 Task: Go to Program & Features. Select Whole Food Market. Add to cart Organic Fiber Supplements-2. Place order for Lindsay Hall, _x000D_
4799 Deborah Dr_x000D_
North Ridgeville, Ohio(OH), 44039, Cell Number (440) 327-0766
Action: Mouse moved to (120, 59)
Screenshot: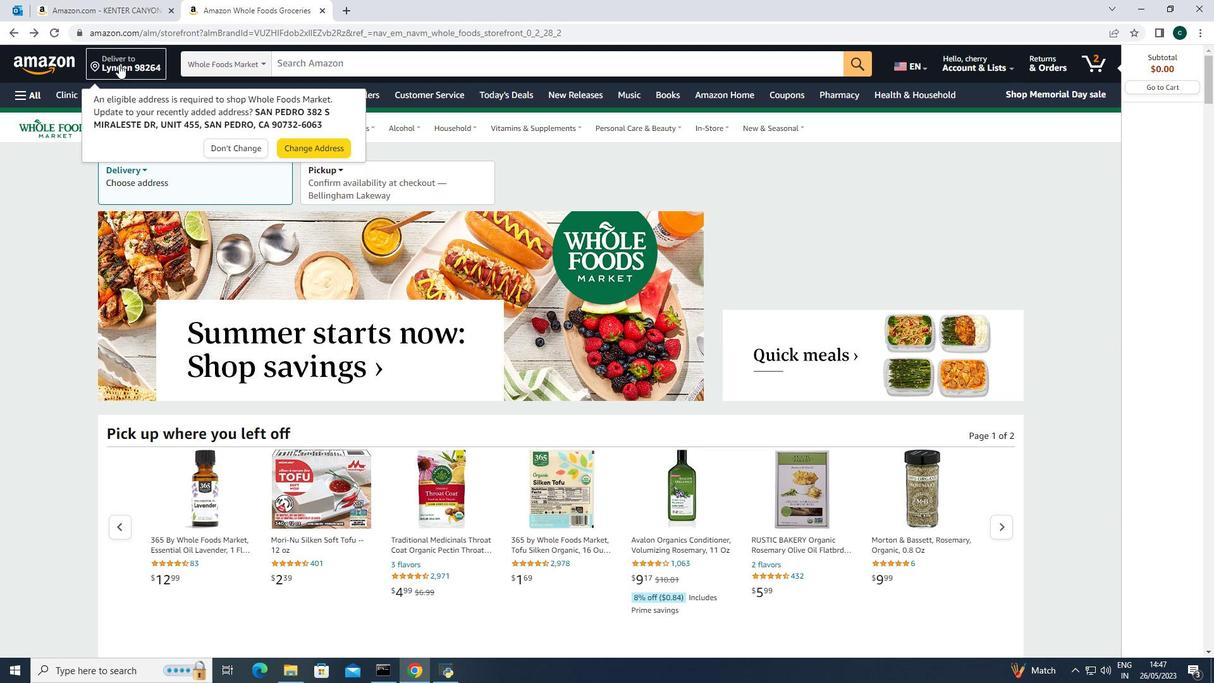 
Action: Mouse pressed left at (120, 59)
Screenshot: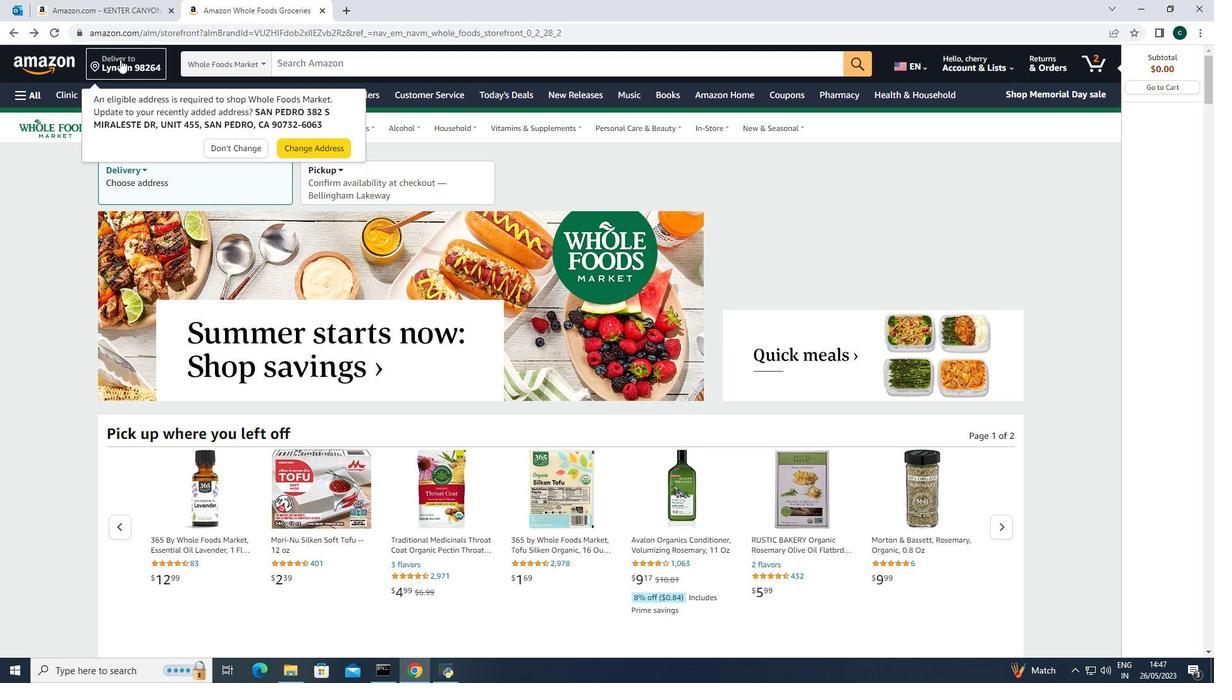 
Action: Mouse moved to (604, 482)
Screenshot: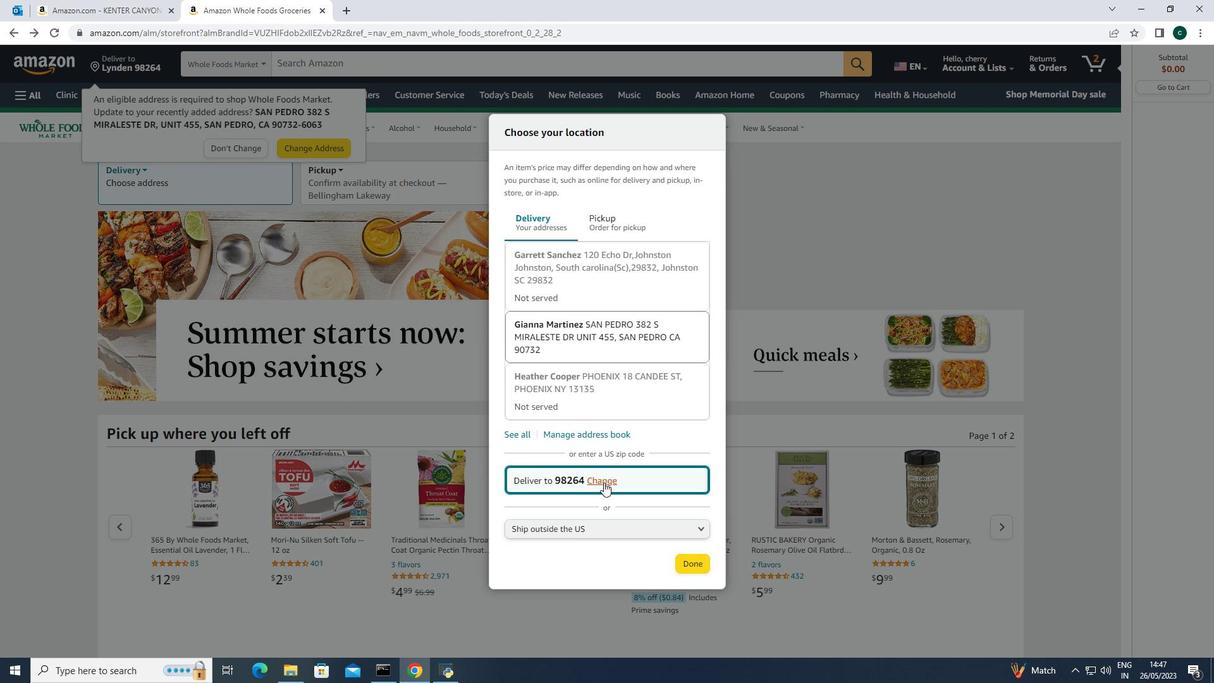 
Action: Mouse pressed left at (604, 482)
Screenshot: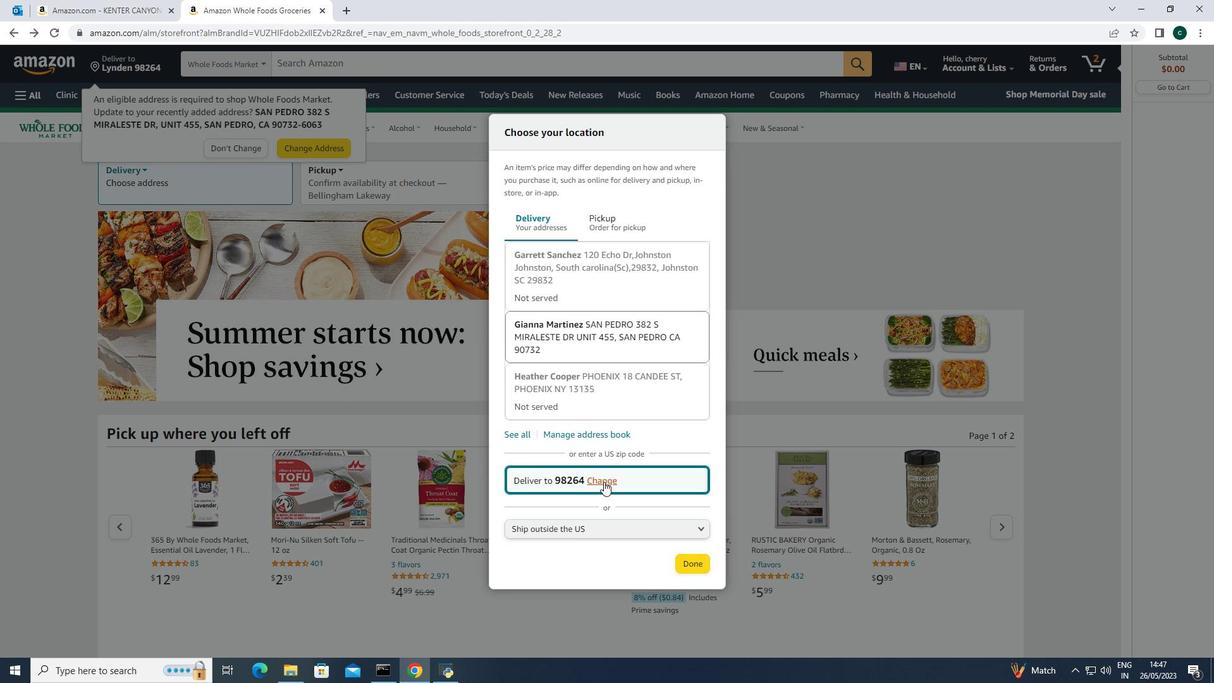 
Action: Mouse moved to (597, 474)
Screenshot: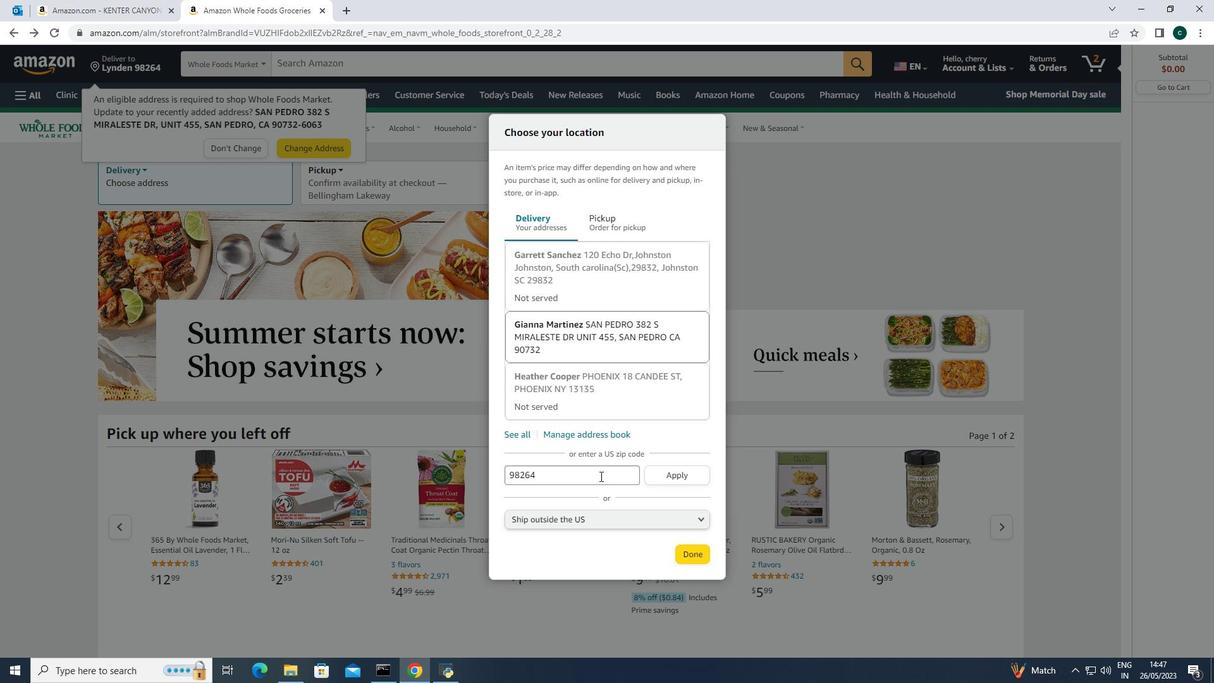 
Action: Mouse pressed left at (597, 474)
Screenshot: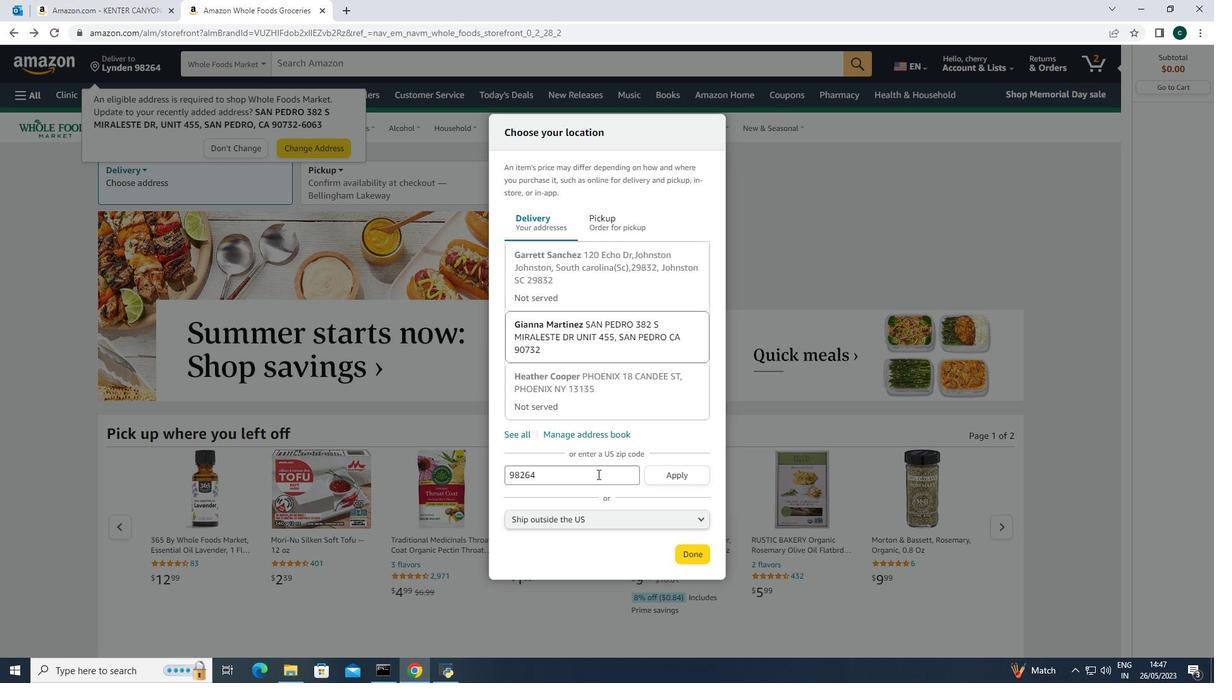 
Action: Key pressed <Key.backspace><Key.backspace><Key.backspace><Key.backspace><Key.backspace><Key.backspace><Key.backspace><Key.backspace><Key.backspace><Key.backspace><Key.backspace><Key.backspace><Key.backspace><Key.backspace><Key.backspace><Key.backspace><Key.backspace><Key.backspace>44039
Screenshot: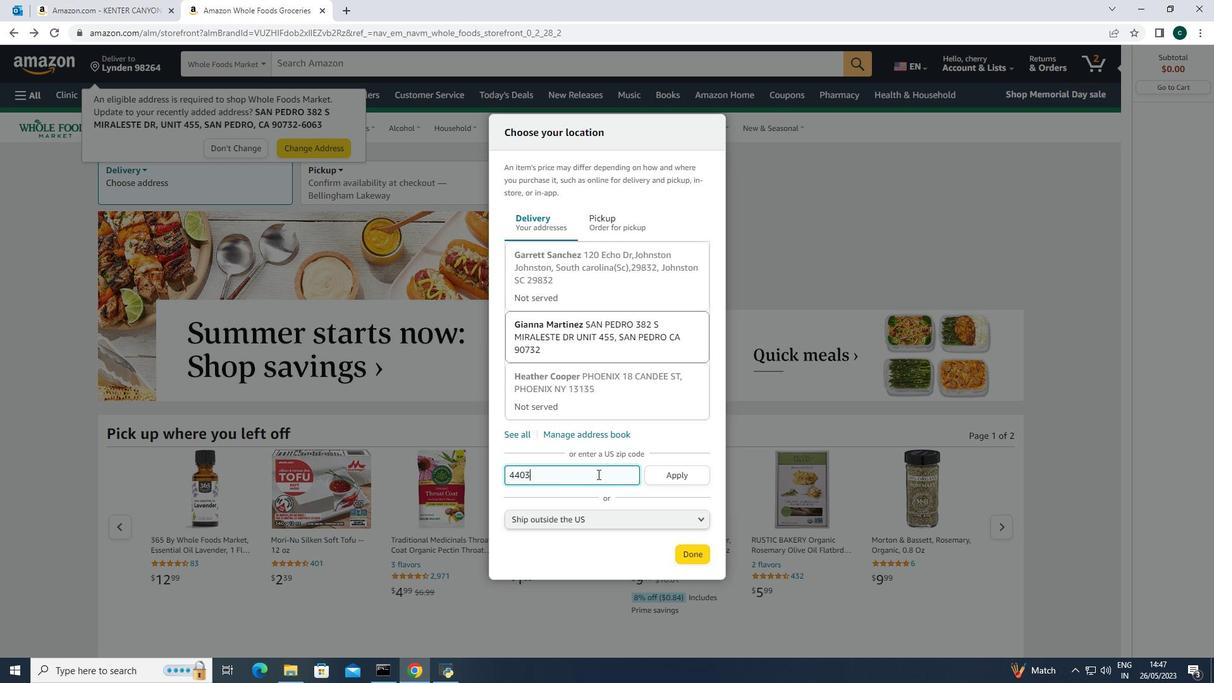 
Action: Mouse moved to (686, 469)
Screenshot: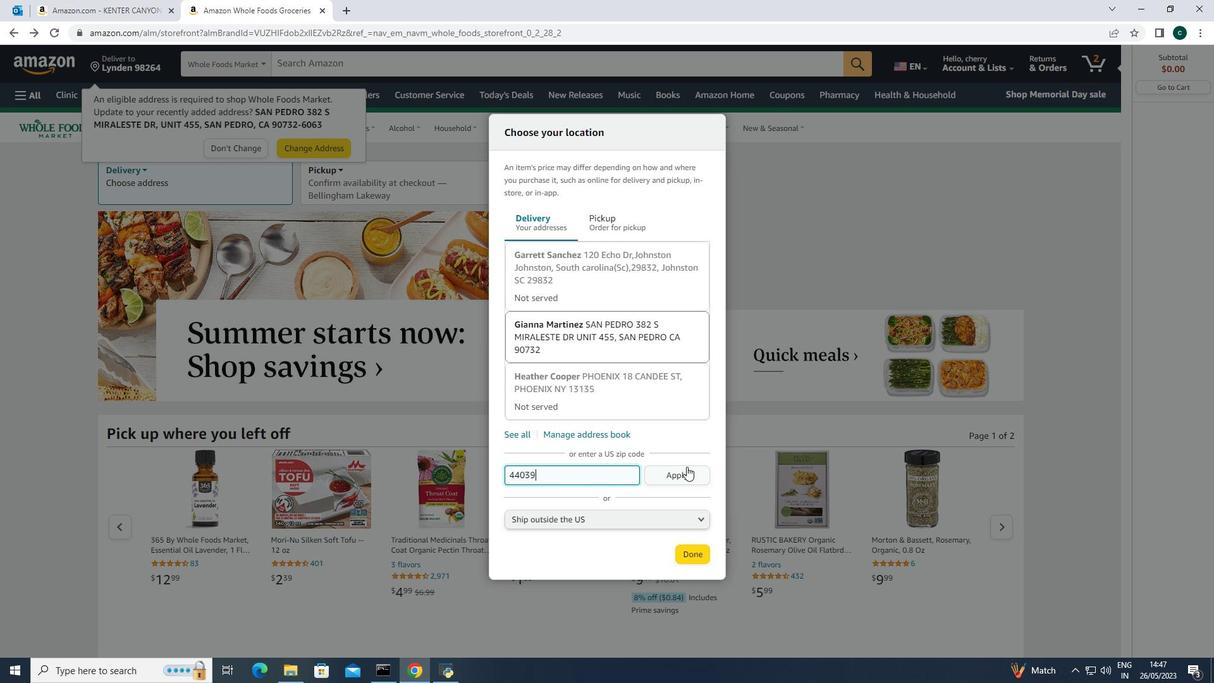 
Action: Mouse pressed left at (686, 469)
Screenshot: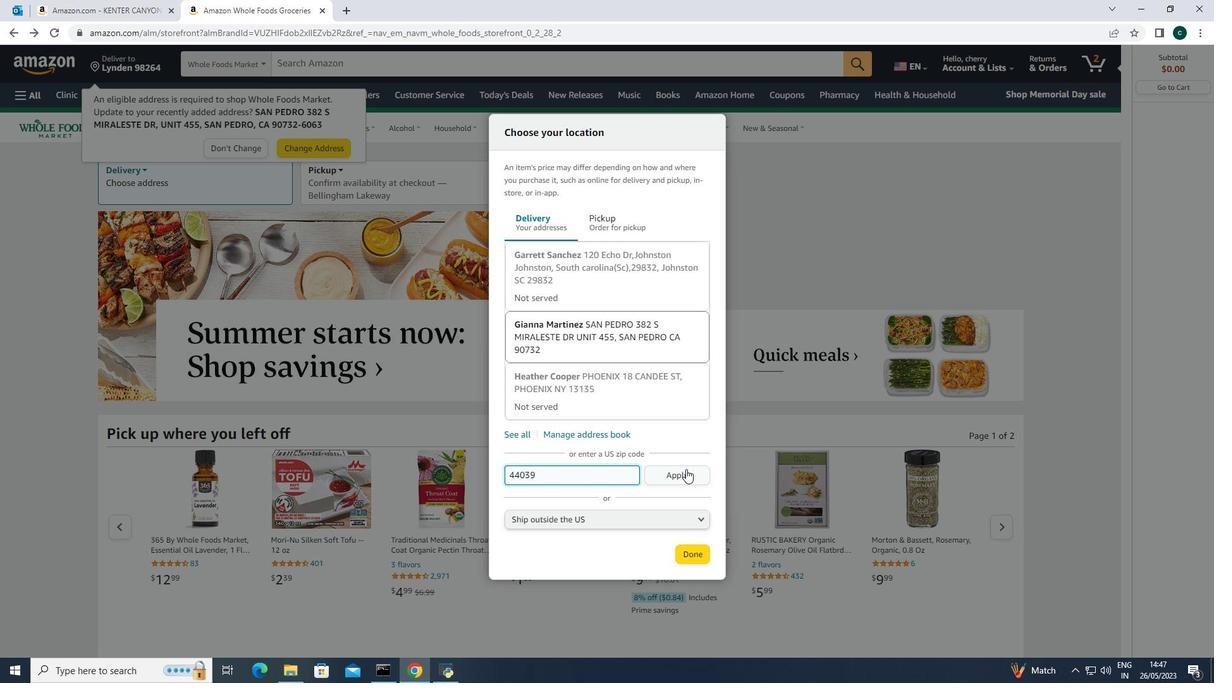 
Action: Mouse moved to (695, 559)
Screenshot: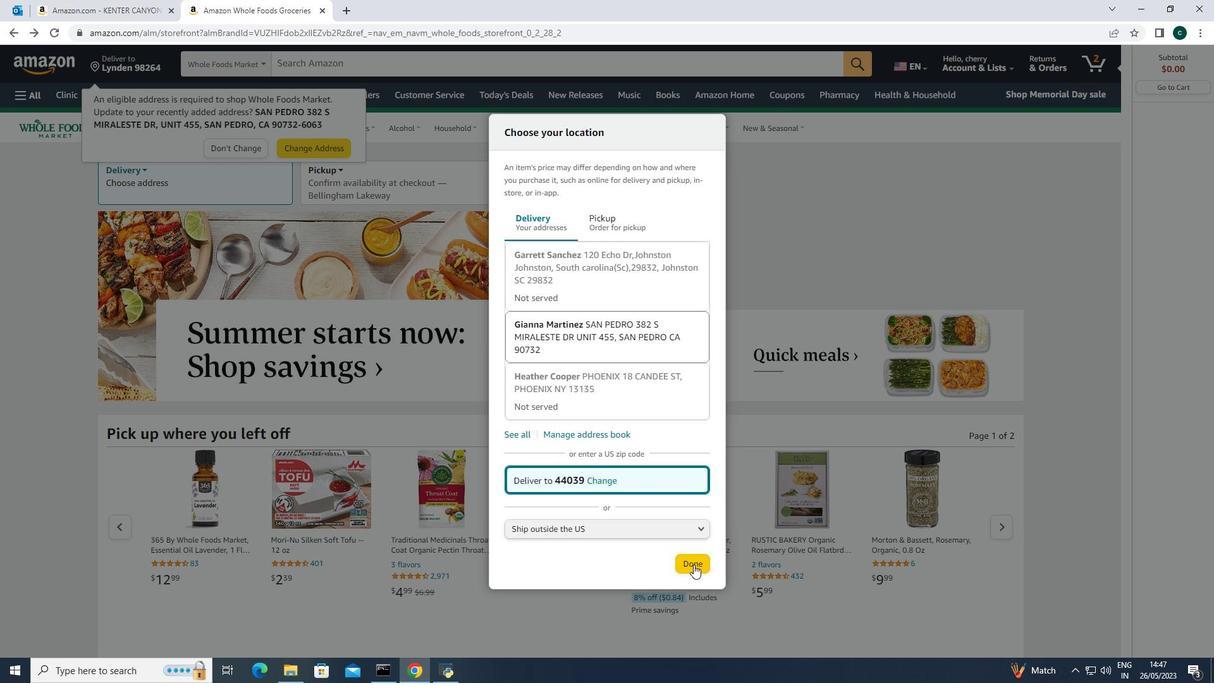
Action: Mouse pressed left at (695, 559)
Screenshot: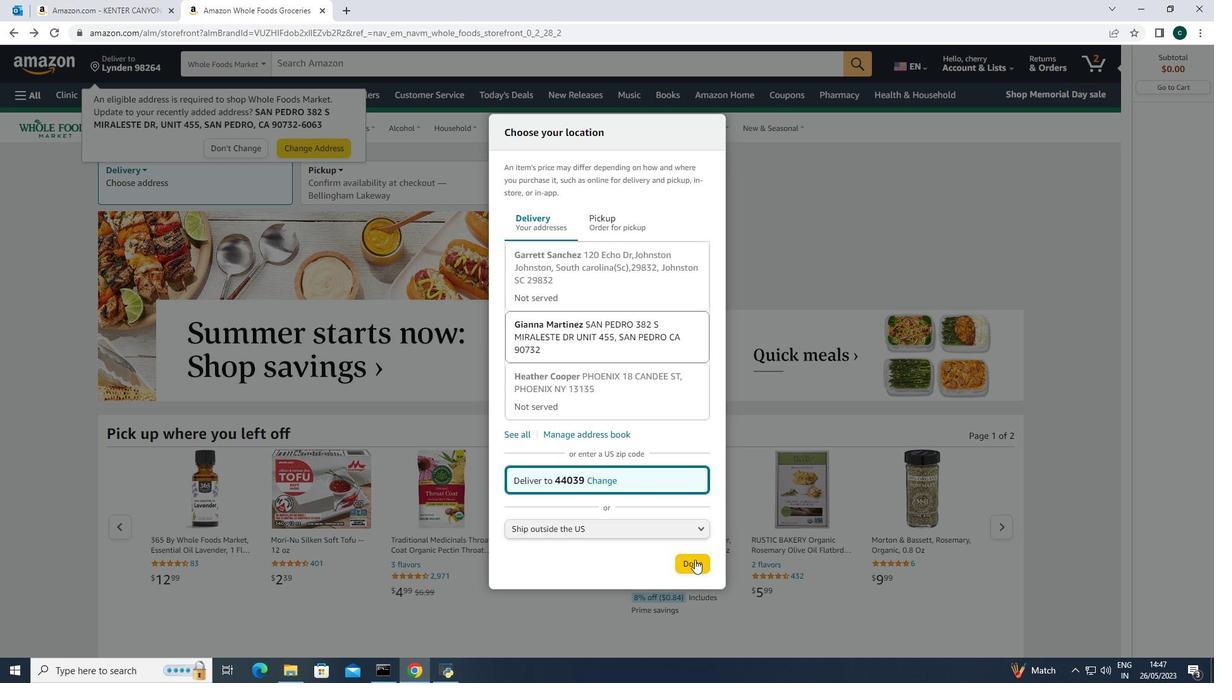 
Action: Mouse moved to (19, 92)
Screenshot: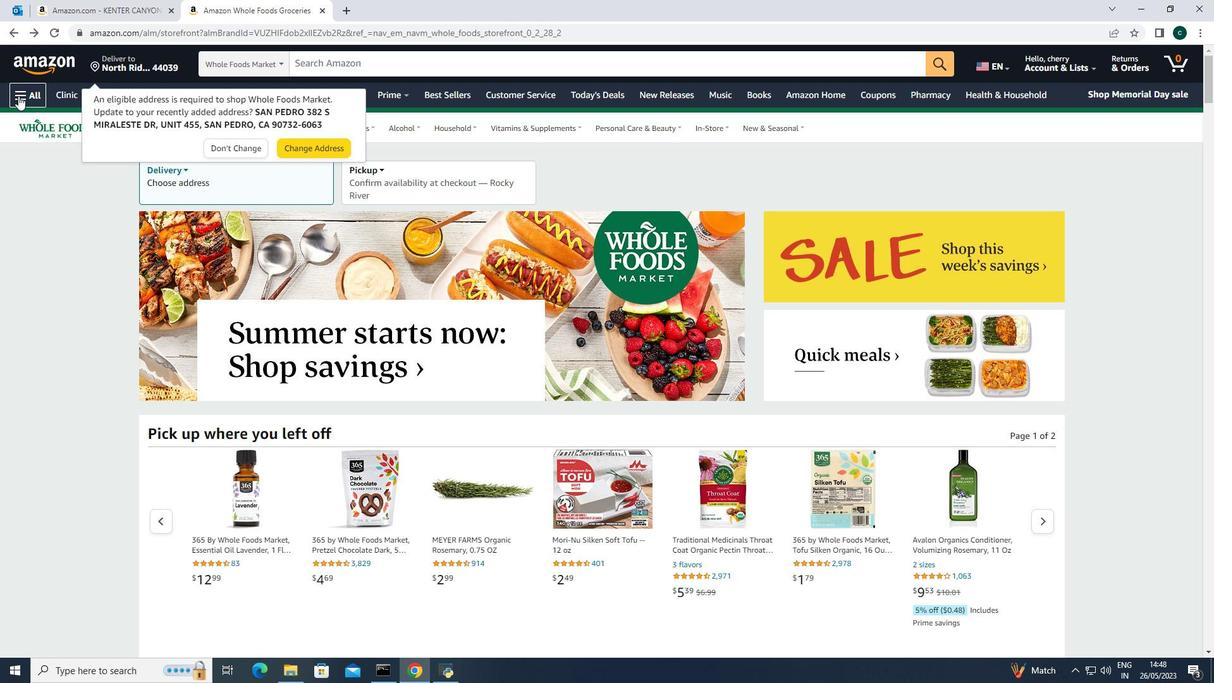 
Action: Mouse pressed left at (19, 92)
Screenshot: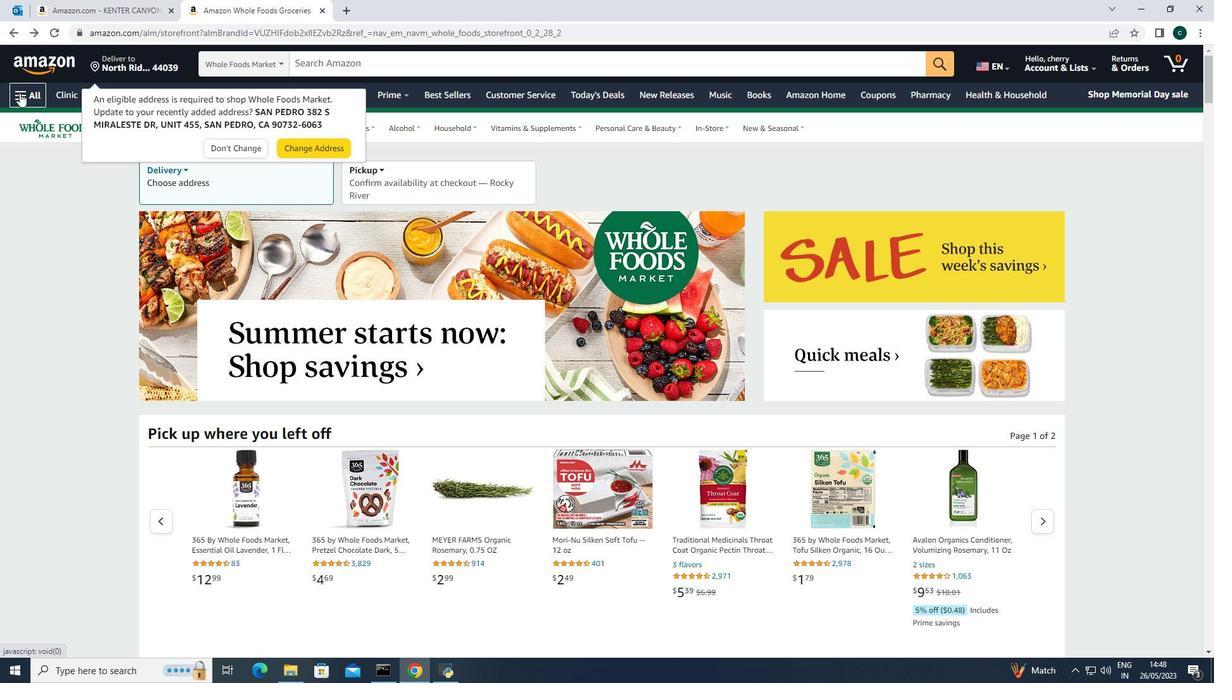 
Action: Mouse moved to (80, 355)
Screenshot: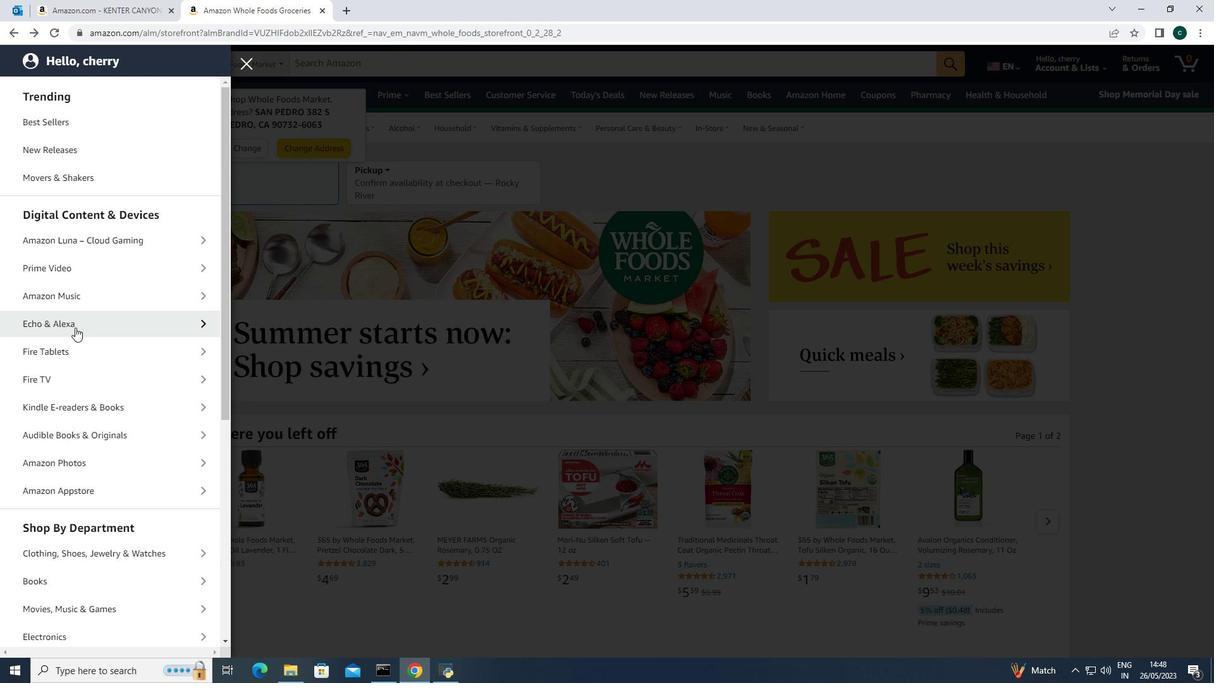 
Action: Mouse scrolled (80, 354) with delta (0, 0)
Screenshot: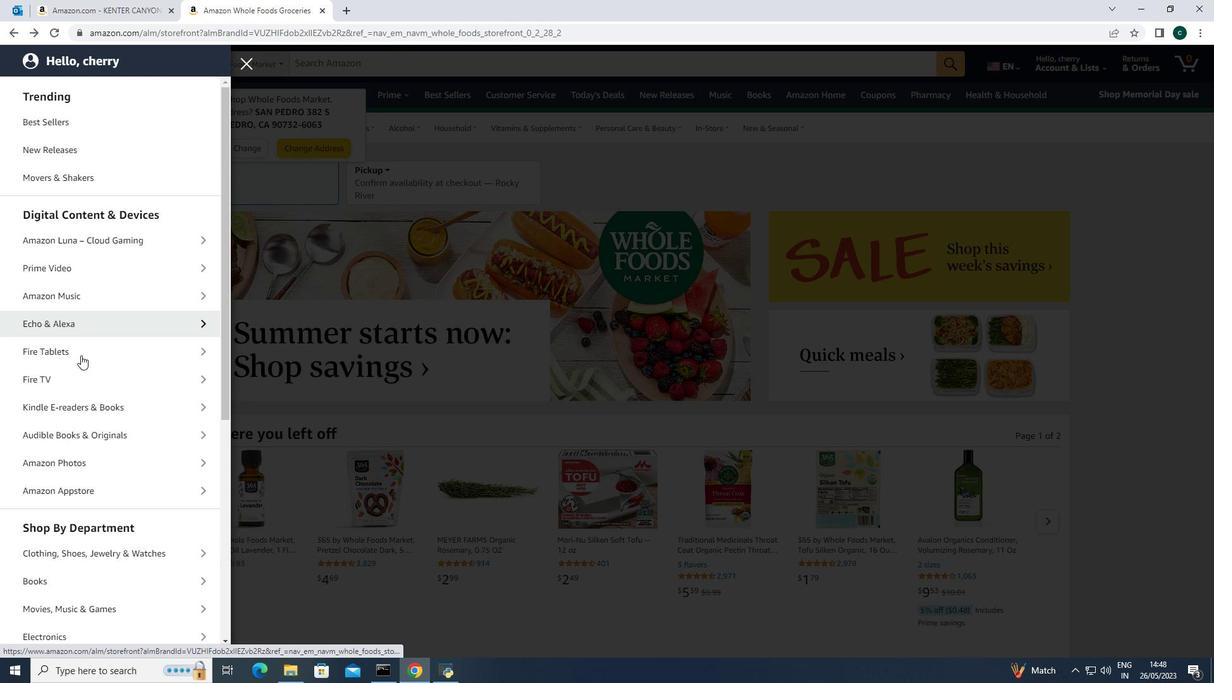 
Action: Mouse scrolled (80, 354) with delta (0, 0)
Screenshot: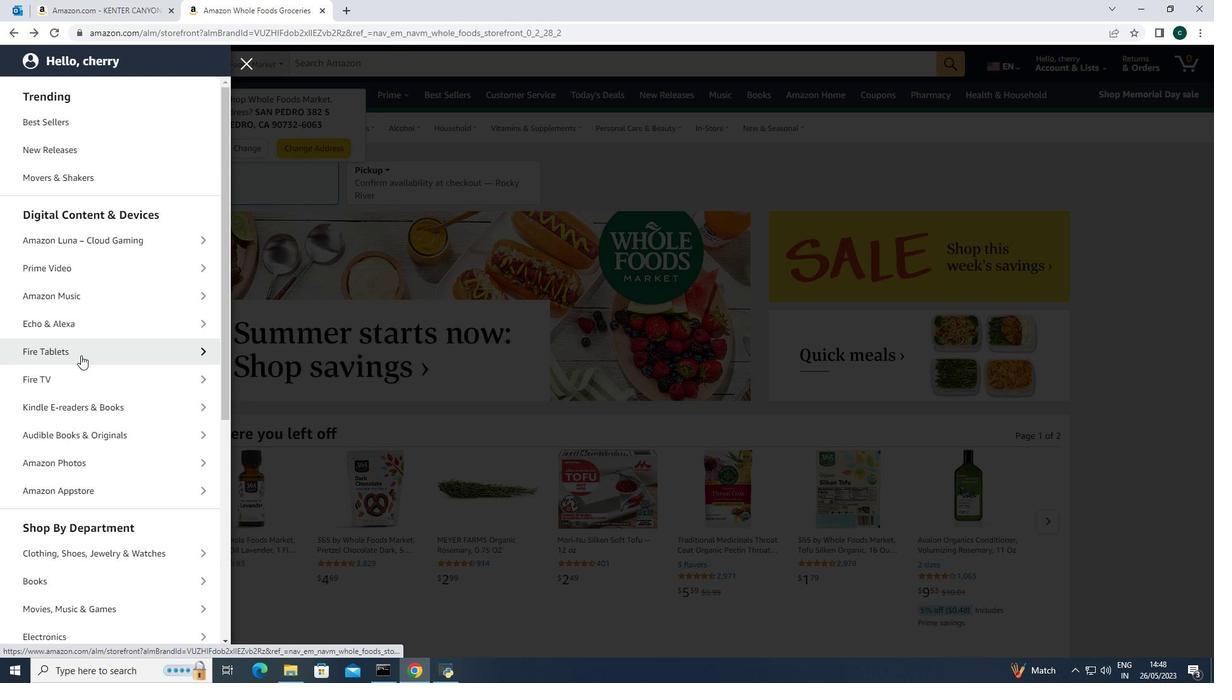 
Action: Mouse scrolled (80, 354) with delta (0, 0)
Screenshot: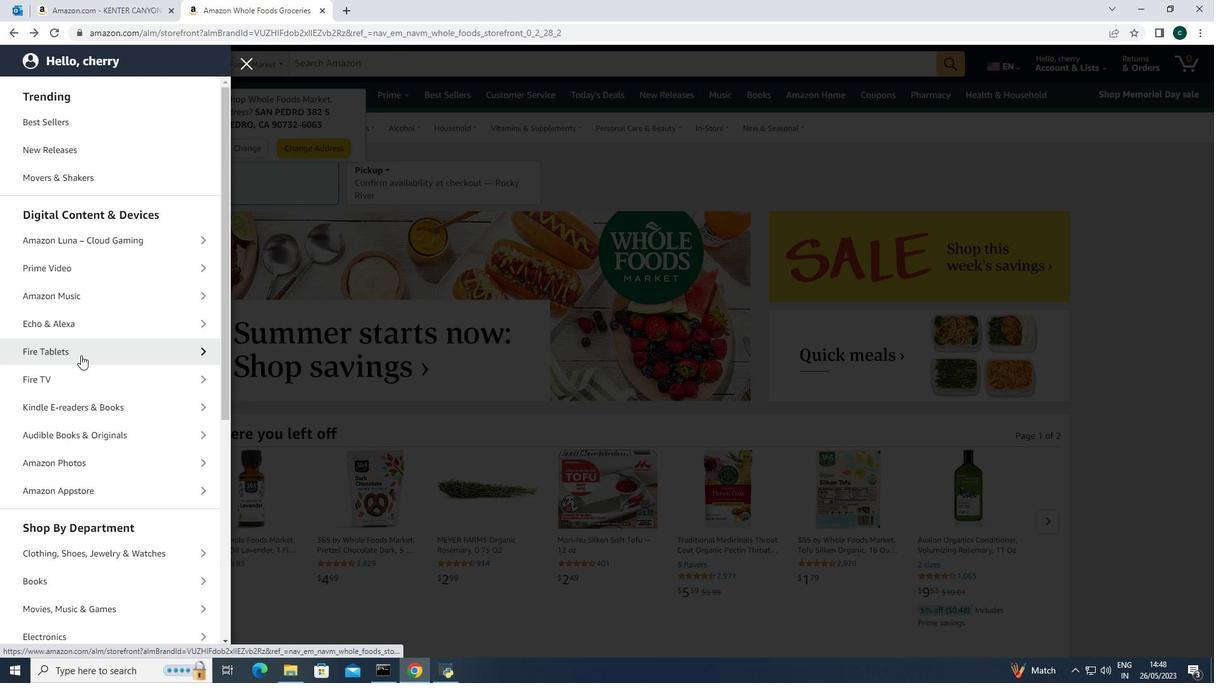 
Action: Mouse scrolled (80, 354) with delta (0, 0)
Screenshot: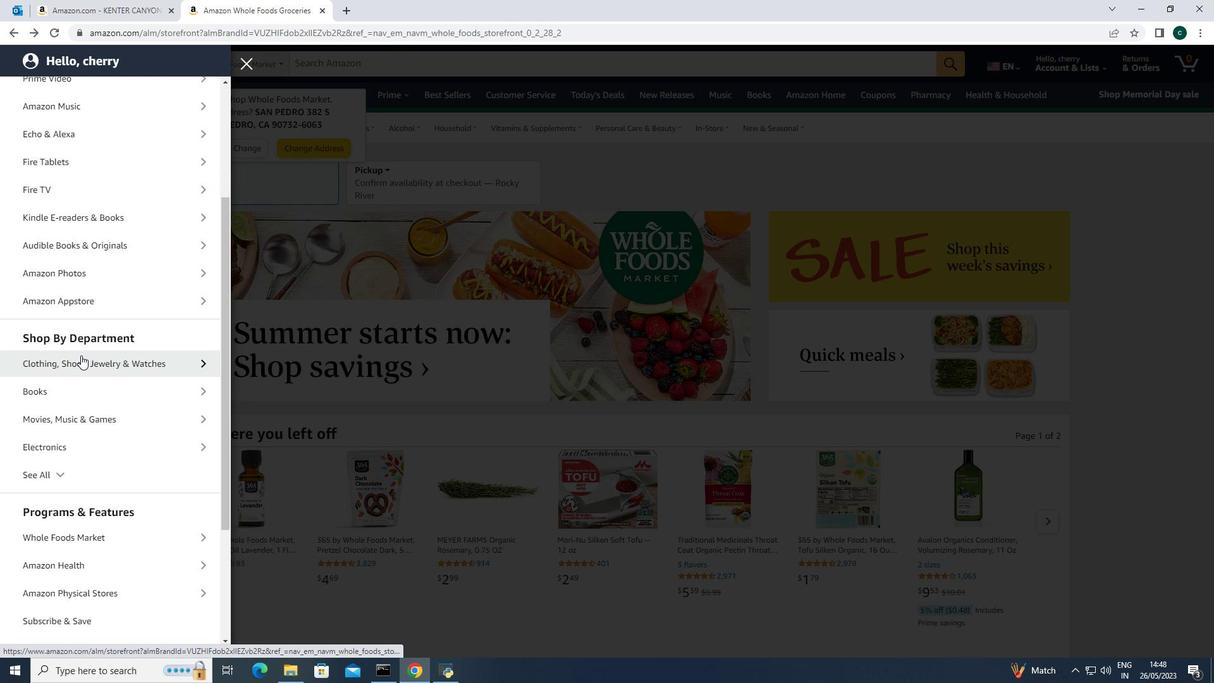 
Action: Mouse scrolled (80, 354) with delta (0, 0)
Screenshot: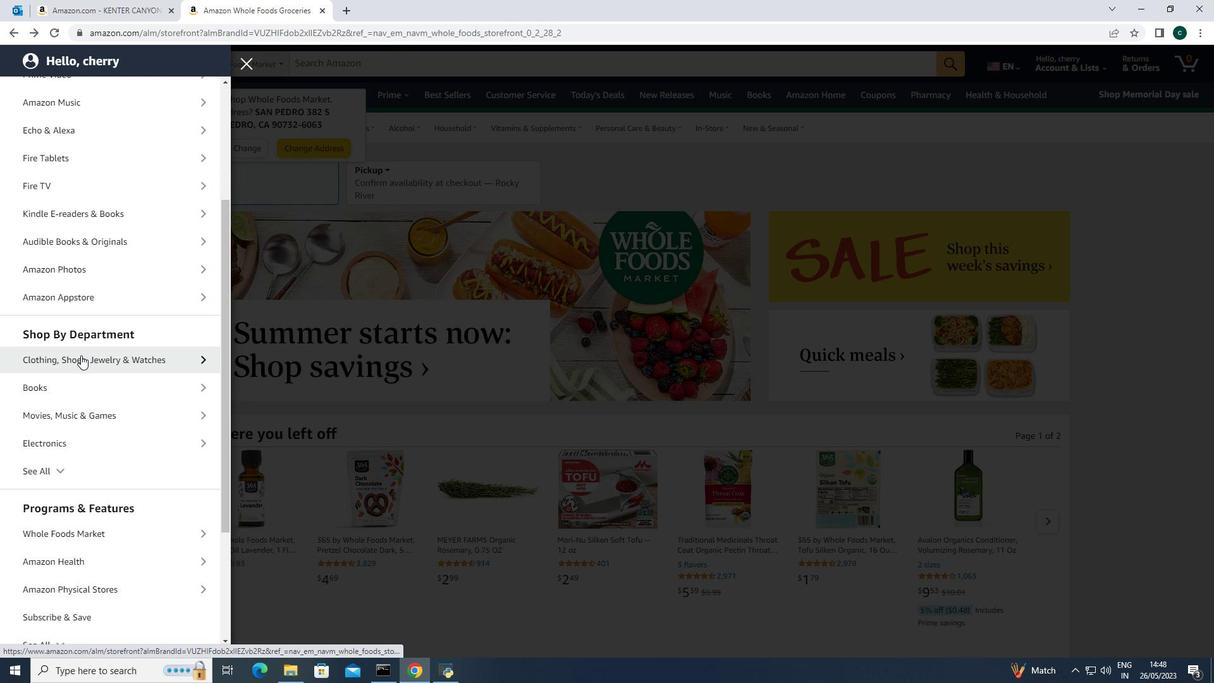 
Action: Mouse moved to (77, 415)
Screenshot: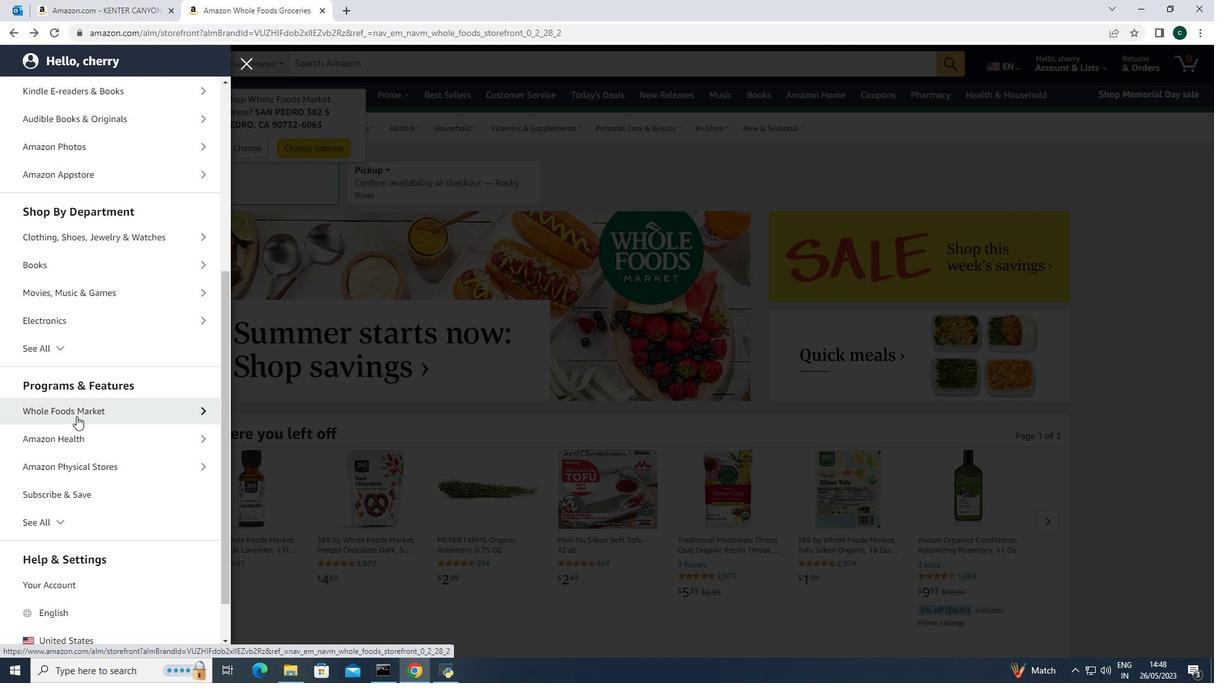 
Action: Mouse pressed left at (77, 415)
Screenshot: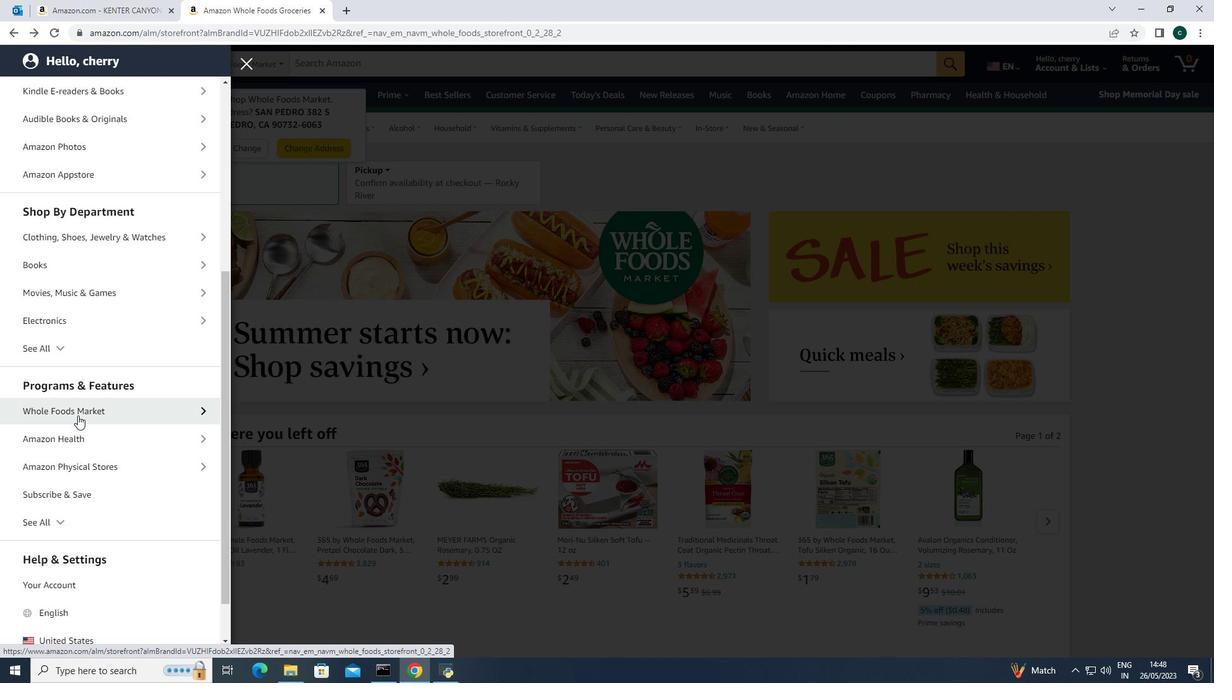 
Action: Mouse moved to (131, 153)
Screenshot: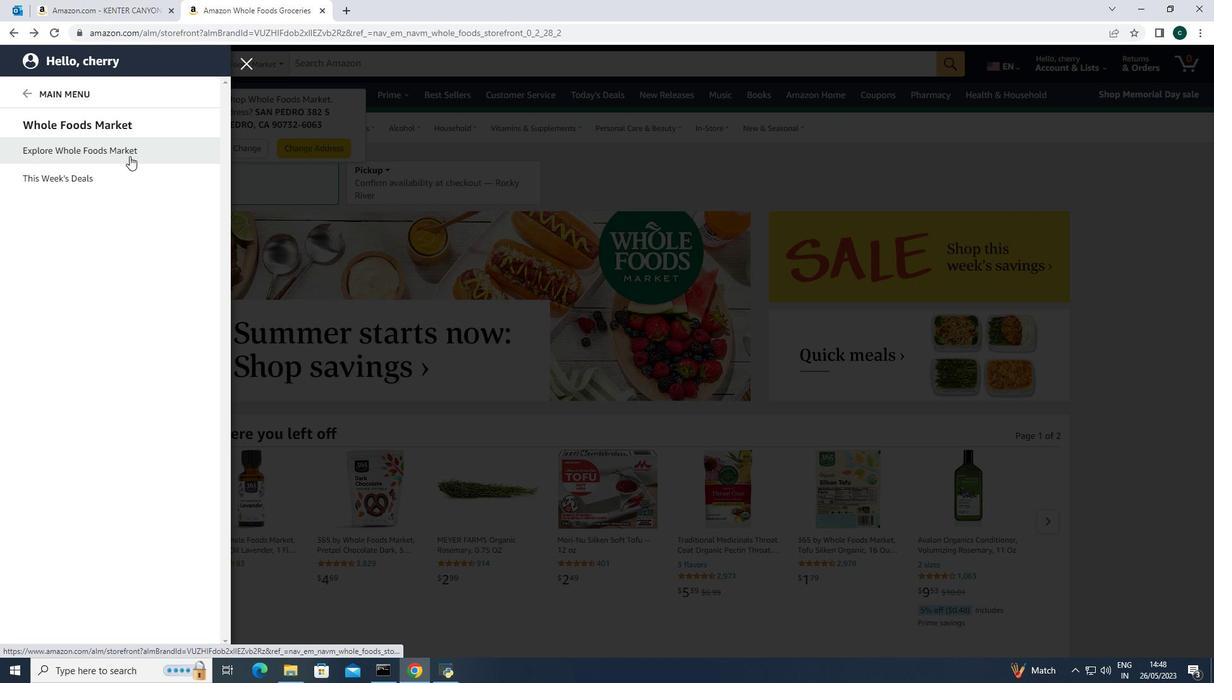 
Action: Mouse pressed left at (131, 153)
Screenshot: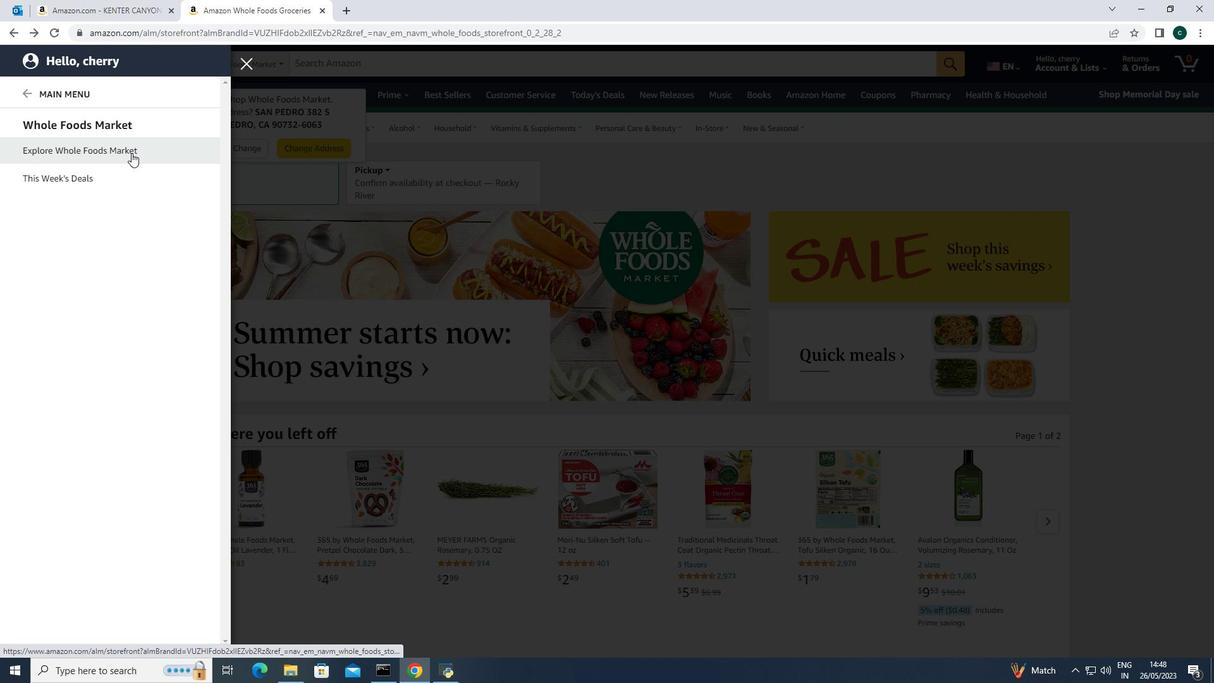 
Action: Mouse moved to (340, 61)
Screenshot: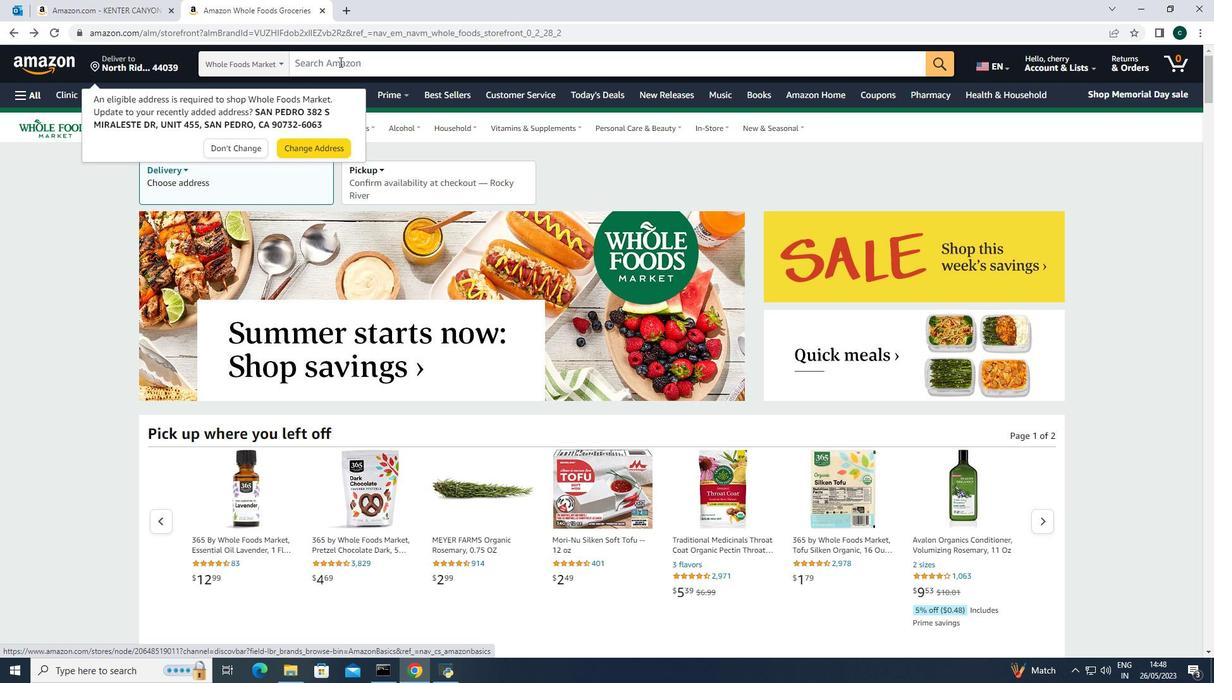 
Action: Mouse pressed left at (340, 61)
Screenshot: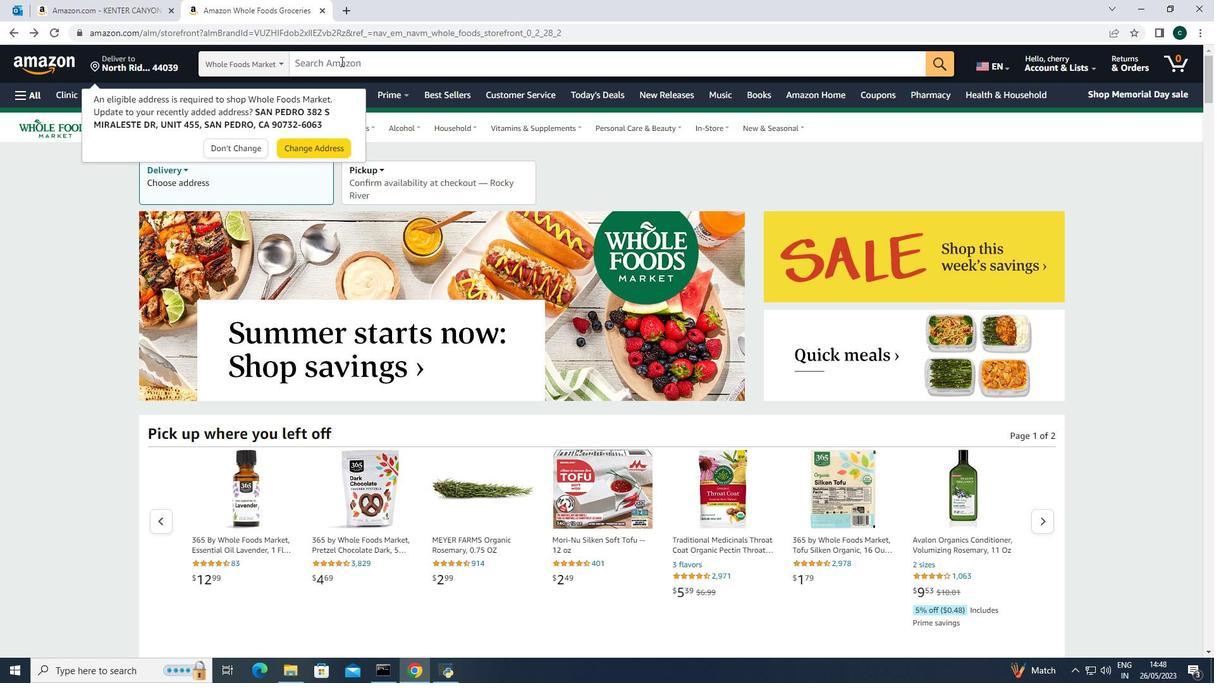 
Action: Key pressed <Key.shift><Key.shift>Organic<Key.space><Key.shift><Key.shift><Key.shift><Key.shift><Key.shift>Fiber<Key.space><Key.shift><Key.shift><Key.shift><Key.shift>Supplements
Screenshot: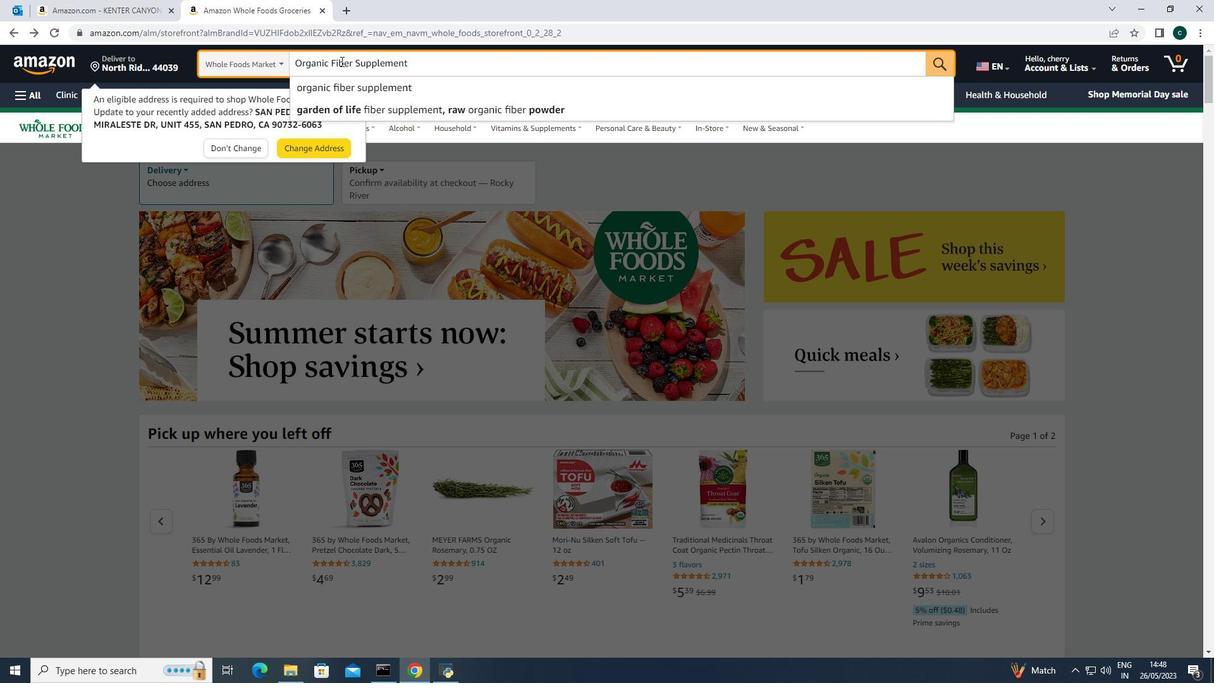 
Action: Mouse moved to (432, 196)
Screenshot: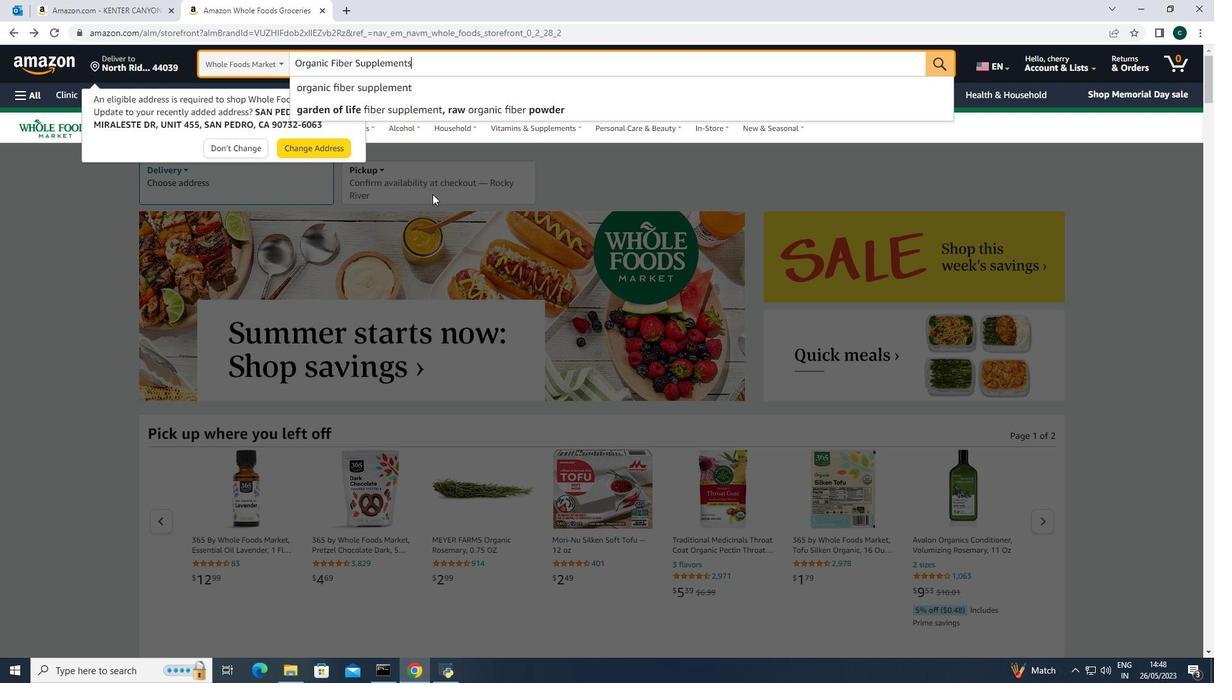 
Action: Key pressed <Key.enter>
Screenshot: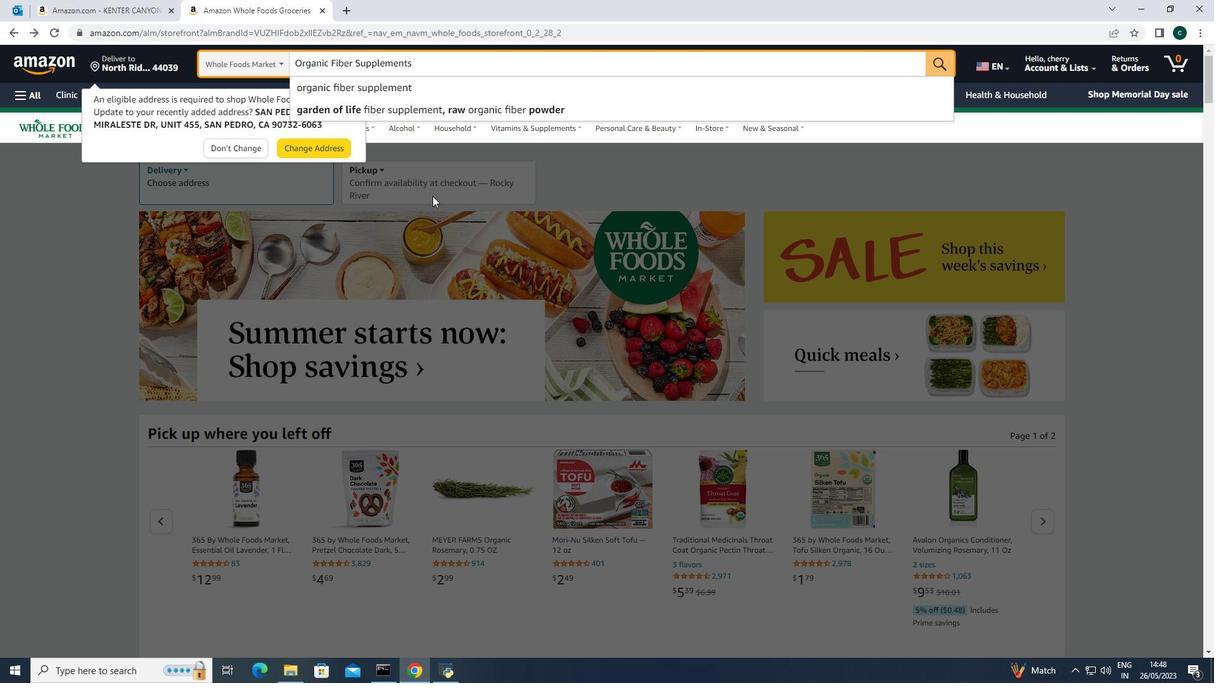 
Action: Mouse moved to (394, 348)
Screenshot: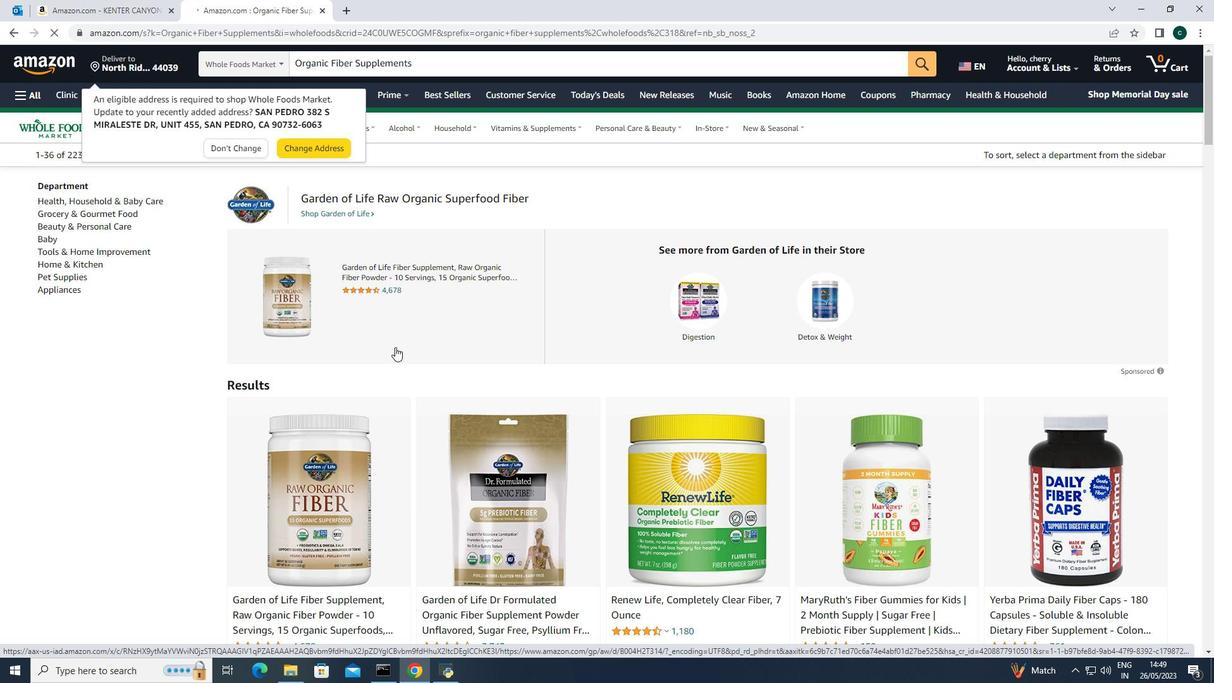 
Action: Mouse scrolled (394, 347) with delta (0, 0)
Screenshot: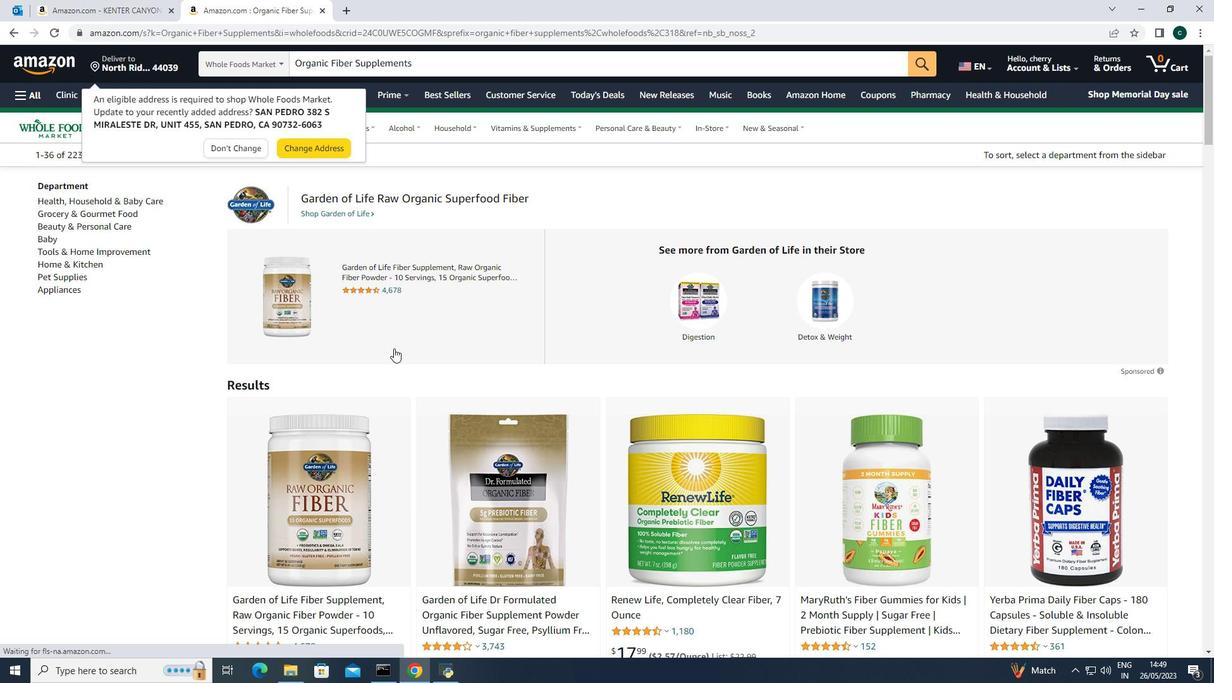 
Action: Mouse moved to (388, 333)
Screenshot: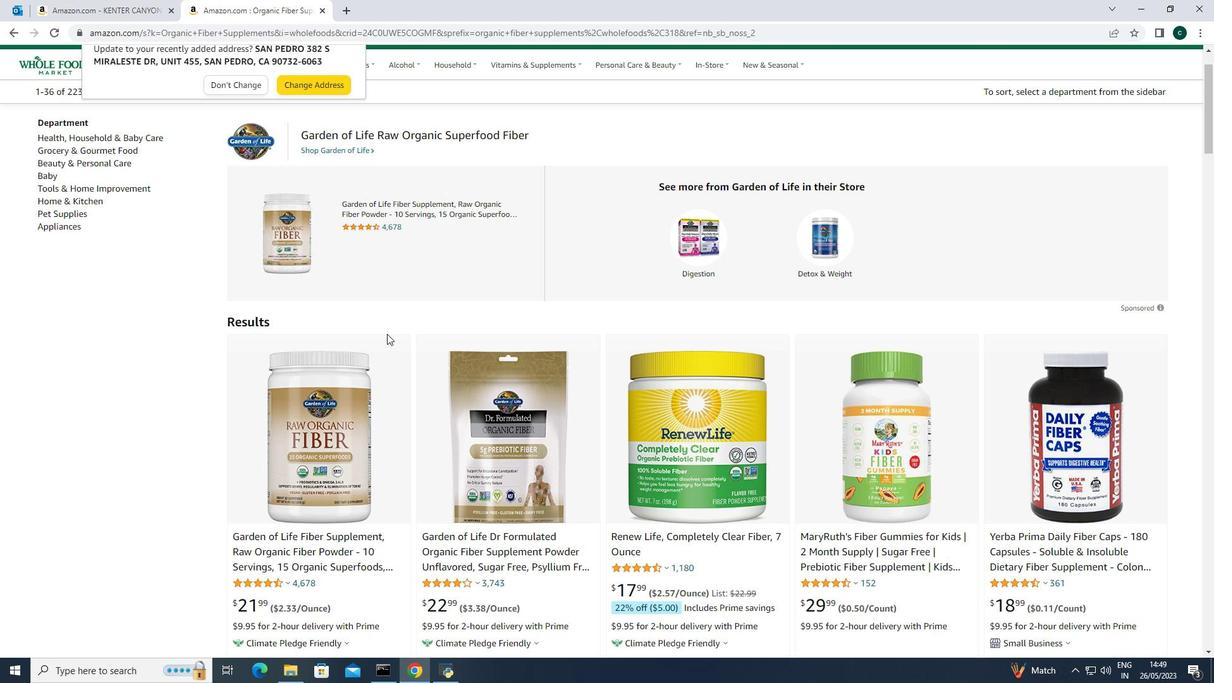 
Action: Mouse scrolled (388, 332) with delta (0, 0)
Screenshot: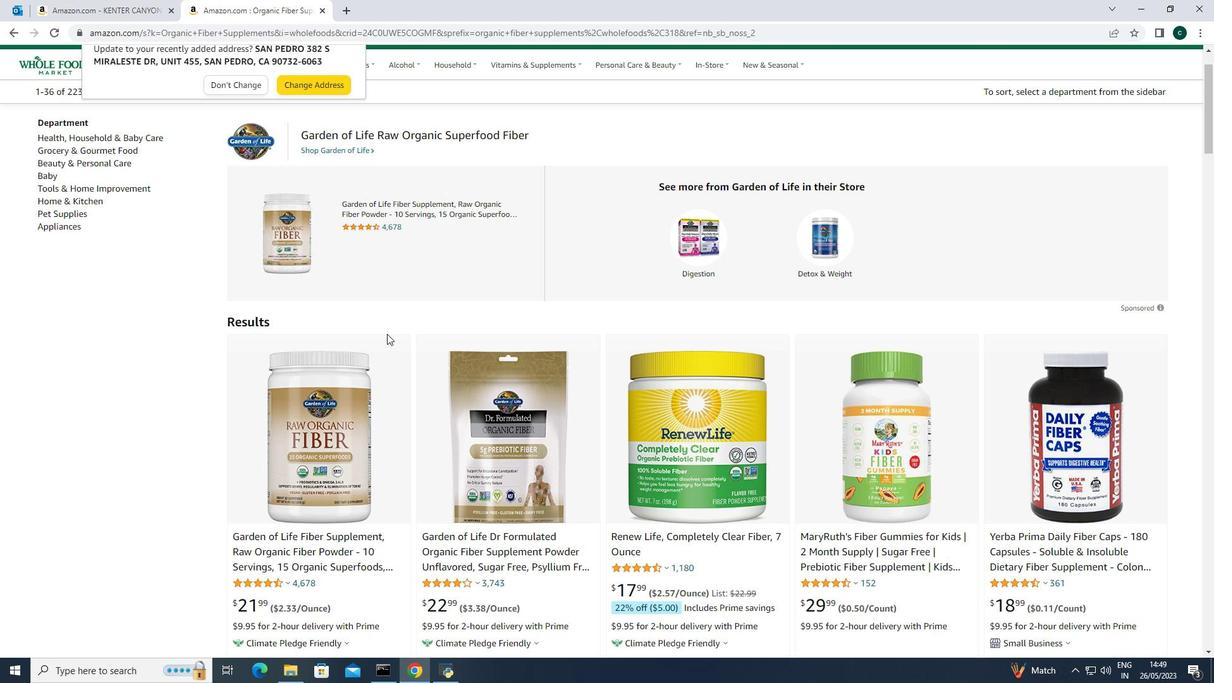 
Action: Mouse moved to (390, 331)
Screenshot: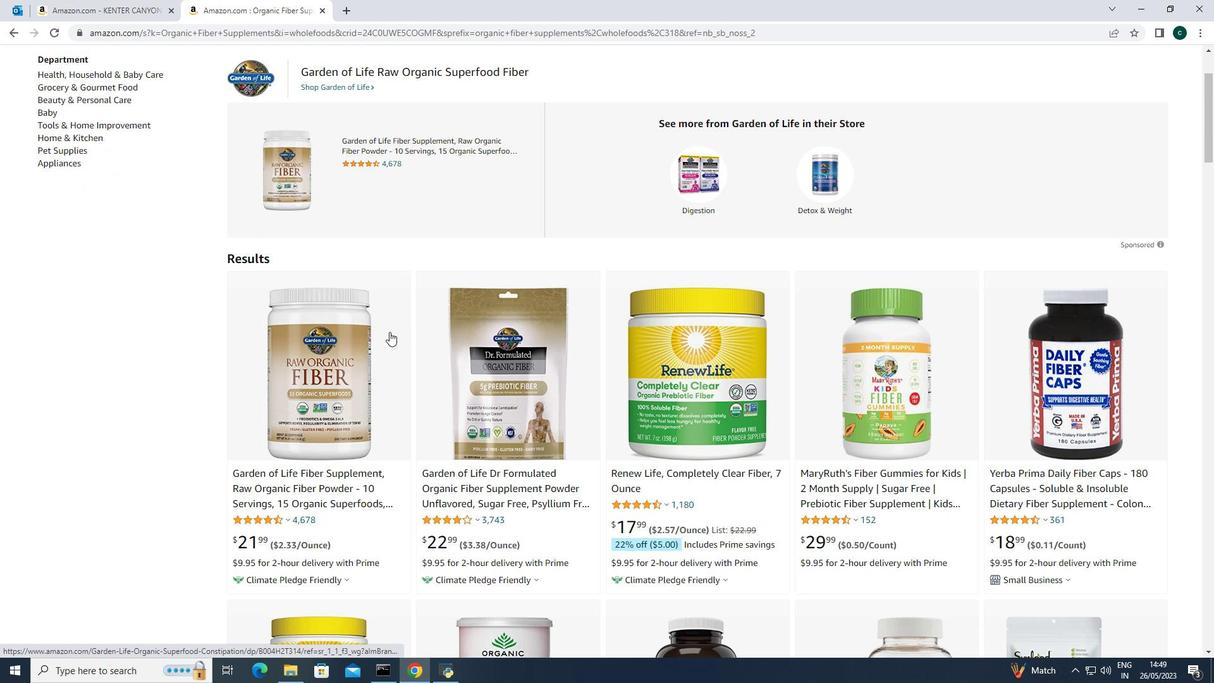 
Action: Mouse scrolled (390, 330) with delta (0, 0)
Screenshot: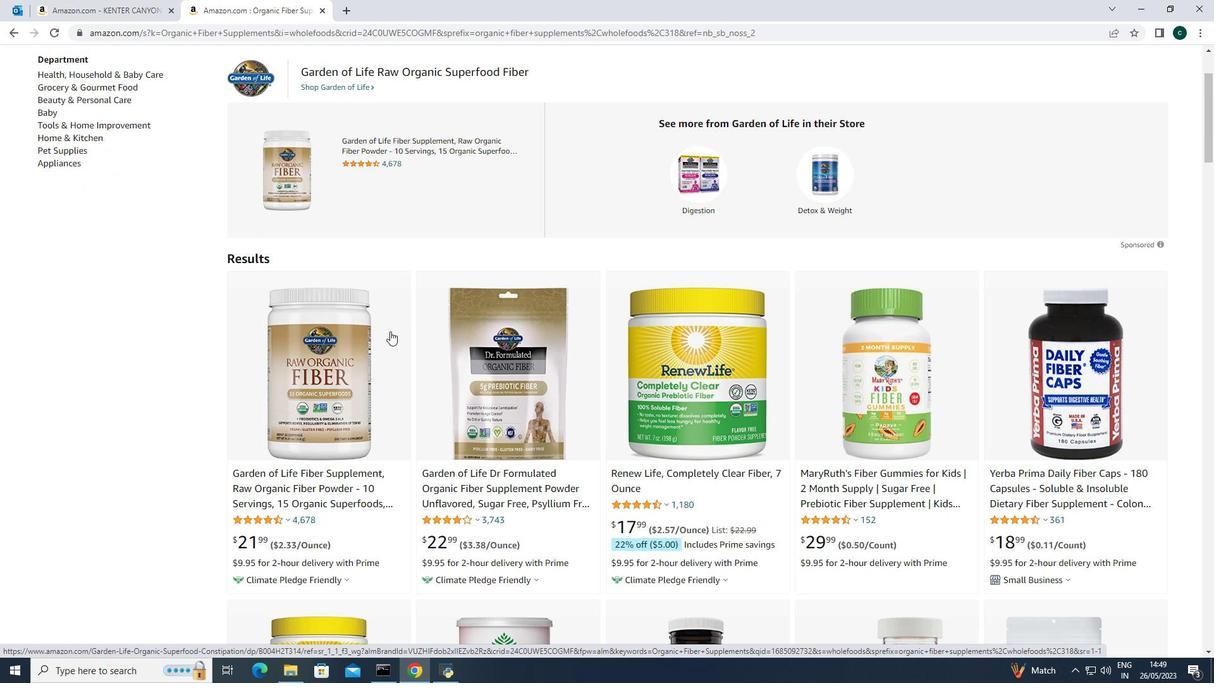 
Action: Mouse moved to (392, 330)
Screenshot: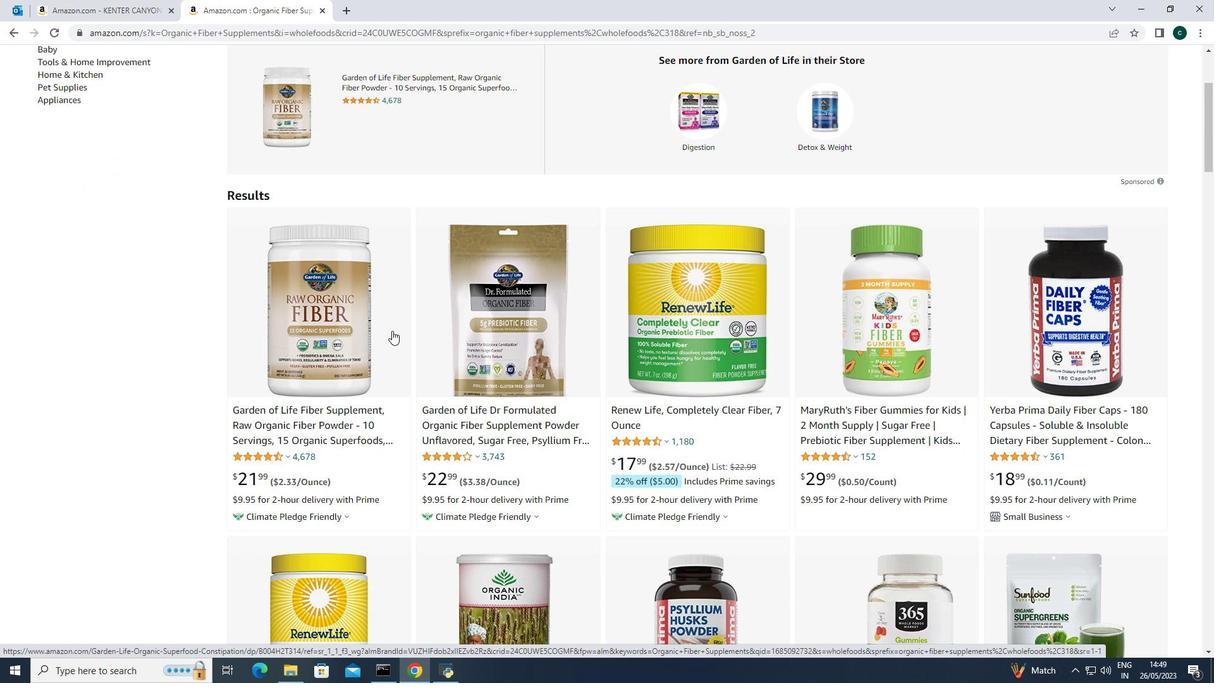 
Action: Mouse scrolled (392, 329) with delta (0, 0)
Screenshot: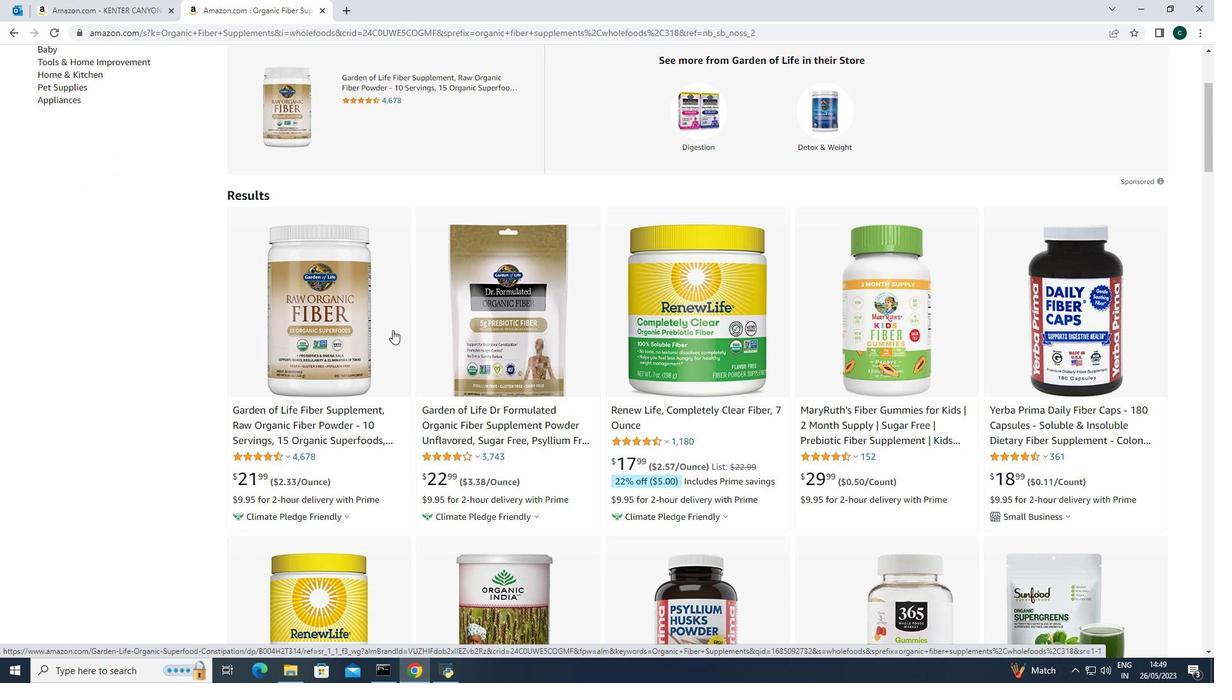 
Action: Mouse scrolled (392, 329) with delta (0, 0)
Screenshot: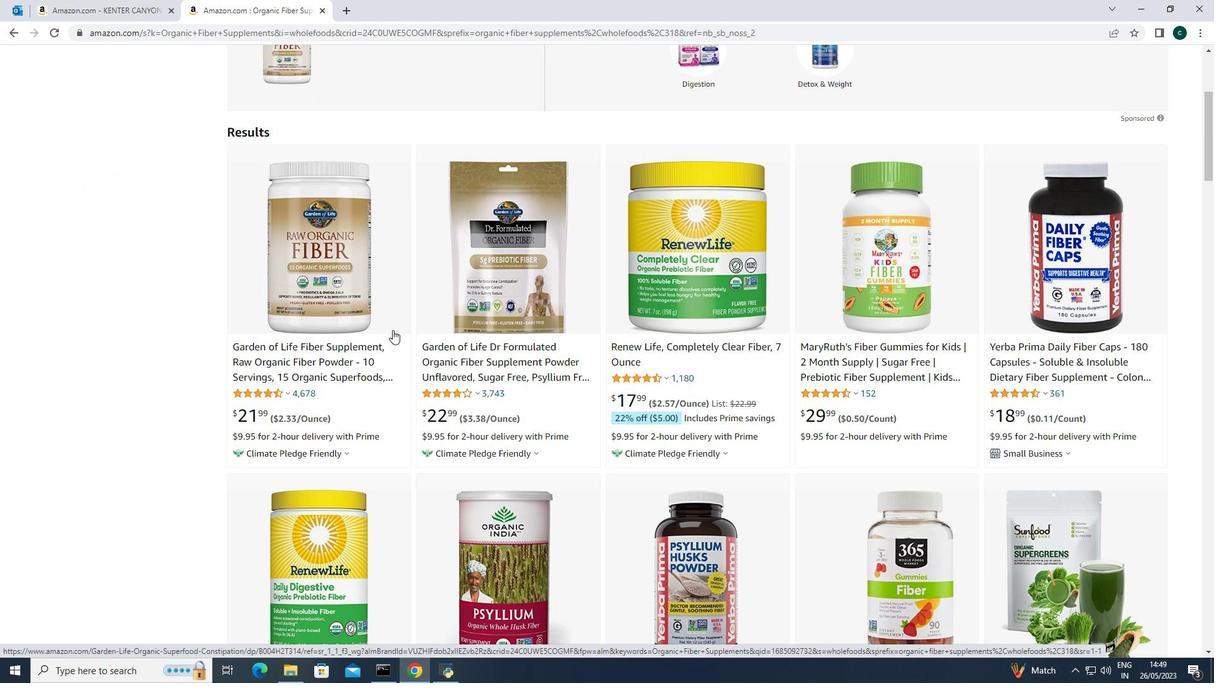 
Action: Mouse scrolled (392, 330) with delta (0, 0)
Screenshot: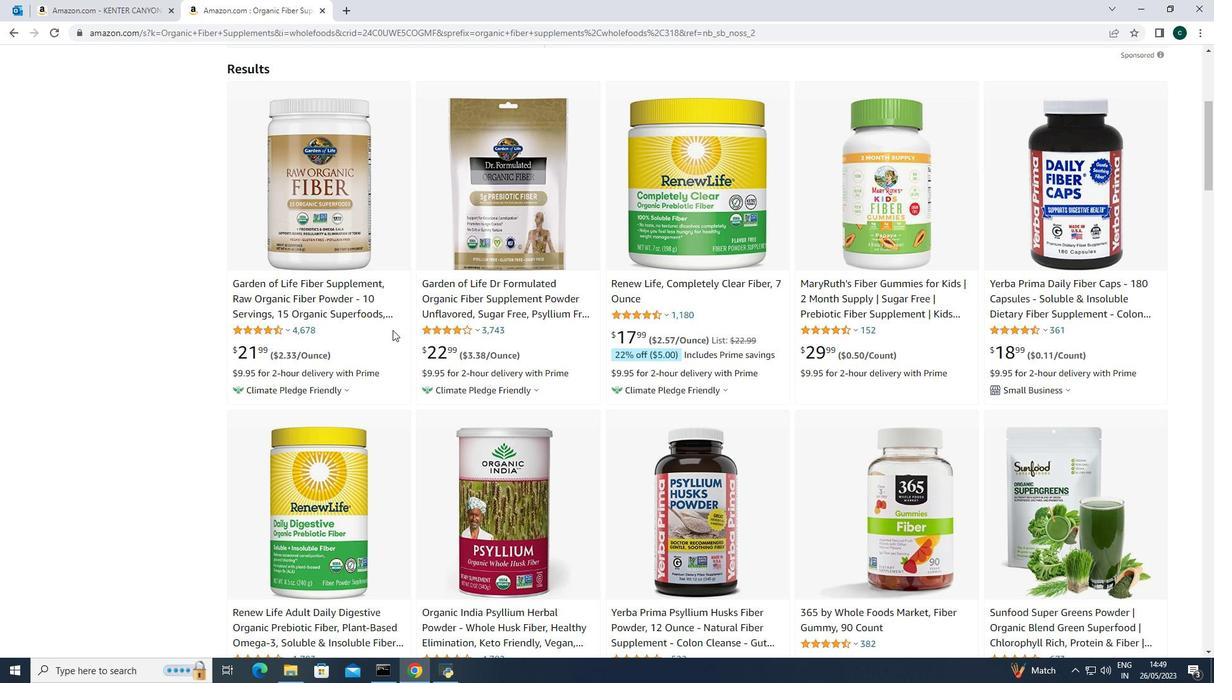 
Action: Mouse scrolled (392, 330) with delta (0, 0)
Screenshot: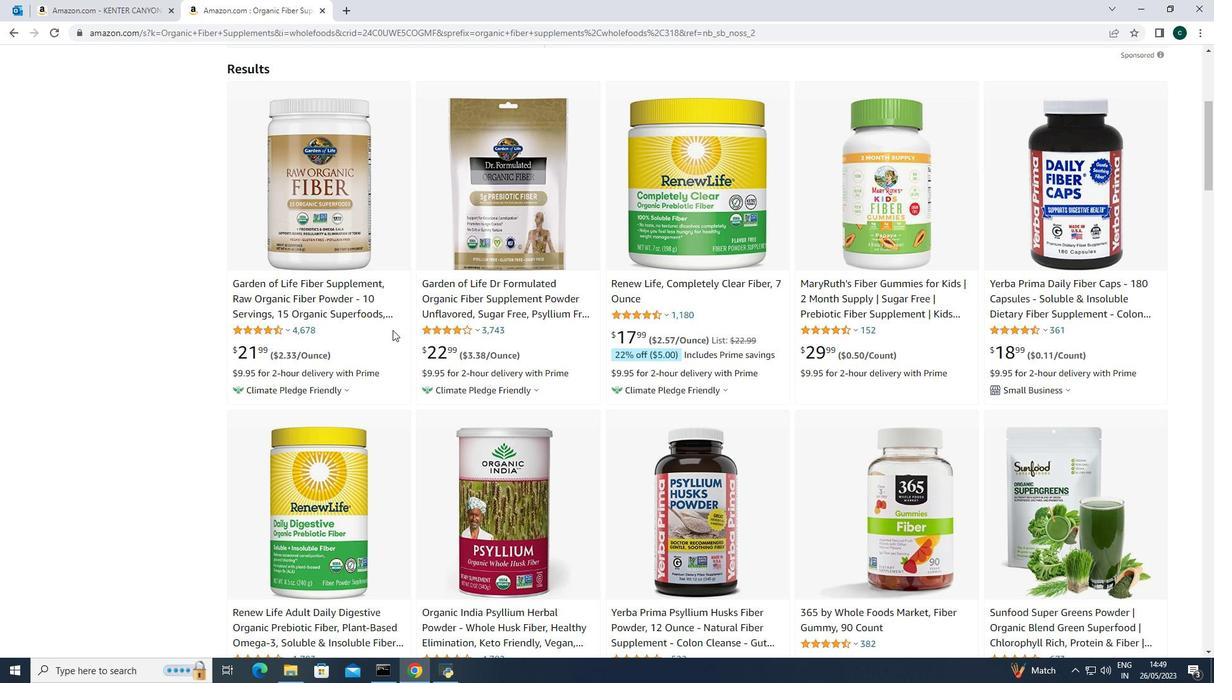 
Action: Mouse scrolled (392, 330) with delta (0, 0)
Screenshot: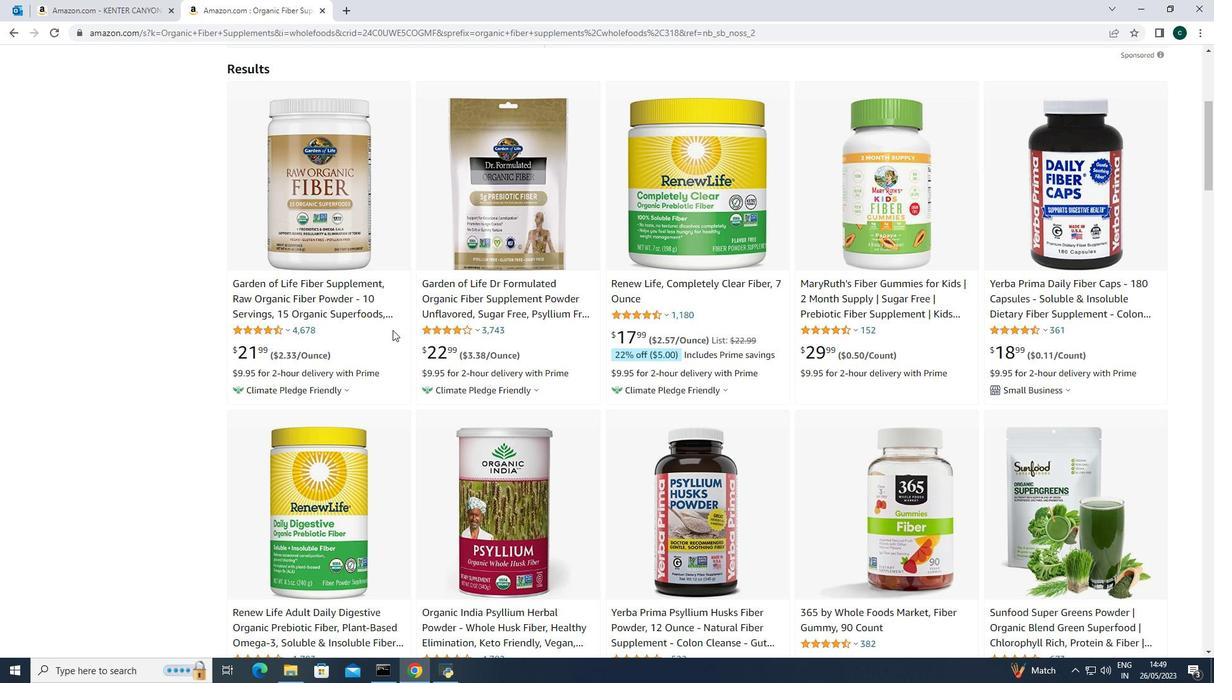 
Action: Mouse scrolled (392, 330) with delta (0, 0)
Screenshot: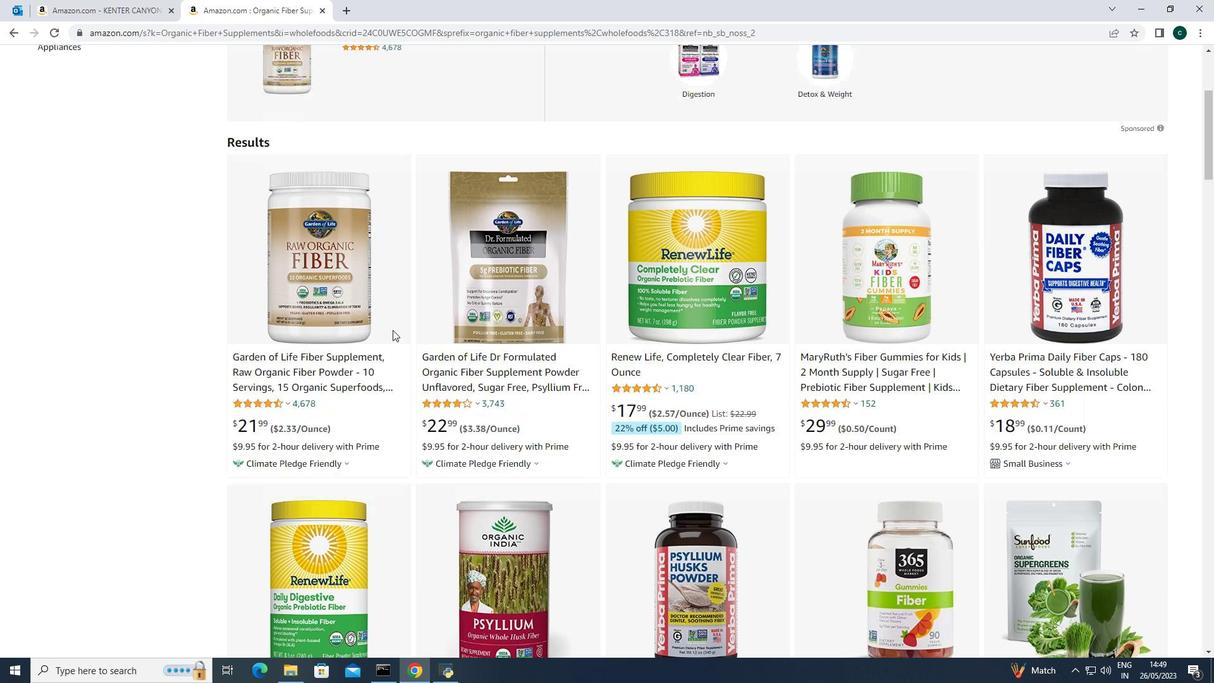 
Action: Mouse scrolled (392, 330) with delta (0, 0)
Screenshot: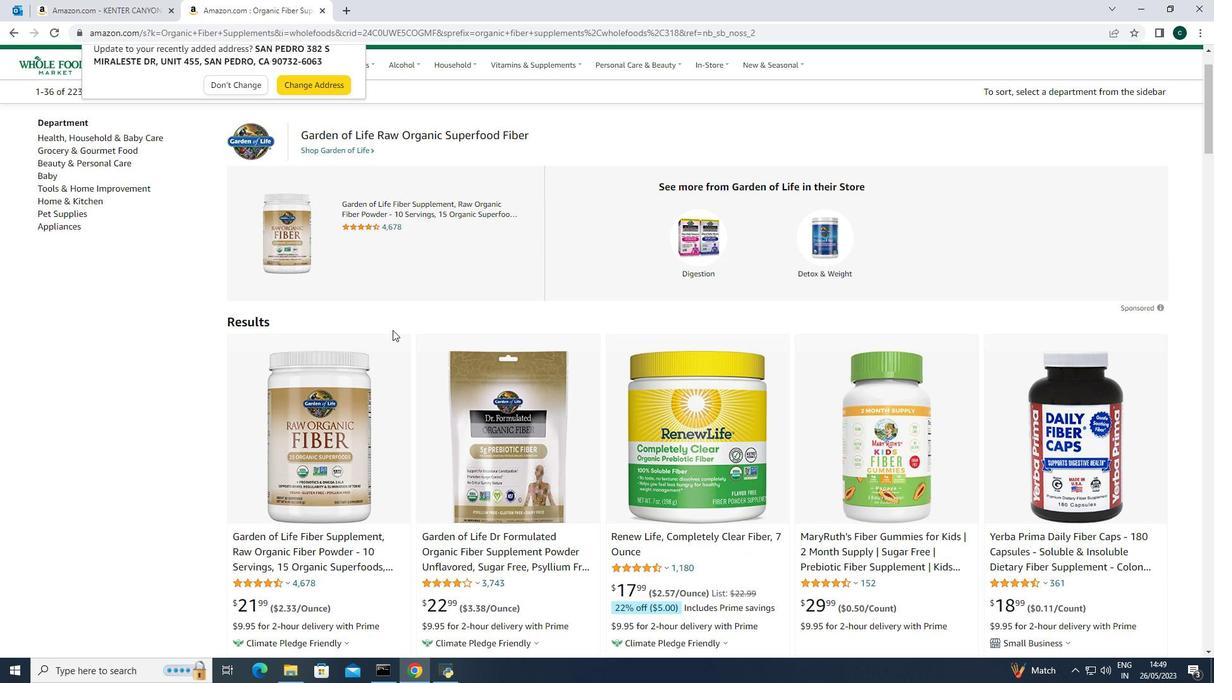 
Action: Mouse scrolled (392, 329) with delta (0, 0)
Screenshot: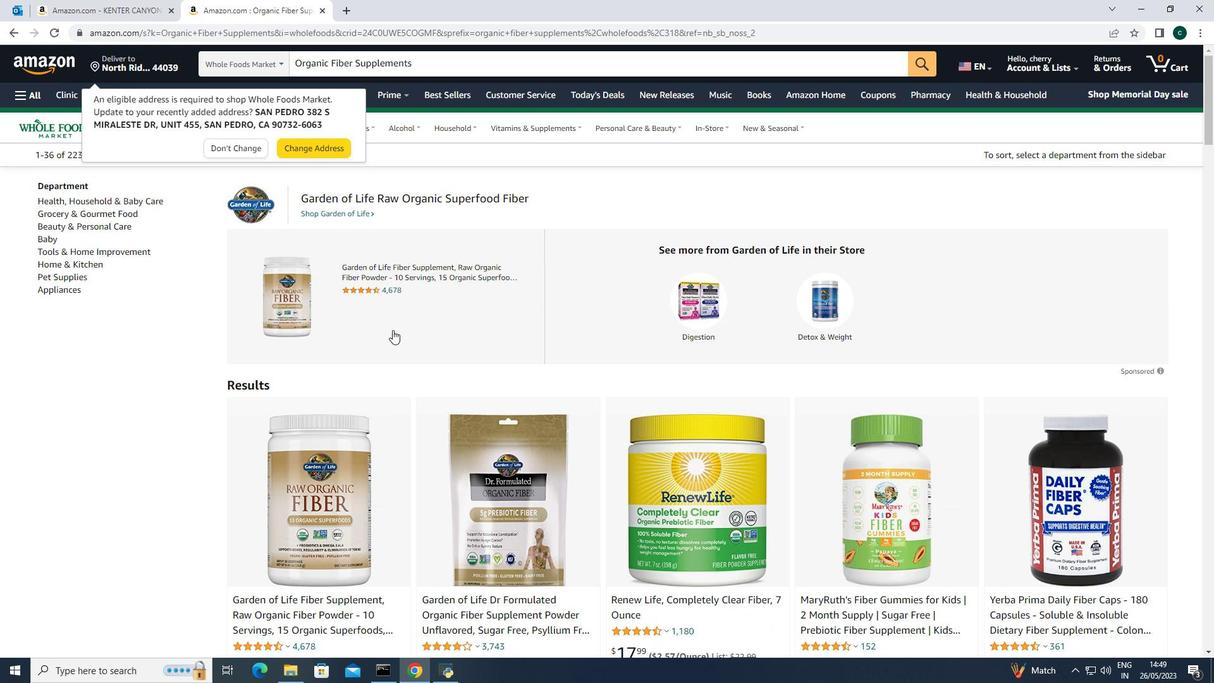 
Action: Mouse scrolled (392, 329) with delta (0, 0)
Screenshot: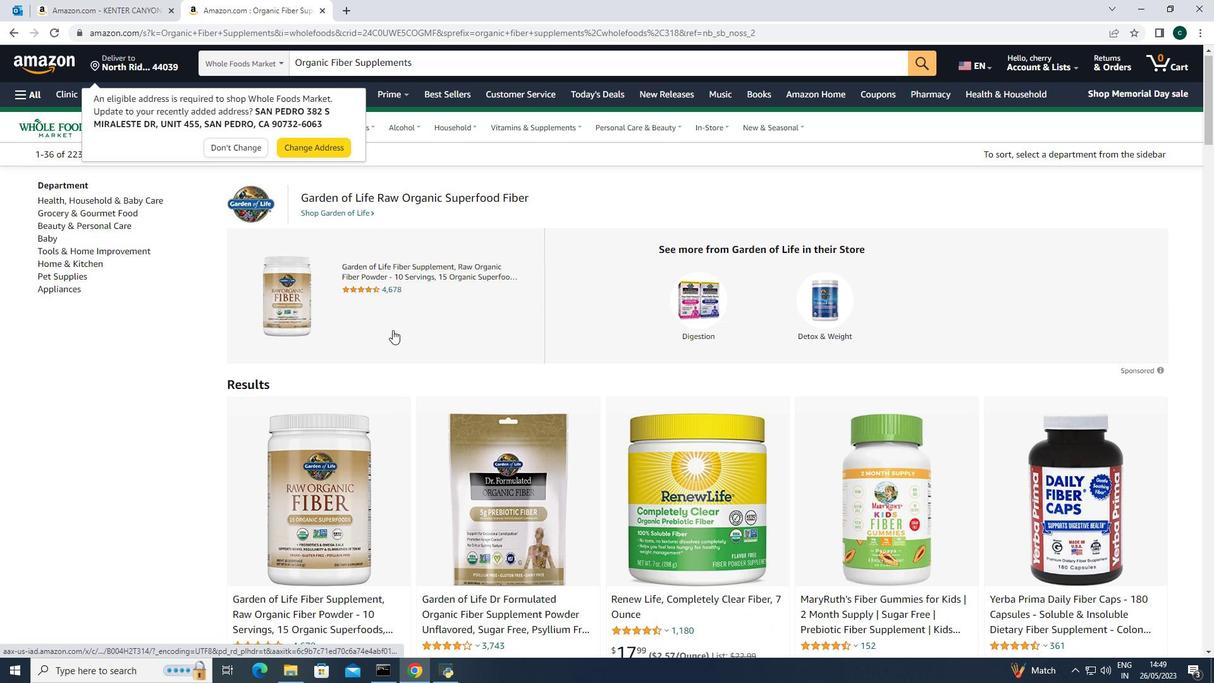 
Action: Mouse moved to (351, 361)
Screenshot: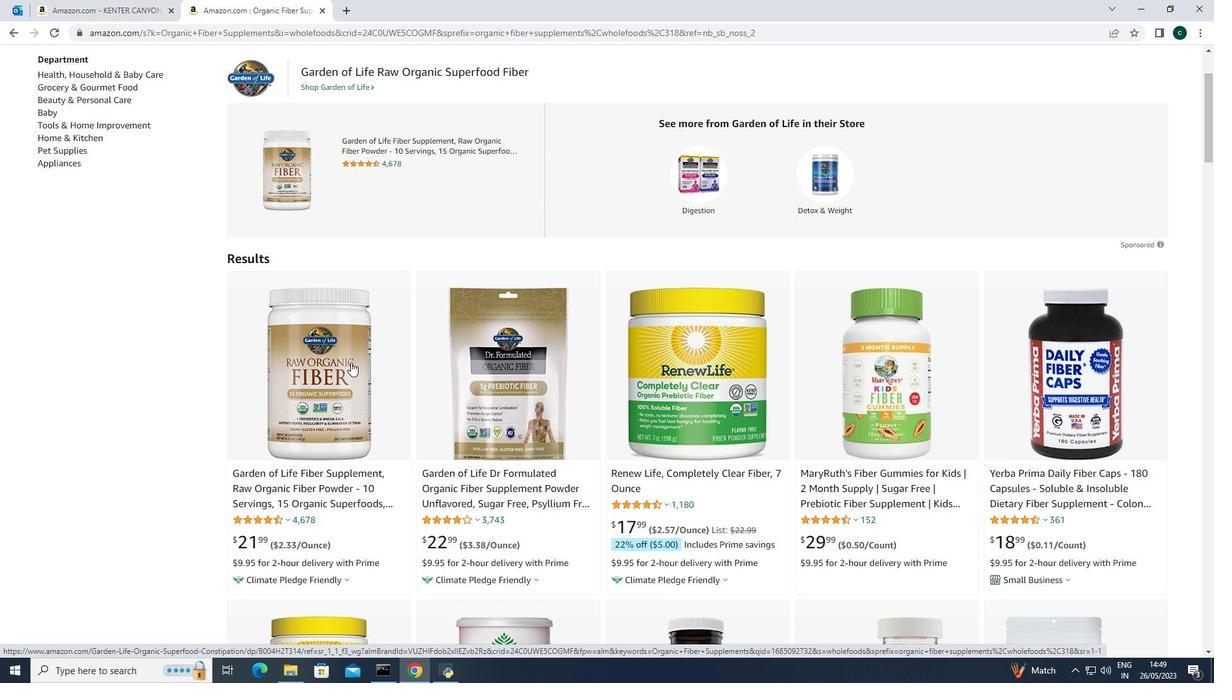 
Action: Mouse scrolled (351, 361) with delta (0, 0)
Screenshot: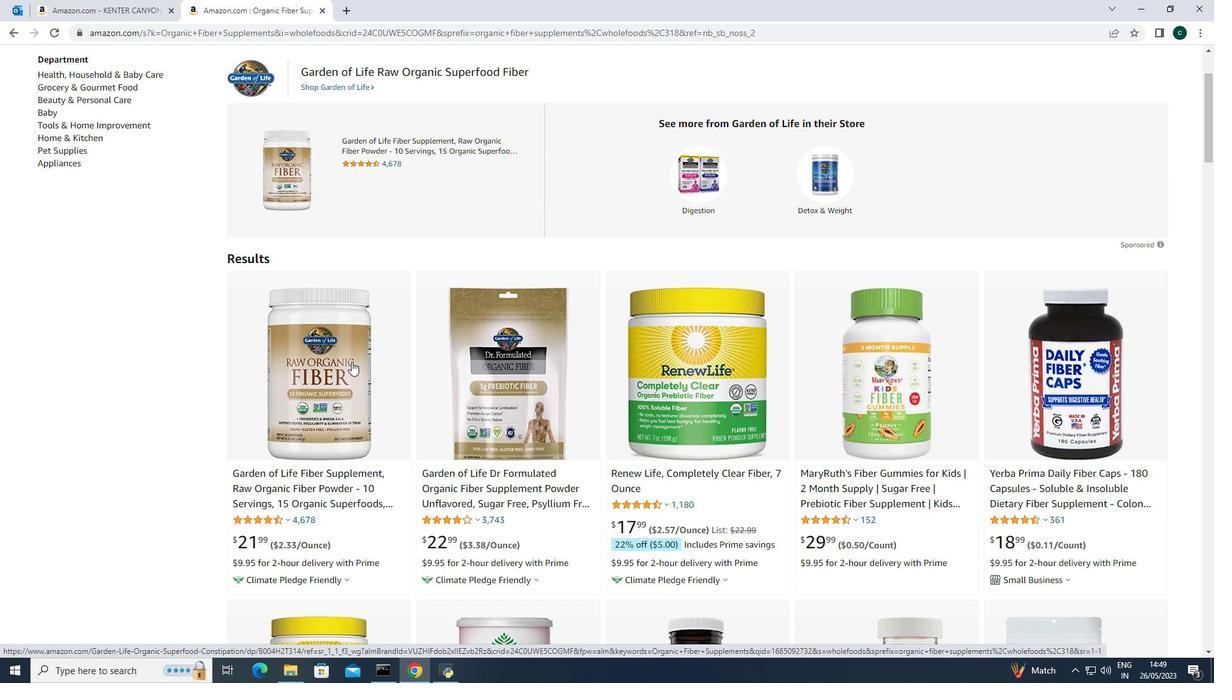 
Action: Mouse moved to (353, 331)
Screenshot: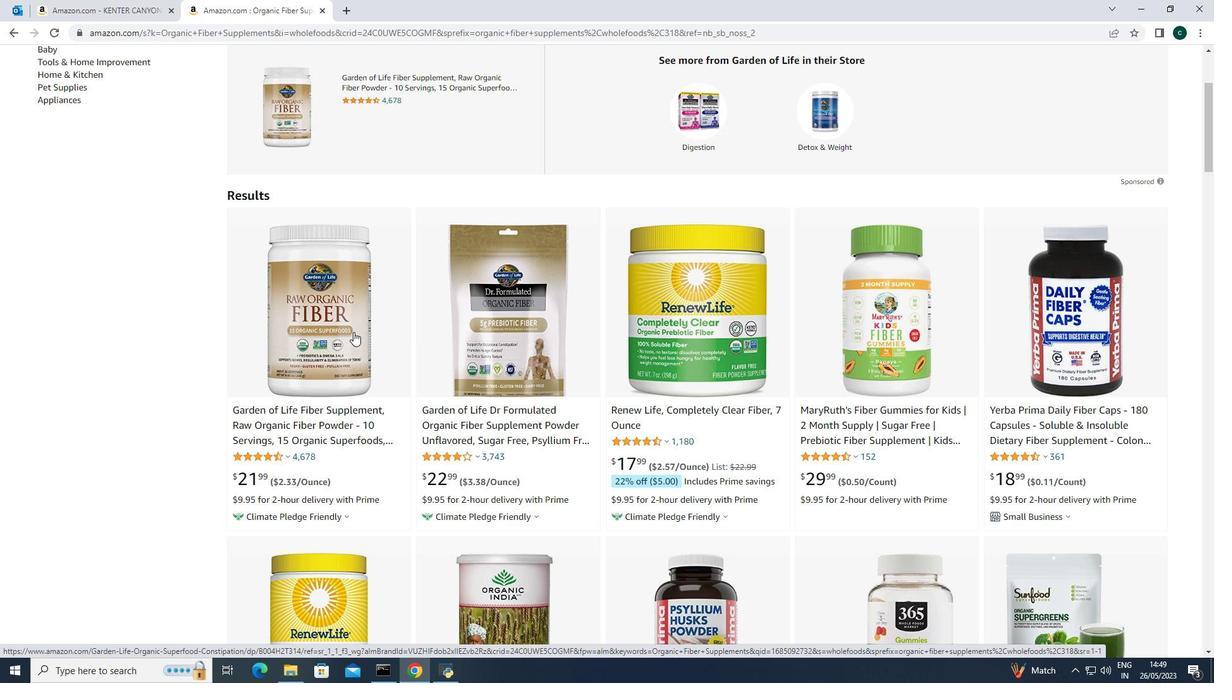 
Action: Mouse pressed left at (353, 331)
Screenshot: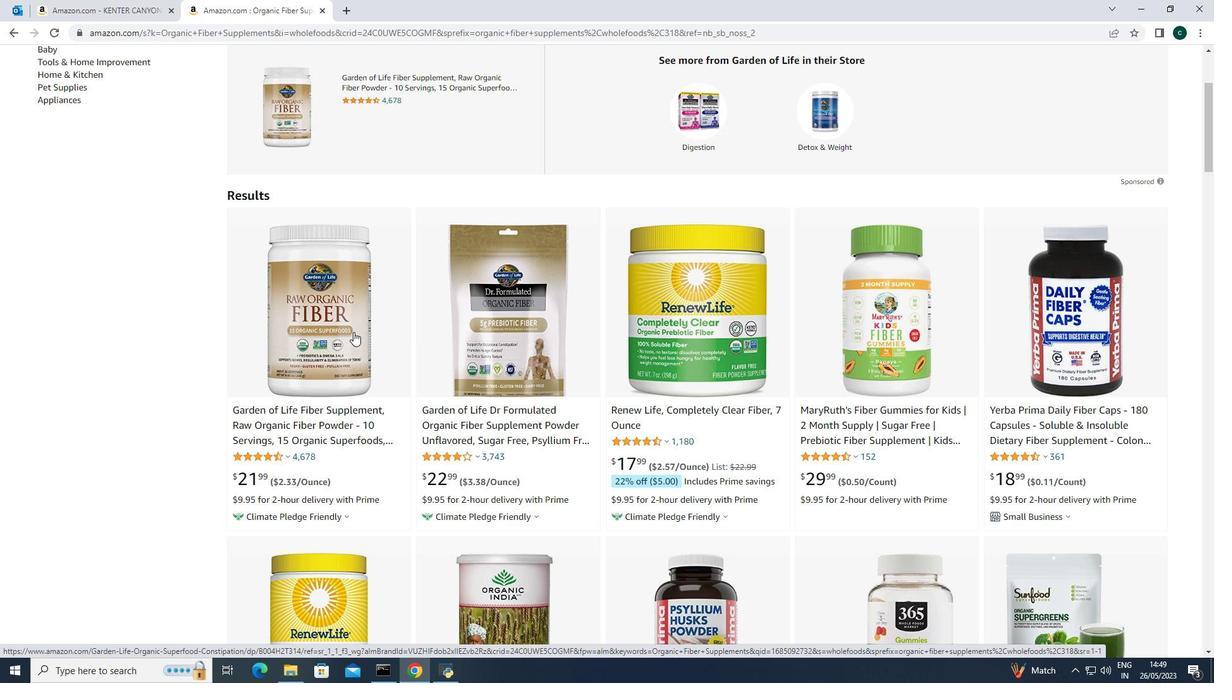 
Action: Mouse pressed left at (353, 331)
Screenshot: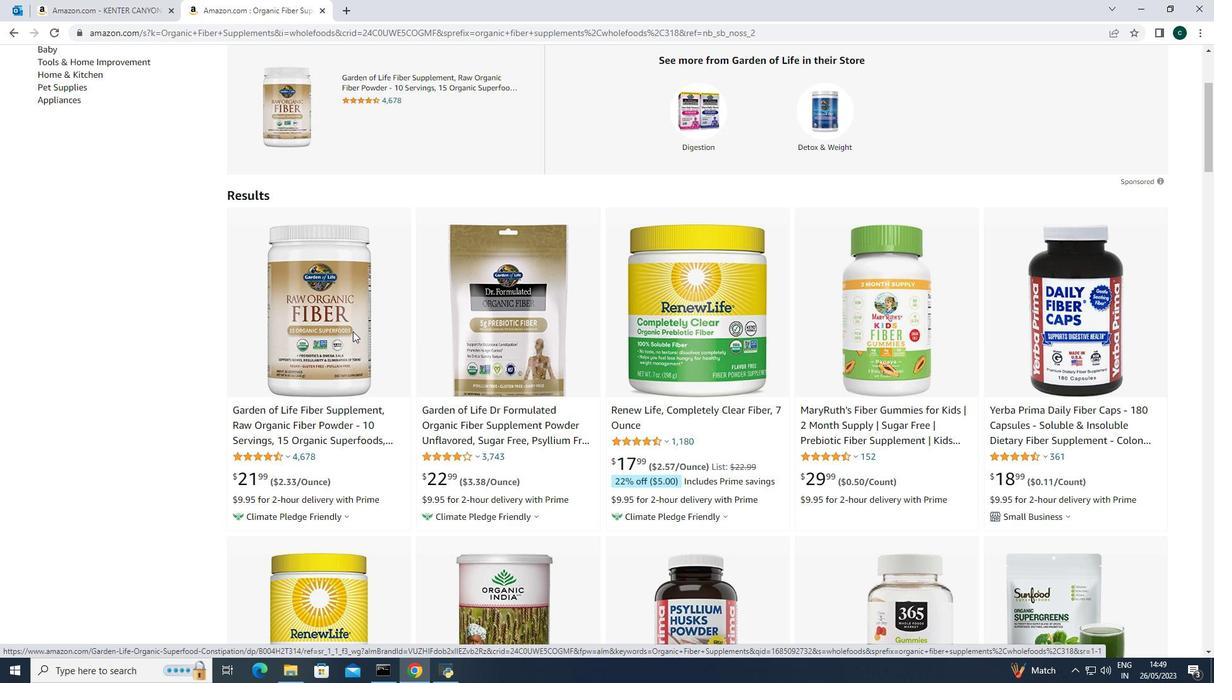 
Action: Mouse moved to (619, 466)
Screenshot: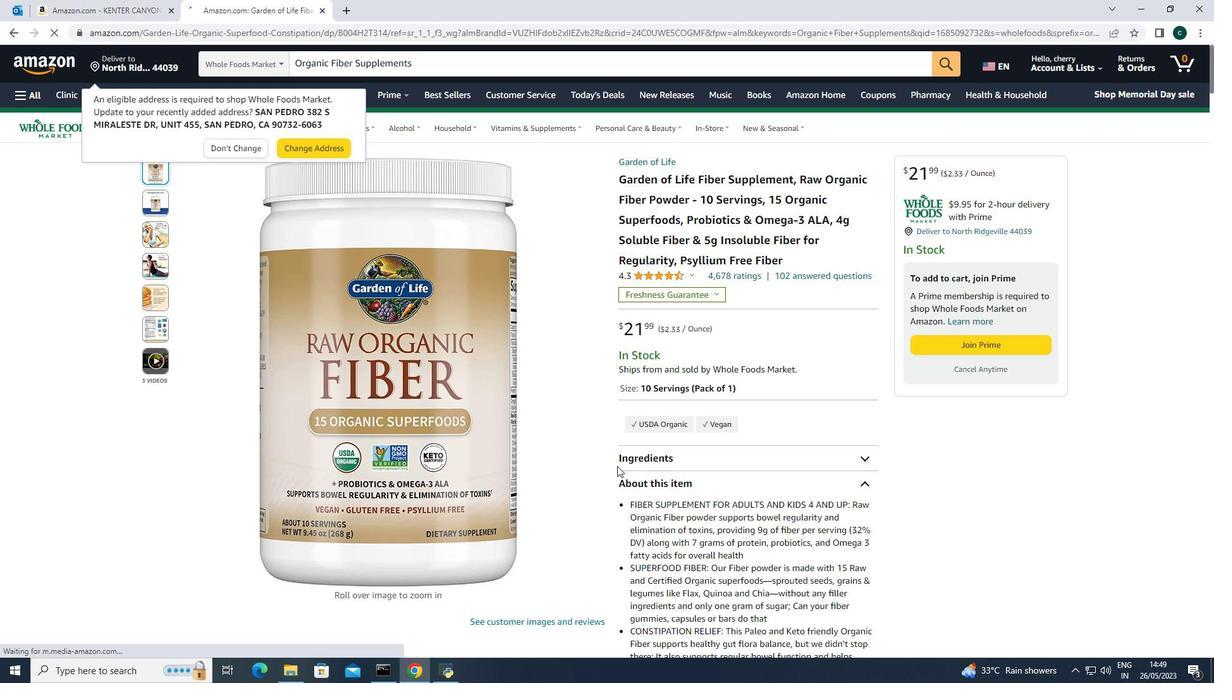 
Action: Mouse scrolled (619, 465) with delta (0, 0)
Screenshot: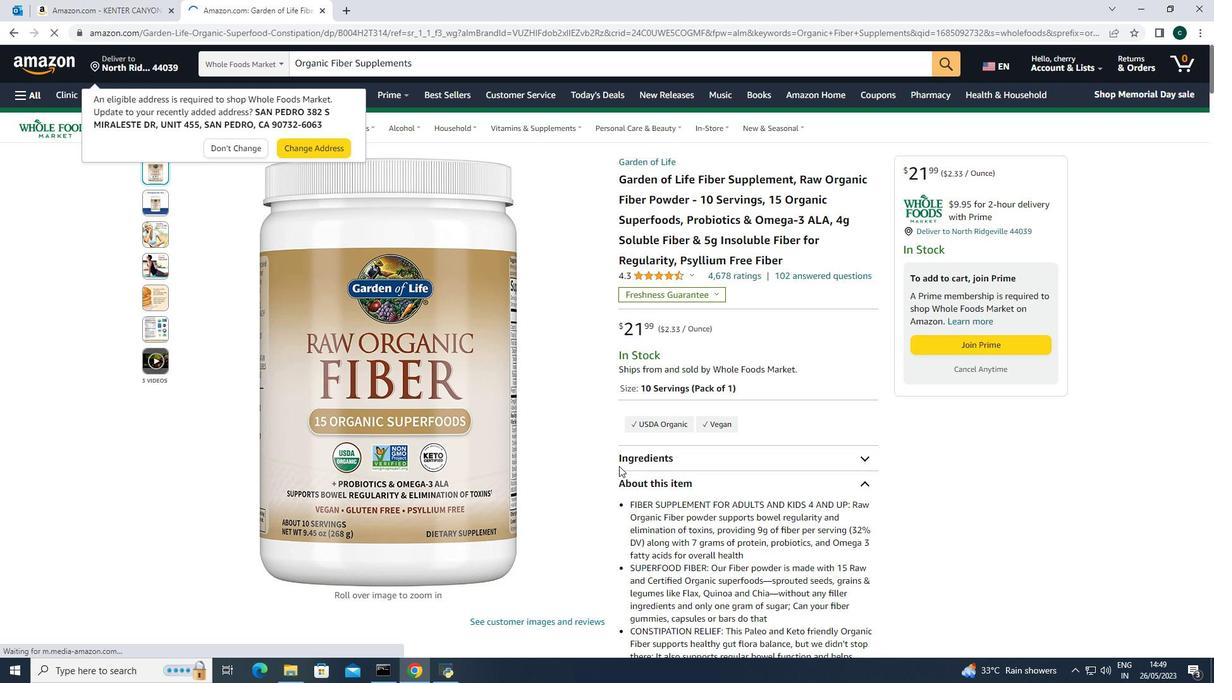 
Action: Mouse scrolled (619, 465) with delta (0, 0)
Screenshot: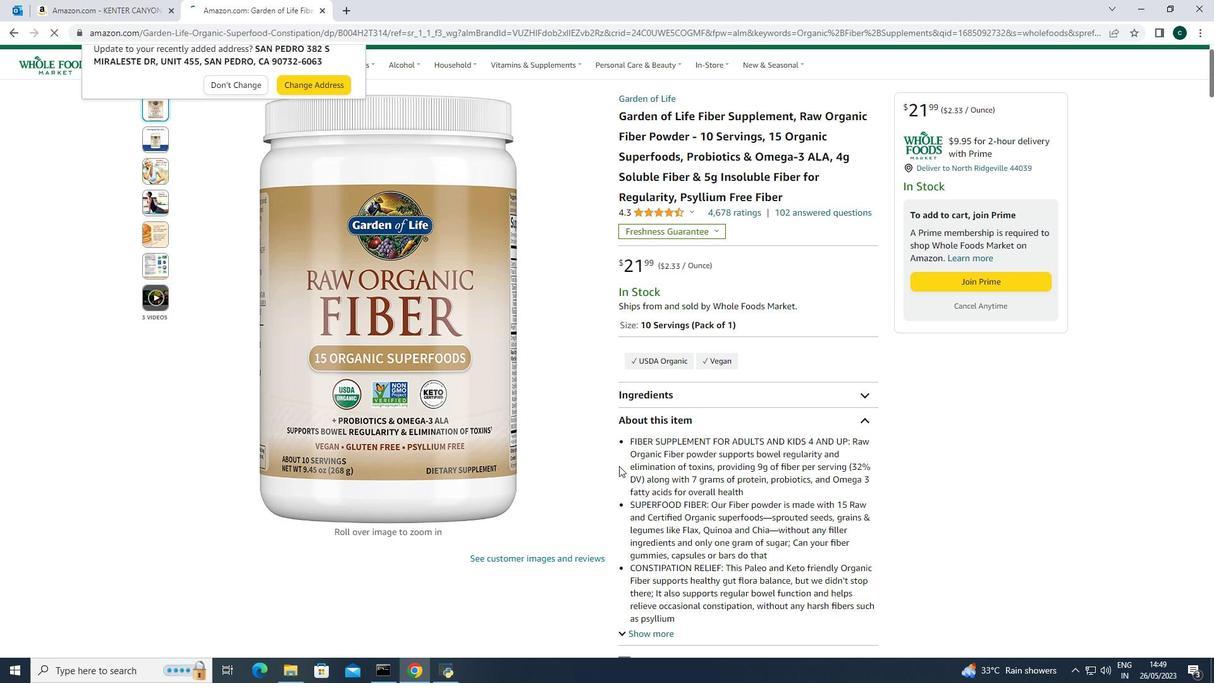 
Action: Mouse scrolled (619, 465) with delta (0, 0)
Screenshot: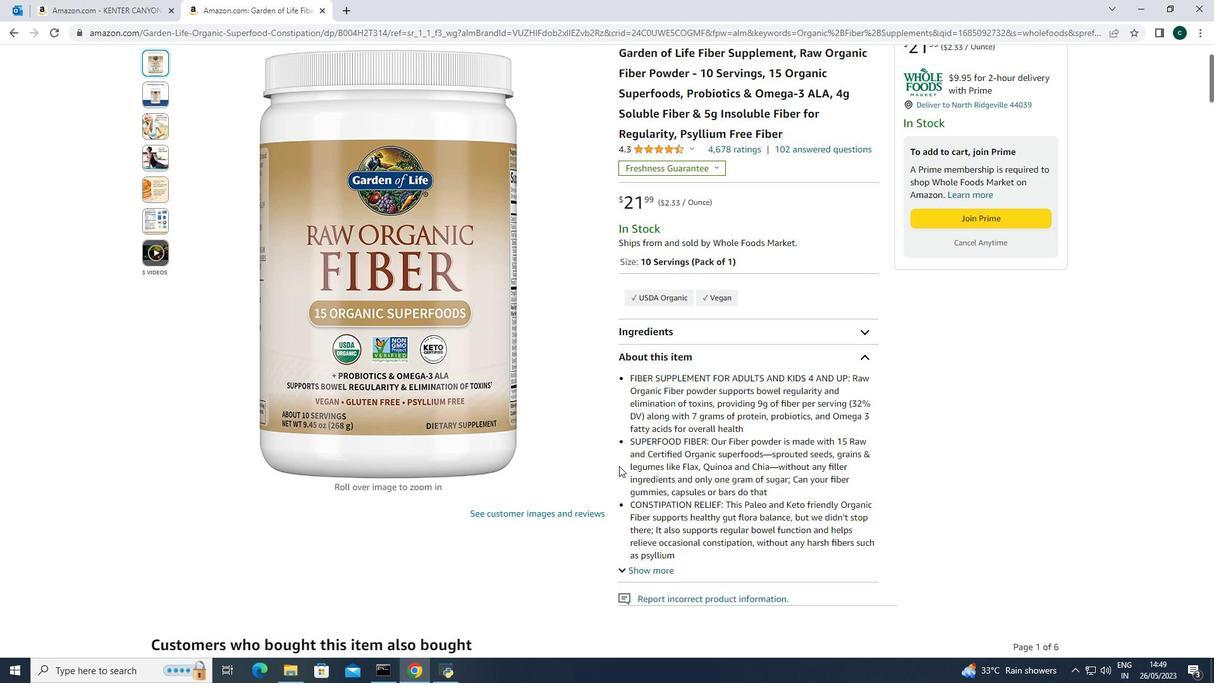 
Action: Mouse scrolled (619, 466) with delta (0, 0)
Screenshot: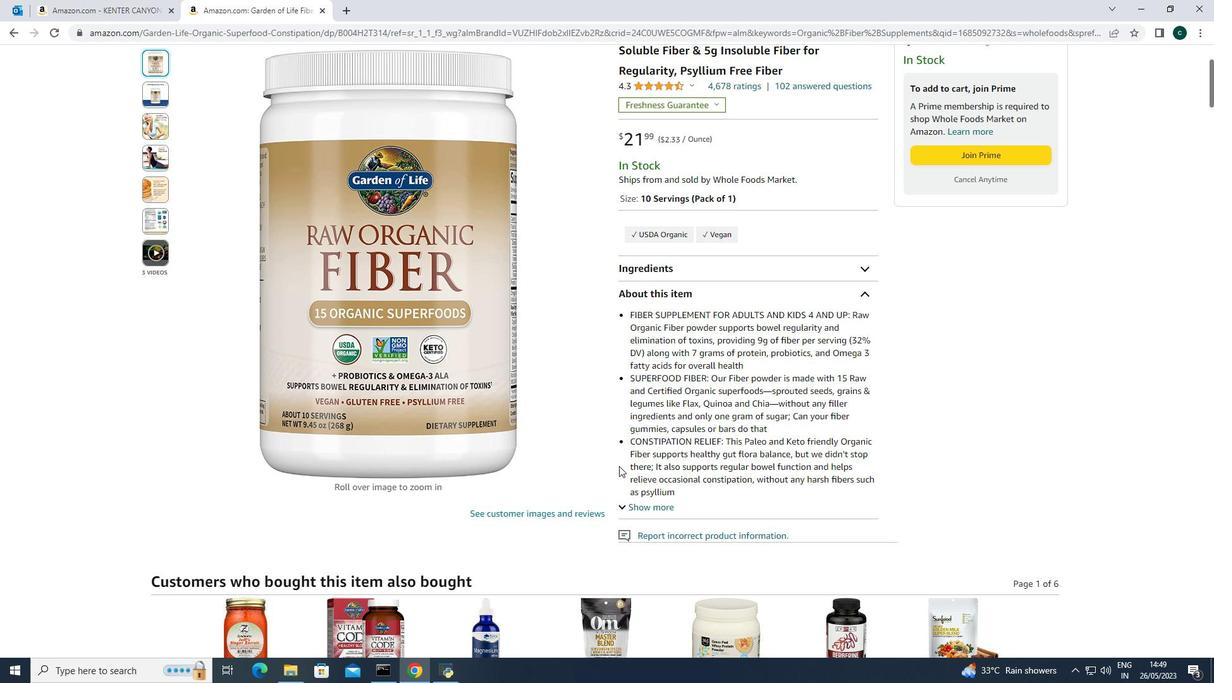 
Action: Mouse moved to (616, 468)
Screenshot: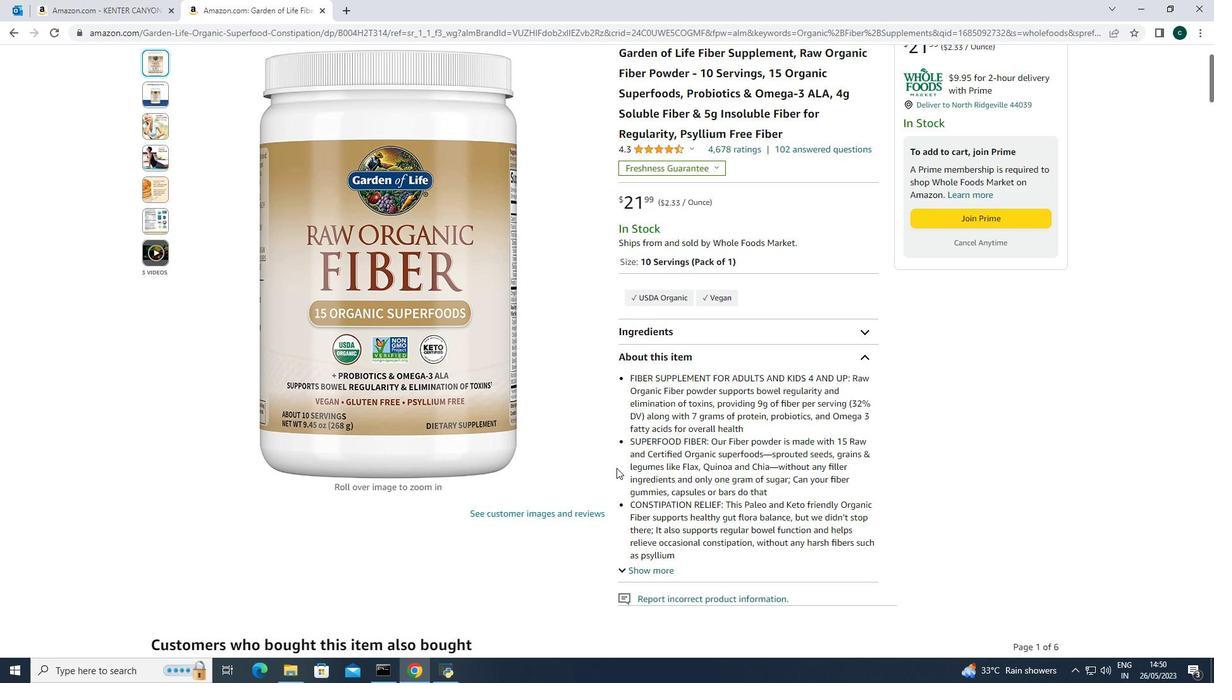 
Action: Mouse scrolled (616, 467) with delta (0, 0)
Screenshot: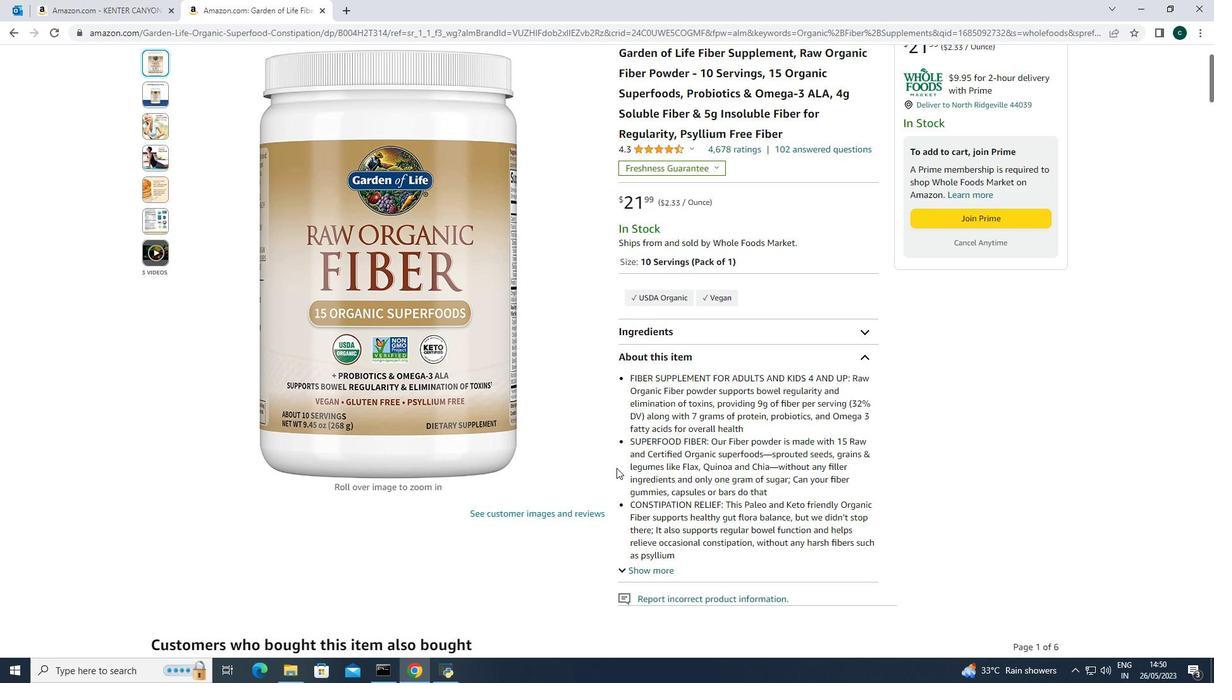 
Action: Mouse scrolled (616, 467) with delta (0, 0)
Screenshot: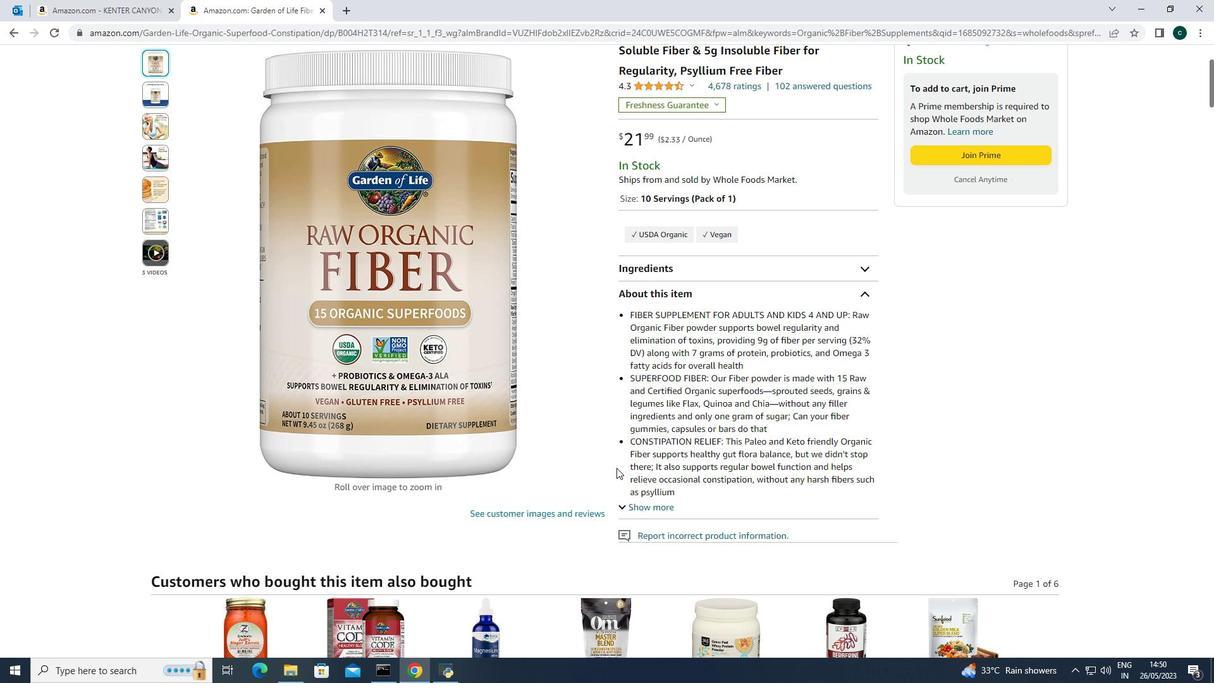 
Action: Mouse scrolled (616, 467) with delta (0, 0)
Screenshot: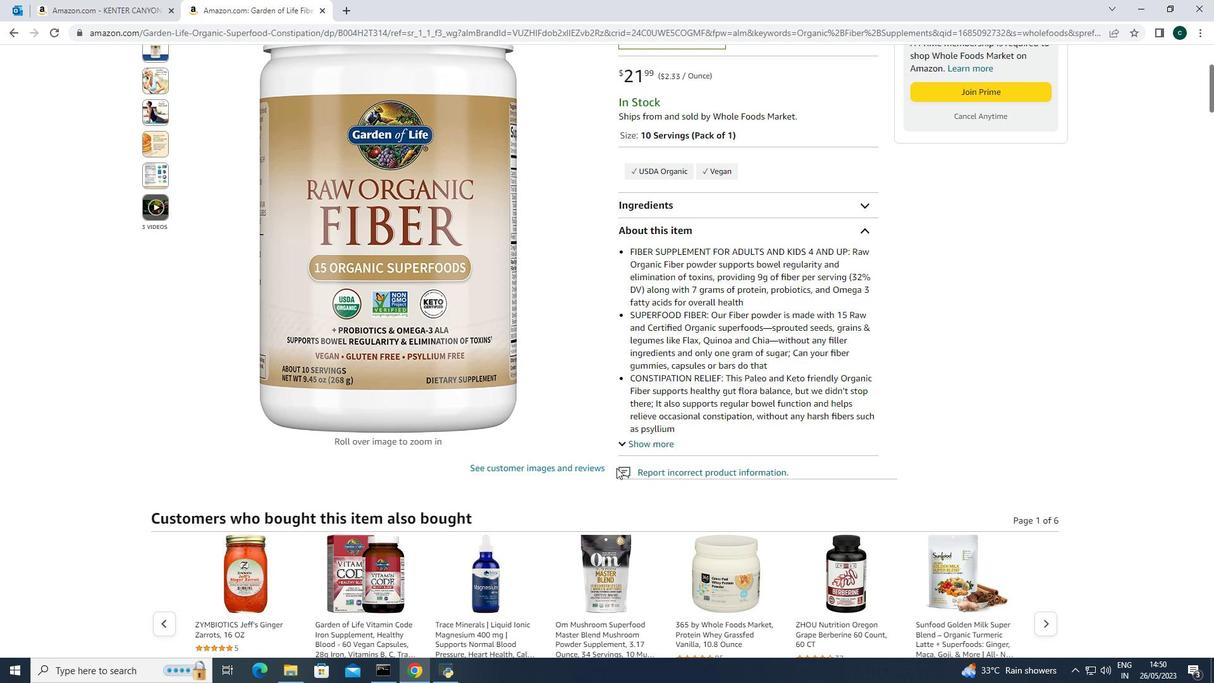 
Action: Mouse moved to (587, 447)
Screenshot: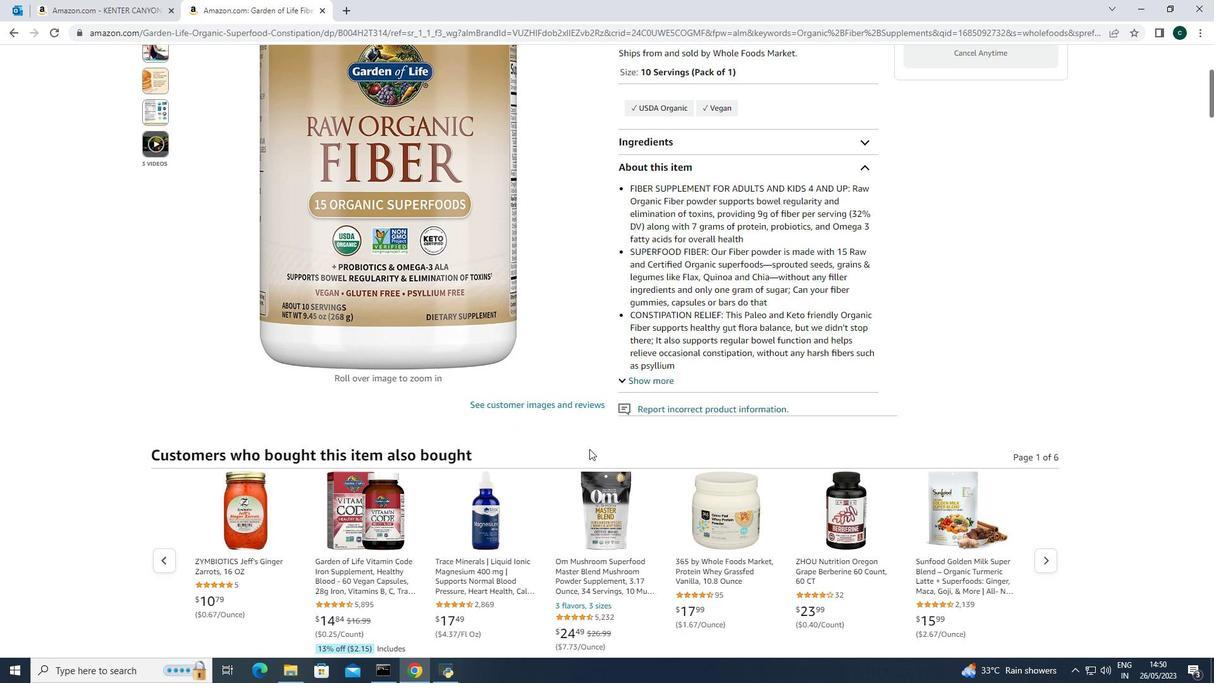 
Action: Mouse scrolled (587, 447) with delta (0, 0)
Screenshot: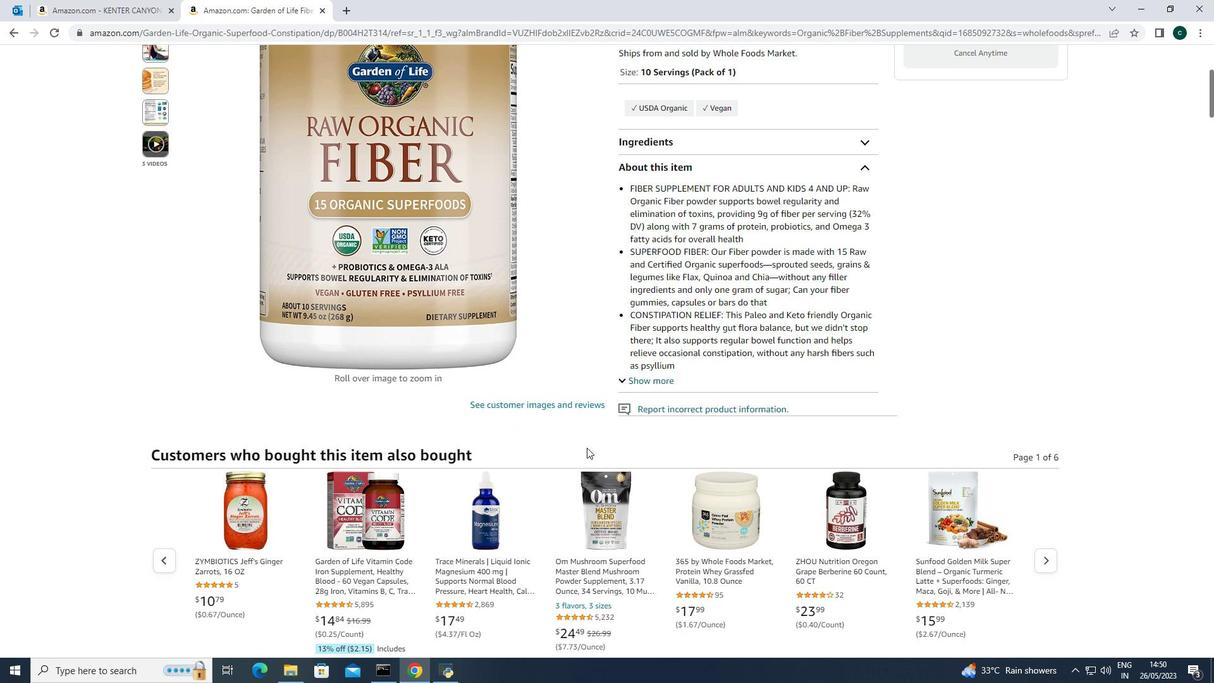 
Action: Mouse moved to (587, 447)
Screenshot: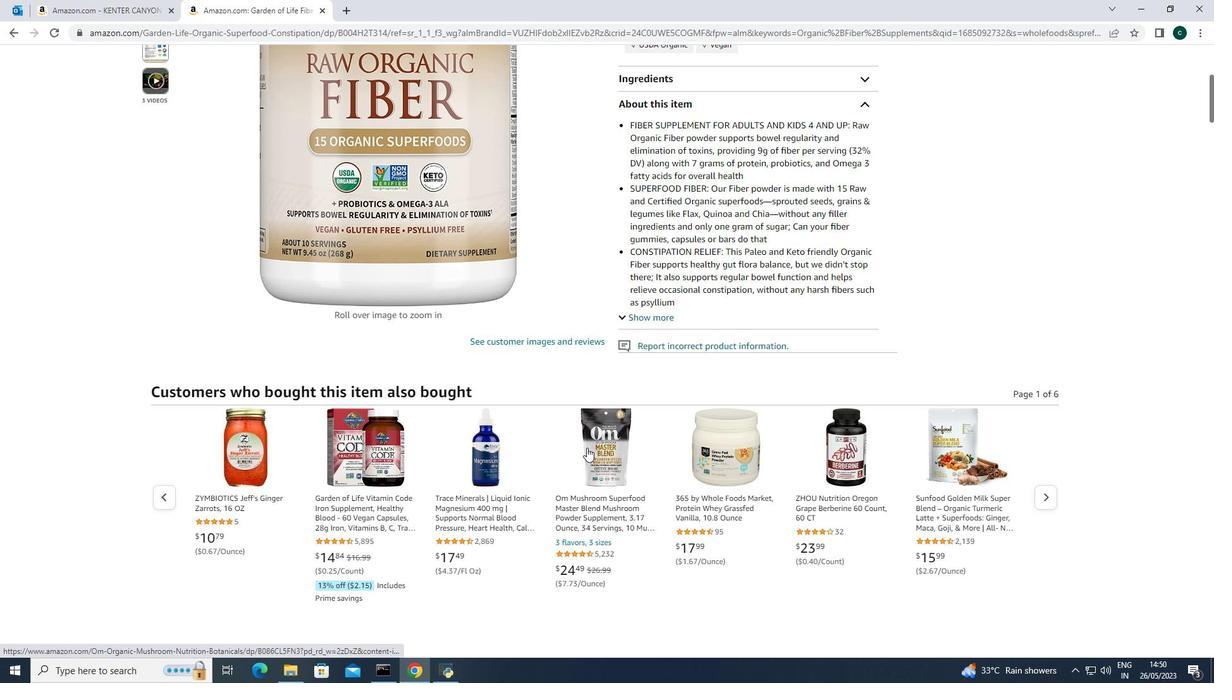 
Action: Mouse scrolled (587, 447) with delta (0, 0)
Screenshot: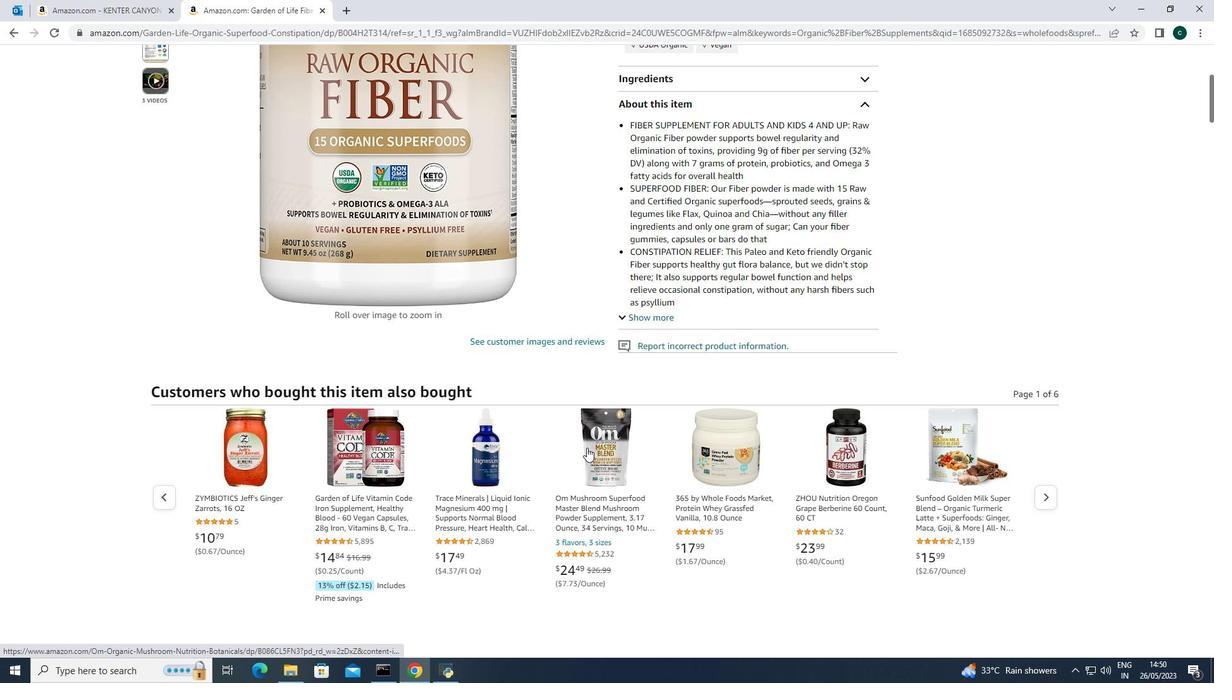 
Action: Mouse scrolled (587, 447) with delta (0, 0)
Screenshot: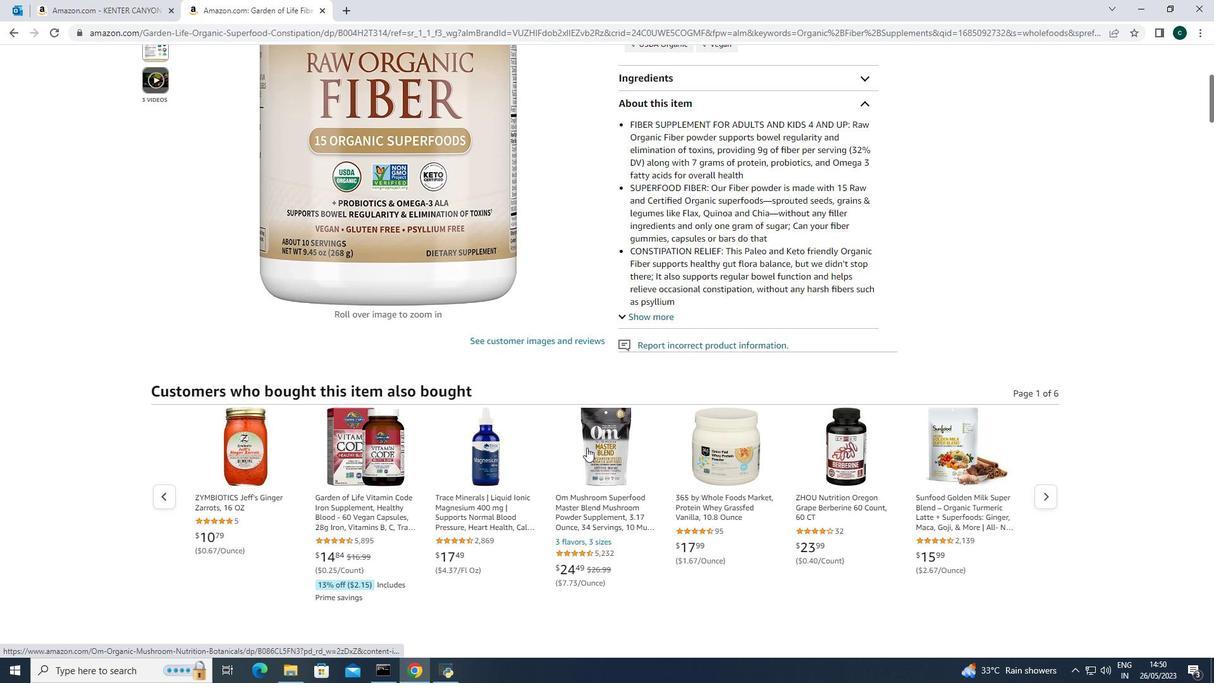 
Action: Mouse scrolled (587, 447) with delta (0, 0)
Screenshot: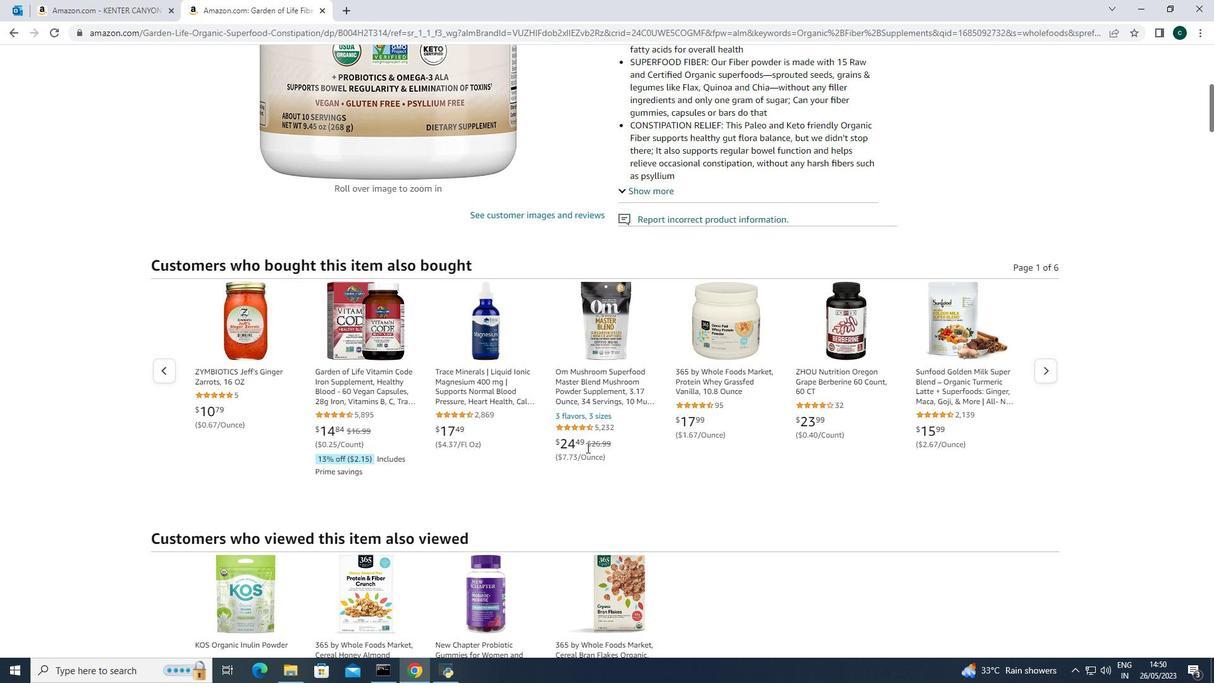 
Action: Mouse scrolled (587, 447) with delta (0, 0)
Screenshot: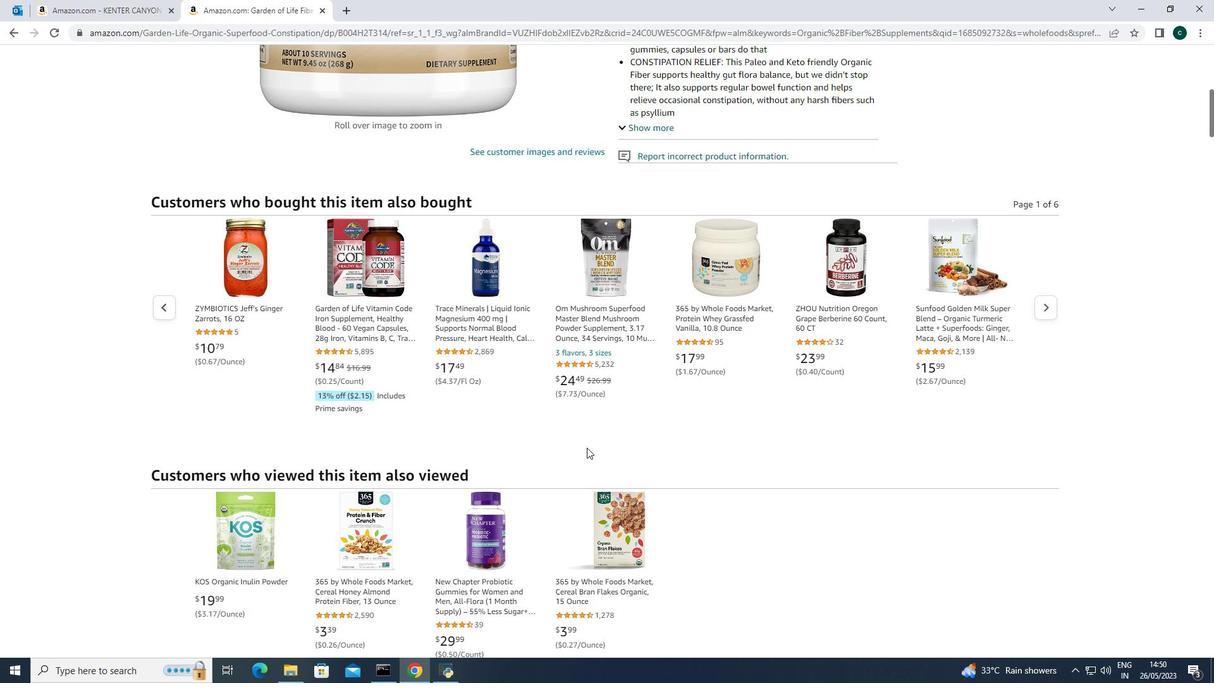 
Action: Mouse scrolled (587, 447) with delta (0, 0)
Screenshot: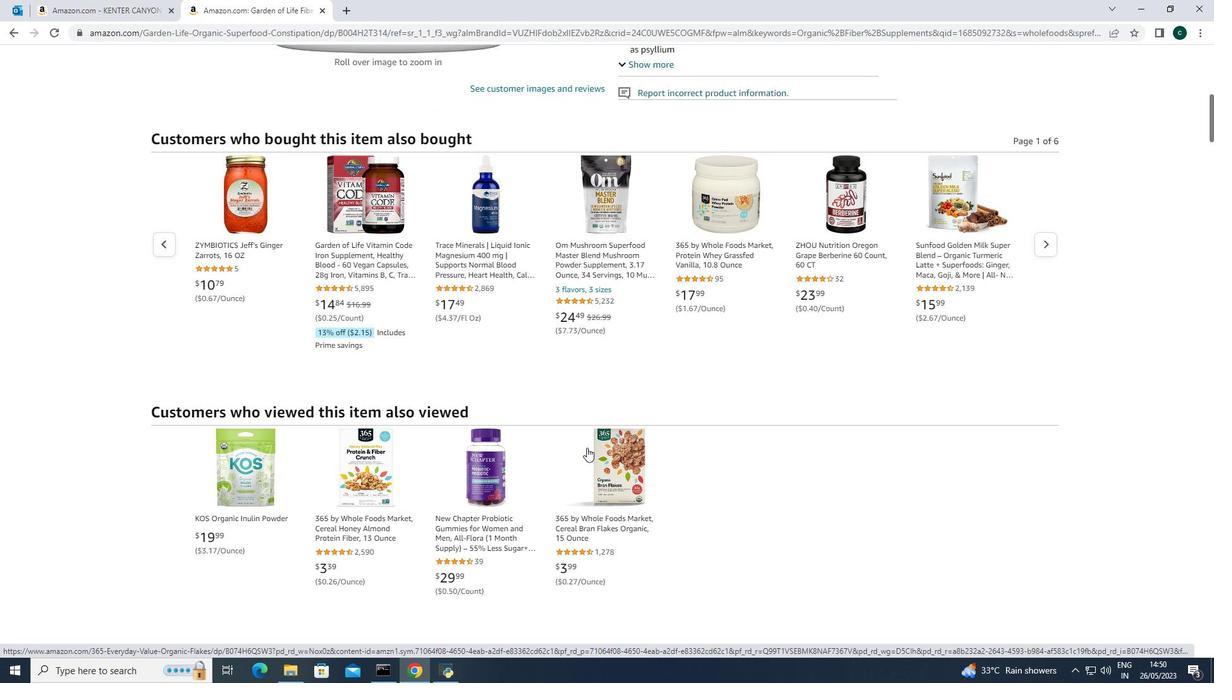 
Action: Mouse scrolled (587, 447) with delta (0, 0)
Screenshot: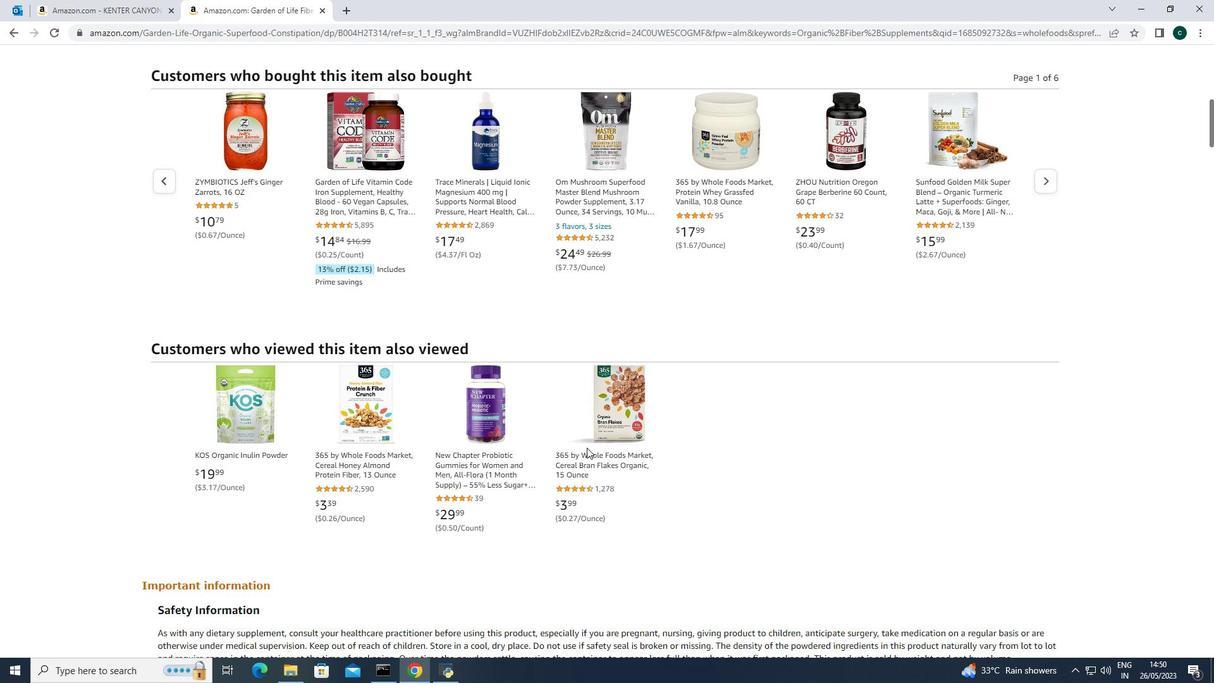 
Action: Mouse scrolled (587, 447) with delta (0, 0)
Screenshot: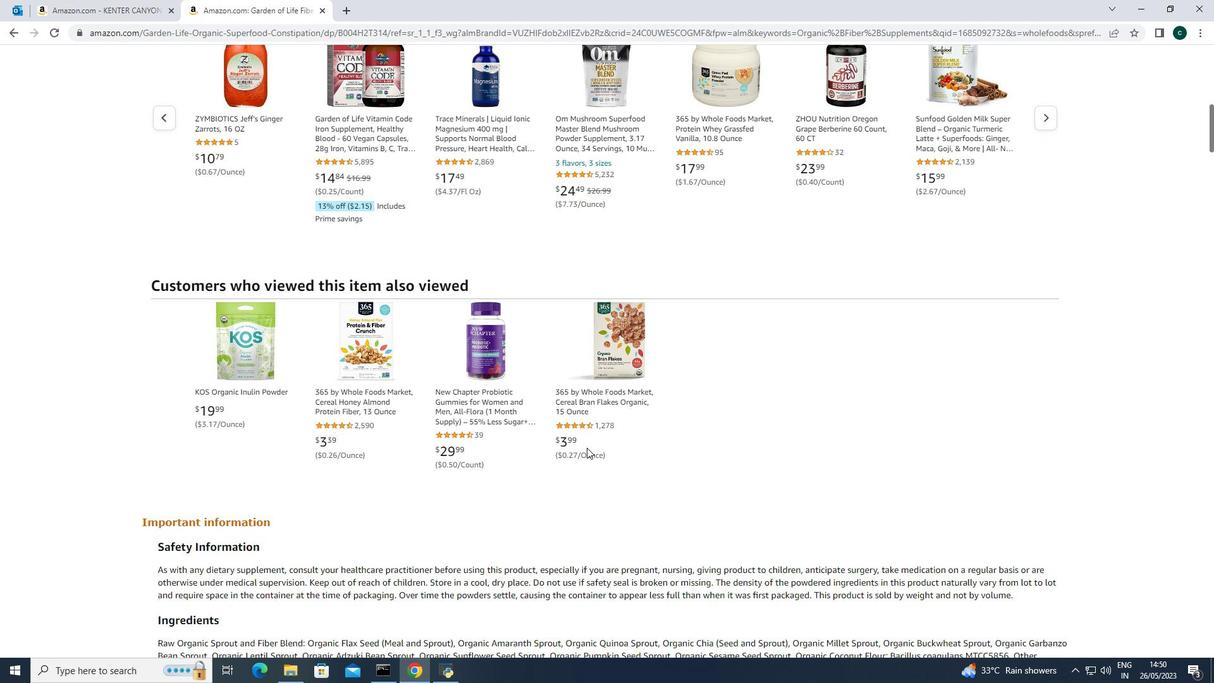 
Action: Mouse scrolled (587, 447) with delta (0, 0)
Screenshot: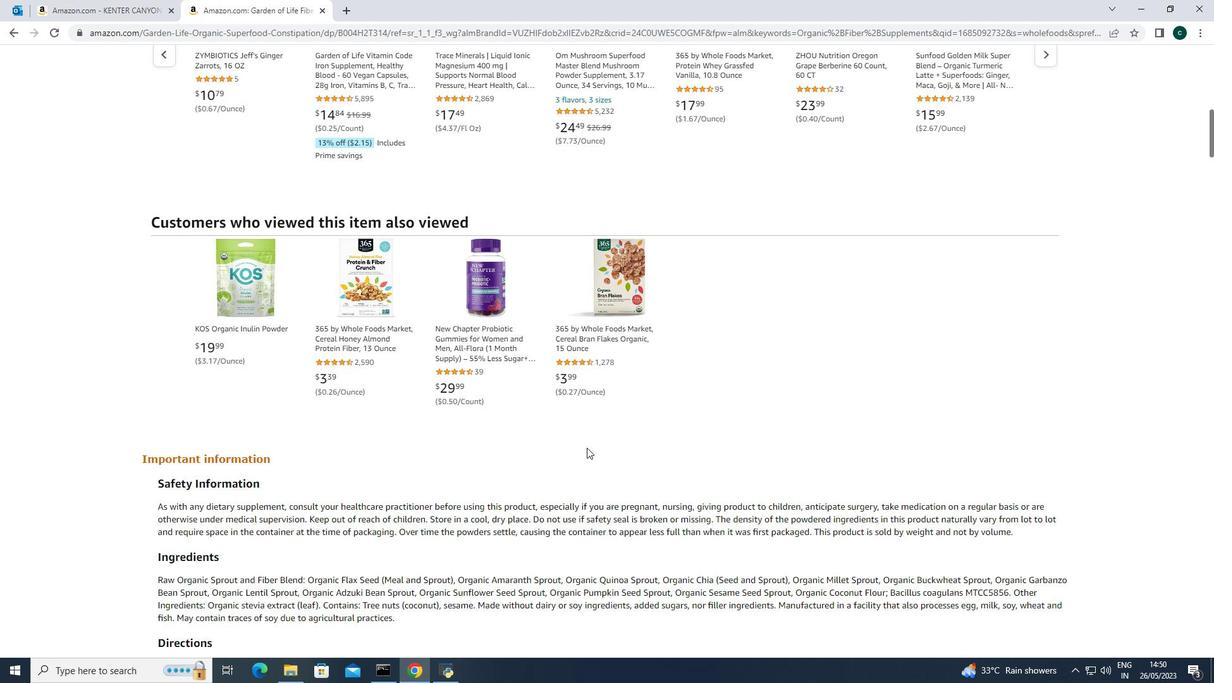 
Action: Mouse scrolled (587, 447) with delta (0, 0)
Screenshot: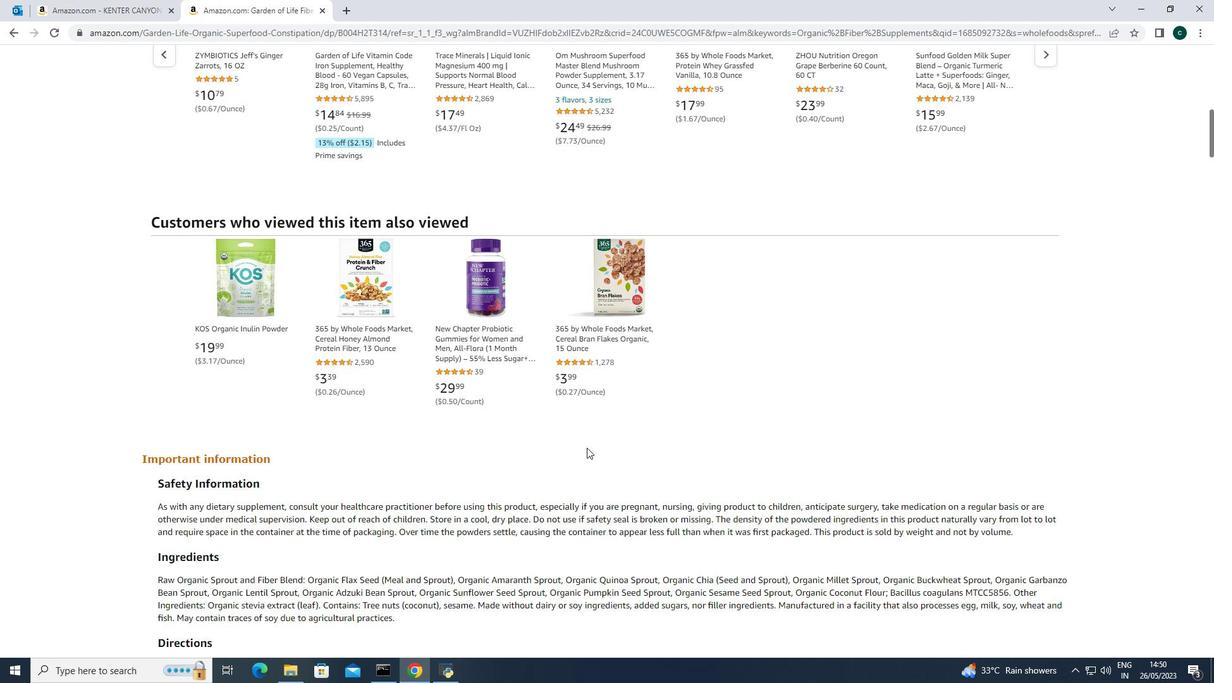 
Action: Mouse scrolled (587, 447) with delta (0, 0)
Screenshot: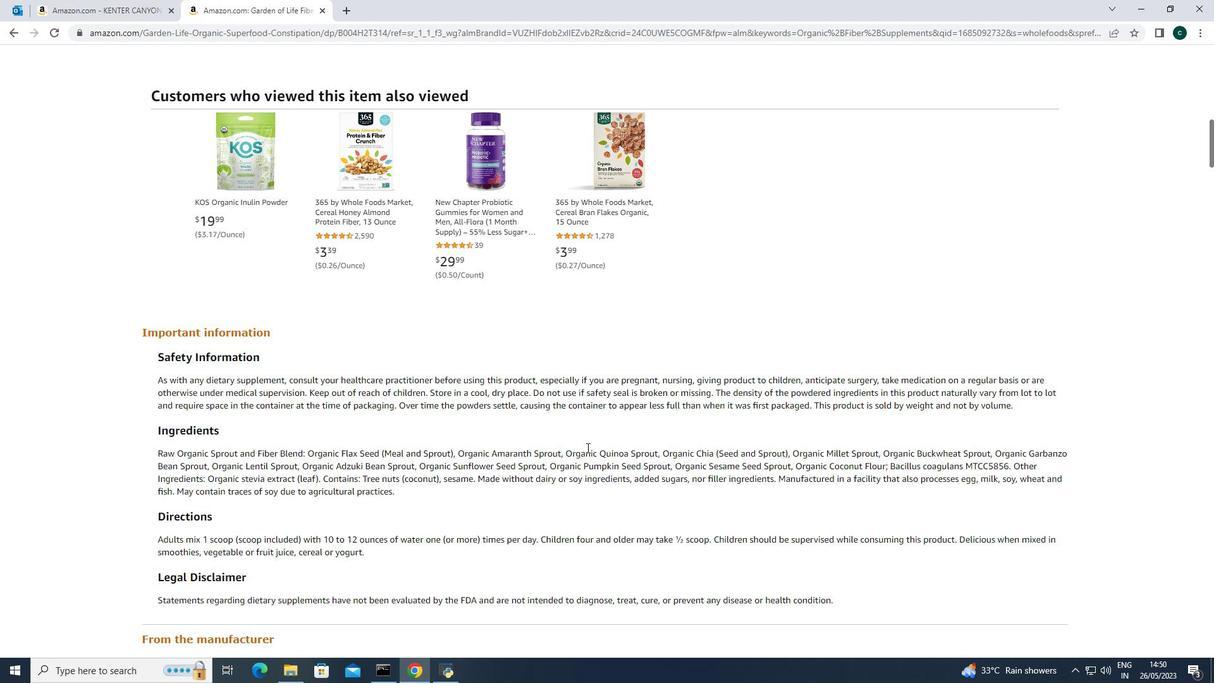 
Action: Mouse scrolled (587, 447) with delta (0, 0)
Screenshot: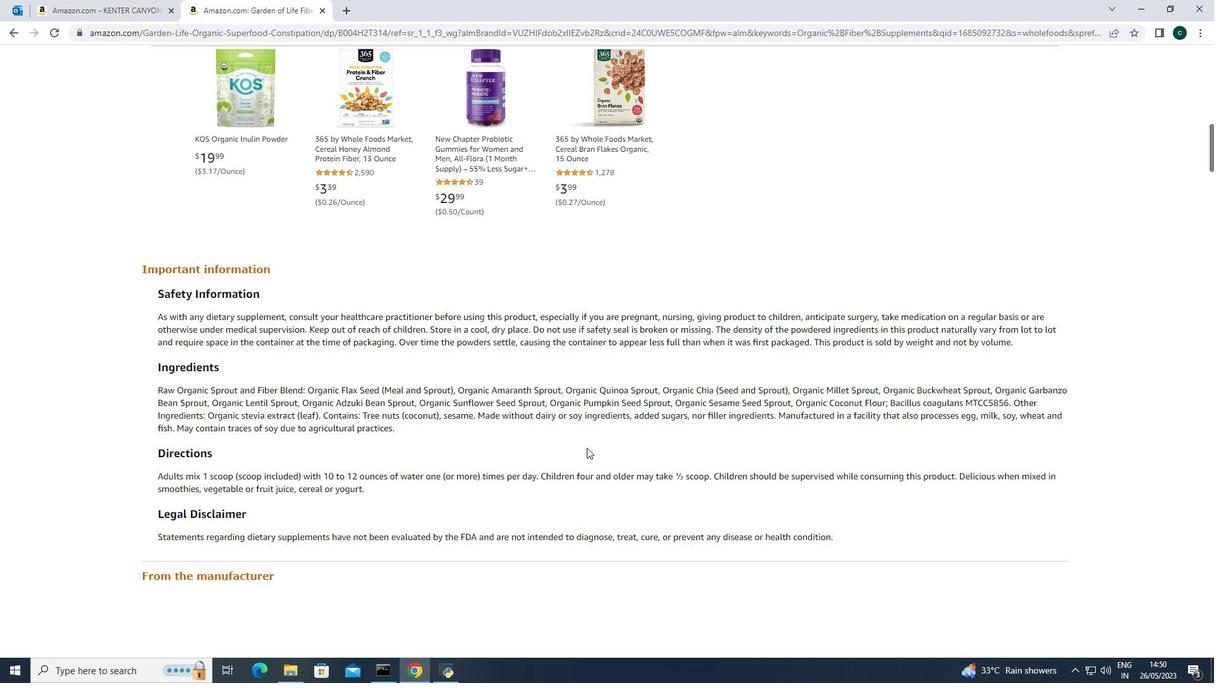 
Action: Mouse scrolled (587, 447) with delta (0, 0)
Screenshot: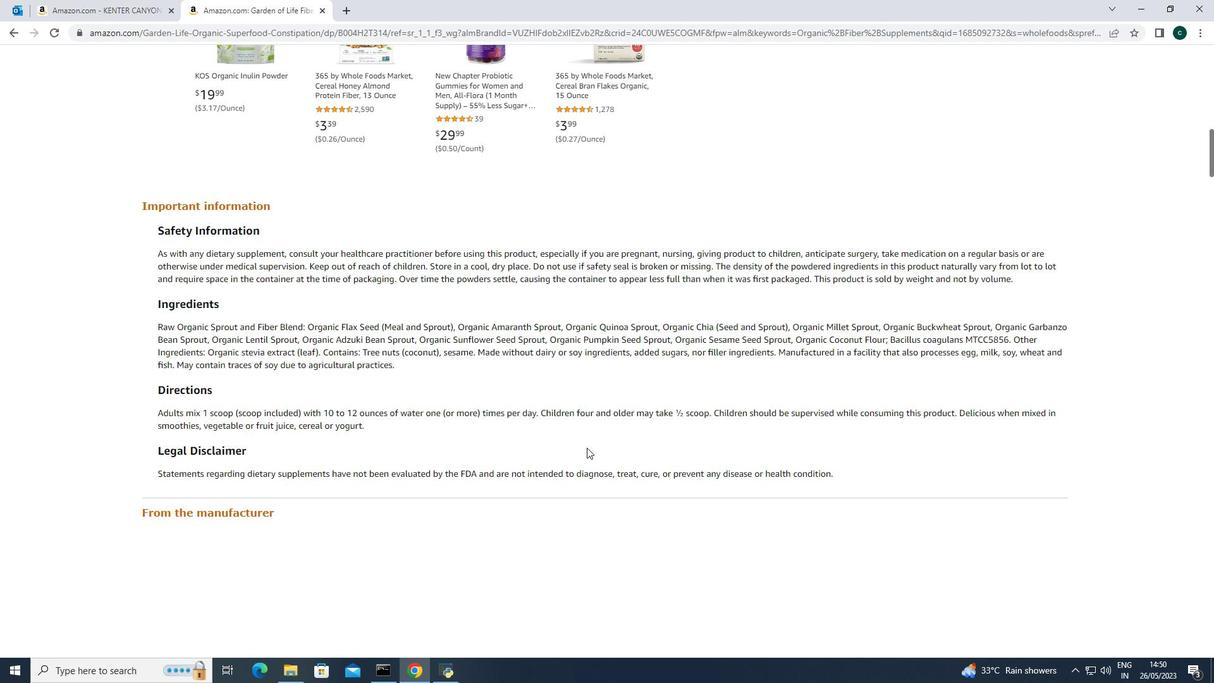 
Action: Mouse scrolled (587, 447) with delta (0, 0)
Screenshot: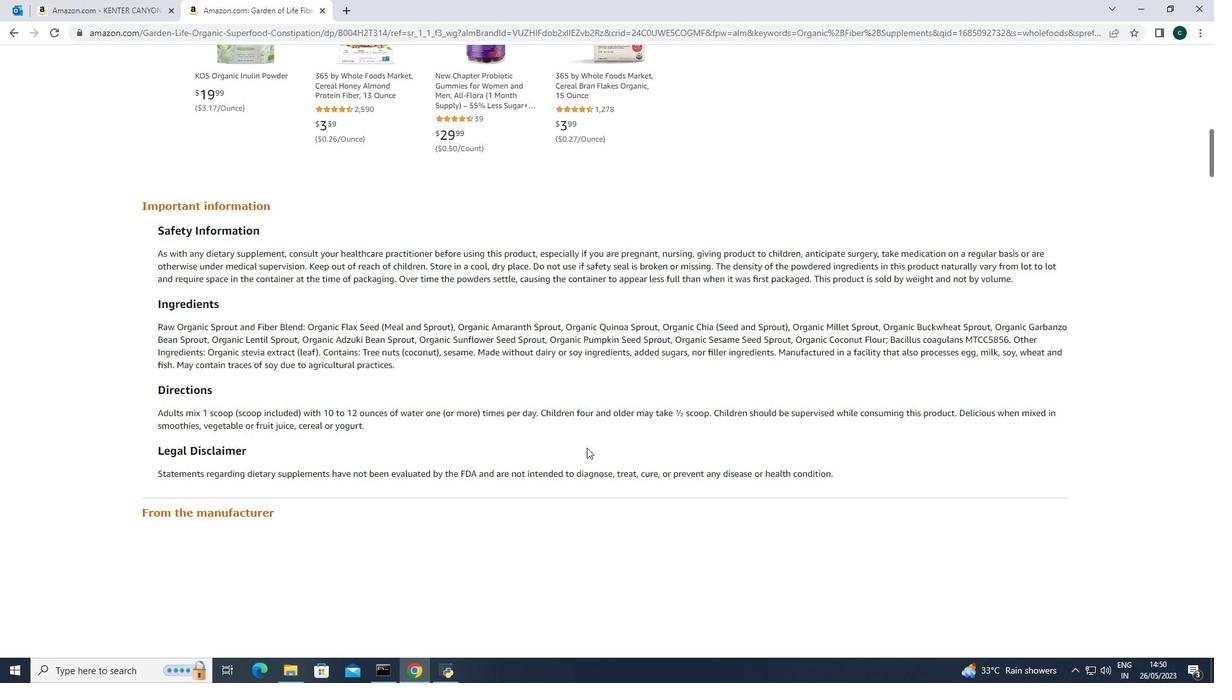 
Action: Mouse scrolled (587, 447) with delta (0, 0)
Screenshot: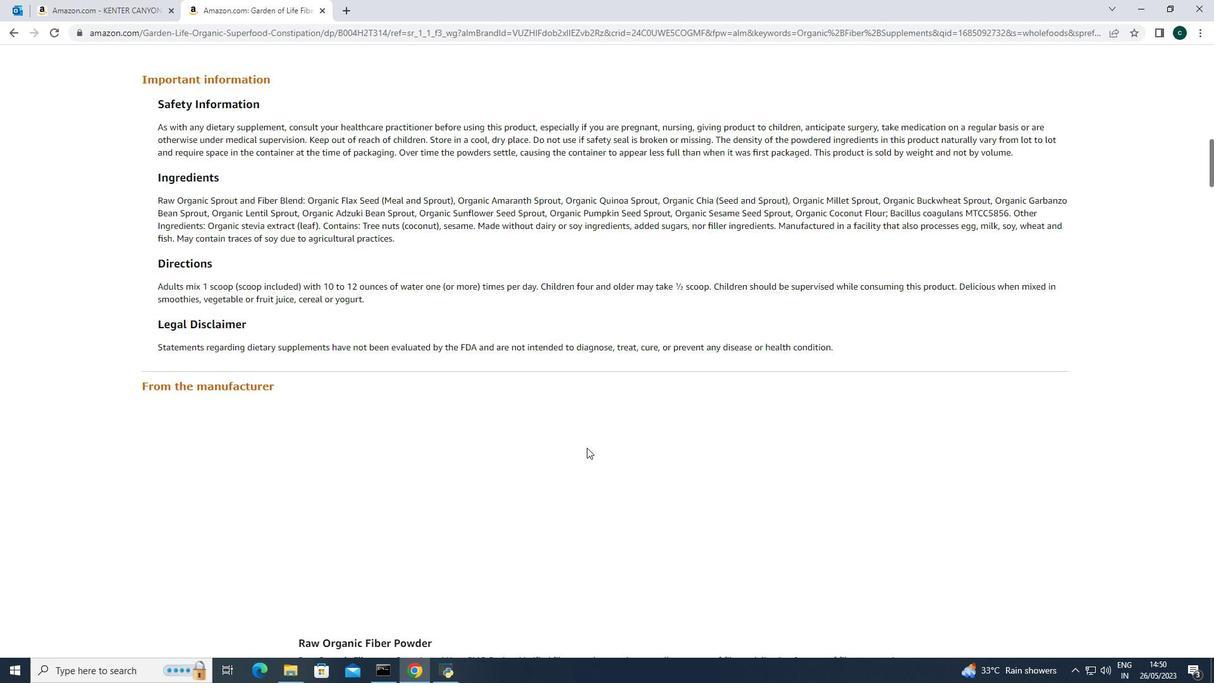 
Action: Mouse scrolled (587, 447) with delta (0, 0)
Screenshot: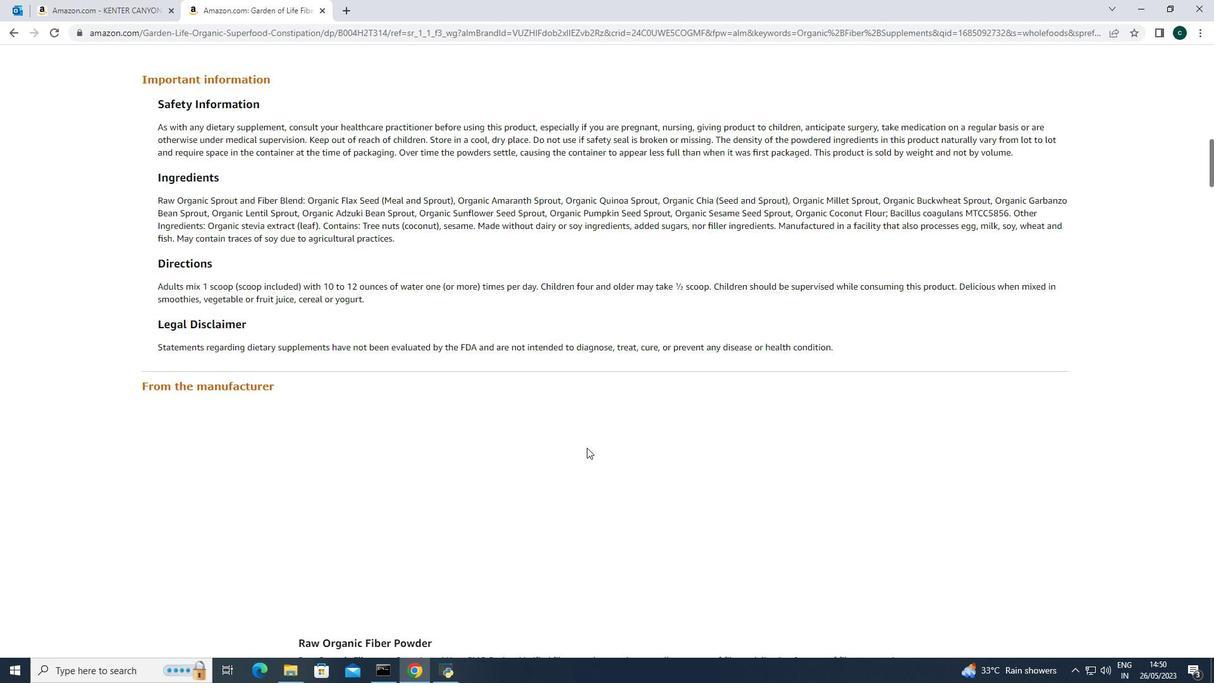 
Action: Mouse scrolled (587, 447) with delta (0, 0)
Screenshot: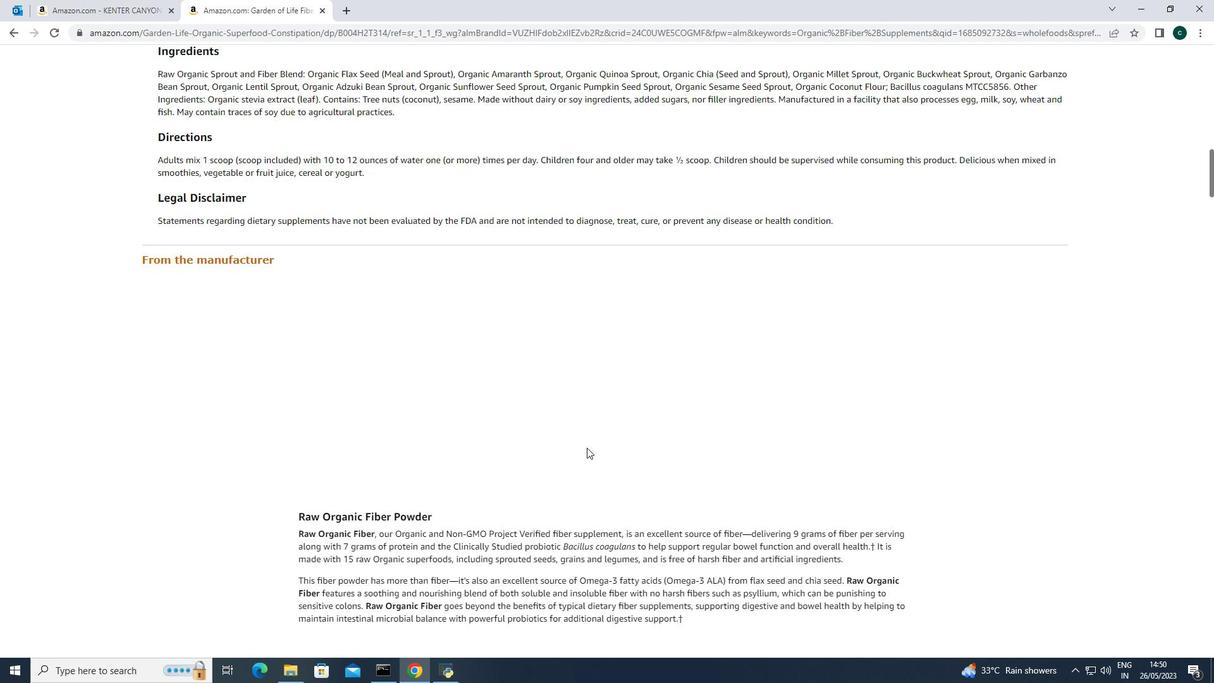 
Action: Mouse scrolled (587, 447) with delta (0, 0)
Screenshot: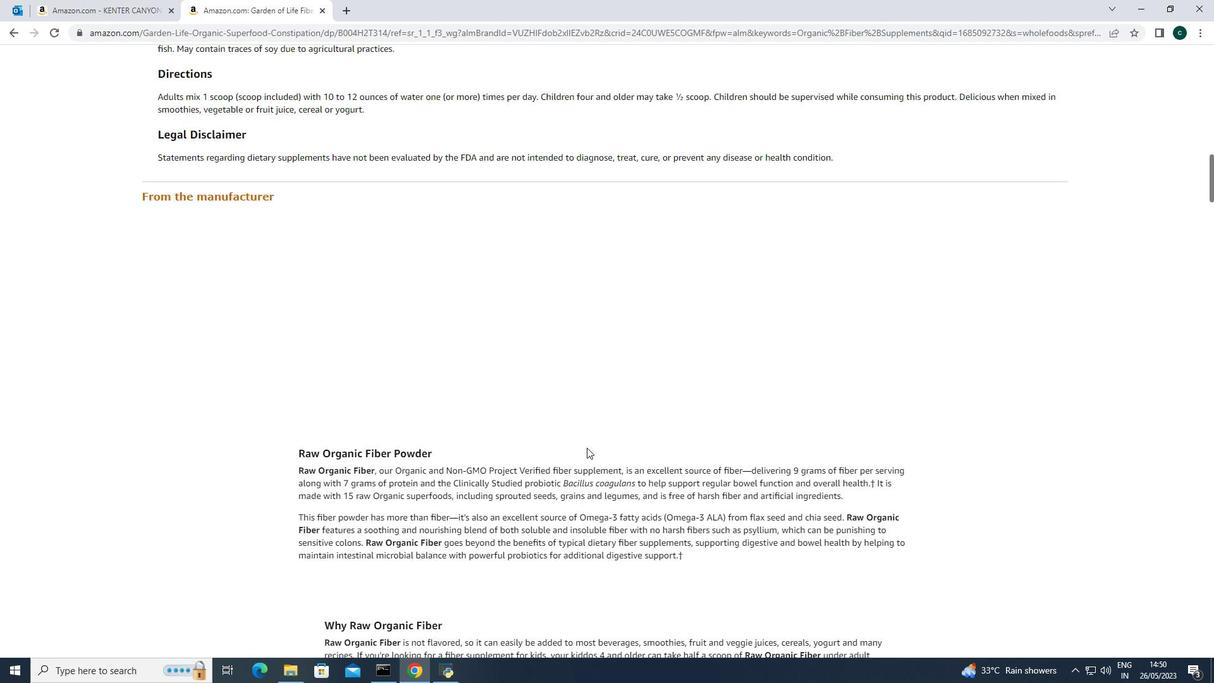 
Action: Mouse moved to (505, 304)
Screenshot: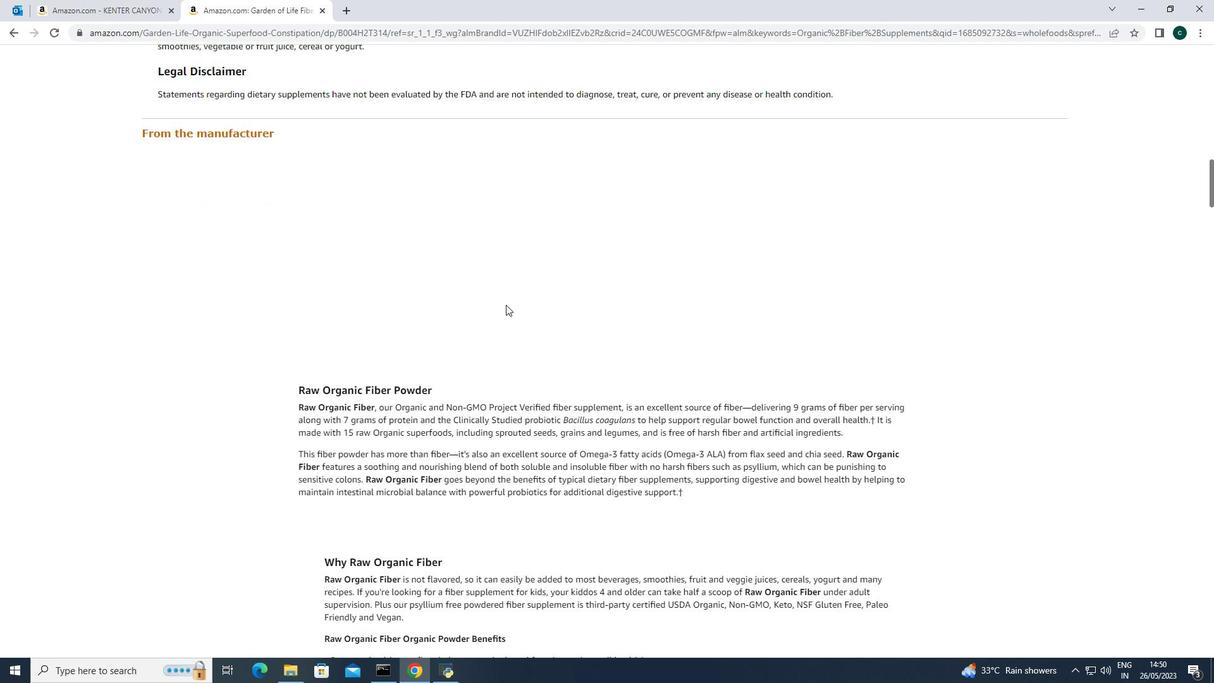 
Action: Mouse scrolled (505, 303) with delta (0, 0)
Screenshot: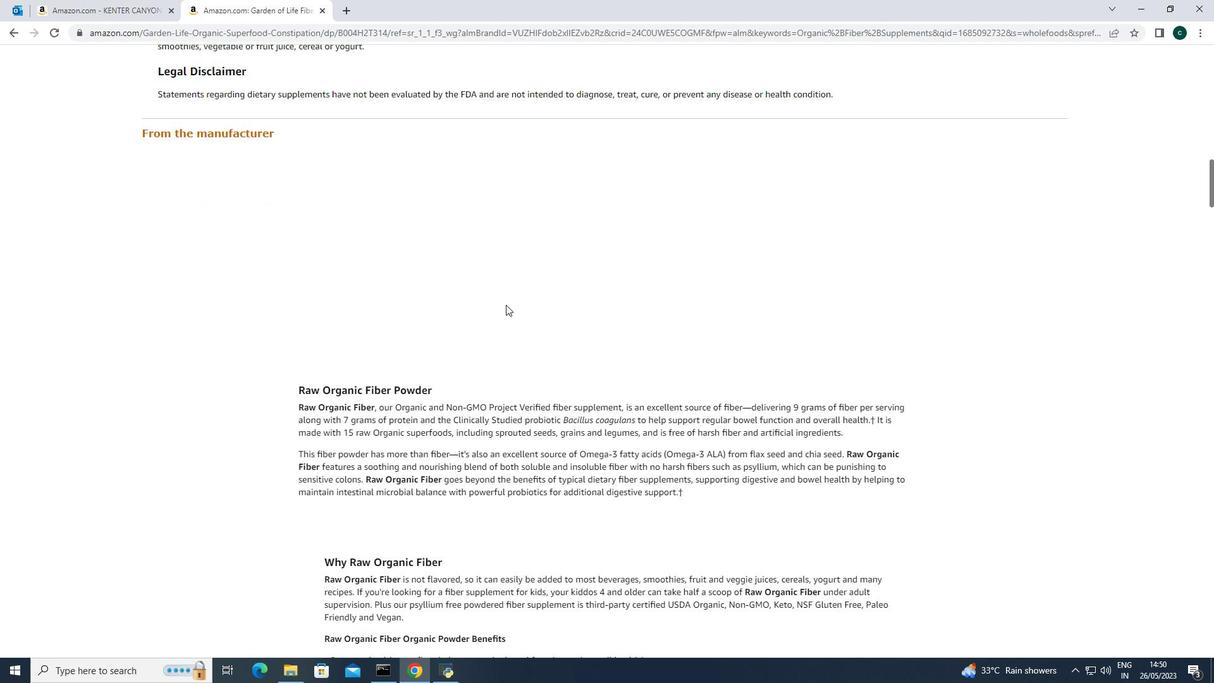 
Action: Mouse scrolled (505, 303) with delta (0, 0)
Screenshot: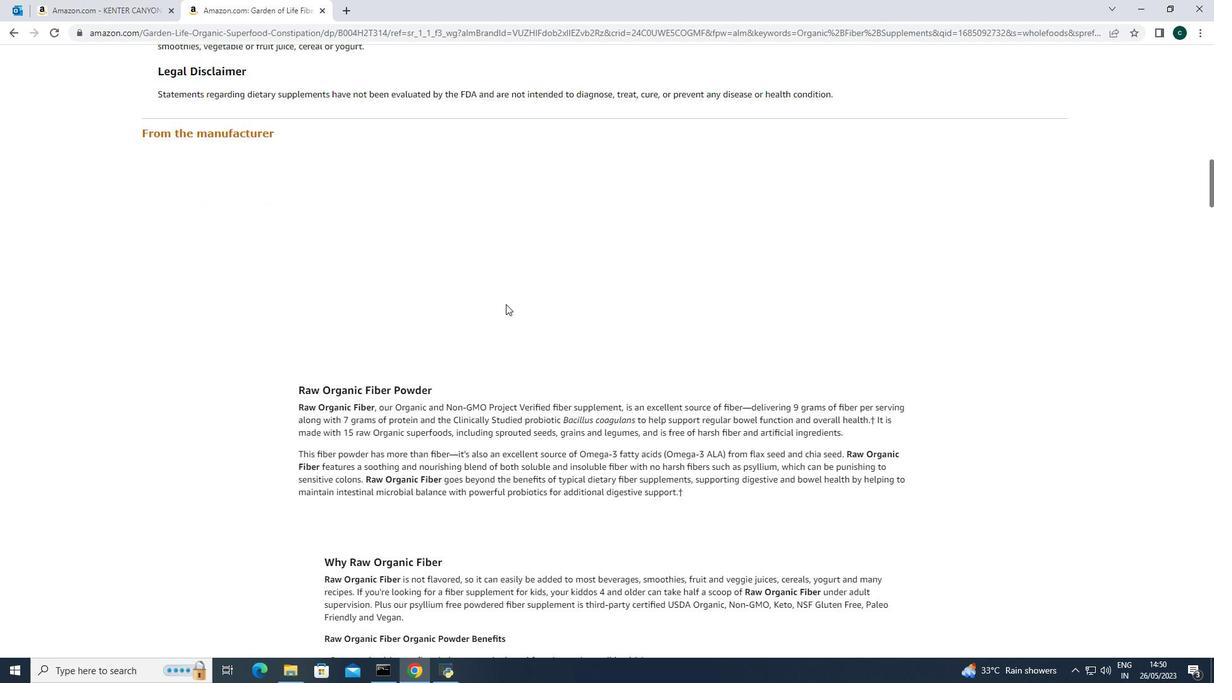 
Action: Mouse moved to (499, 292)
Screenshot: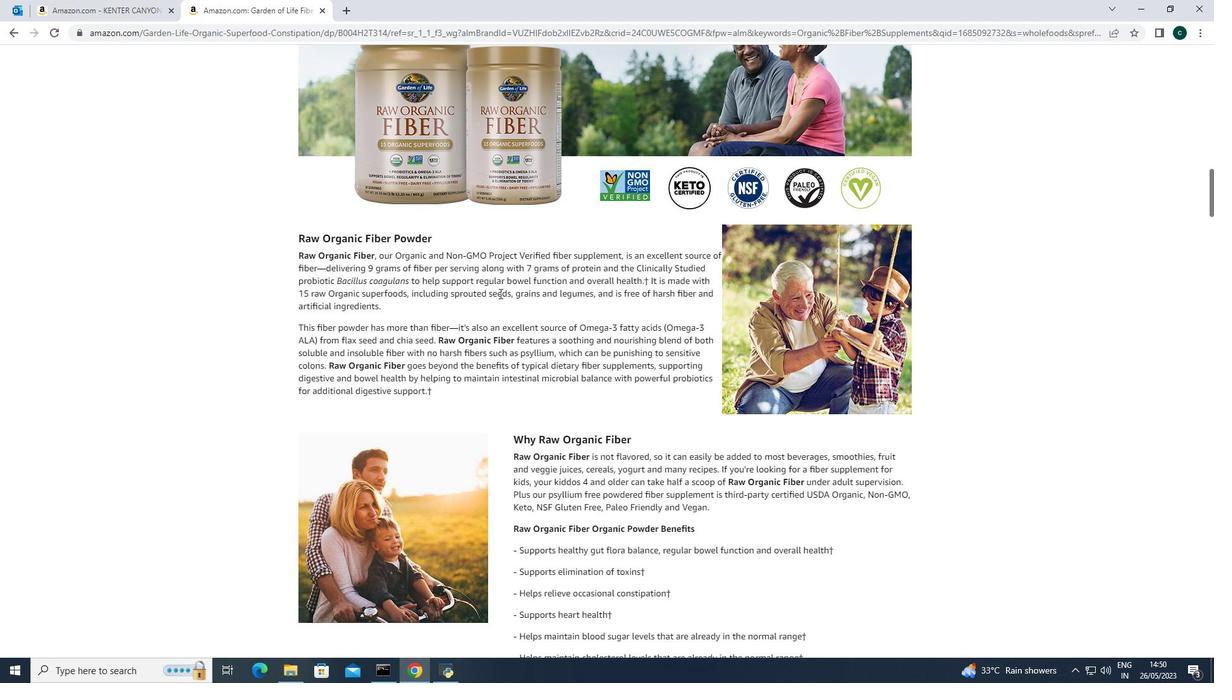 
Action: Mouse scrolled (499, 292) with delta (0, 0)
Screenshot: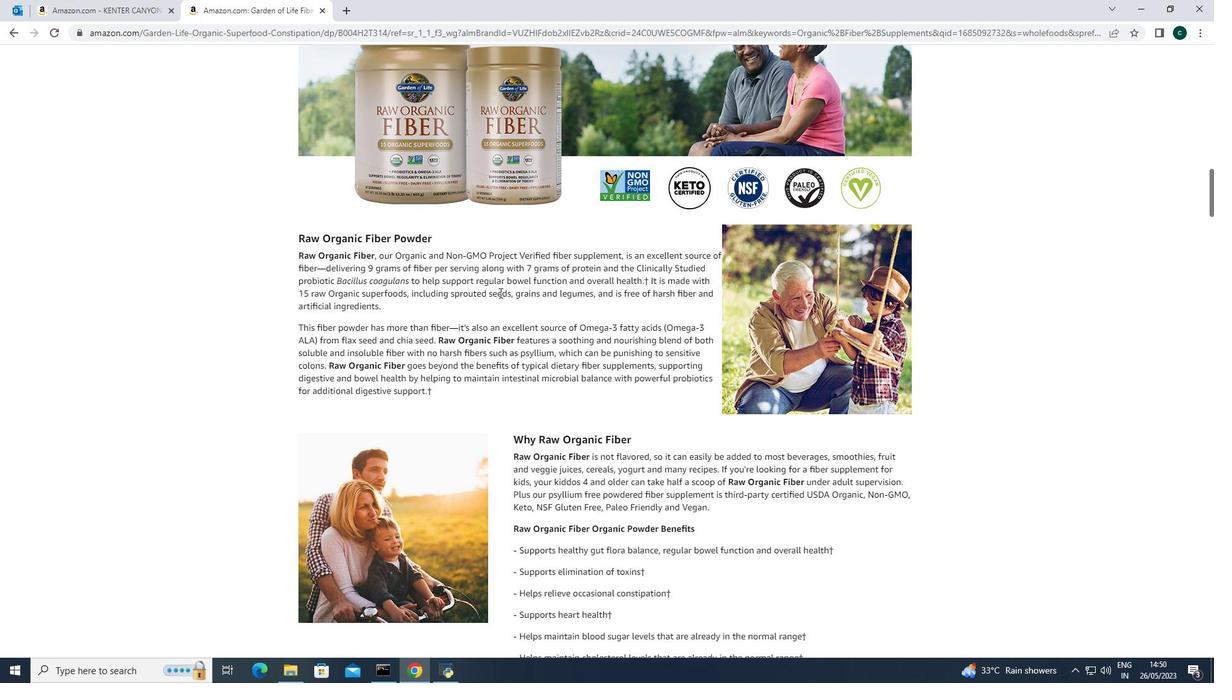 
Action: Mouse scrolled (499, 292) with delta (0, 0)
Screenshot: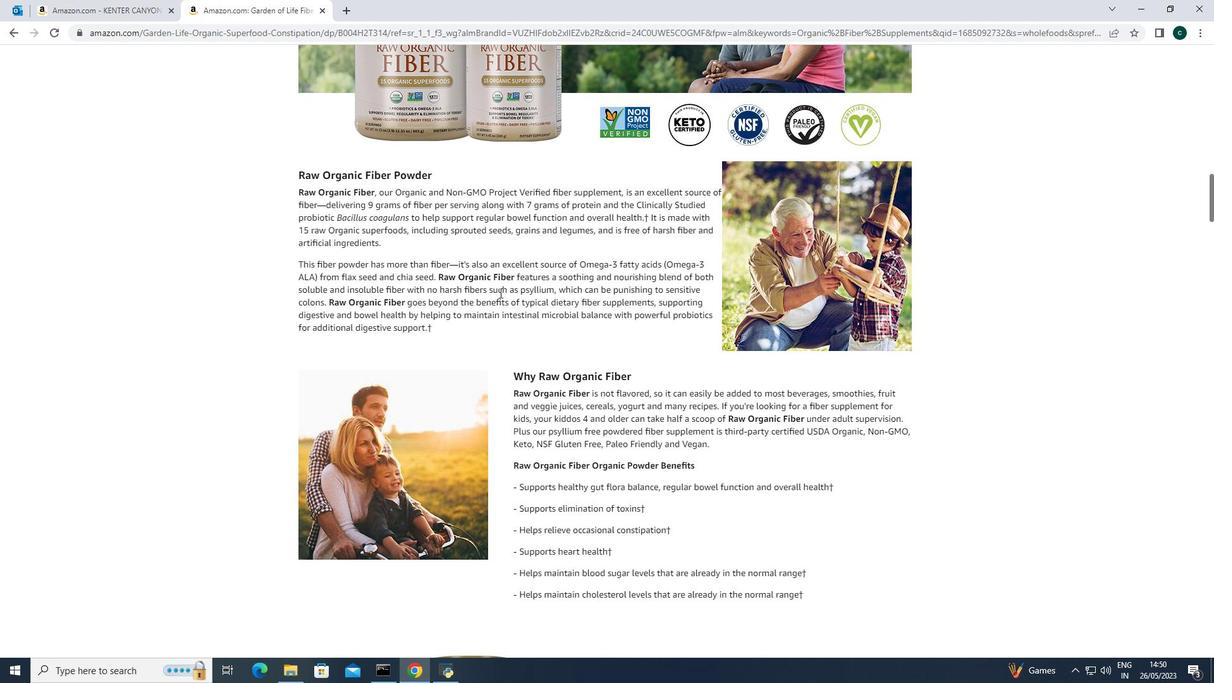 
Action: Mouse scrolled (499, 292) with delta (0, 0)
Screenshot: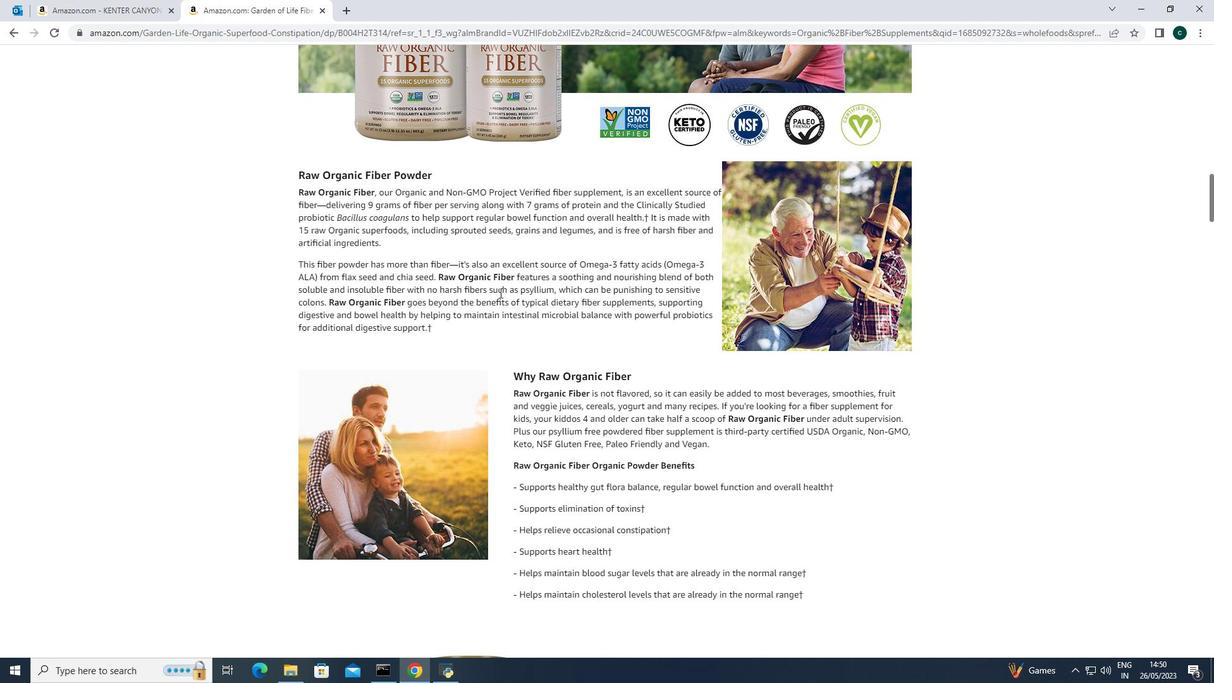 
Action: Mouse scrolled (499, 292) with delta (0, 0)
Screenshot: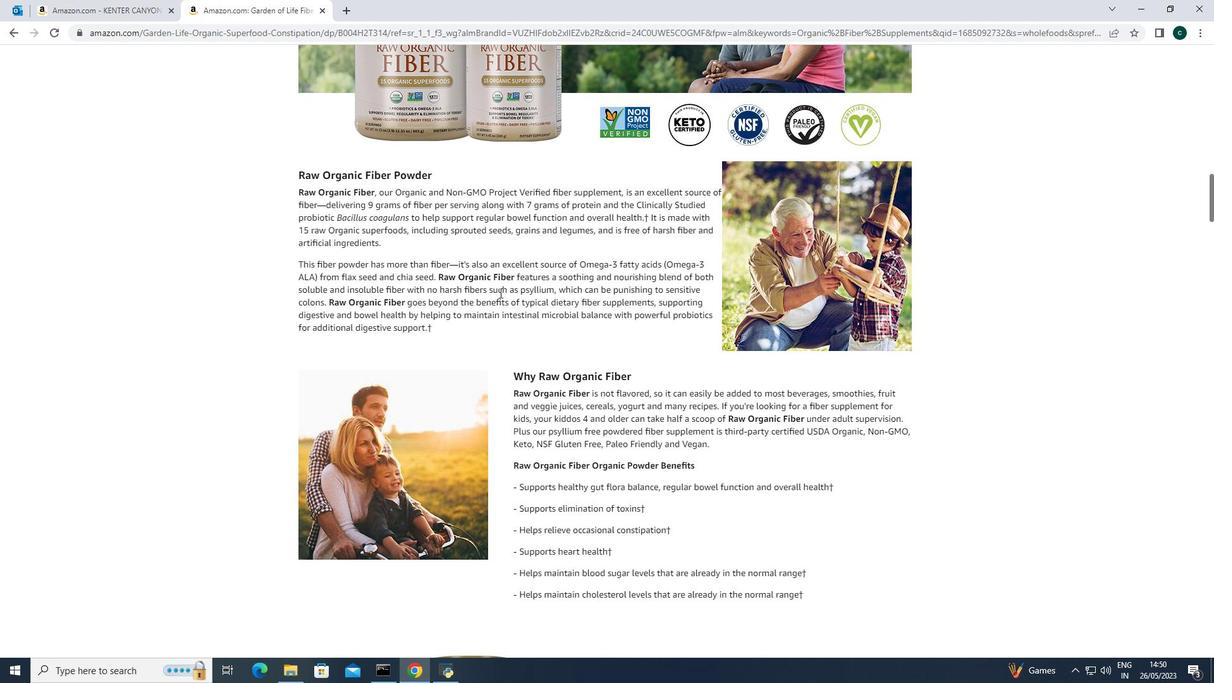 
Action: Mouse moved to (504, 289)
Screenshot: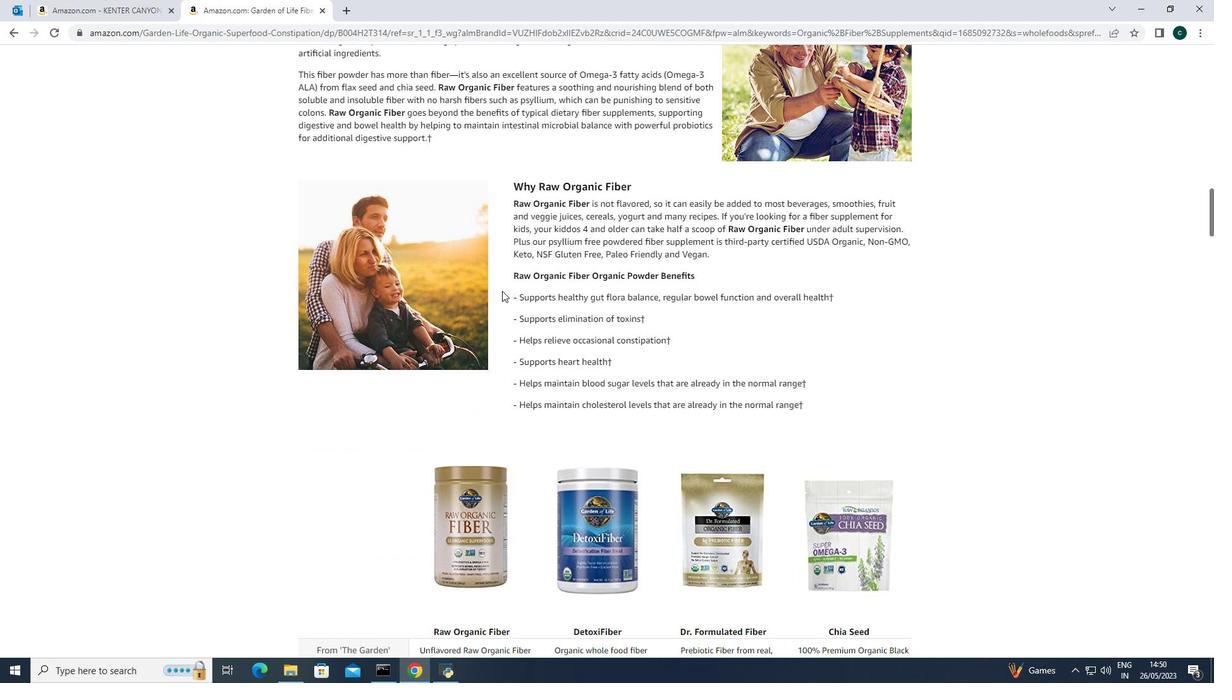 
Action: Mouse scrolled (504, 289) with delta (0, 0)
Screenshot: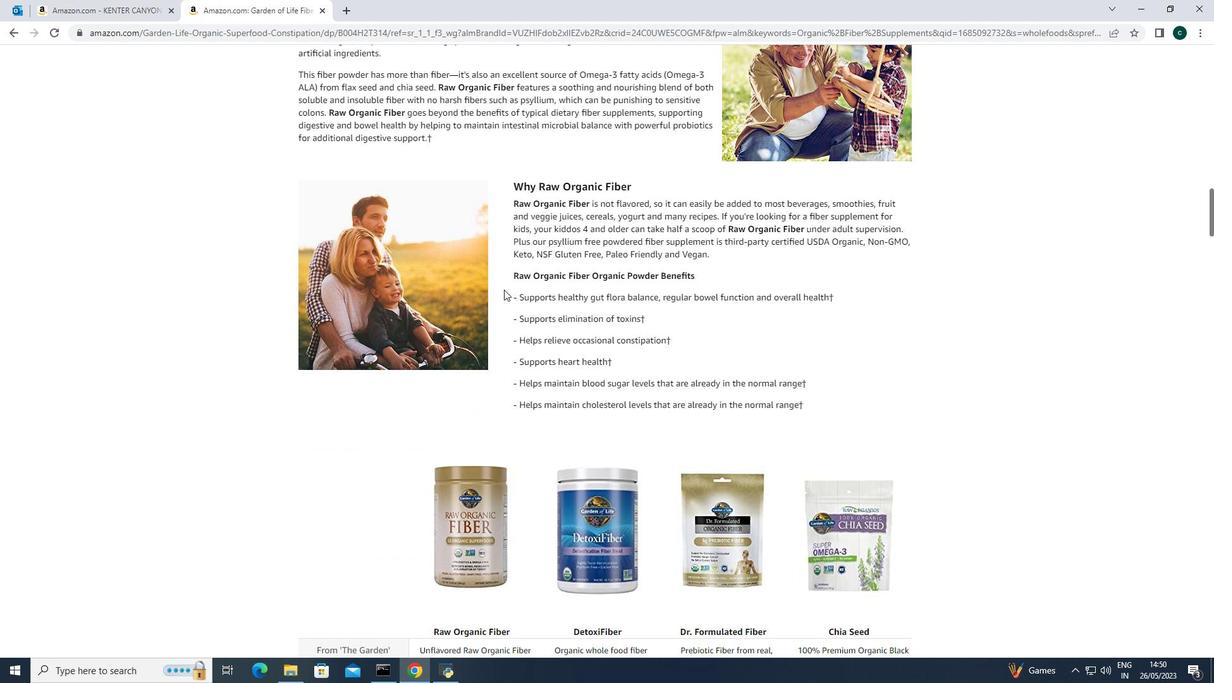 
Action: Mouse scrolled (504, 289) with delta (0, 0)
Screenshot: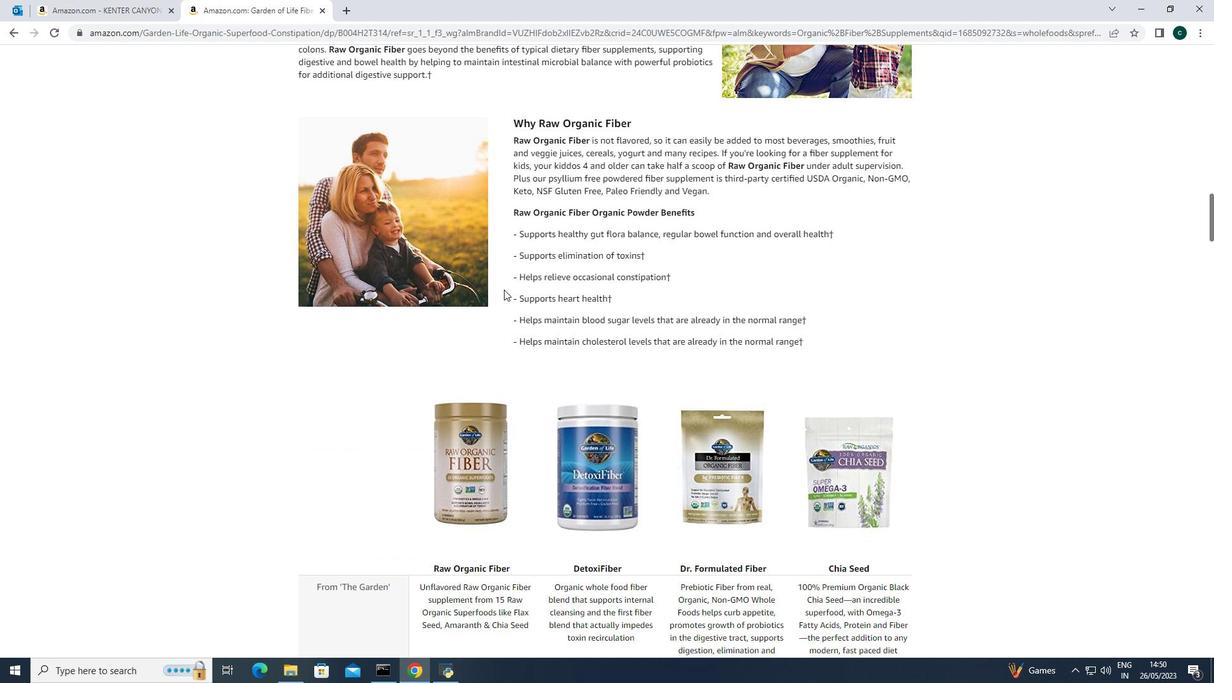 
Action: Mouse moved to (491, 296)
Screenshot: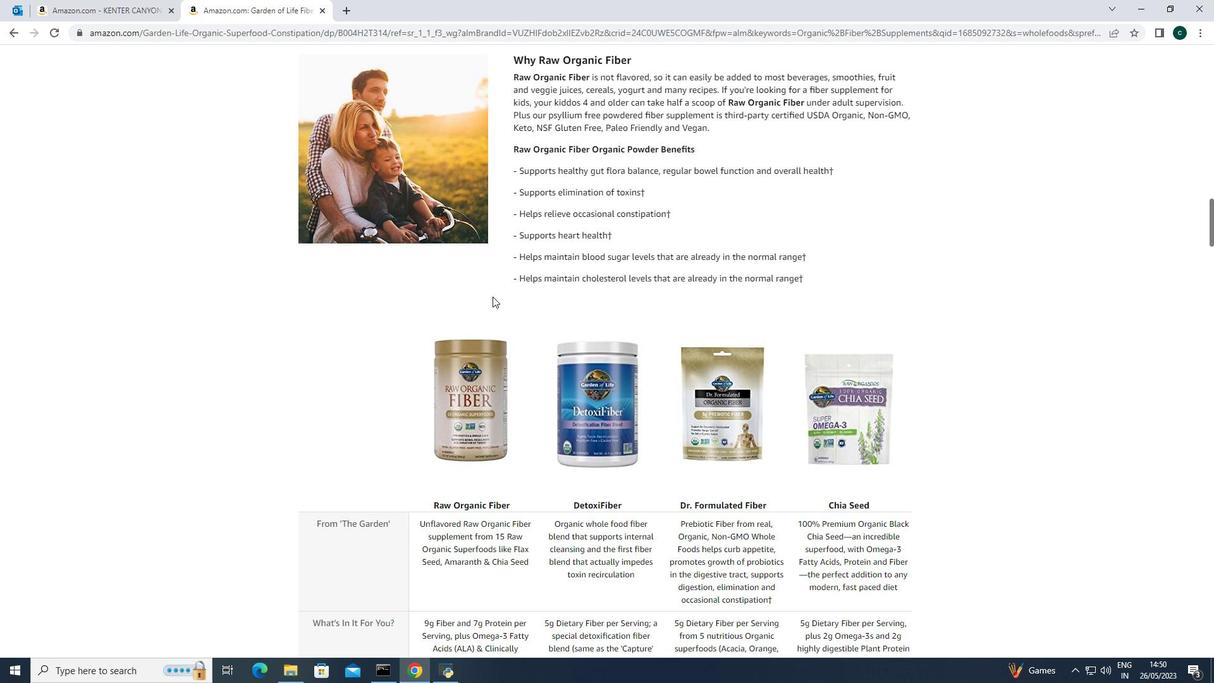 
Action: Mouse scrolled (491, 296) with delta (0, 0)
Screenshot: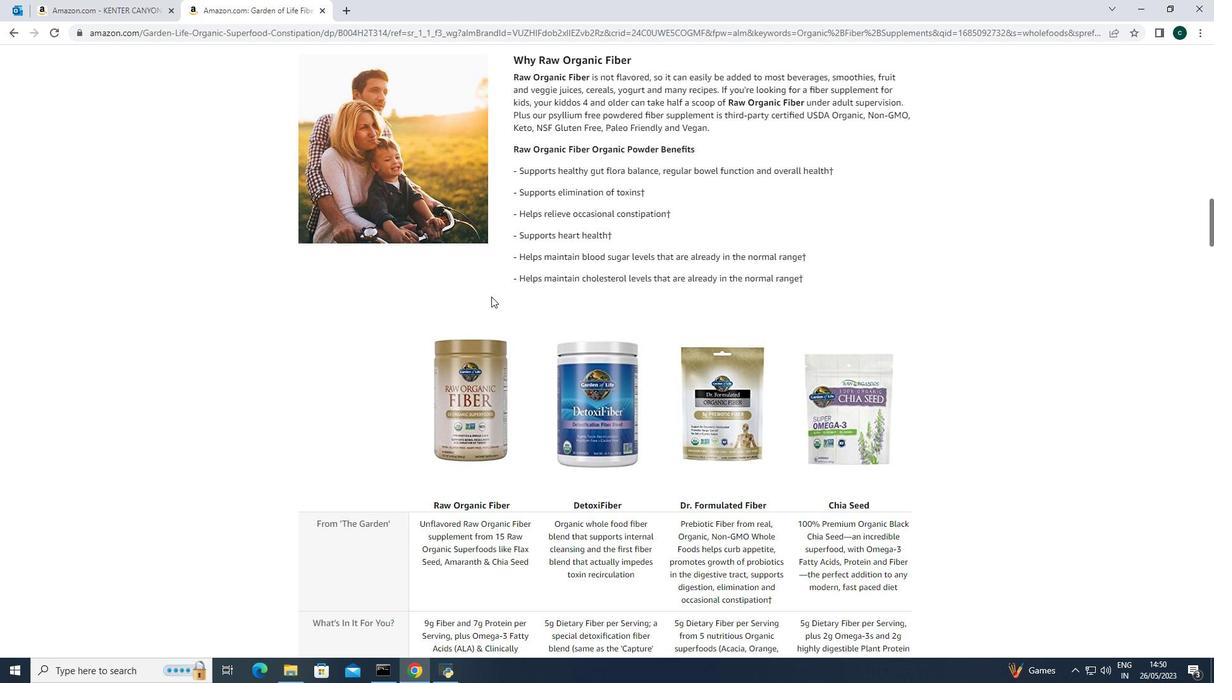 
Action: Mouse moved to (477, 308)
Screenshot: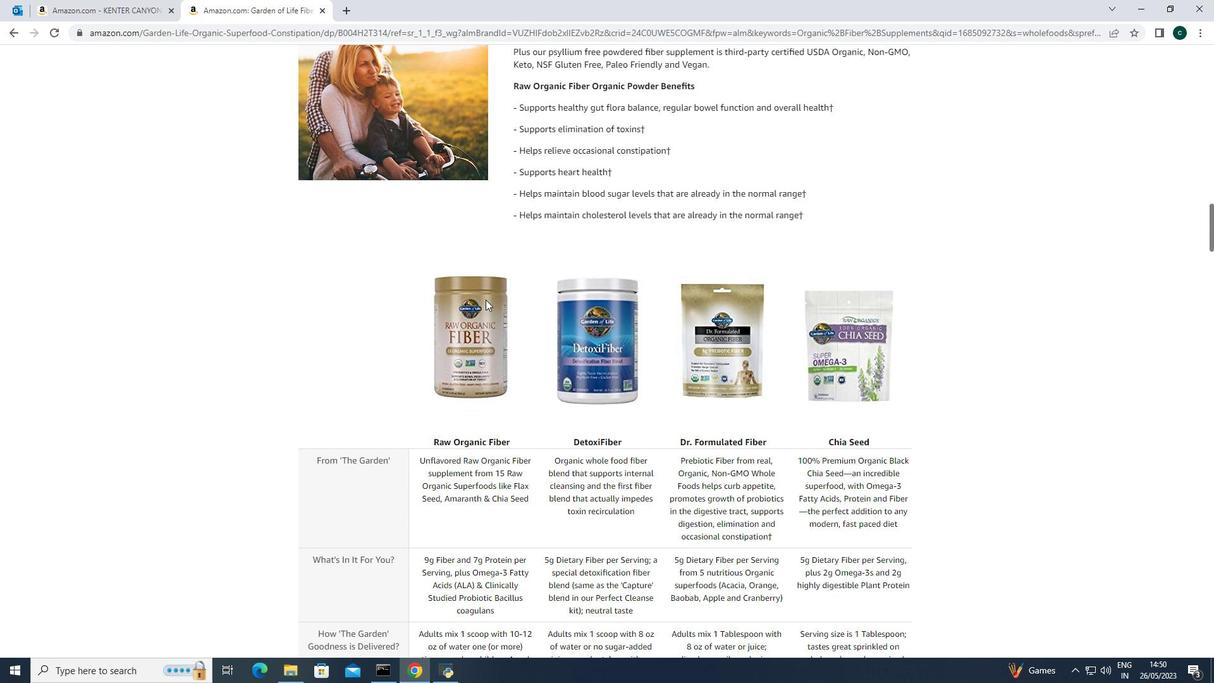 
Action: Mouse scrolled (477, 308) with delta (0, 0)
Screenshot: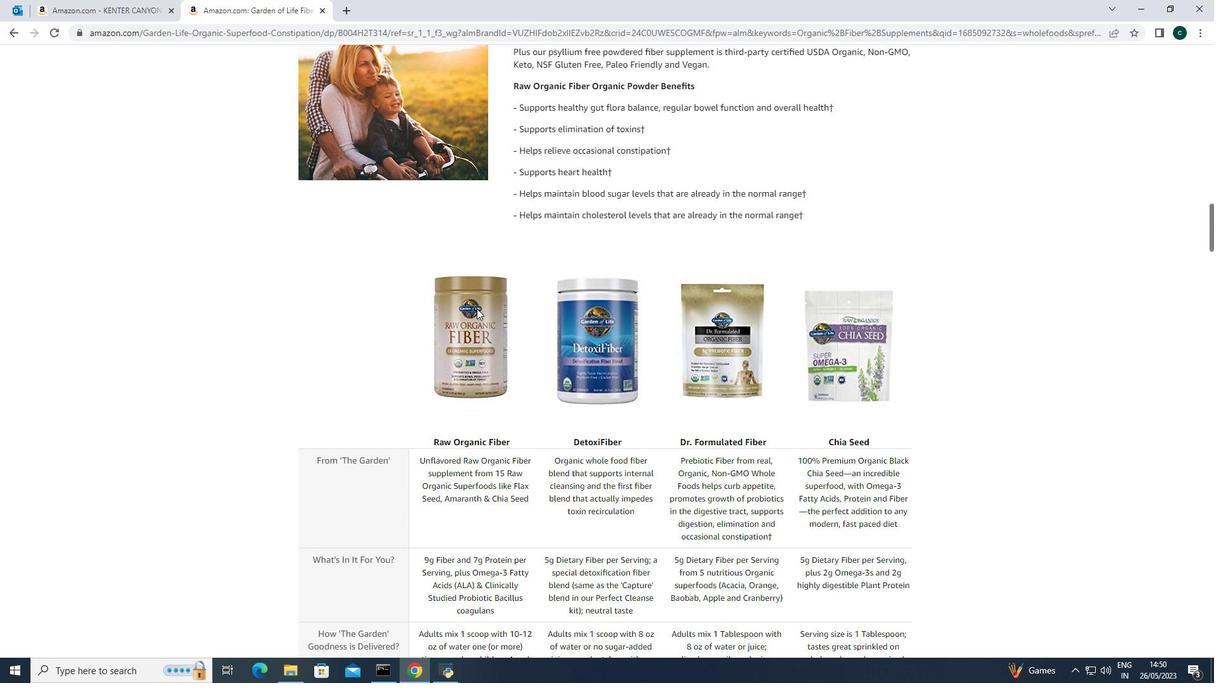 
Action: Mouse scrolled (477, 308) with delta (0, 0)
Screenshot: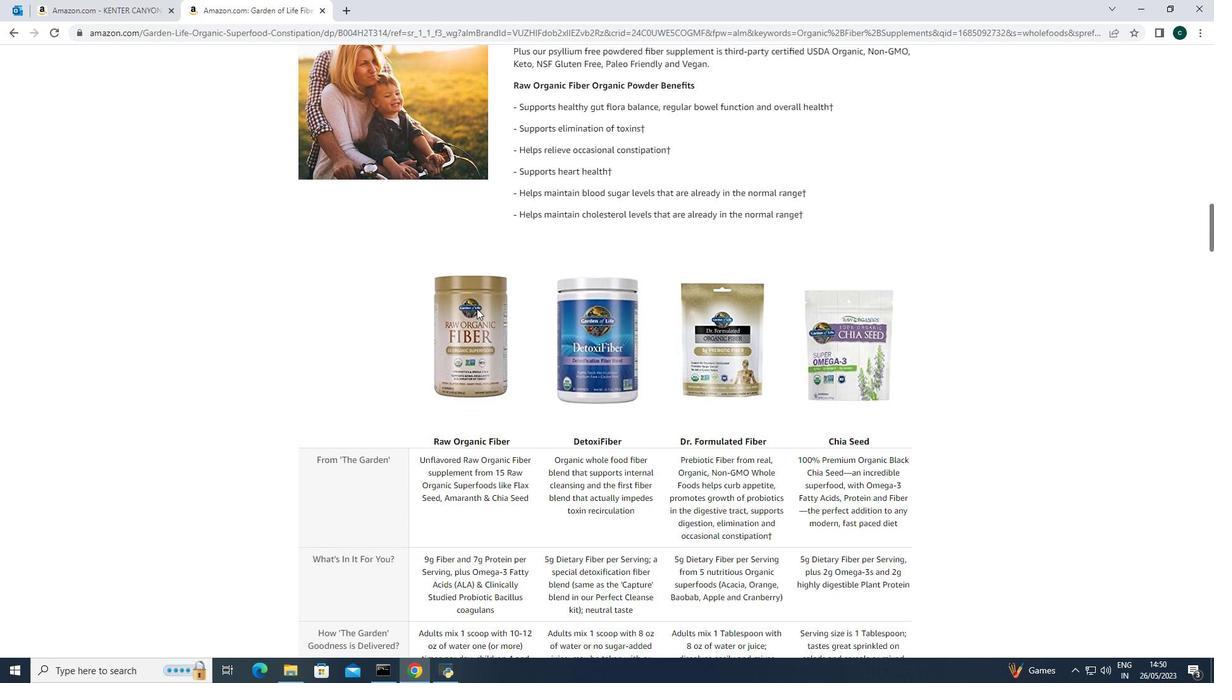 
Action: Mouse moved to (479, 305)
Screenshot: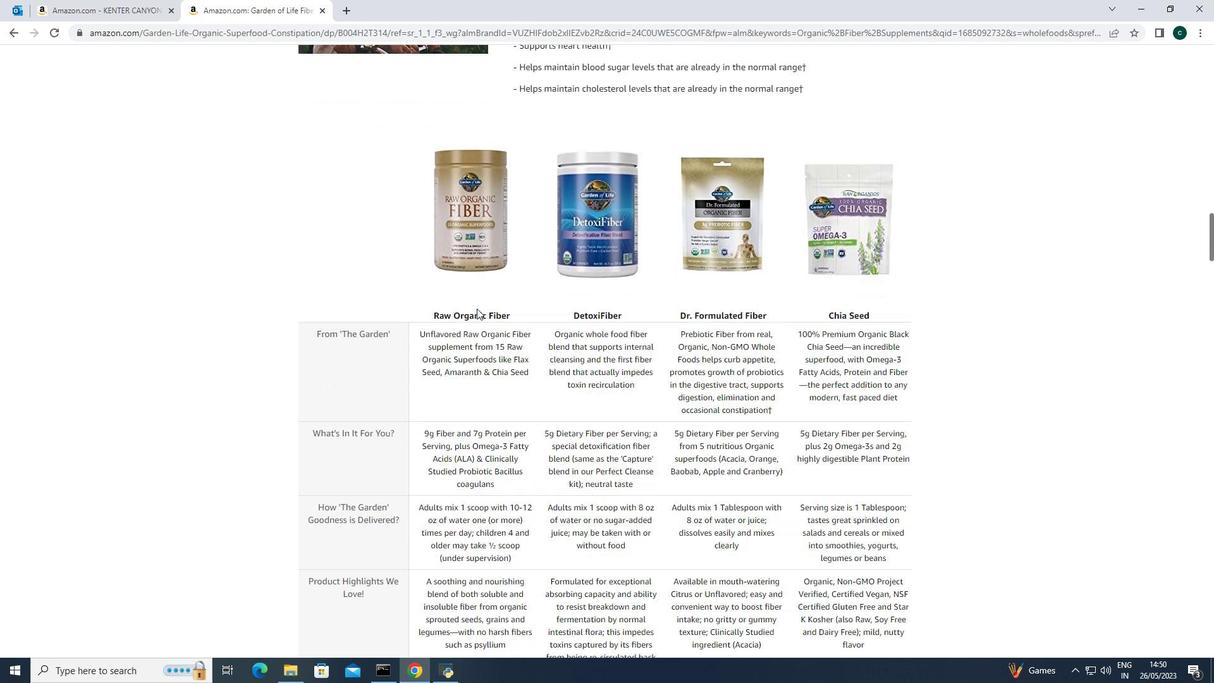 
Action: Mouse scrolled (479, 304) with delta (0, 0)
Screenshot: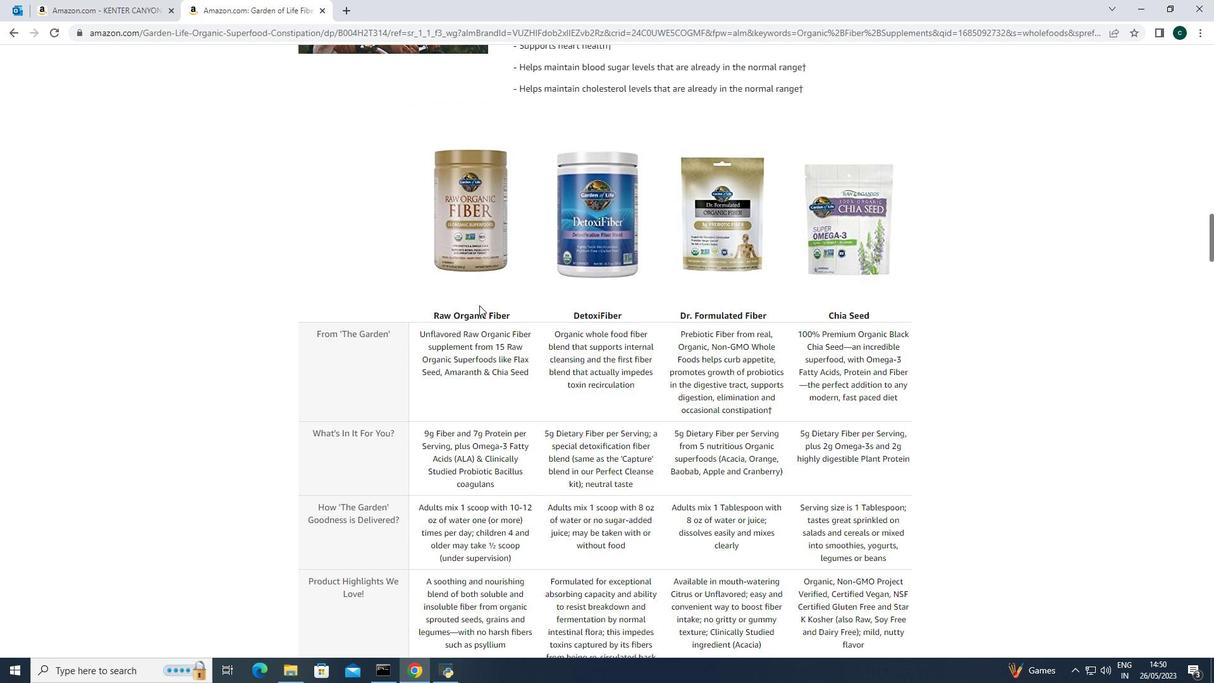 
Action: Mouse moved to (483, 301)
Screenshot: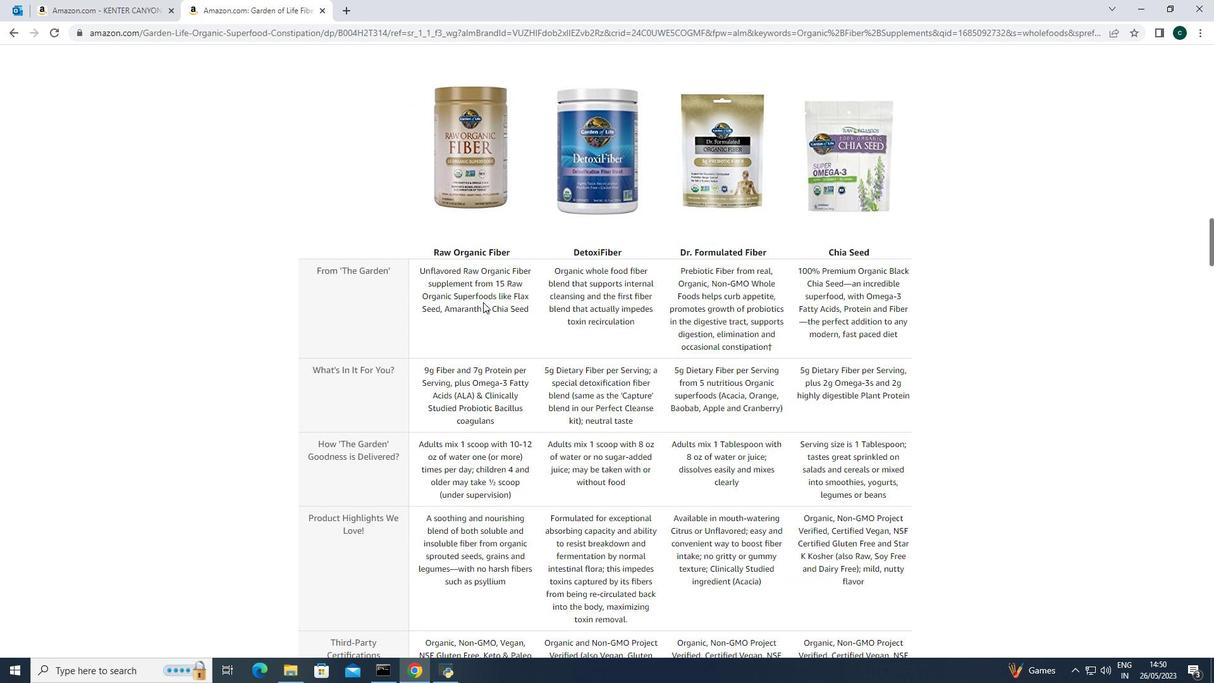 
Action: Mouse scrolled (483, 301) with delta (0, 0)
Screenshot: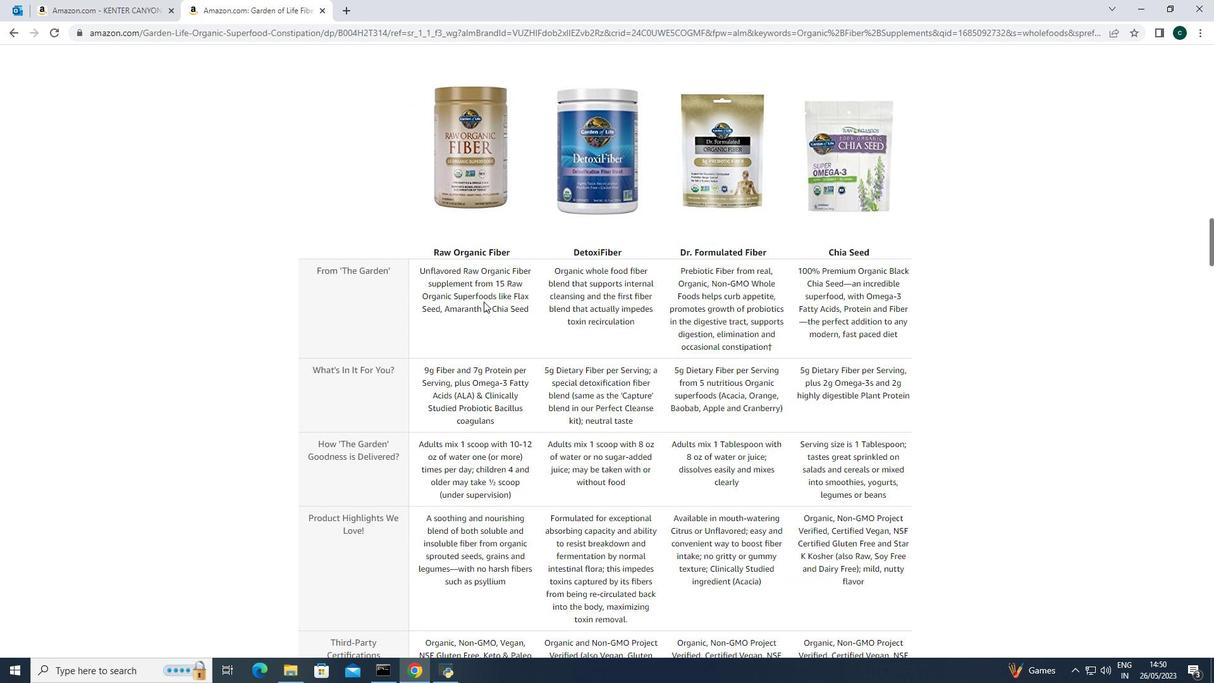 
Action: Mouse moved to (484, 301)
Screenshot: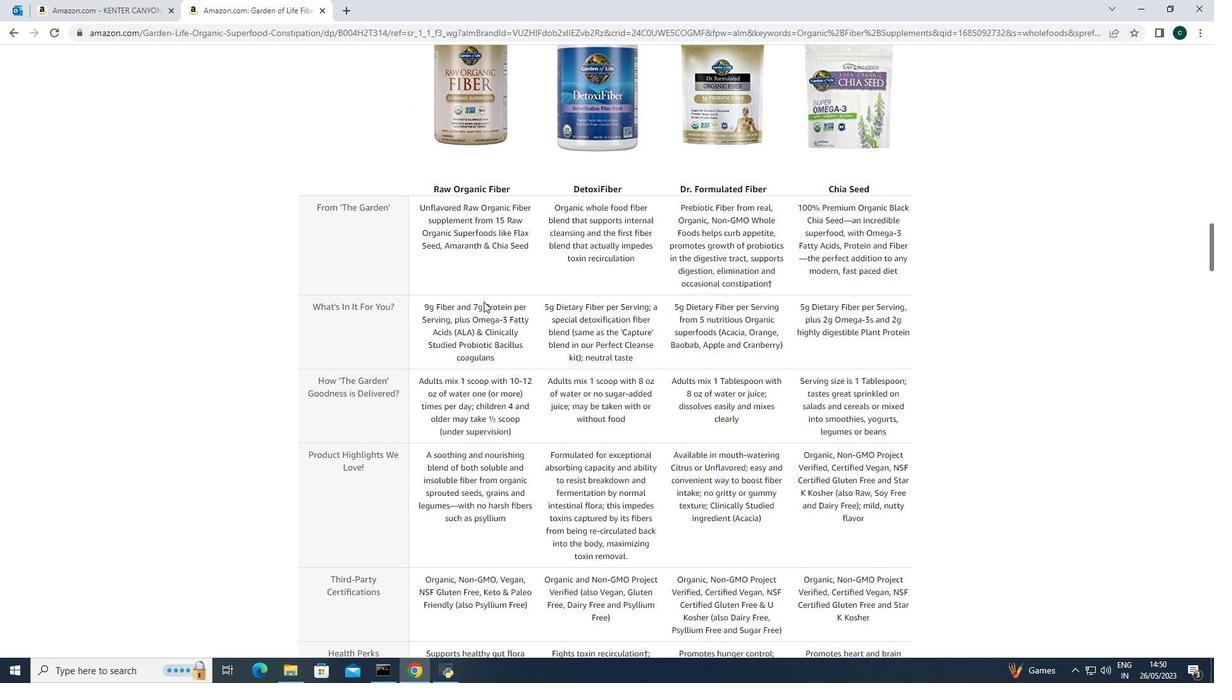 
Action: Mouse scrolled (484, 300) with delta (0, 0)
Screenshot: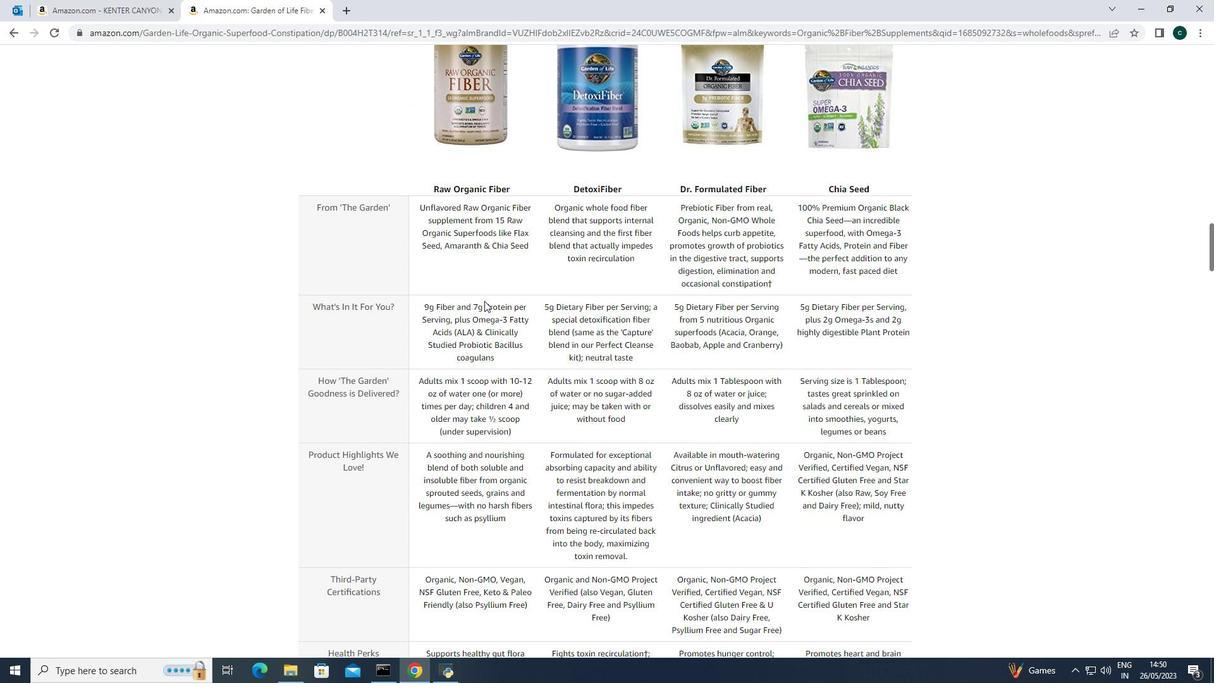 
Action: Mouse scrolled (484, 300) with delta (0, 0)
Screenshot: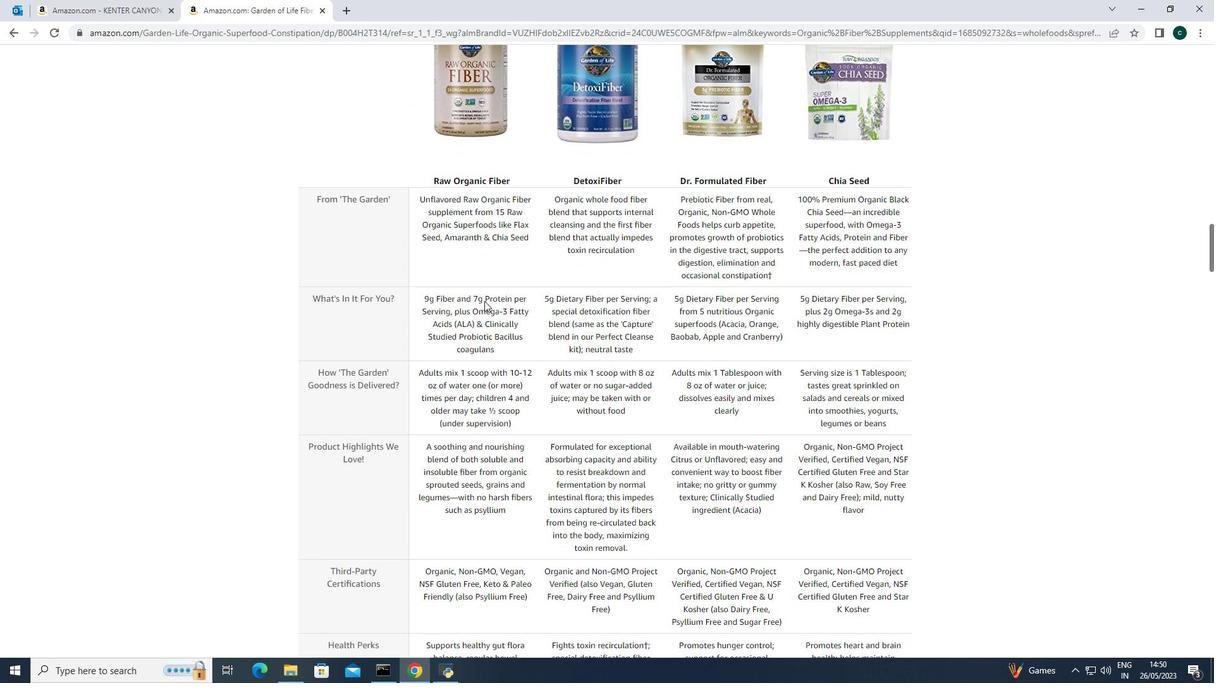 
Action: Mouse scrolled (484, 300) with delta (0, 0)
Screenshot: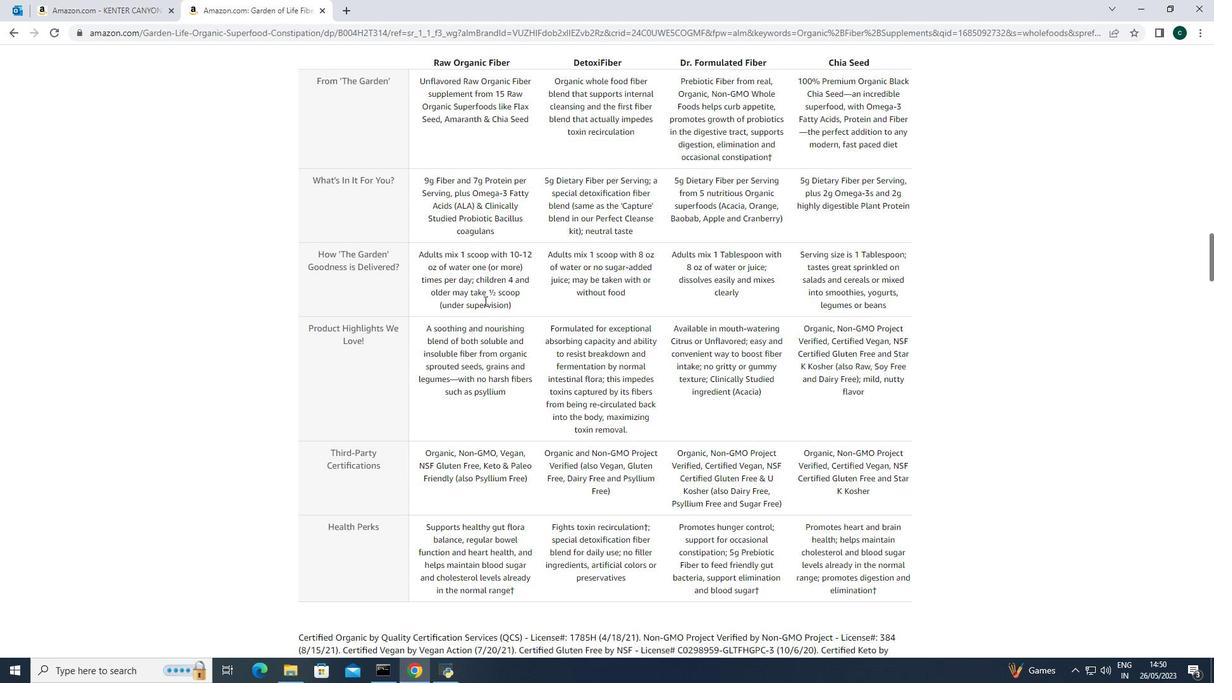 
Action: Mouse scrolled (484, 300) with delta (0, 0)
Screenshot: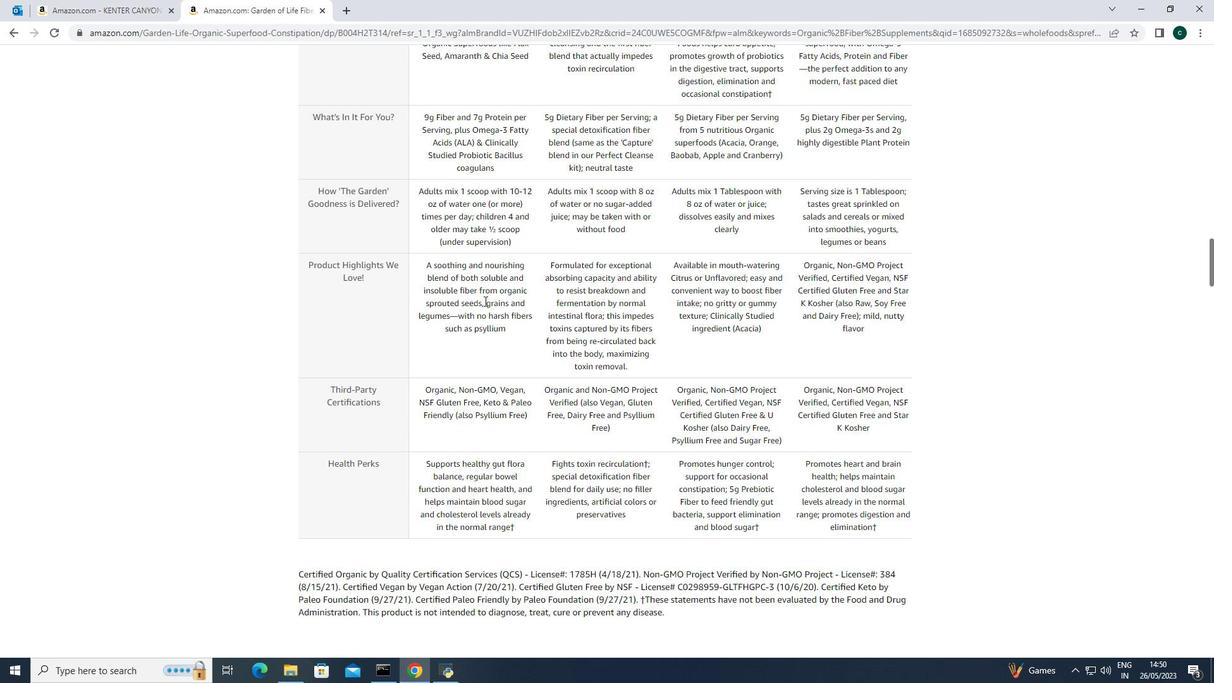 
Action: Mouse scrolled (484, 300) with delta (0, 0)
Screenshot: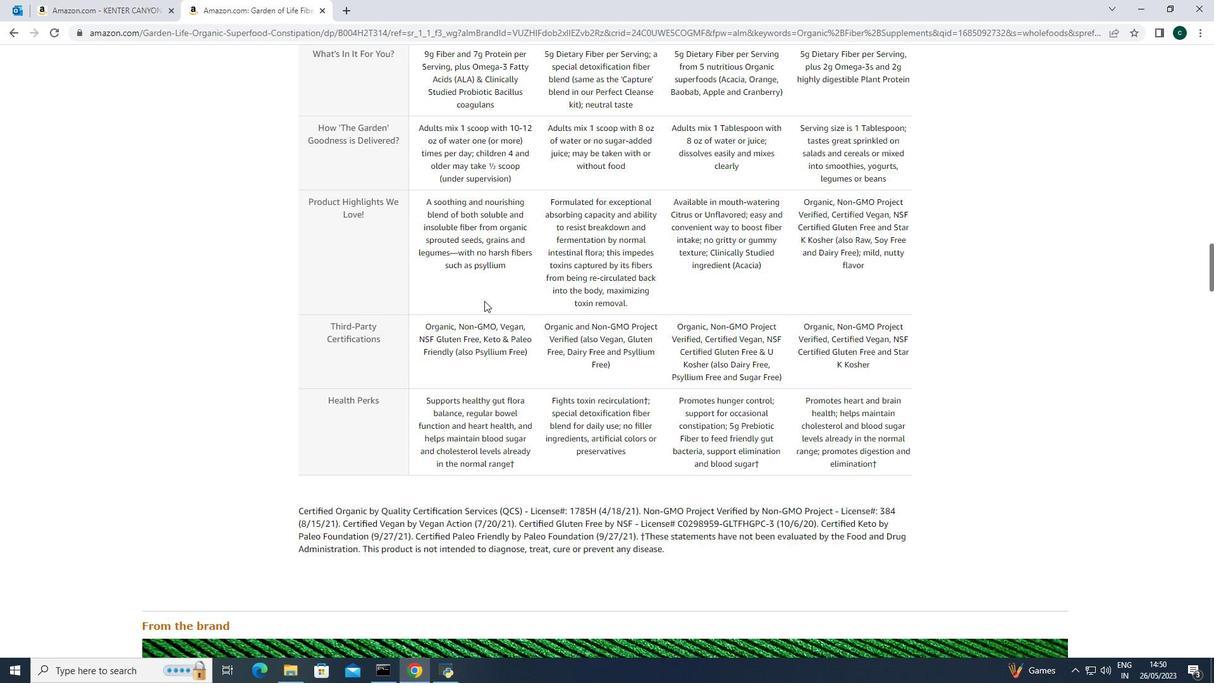 
Action: Mouse scrolled (484, 300) with delta (0, 0)
Screenshot: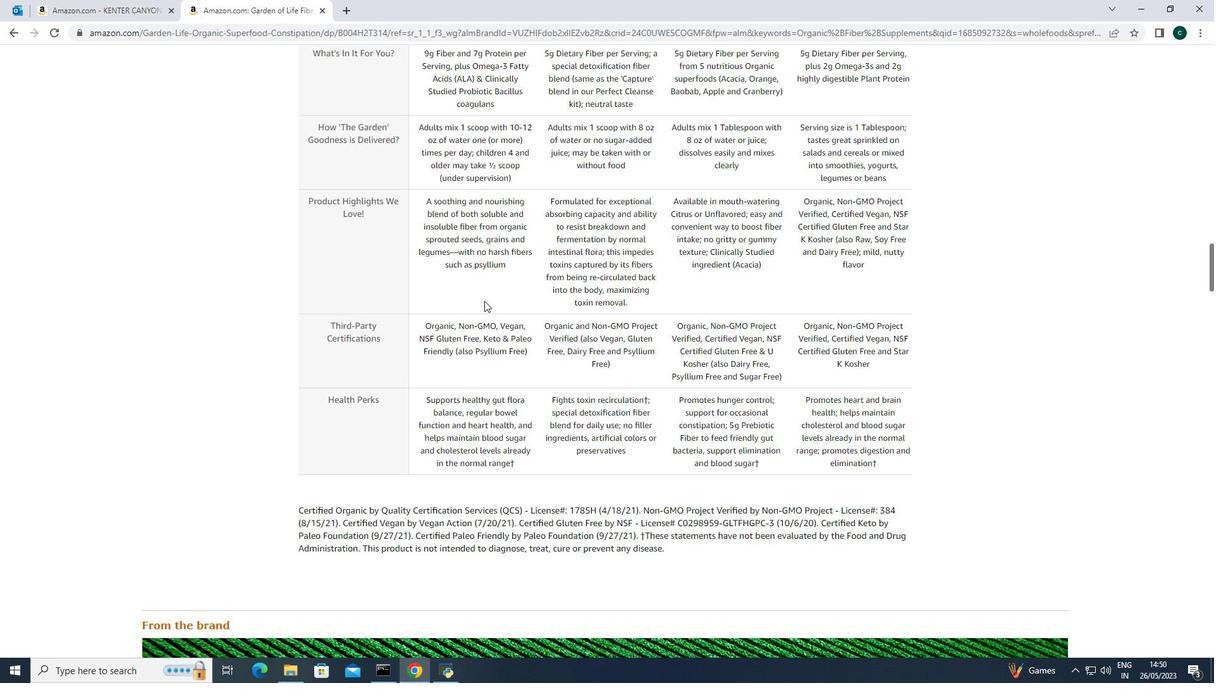 
Action: Mouse moved to (485, 301)
Screenshot: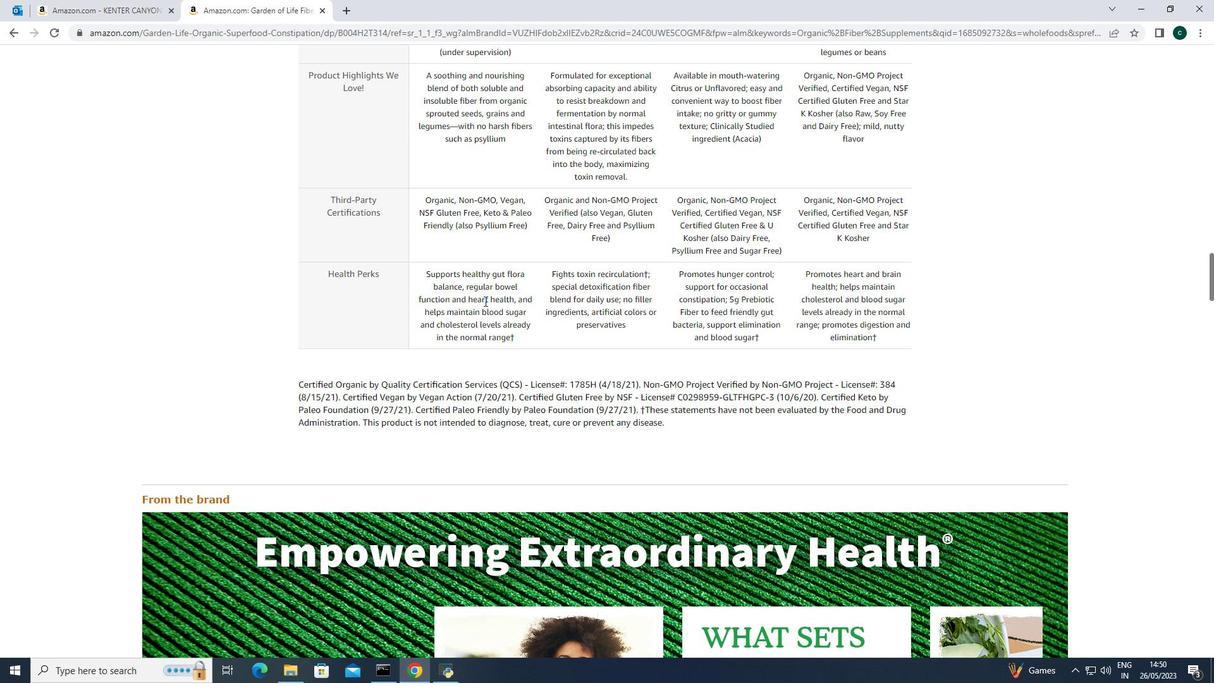
Action: Mouse scrolled (485, 300) with delta (0, 0)
Screenshot: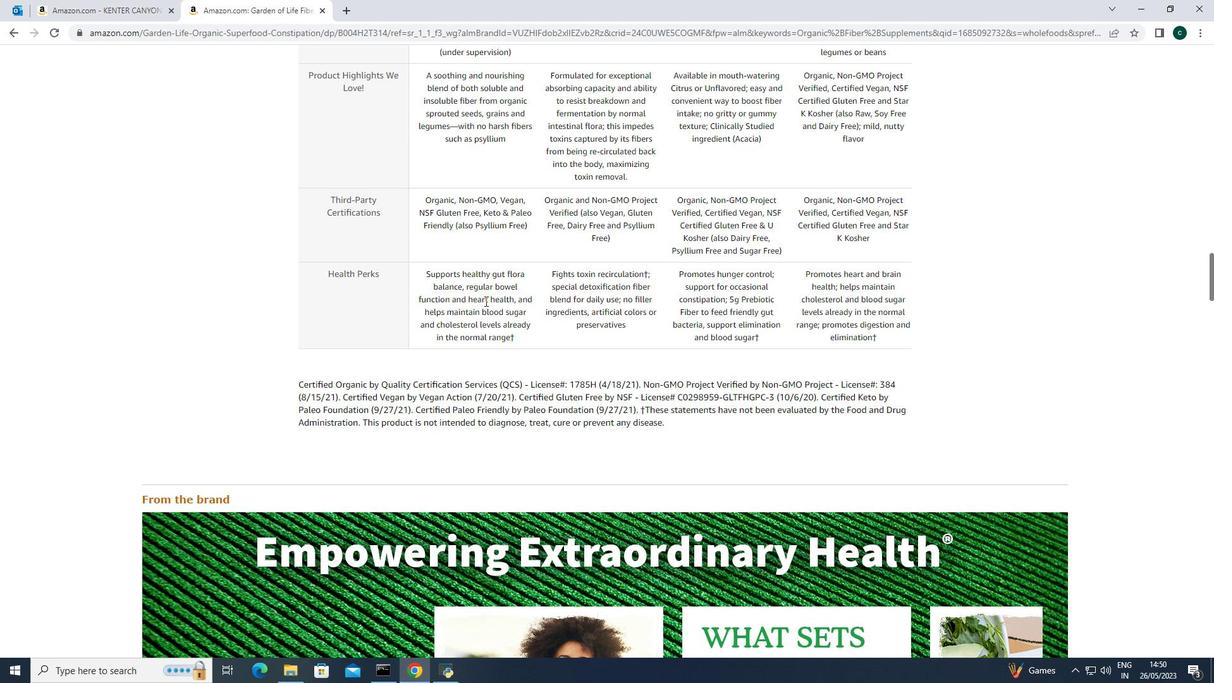 
Action: Mouse scrolled (485, 300) with delta (0, 0)
Screenshot: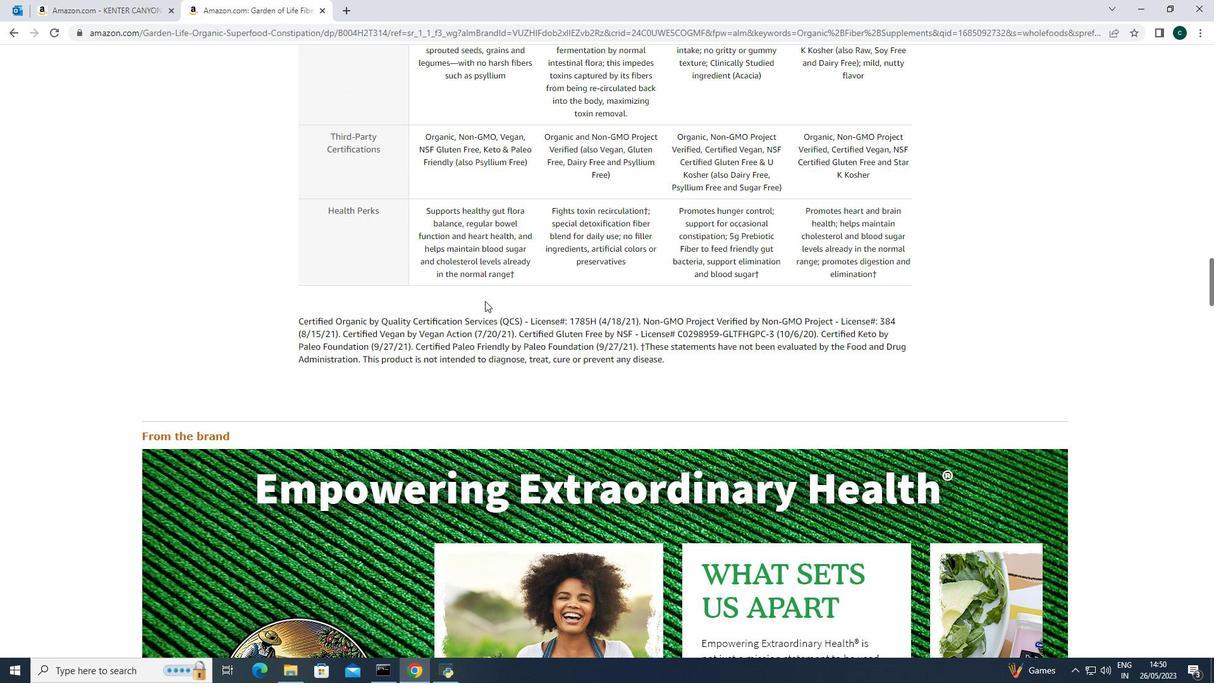 
Action: Mouse scrolled (485, 300) with delta (0, 0)
Screenshot: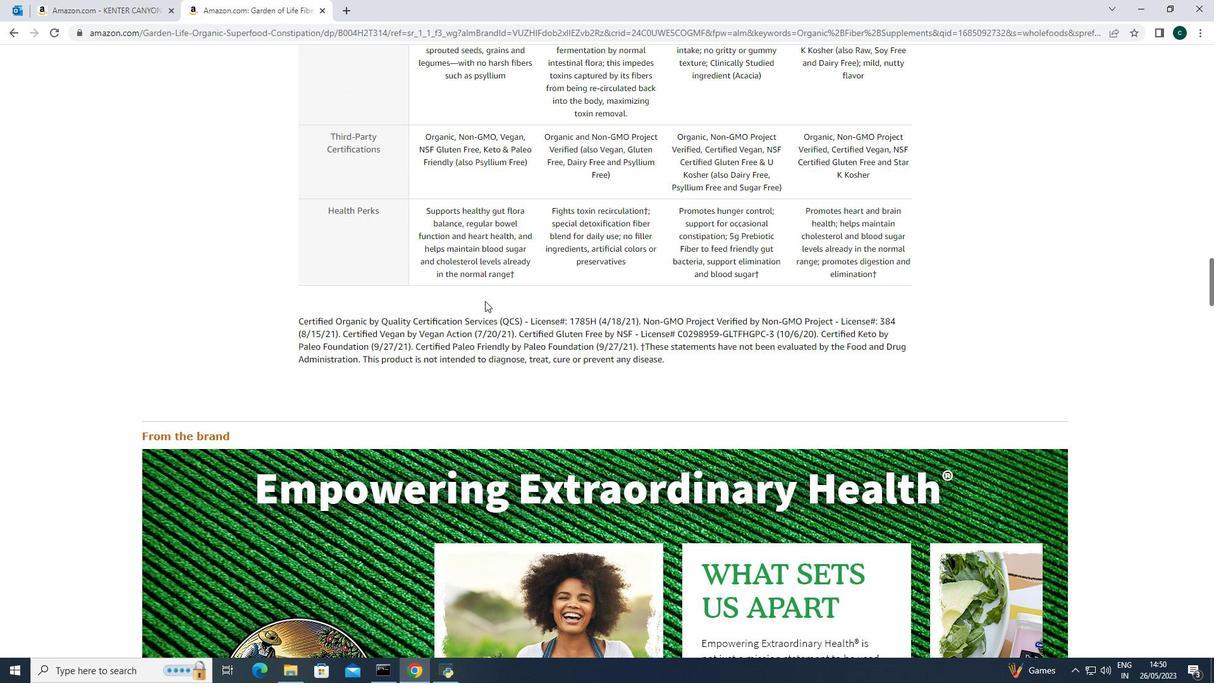 
Action: Mouse scrolled (485, 300) with delta (0, 0)
Screenshot: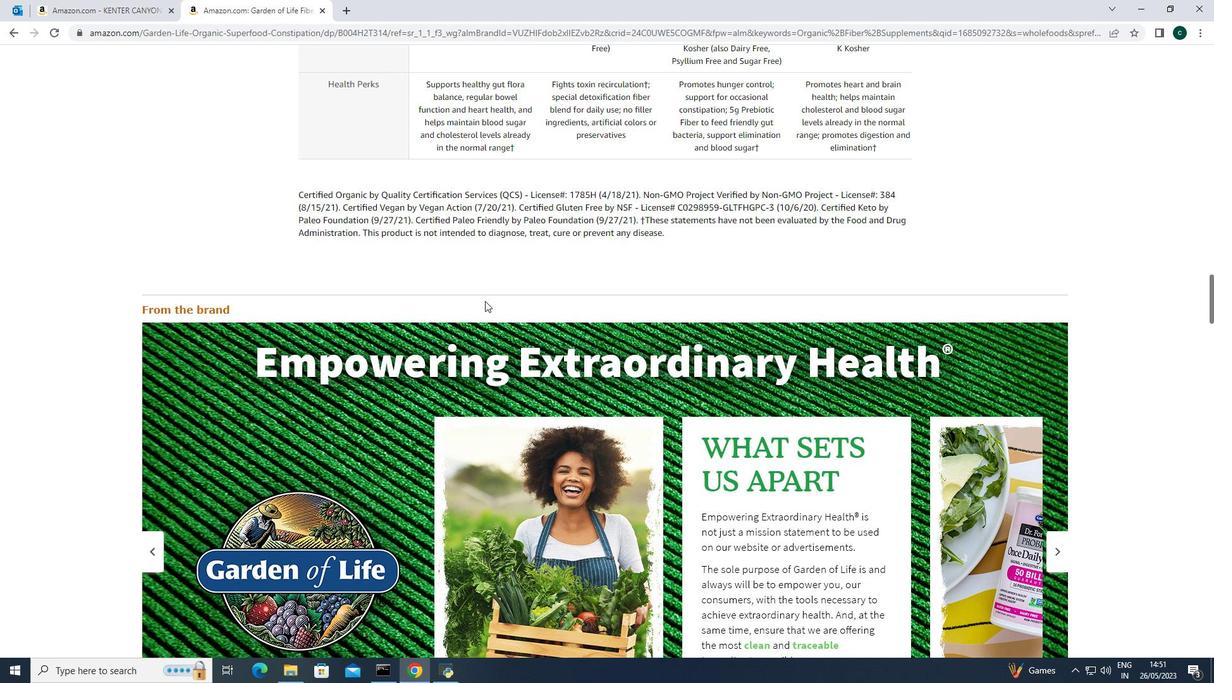 
Action: Mouse scrolled (485, 300) with delta (0, 0)
Screenshot: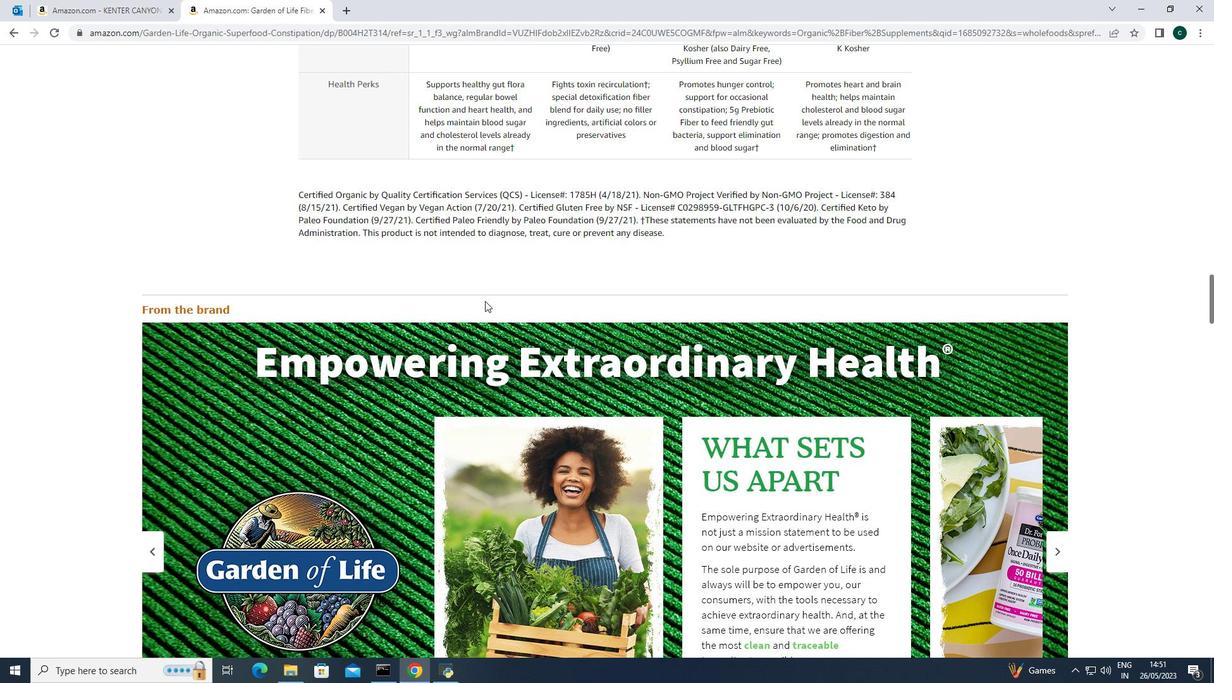 
Action: Mouse moved to (479, 302)
Screenshot: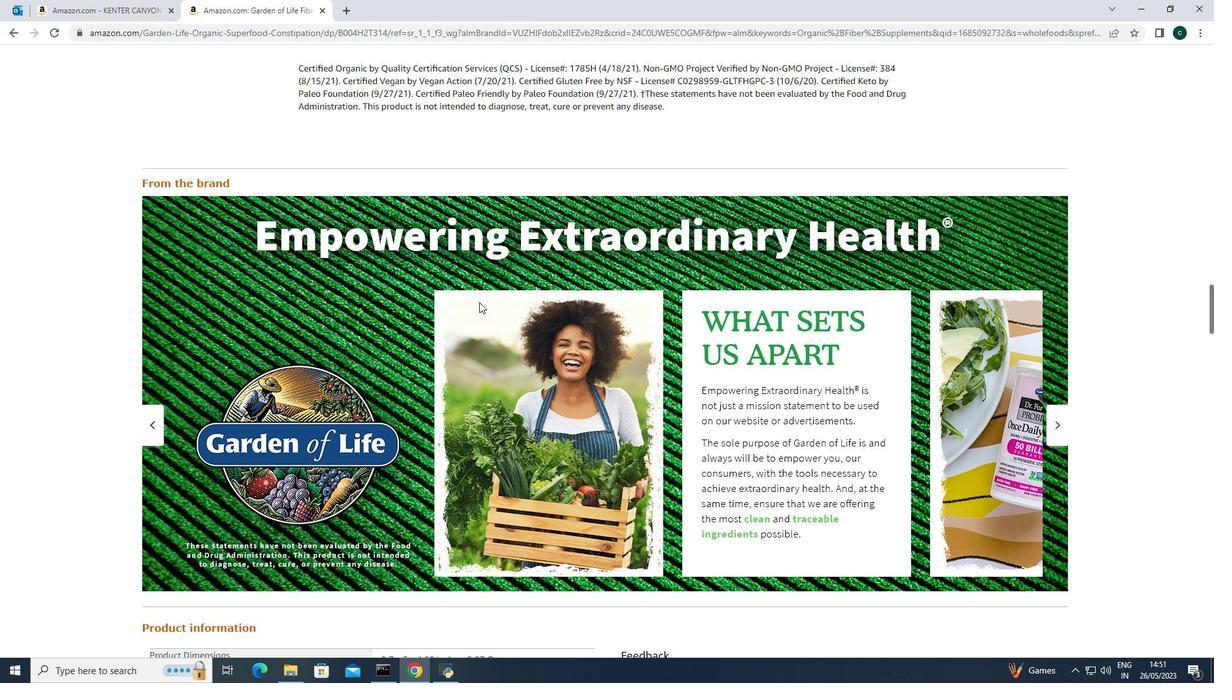 
Action: Mouse scrolled (479, 301) with delta (0, 0)
Screenshot: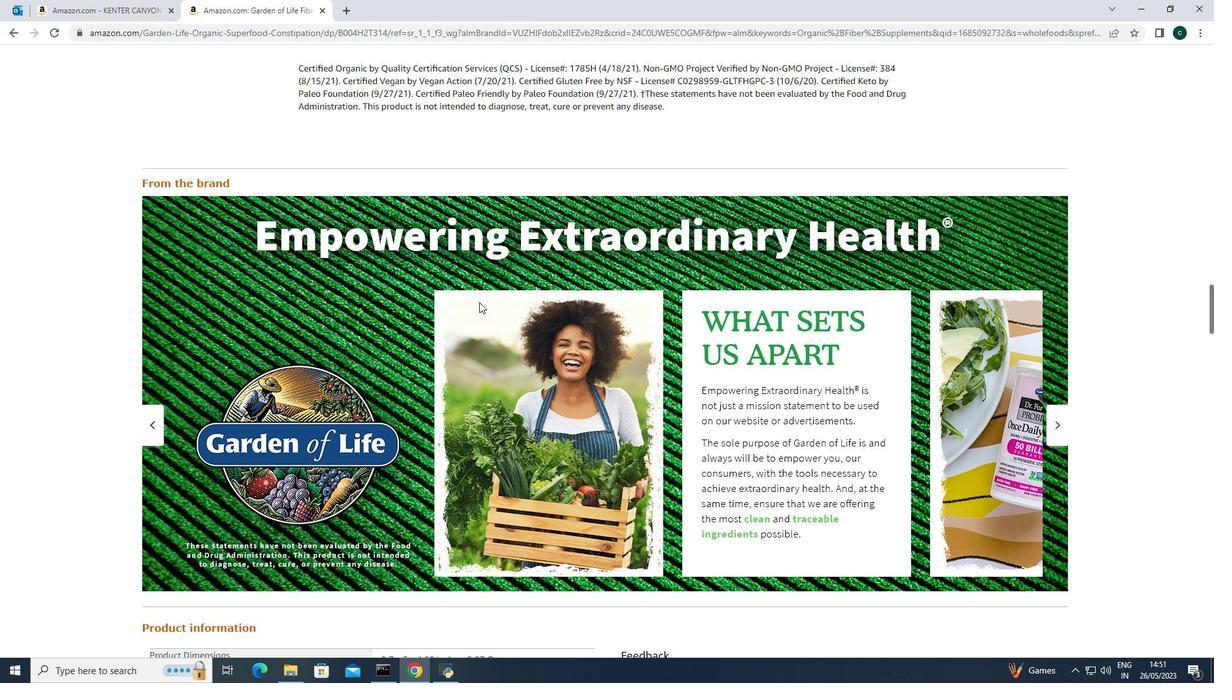 
Action: Mouse scrolled (479, 301) with delta (0, 0)
Screenshot: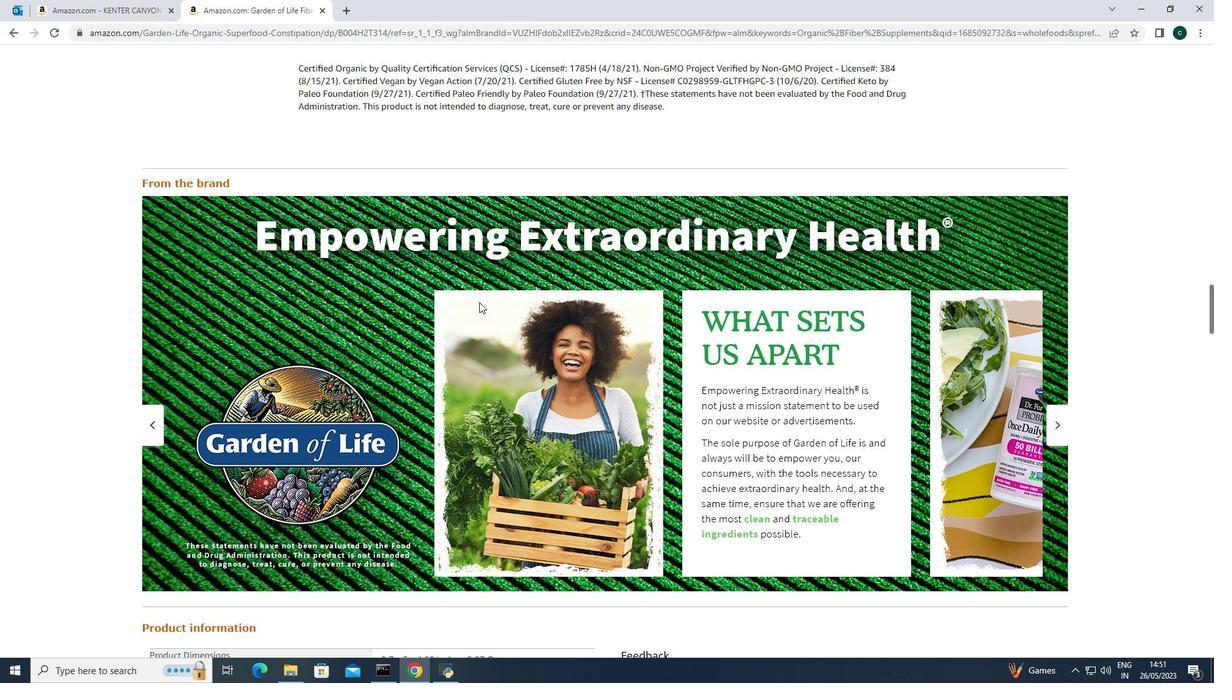 
Action: Mouse scrolled (479, 301) with delta (0, 0)
Screenshot: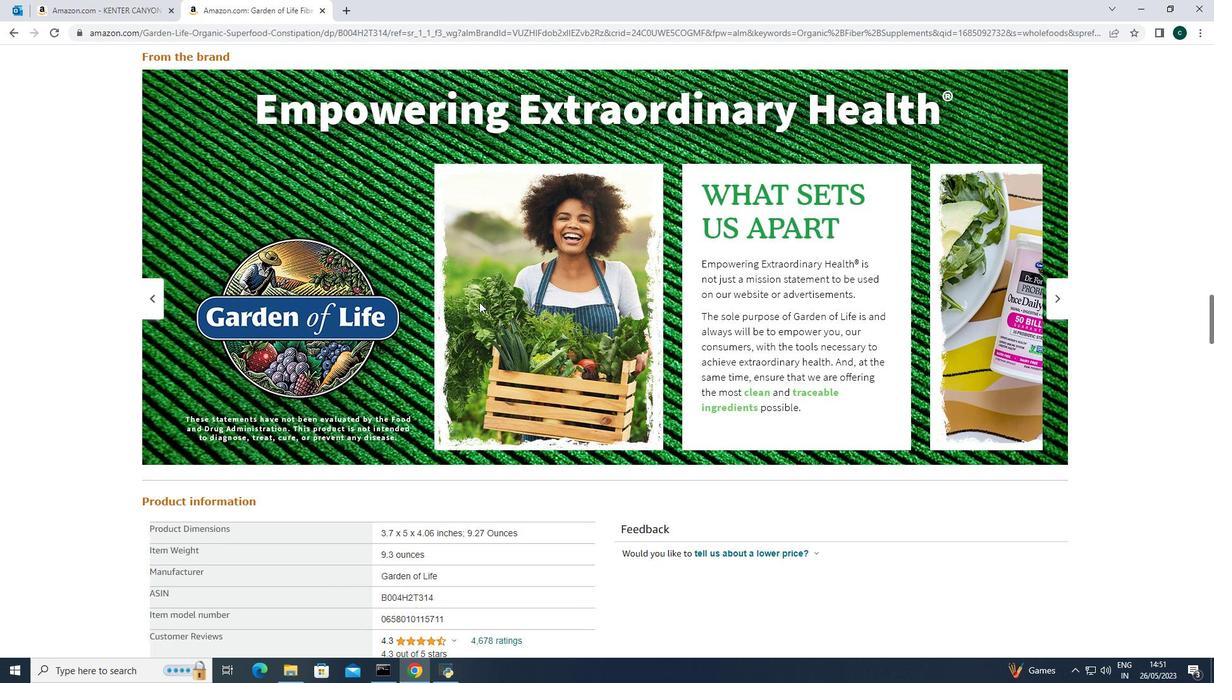
Action: Mouse scrolled (479, 301) with delta (0, 0)
Screenshot: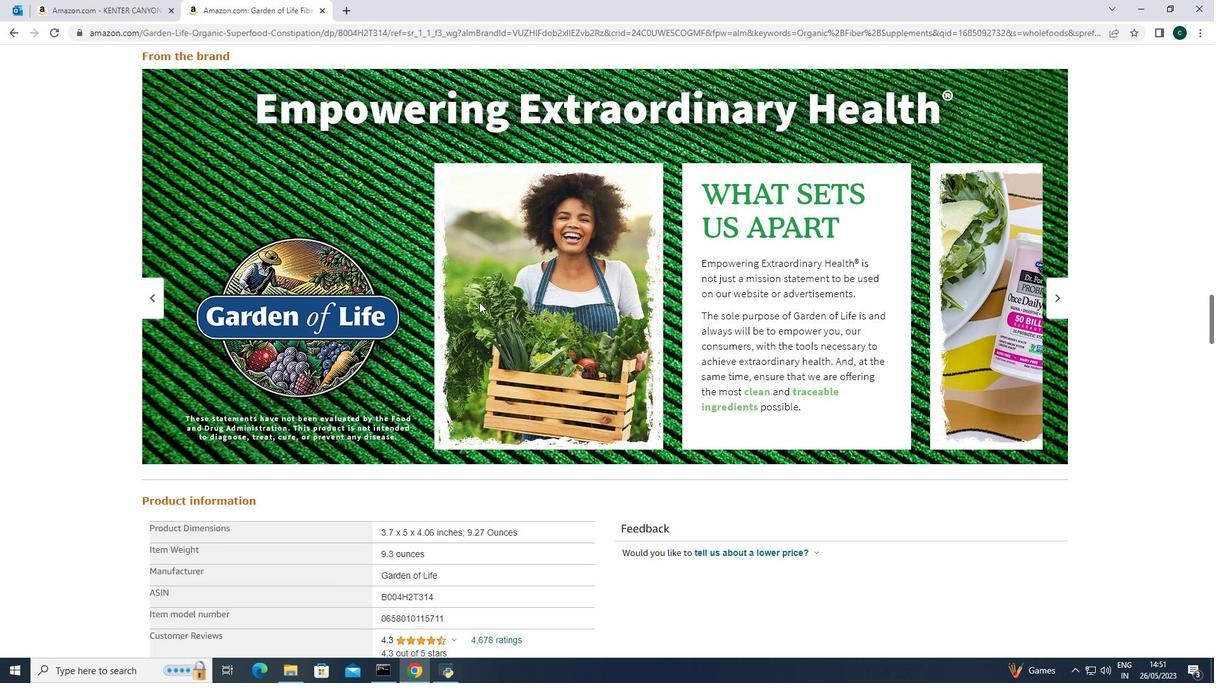 
Action: Mouse scrolled (479, 301) with delta (0, 0)
Screenshot: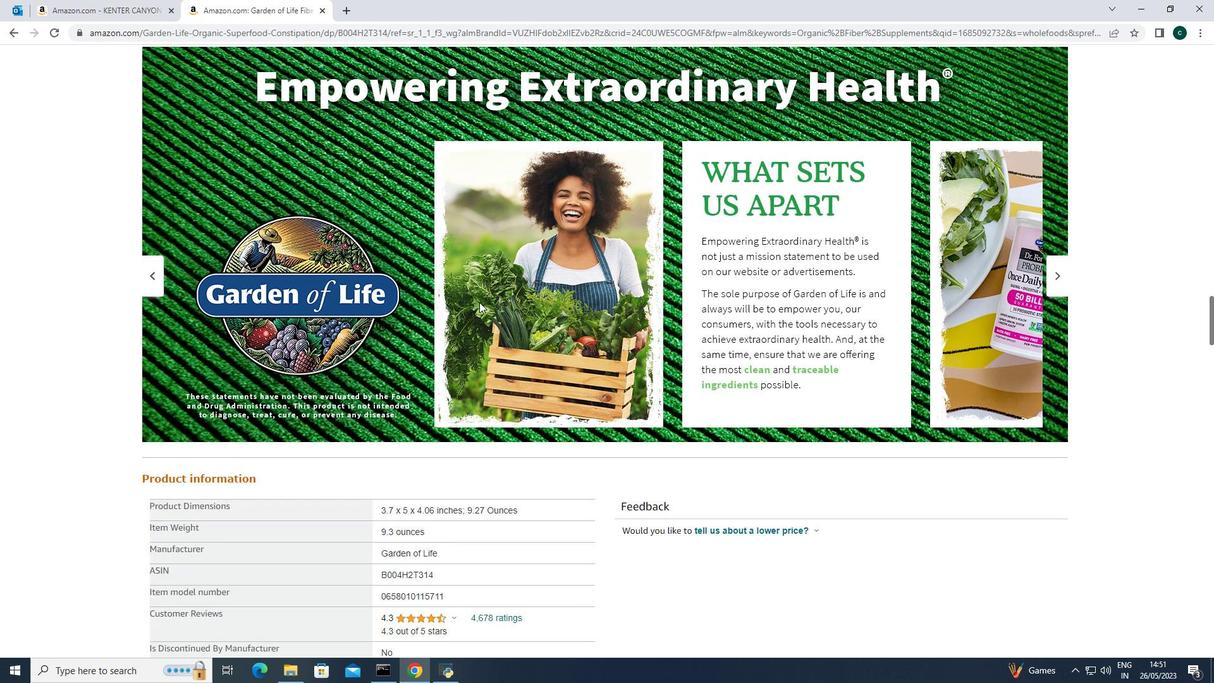 
Action: Mouse scrolled (479, 301) with delta (0, 0)
Screenshot: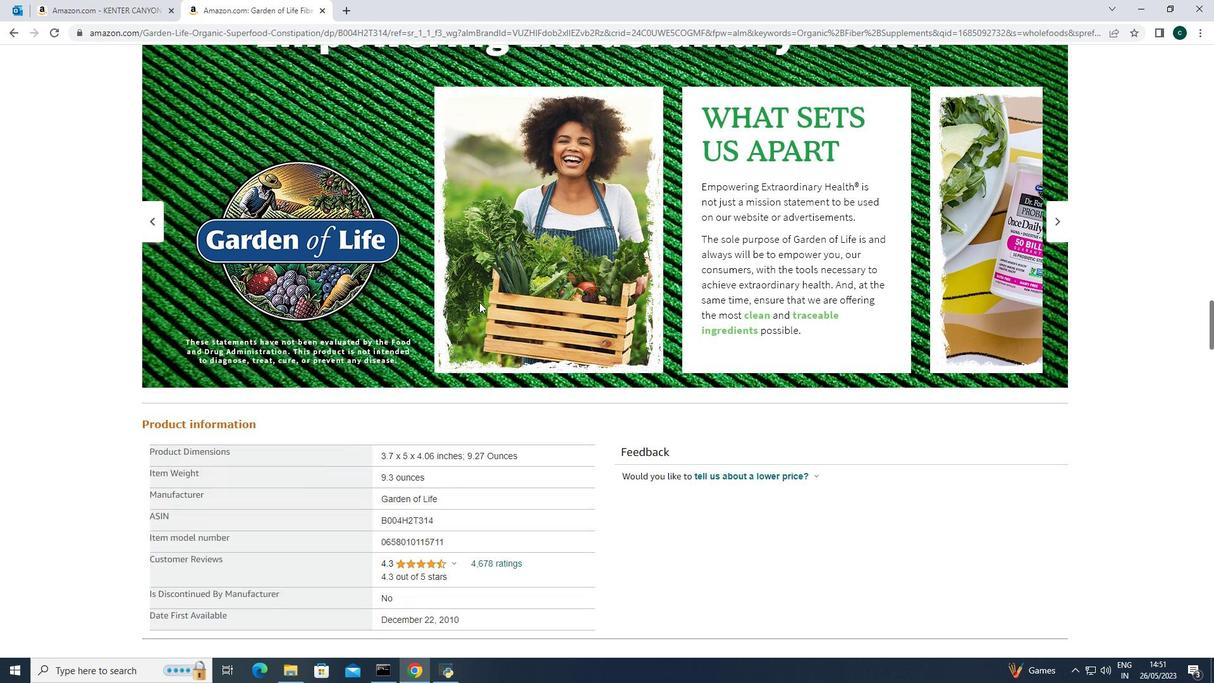 
Action: Mouse scrolled (479, 301) with delta (0, 0)
Screenshot: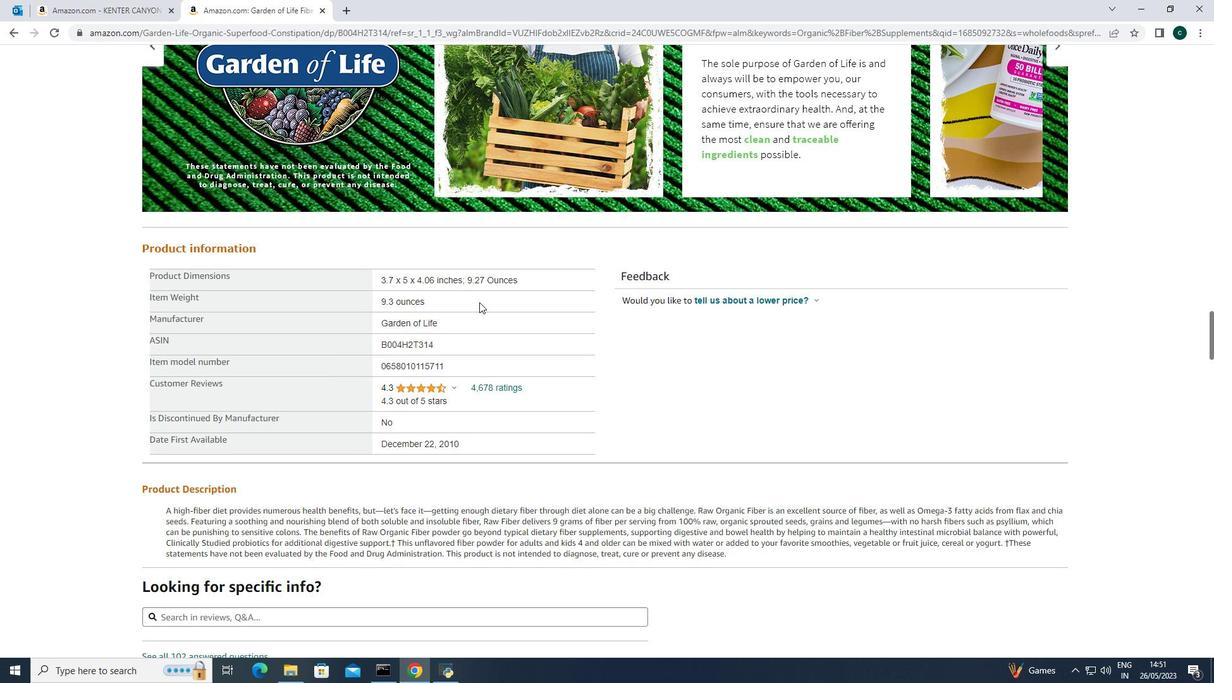 
Action: Mouse scrolled (479, 301) with delta (0, 0)
Screenshot: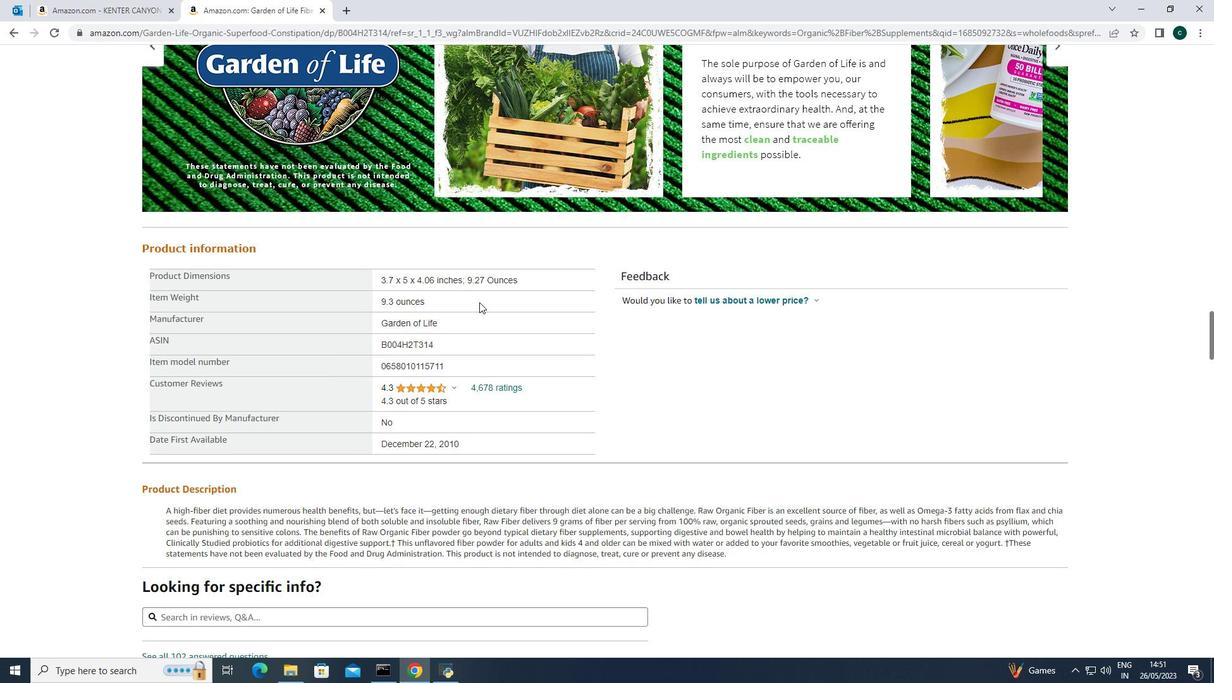 
Action: Mouse scrolled (479, 301) with delta (0, 0)
Screenshot: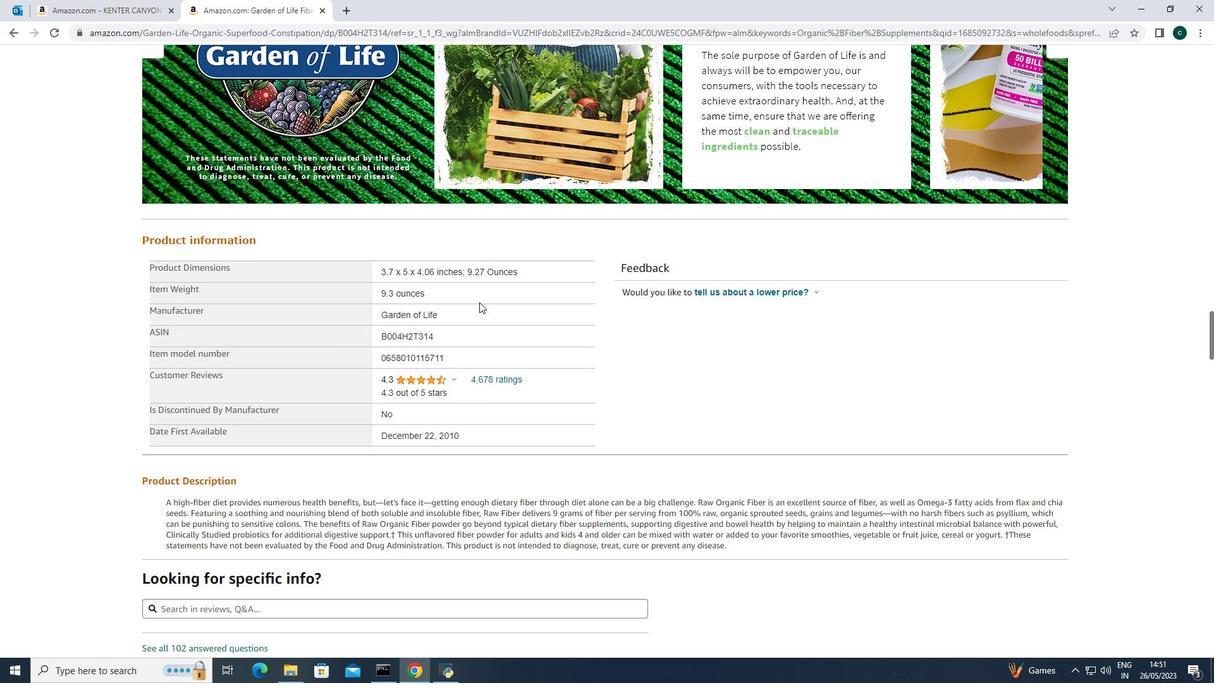 
Action: Mouse scrolled (479, 301) with delta (0, 0)
Screenshot: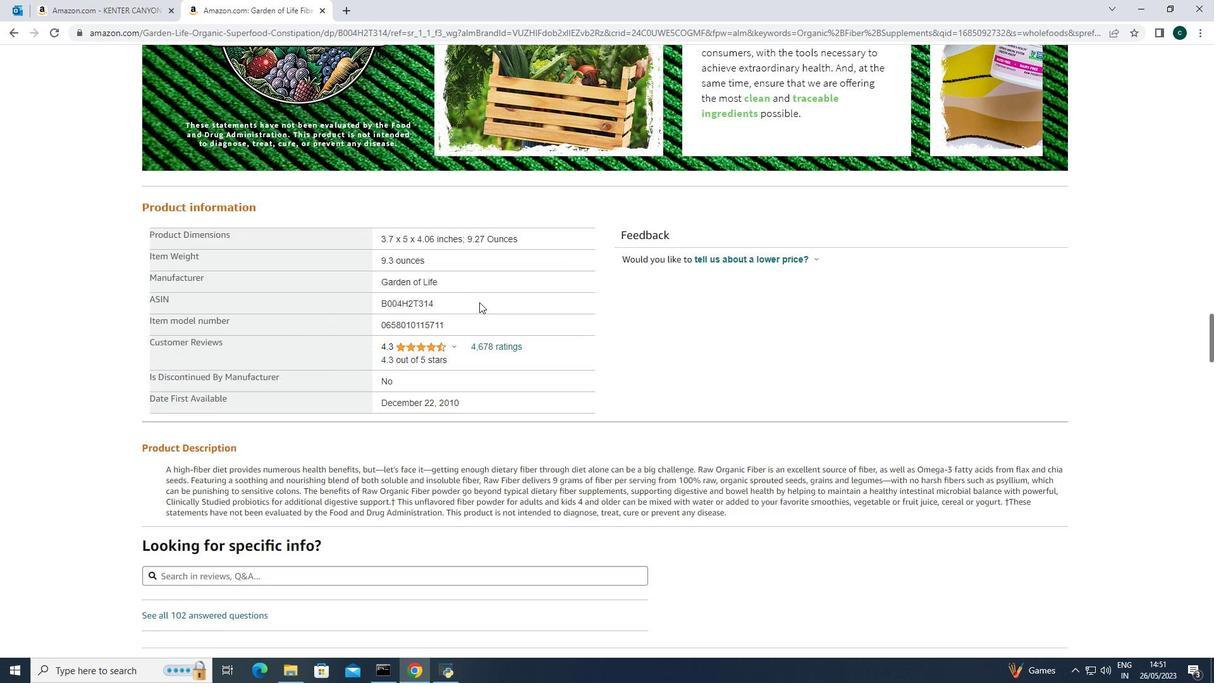 
Action: Mouse scrolled (479, 301) with delta (0, 0)
Screenshot: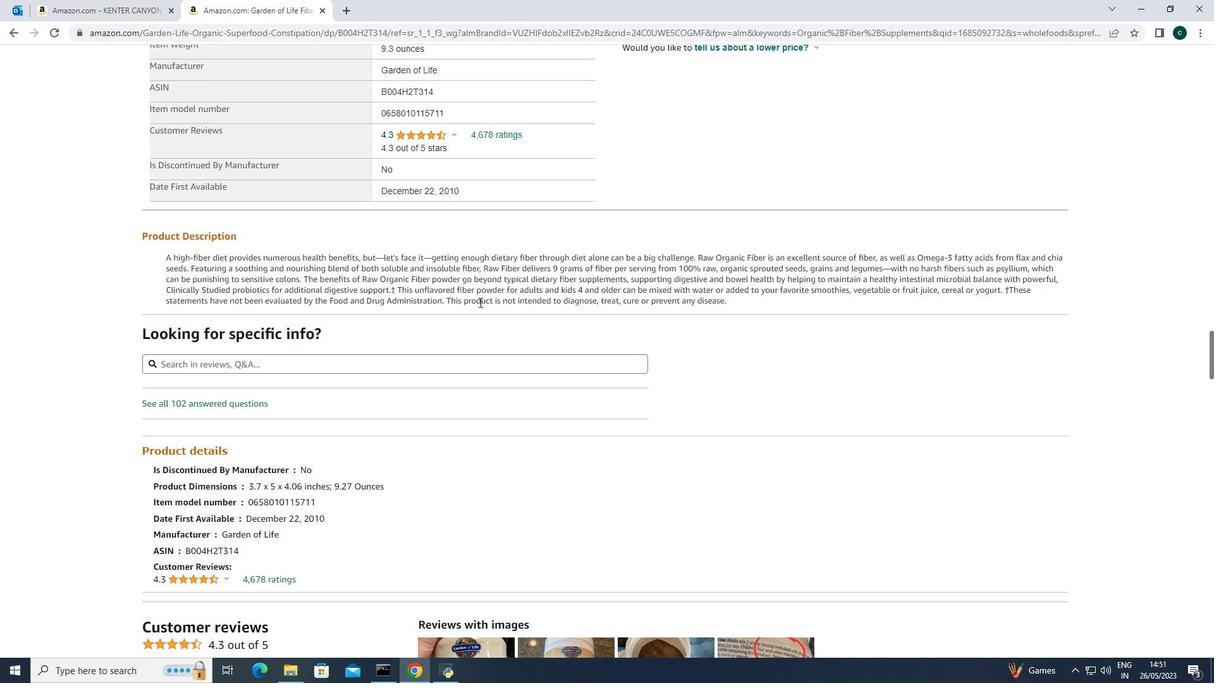 
Action: Mouse scrolled (479, 301) with delta (0, 0)
Screenshot: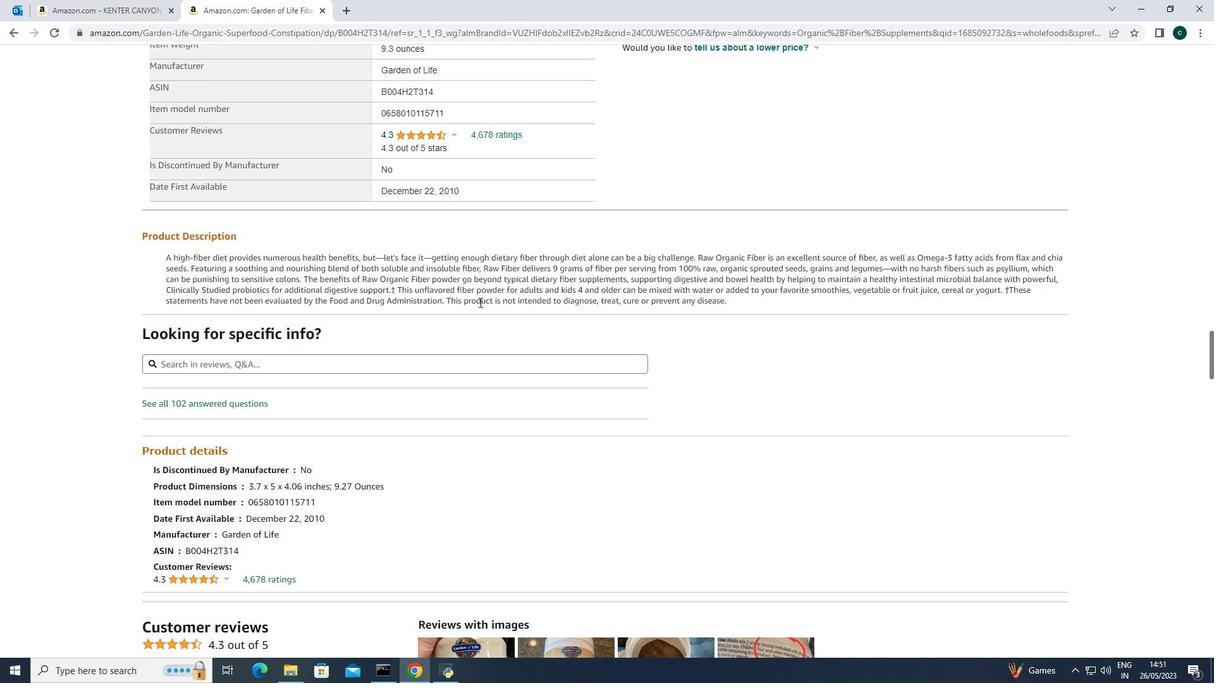 
Action: Mouse scrolled (479, 301) with delta (0, 0)
Screenshot: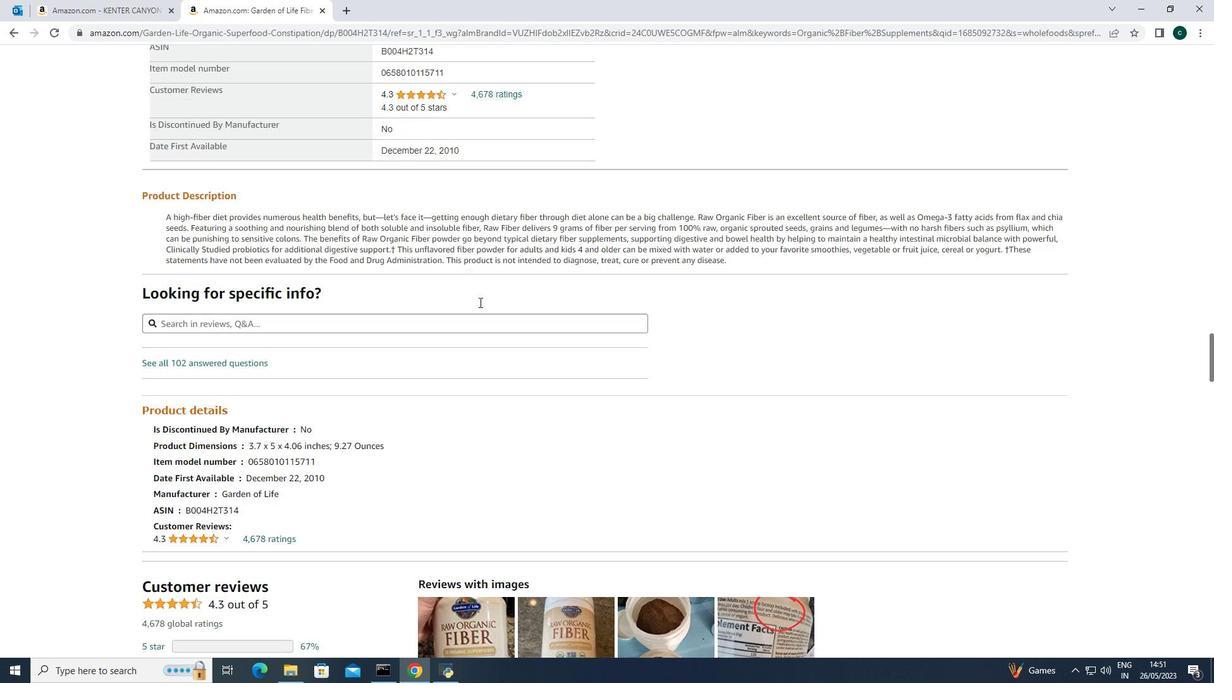 
Action: Mouse scrolled (479, 301) with delta (0, 0)
Screenshot: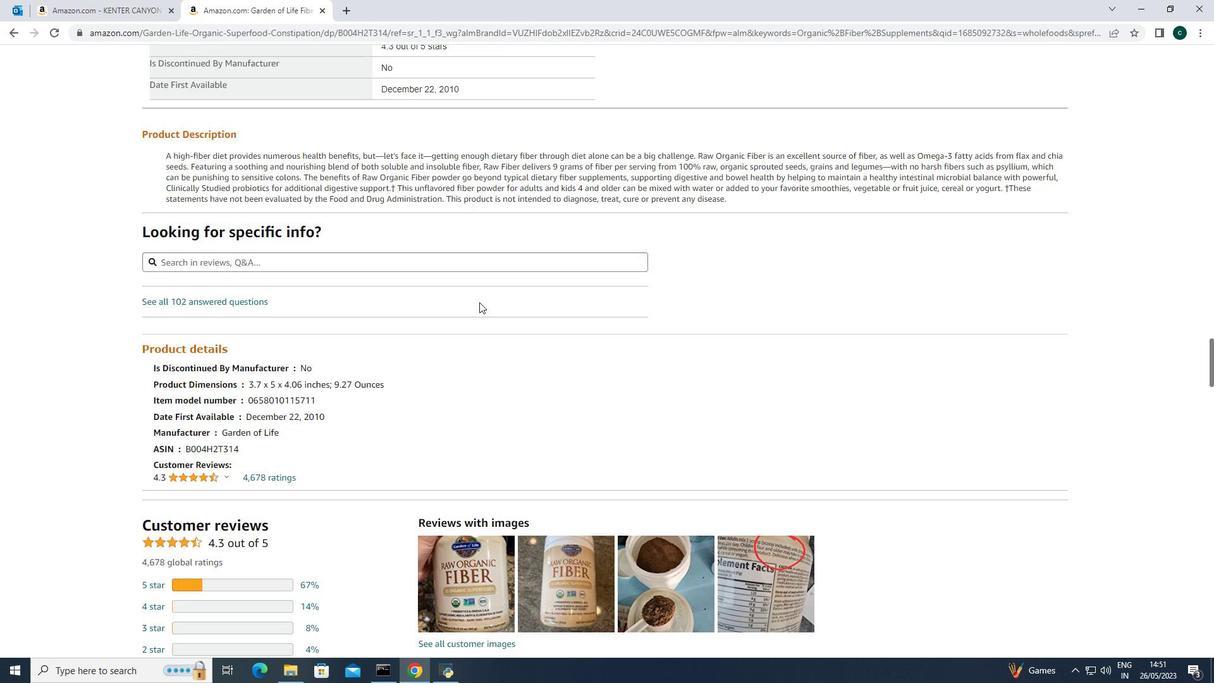 
Action: Mouse moved to (479, 302)
Screenshot: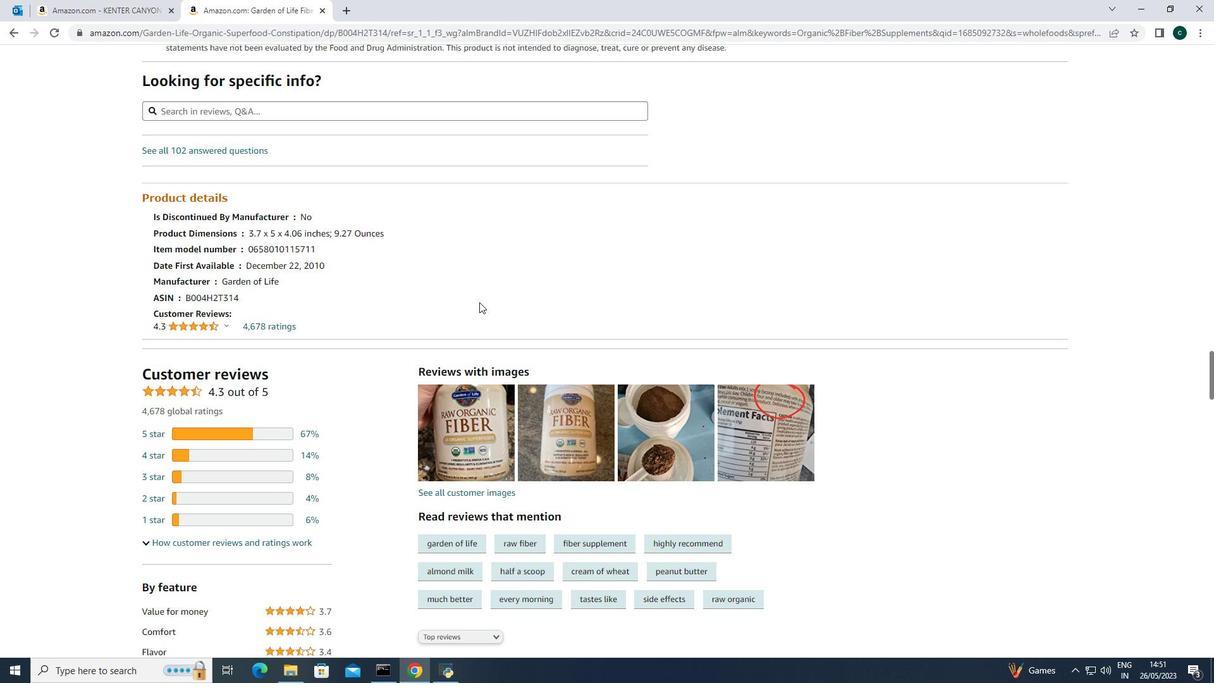 
Action: Mouse scrolled (479, 301) with delta (0, 0)
Screenshot: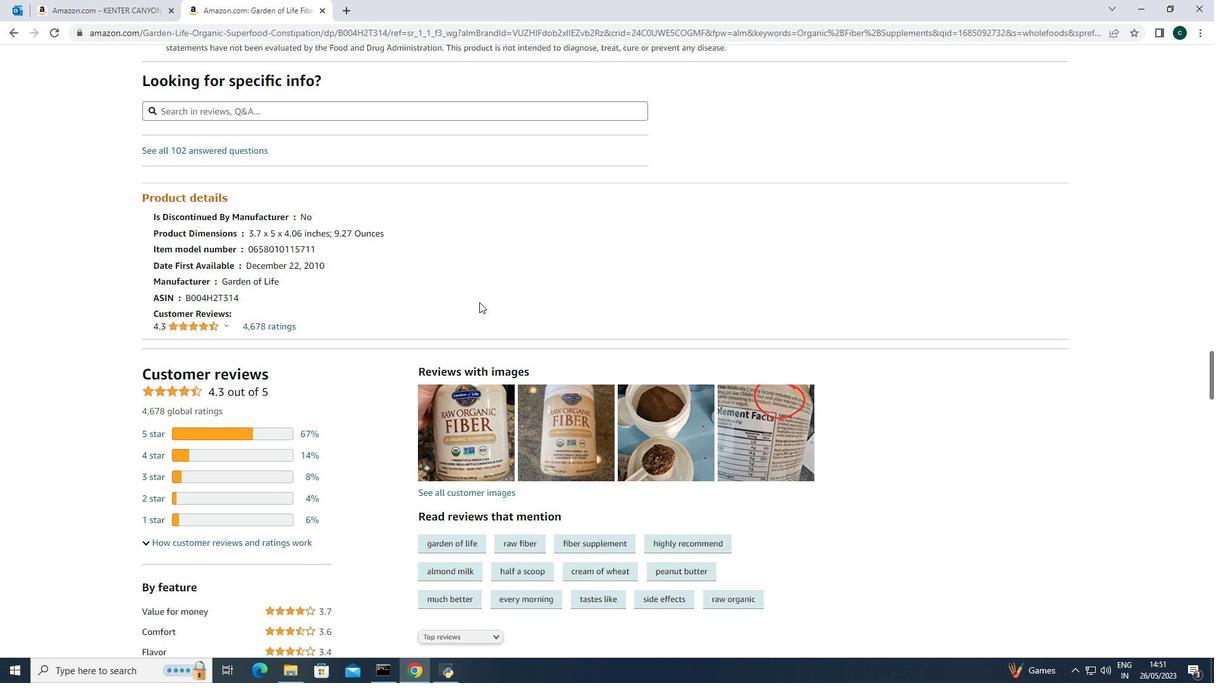 
Action: Mouse scrolled (479, 301) with delta (0, 0)
Screenshot: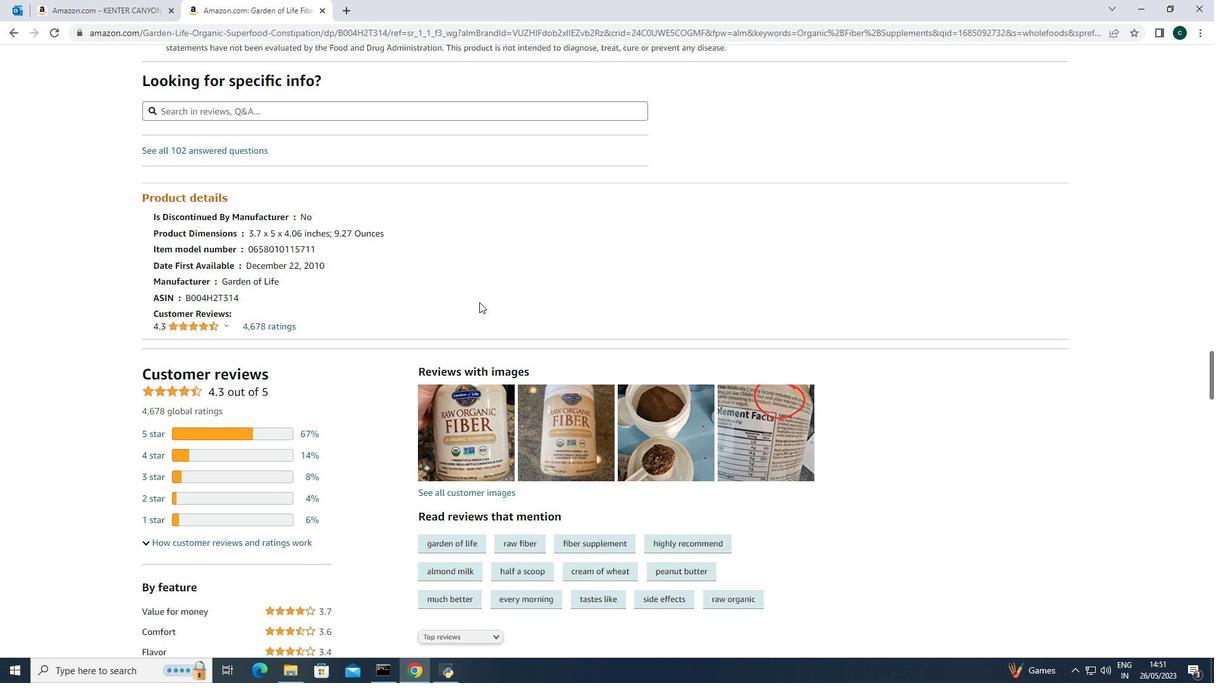 
Action: Mouse scrolled (479, 301) with delta (0, 0)
Screenshot: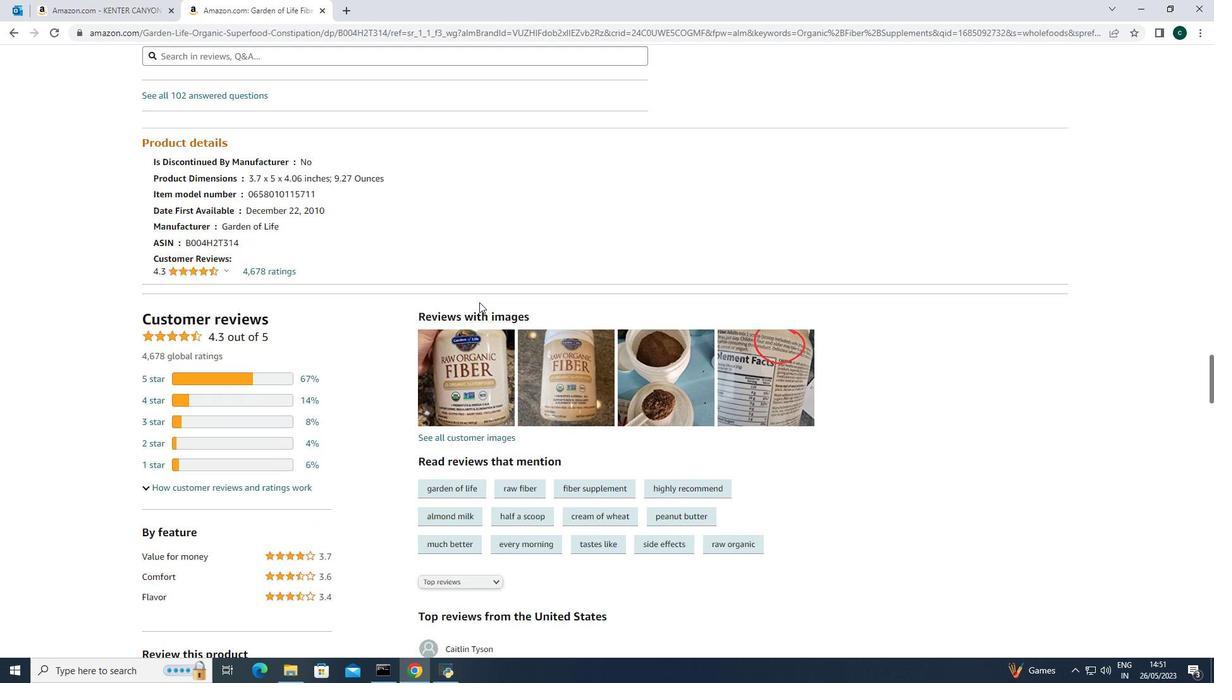 
Action: Mouse scrolled (479, 301) with delta (0, 0)
Screenshot: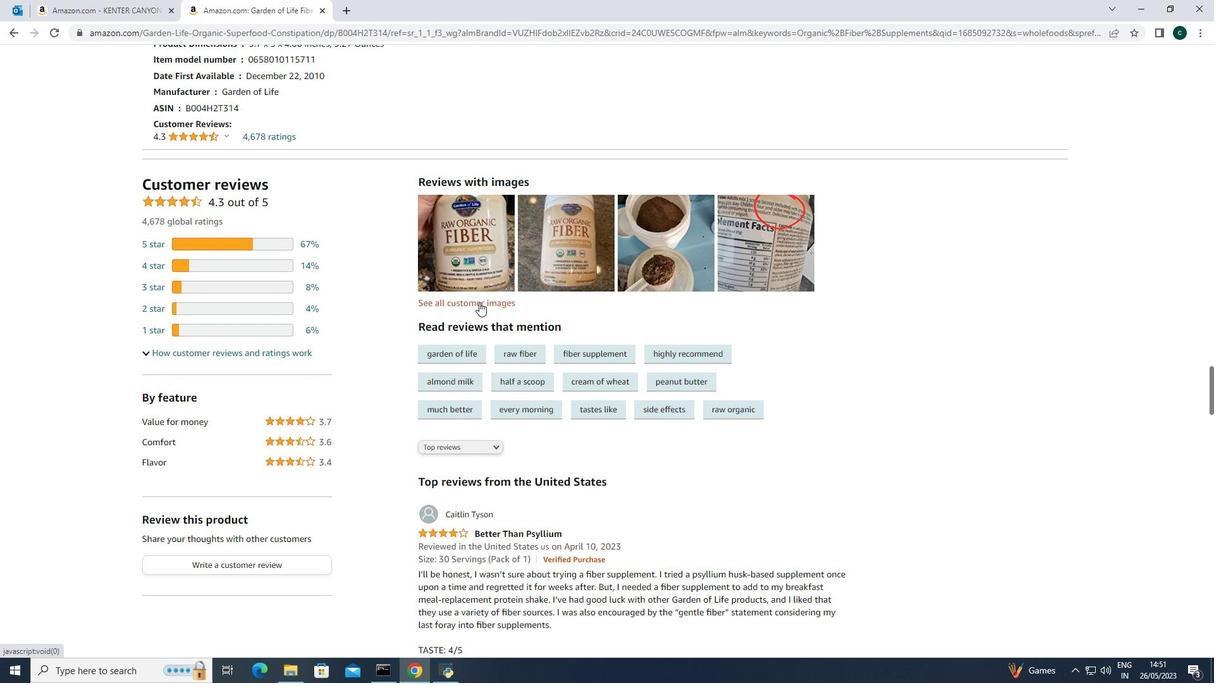 
Action: Mouse scrolled (479, 301) with delta (0, 0)
Screenshot: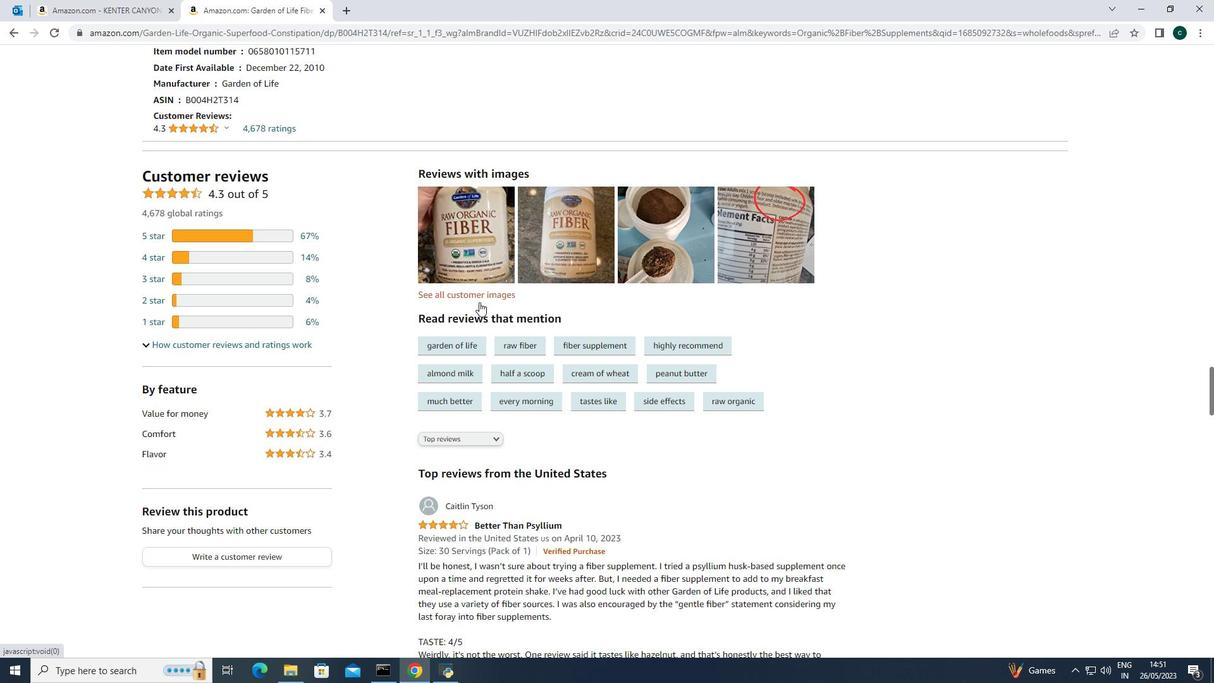 
Action: Mouse scrolled (479, 301) with delta (0, 0)
Screenshot: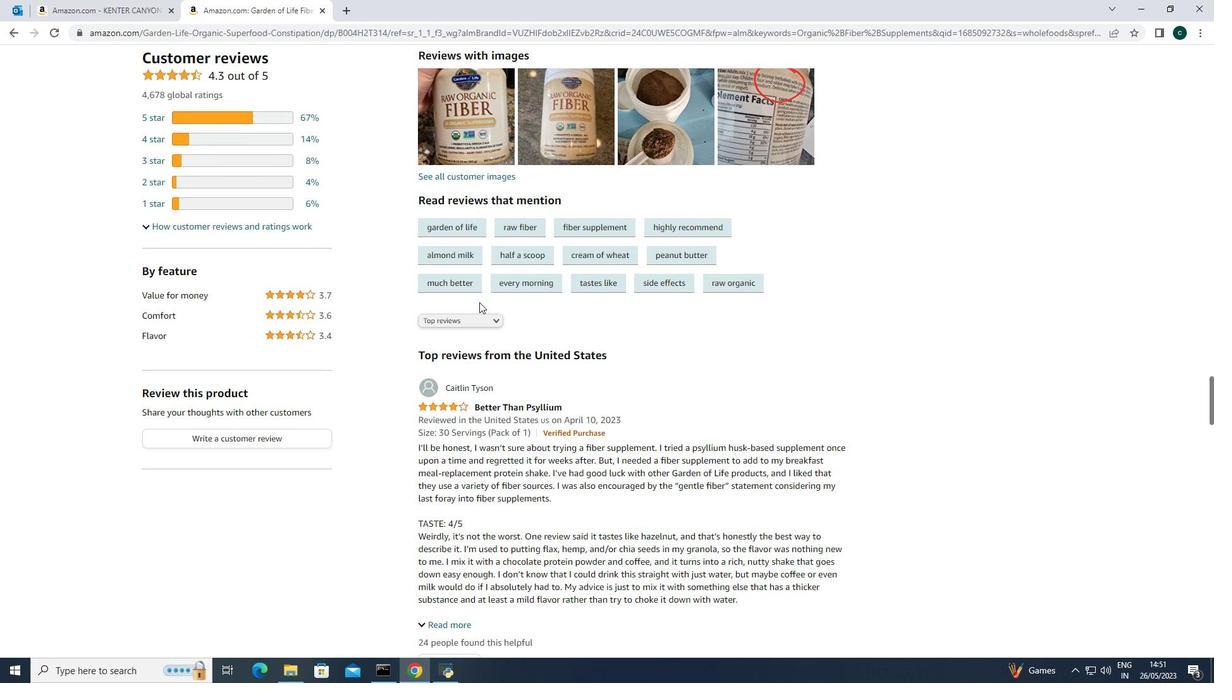 
Action: Mouse scrolled (479, 301) with delta (0, 0)
Screenshot: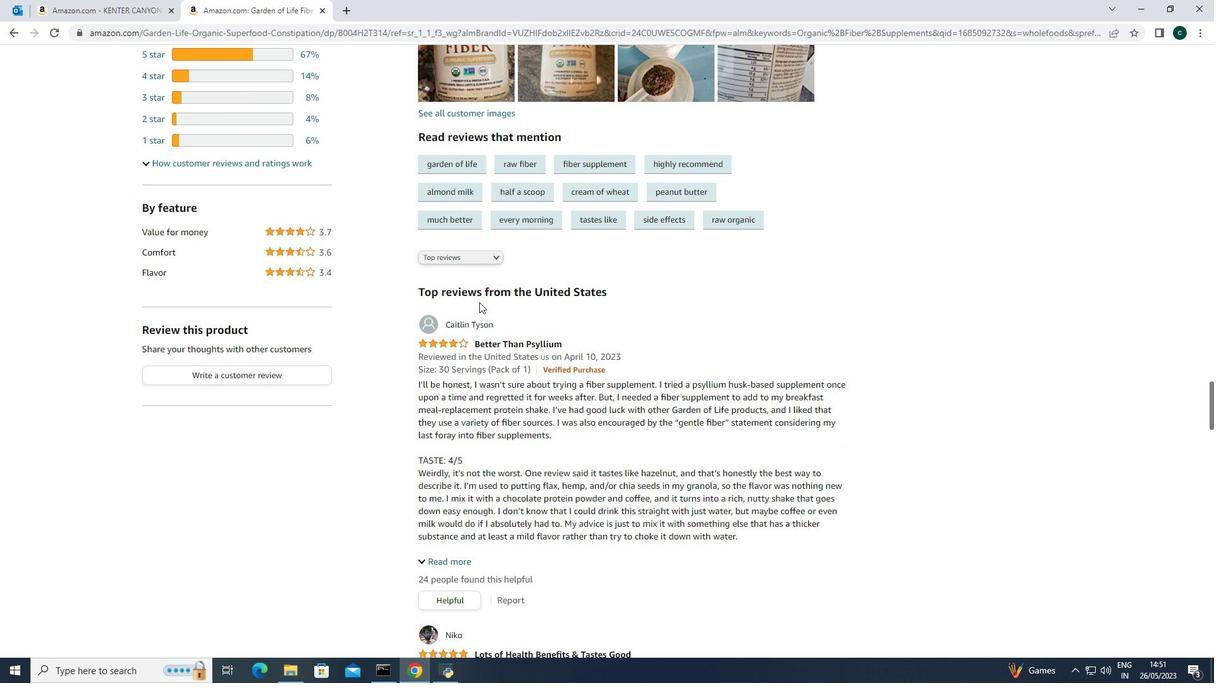 
Action: Mouse scrolled (479, 301) with delta (0, 0)
Screenshot: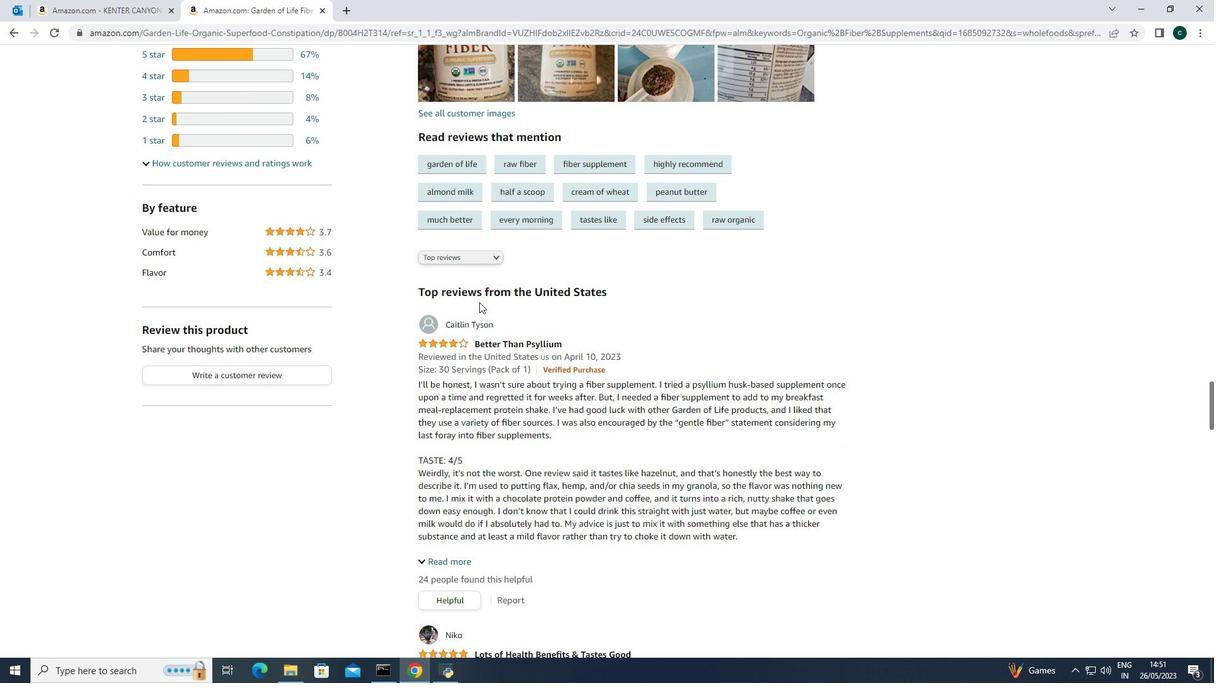 
Action: Mouse scrolled (479, 301) with delta (0, 0)
Screenshot: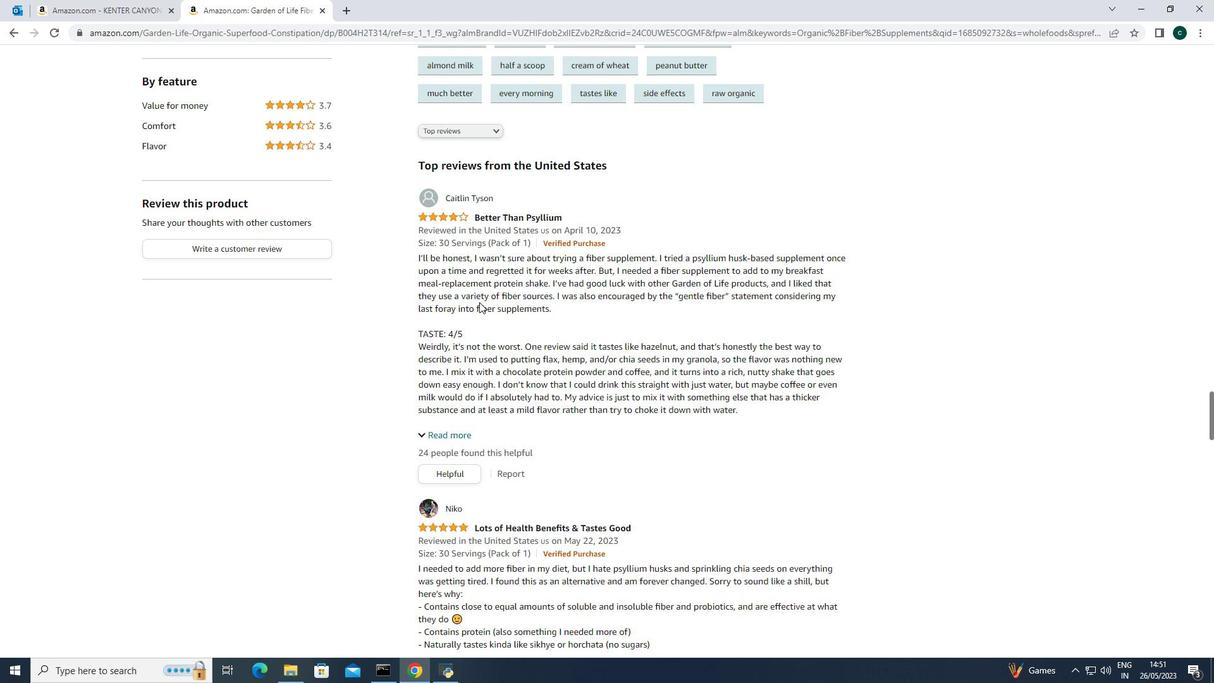 
Action: Mouse scrolled (479, 301) with delta (0, 0)
Screenshot: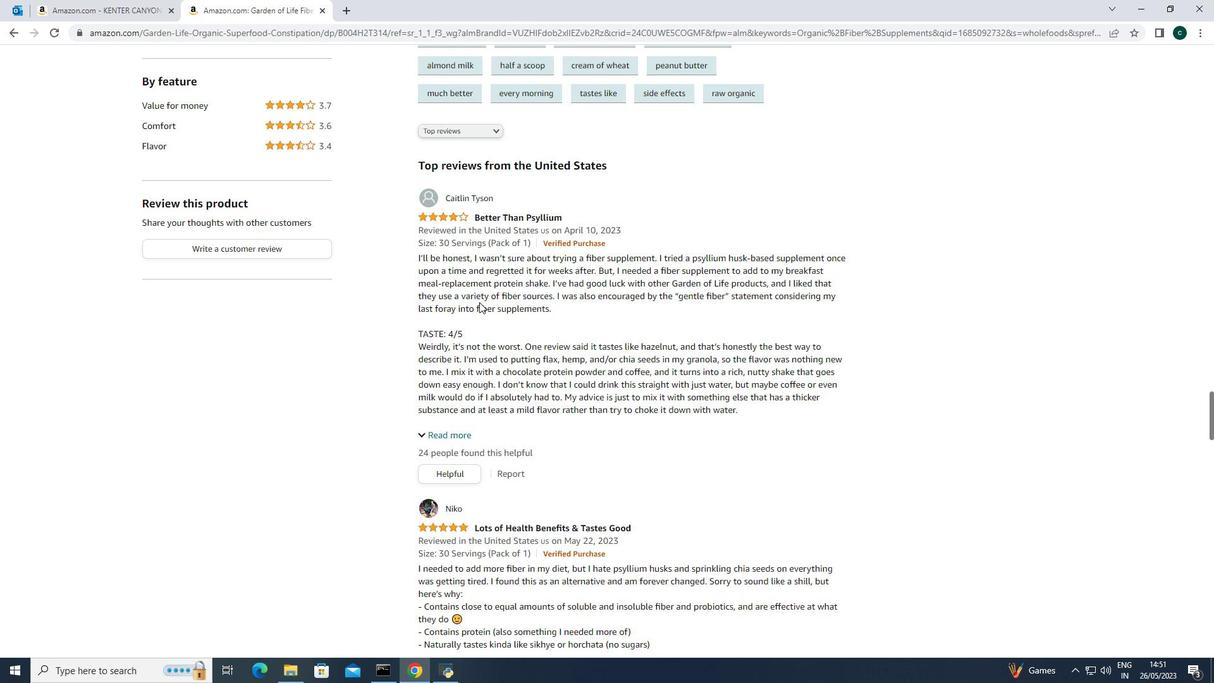 
Action: Mouse scrolled (479, 301) with delta (0, 0)
Screenshot: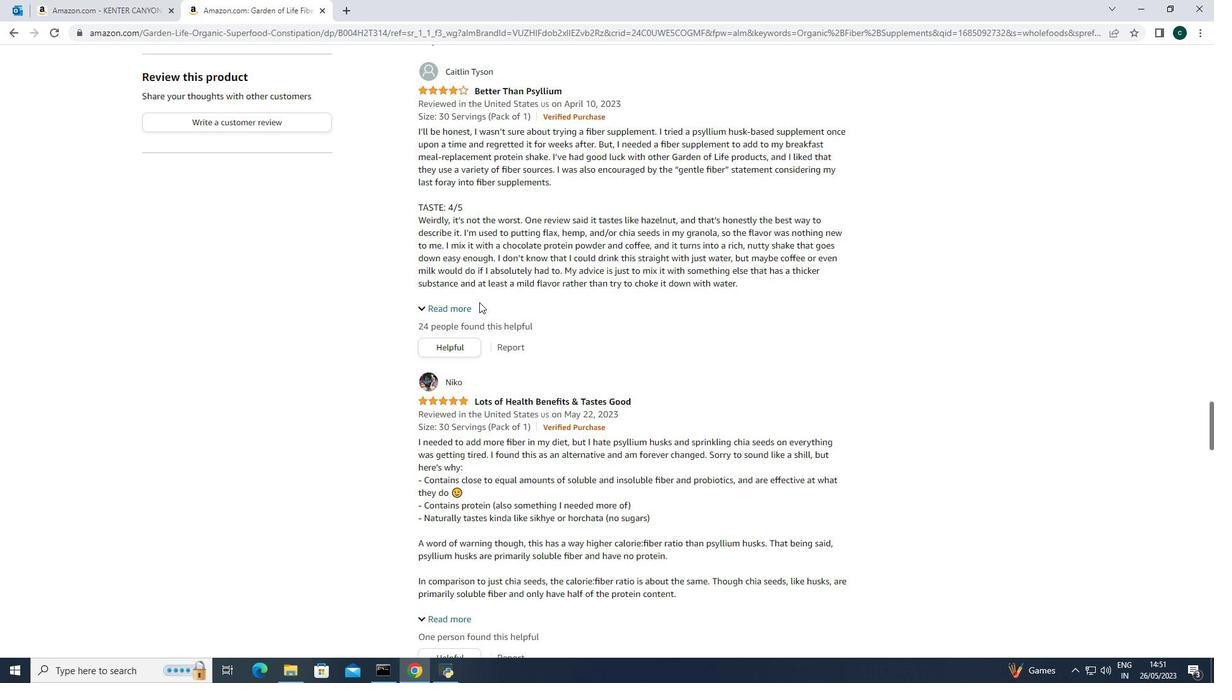 
Action: Mouse scrolled (479, 301) with delta (0, 0)
Screenshot: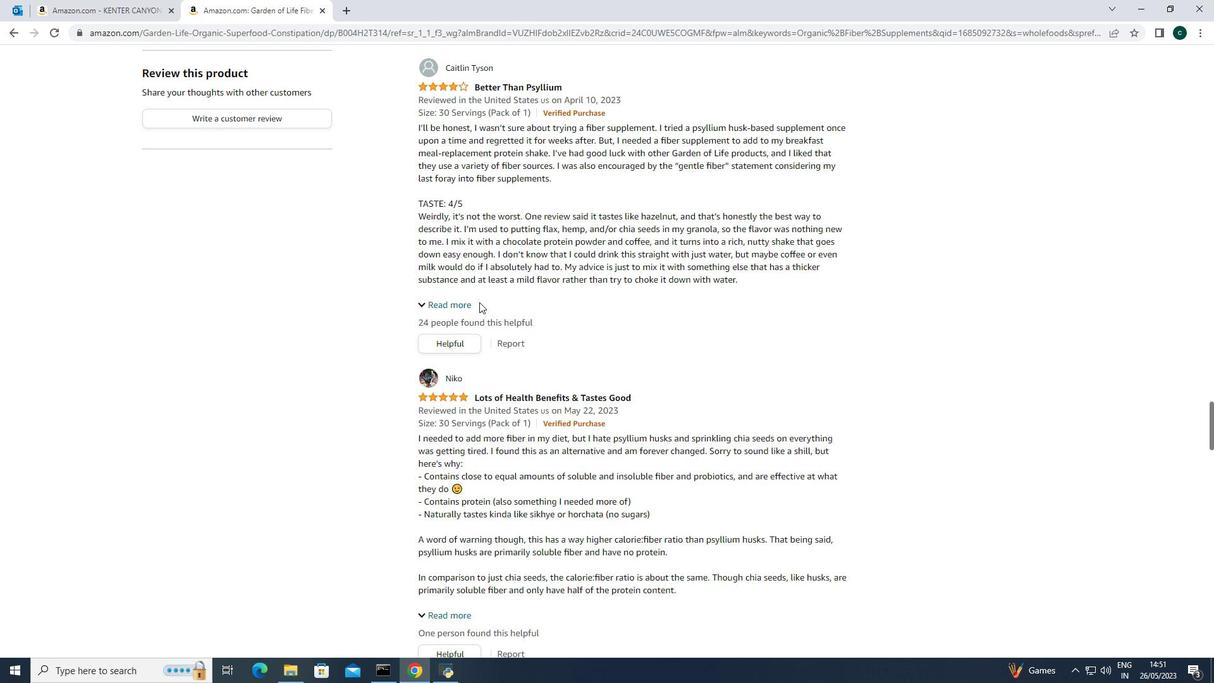 
Action: Mouse scrolled (479, 301) with delta (0, 0)
Screenshot: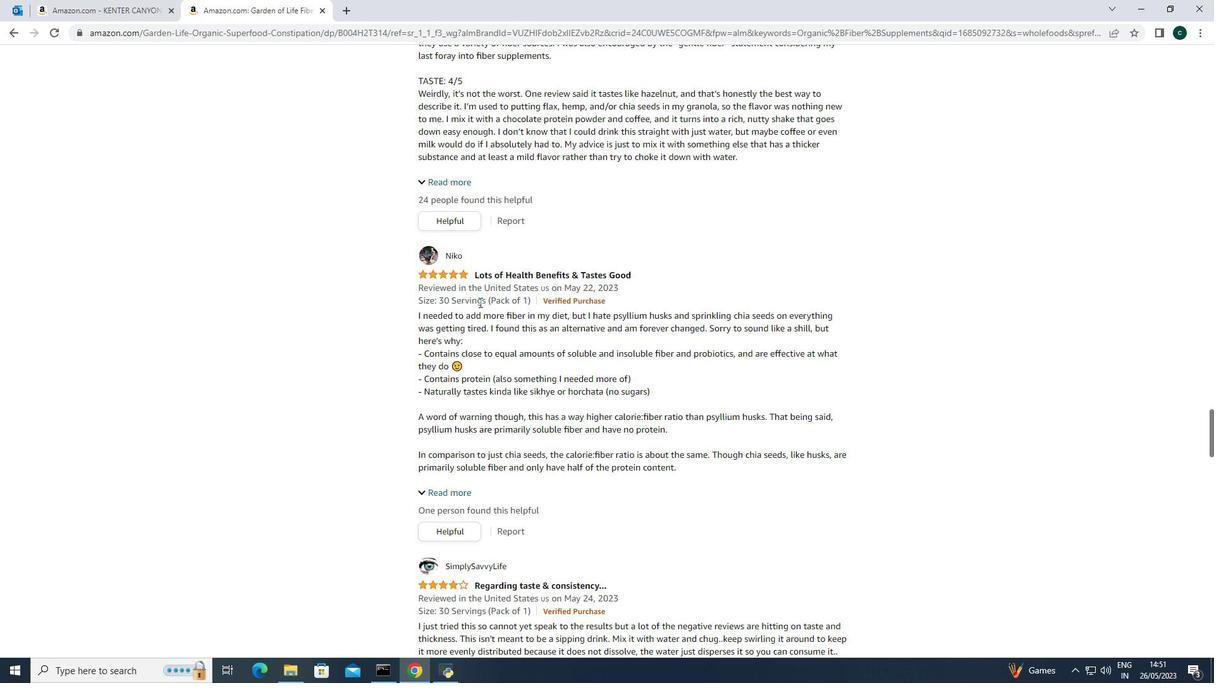 
Action: Mouse scrolled (479, 301) with delta (0, 0)
Screenshot: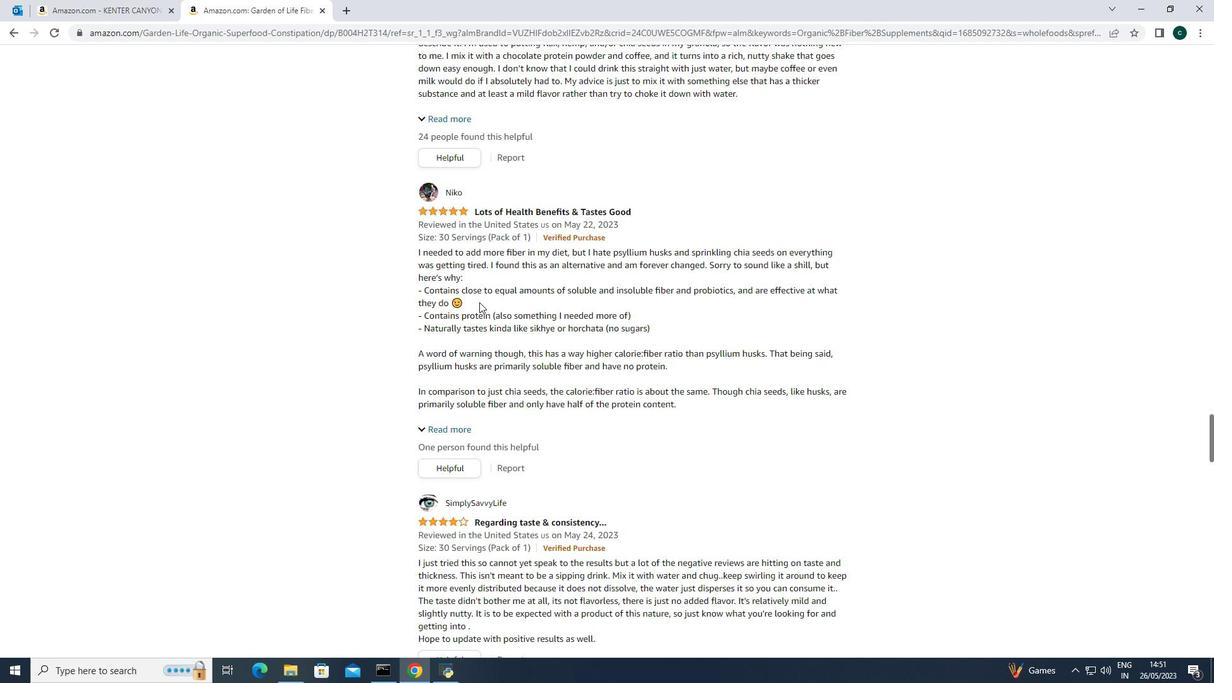 
Action: Mouse scrolled (479, 301) with delta (0, 0)
Screenshot: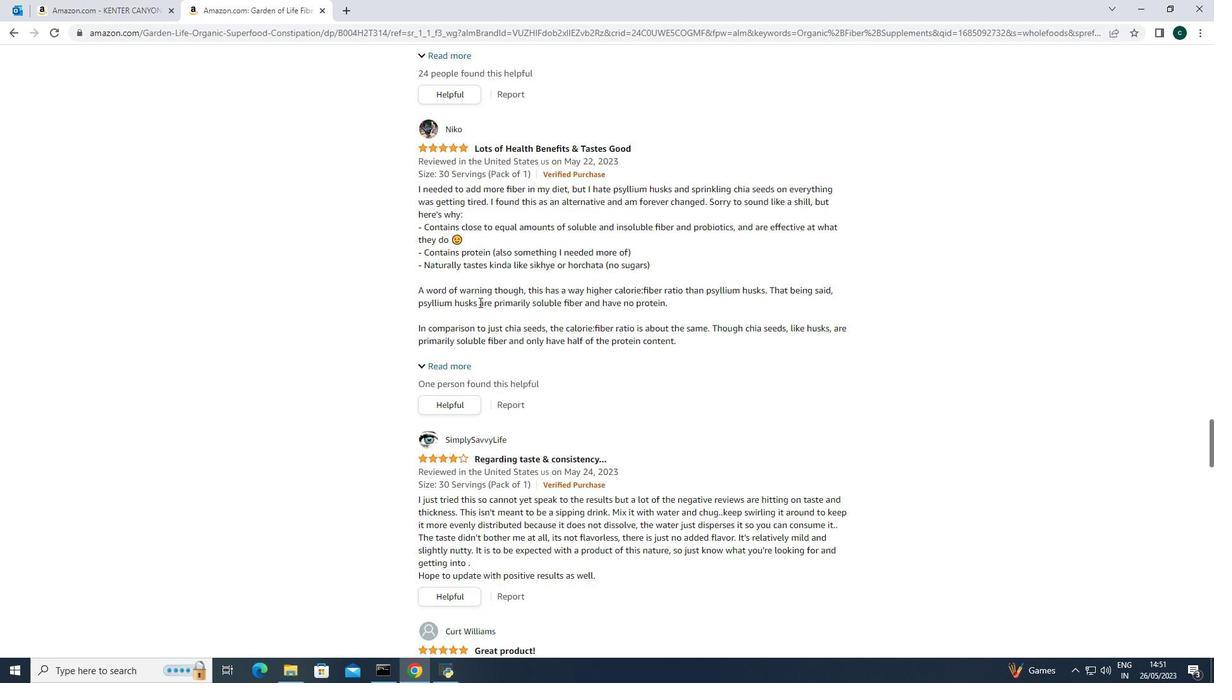 
Action: Mouse scrolled (479, 301) with delta (0, 0)
Screenshot: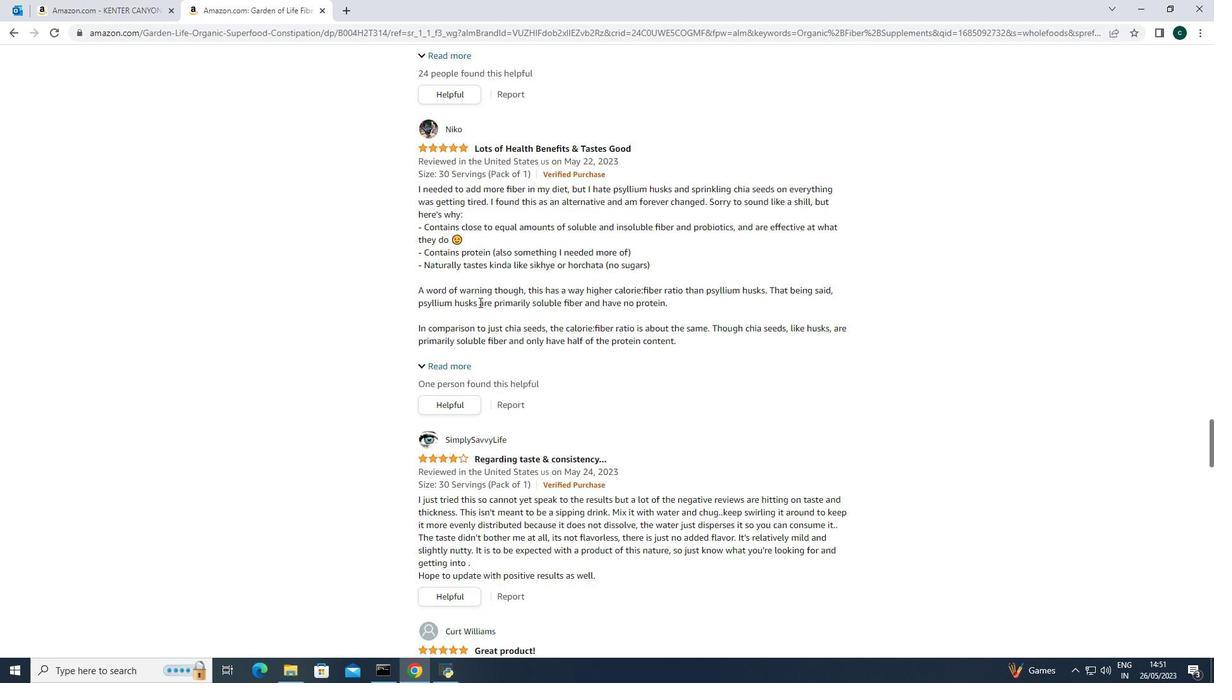 
Action: Mouse scrolled (479, 301) with delta (0, 0)
Screenshot: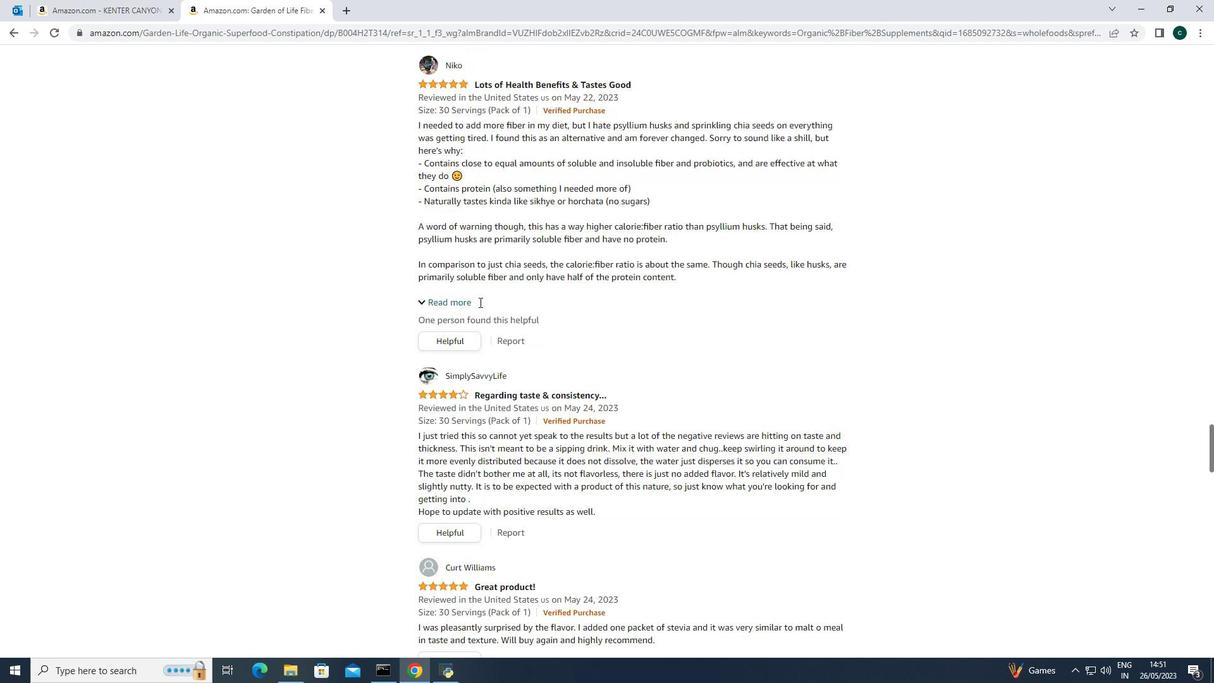 
Action: Mouse scrolled (479, 301) with delta (0, 0)
Screenshot: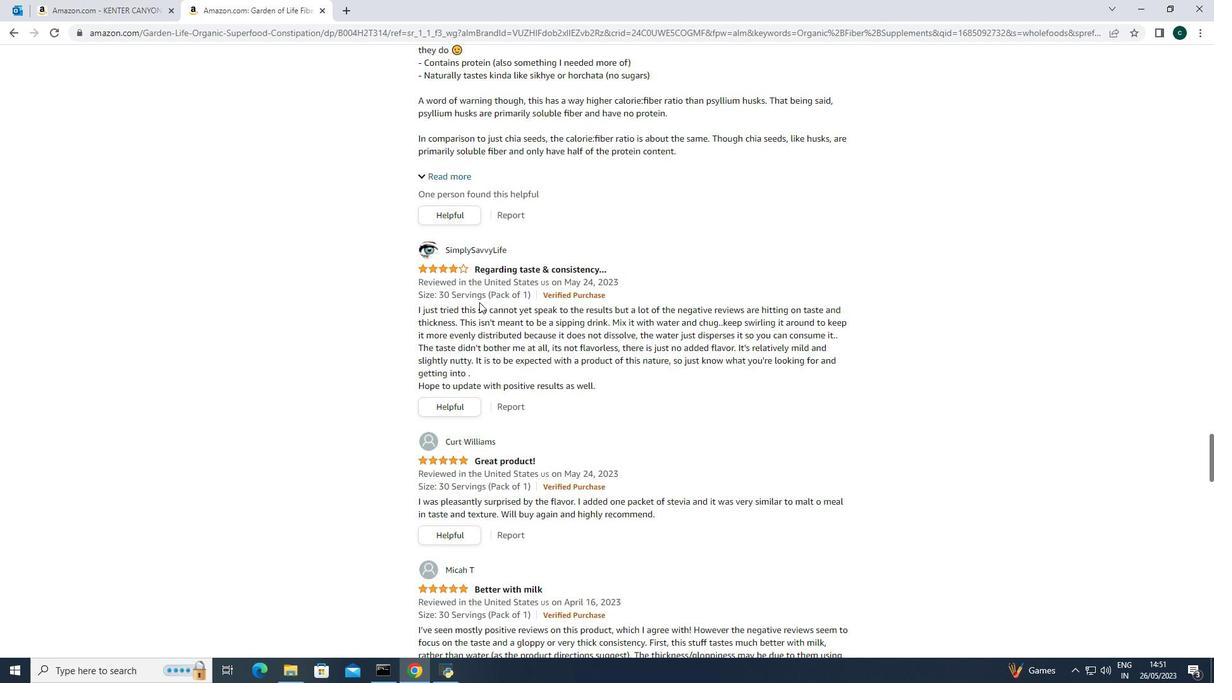 
Action: Mouse scrolled (479, 301) with delta (0, 0)
Screenshot: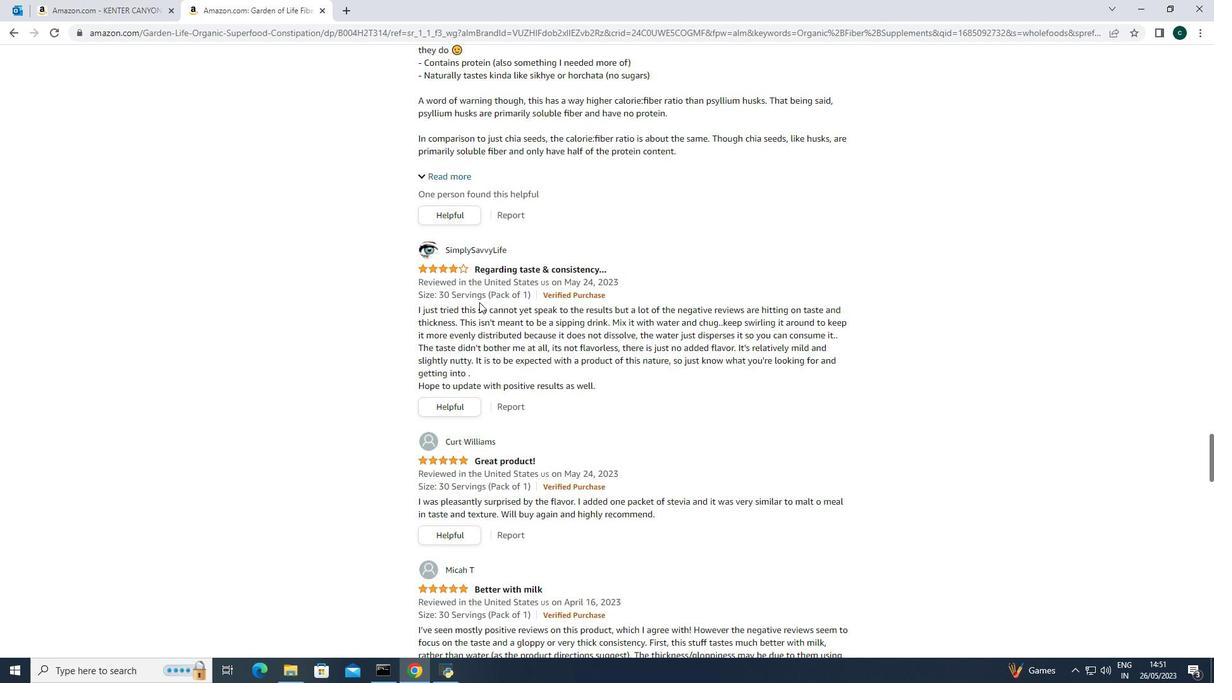 
Action: Mouse scrolled (479, 301) with delta (0, 0)
Screenshot: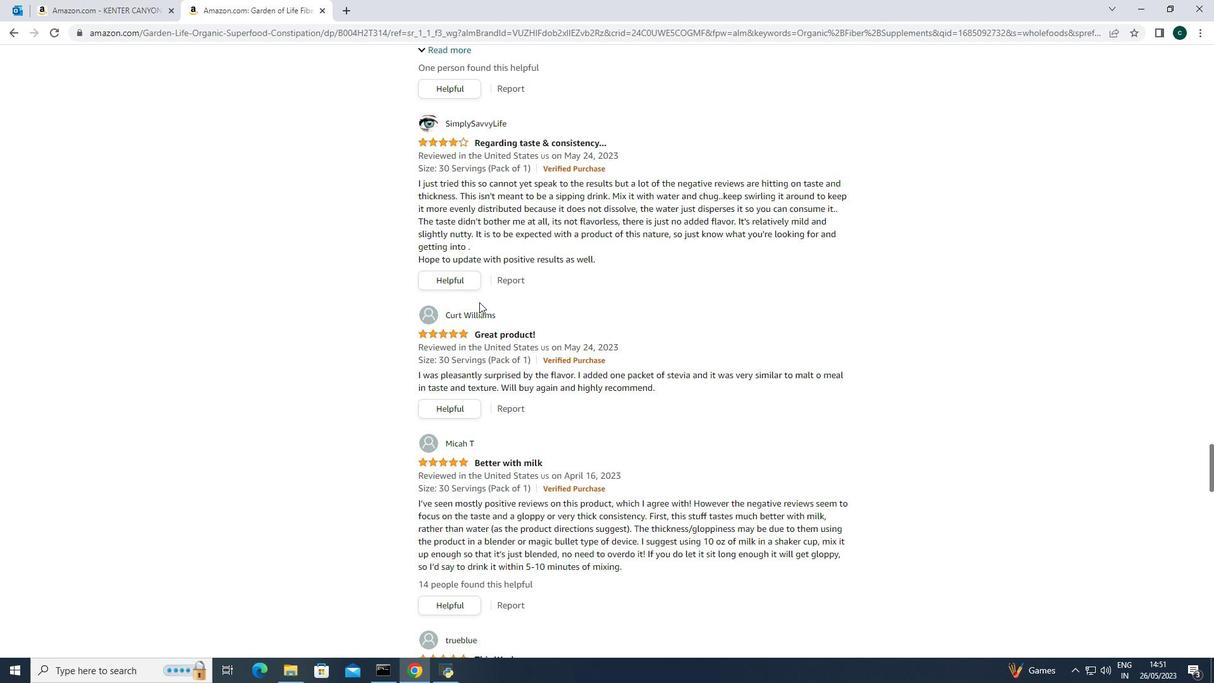 
Action: Mouse scrolled (479, 301) with delta (0, 0)
Screenshot: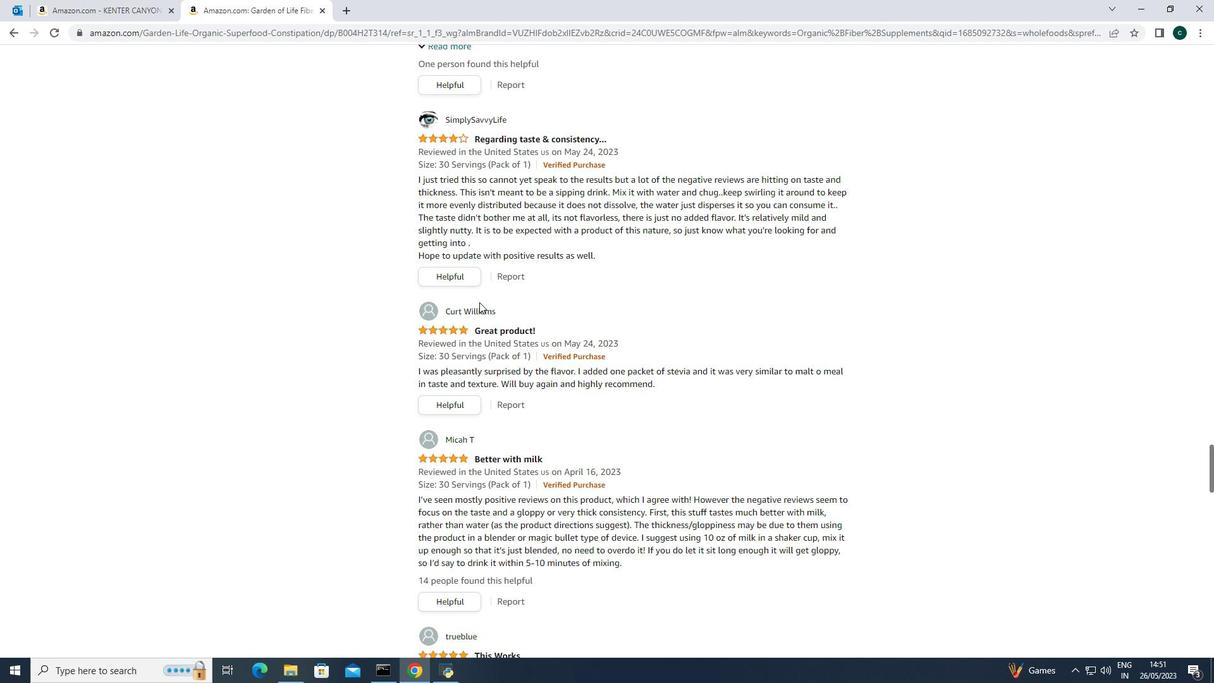 
Action: Mouse scrolled (479, 301) with delta (0, 0)
Screenshot: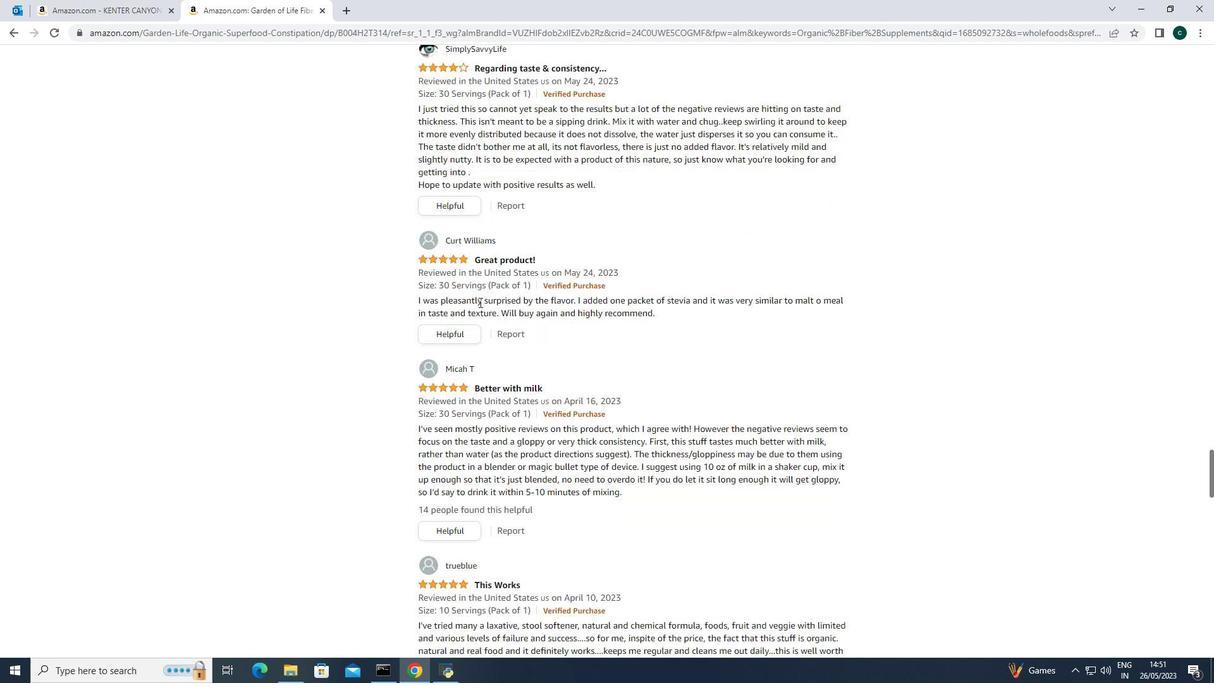 
Action: Mouse scrolled (479, 301) with delta (0, 0)
Screenshot: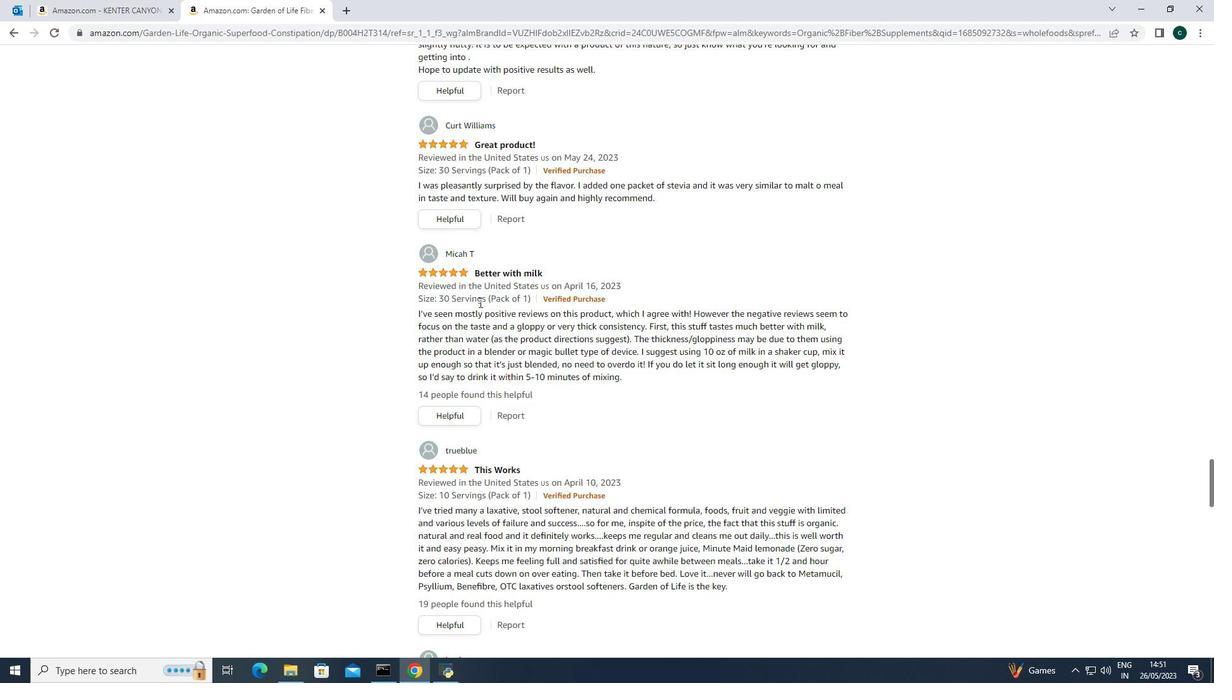 
Action: Mouse scrolled (479, 301) with delta (0, 0)
Screenshot: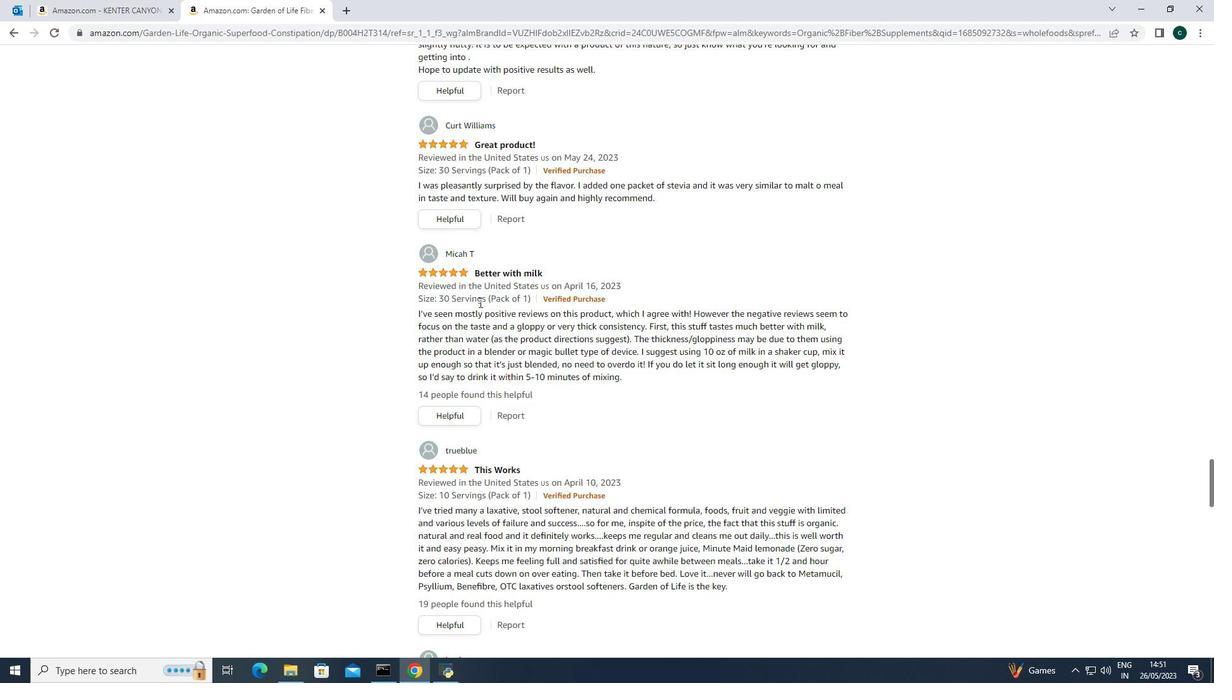 
Action: Mouse scrolled (479, 301) with delta (0, 0)
Screenshot: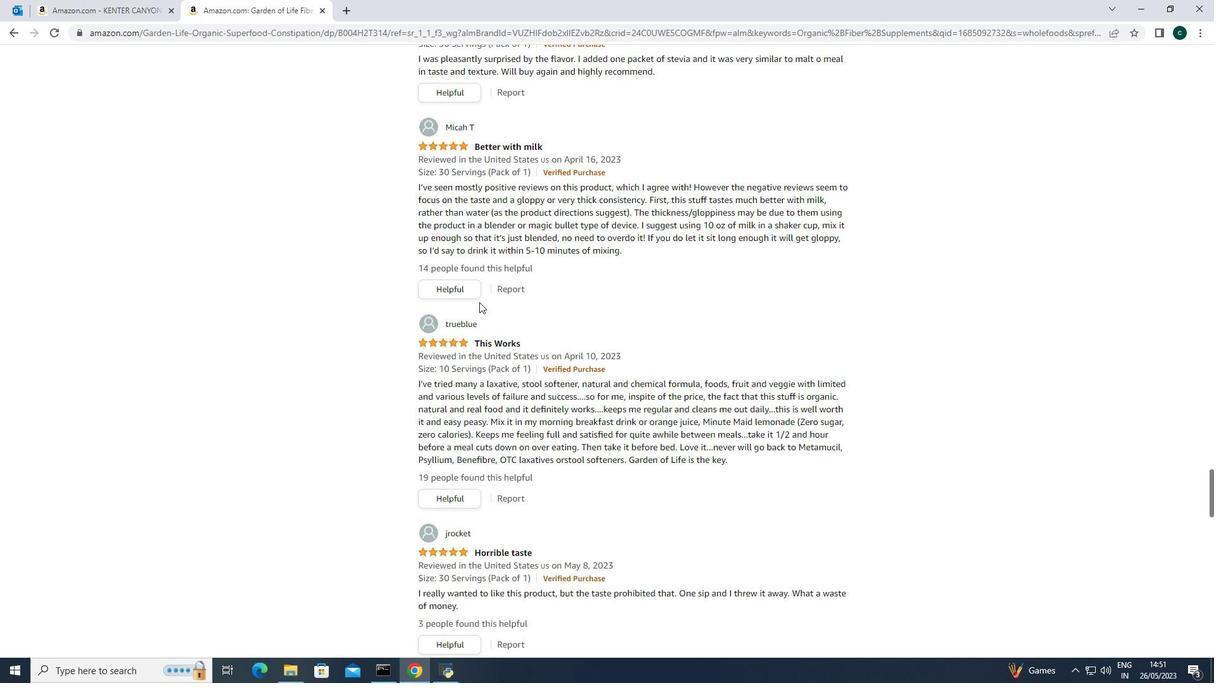 
Action: Mouse scrolled (479, 301) with delta (0, 0)
Screenshot: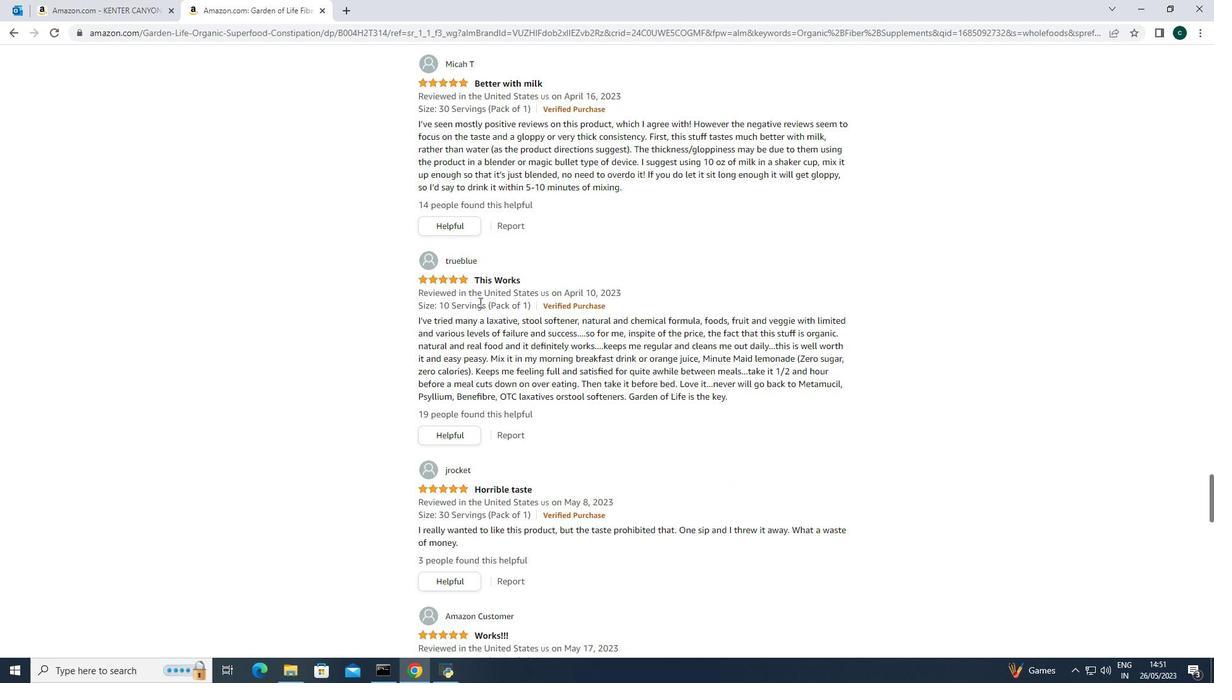 
Action: Mouse scrolled (479, 301) with delta (0, 0)
Screenshot: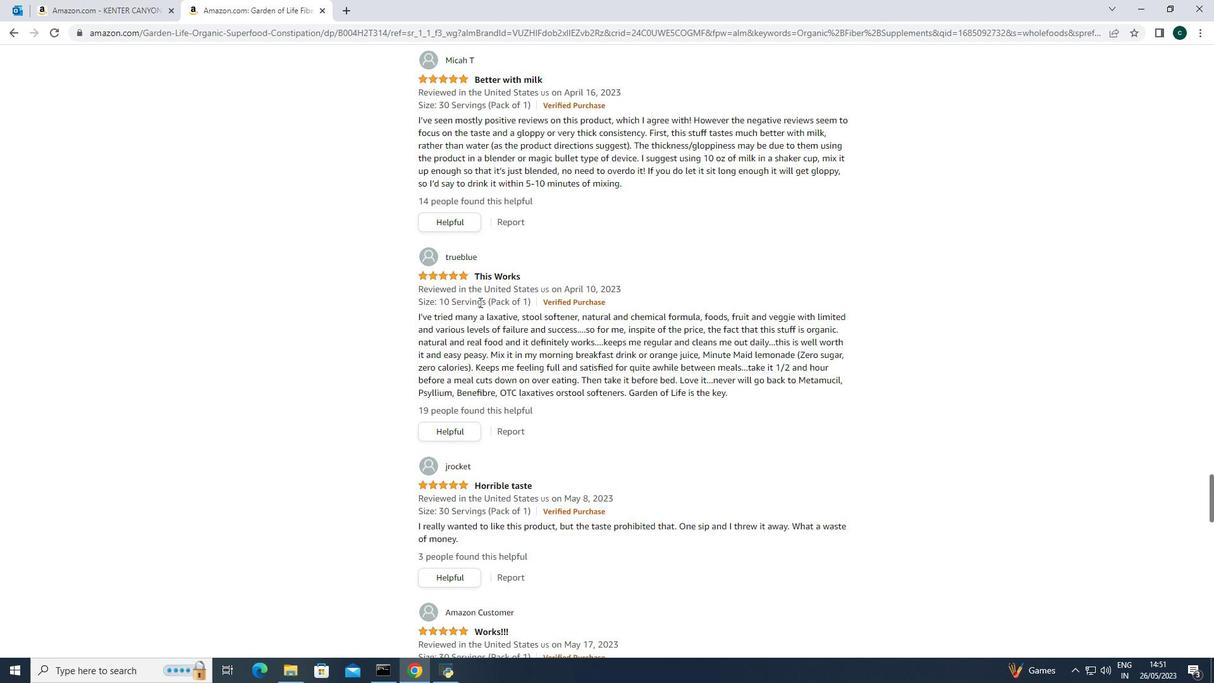 
Action: Mouse scrolled (479, 301) with delta (0, 0)
Screenshot: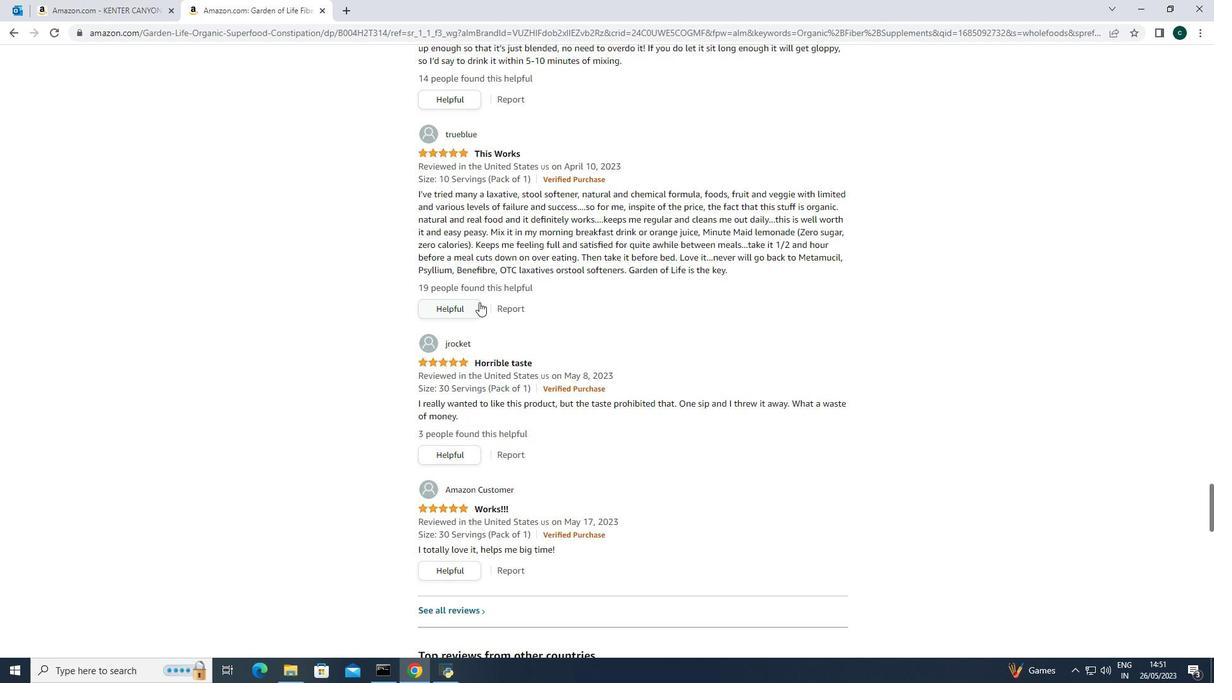 
Action: Mouse scrolled (479, 301) with delta (0, 0)
Screenshot: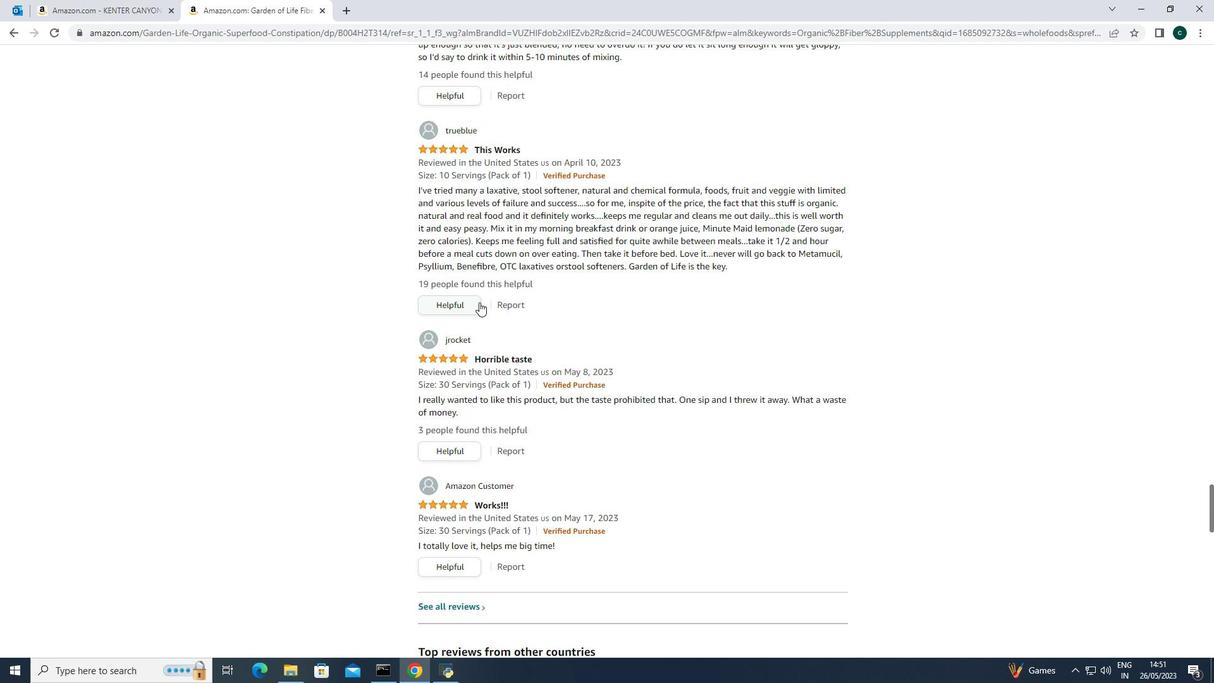 
Action: Mouse scrolled (479, 301) with delta (0, 0)
Screenshot: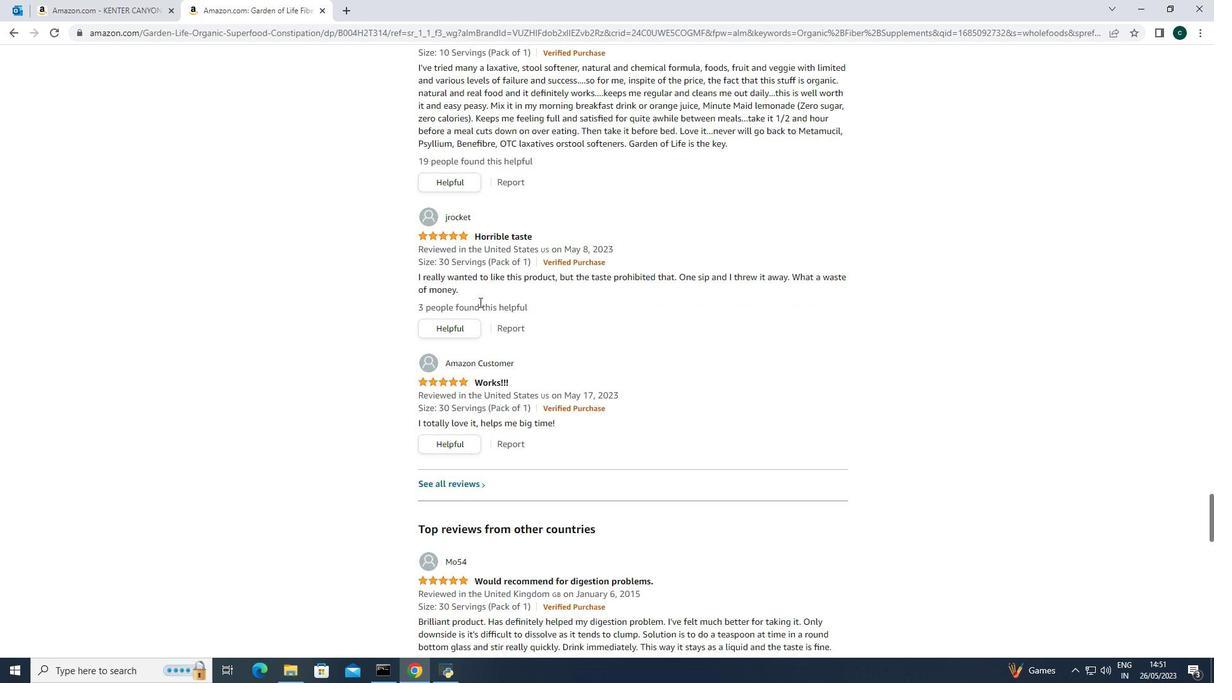 
Action: Mouse moved to (479, 302)
Screenshot: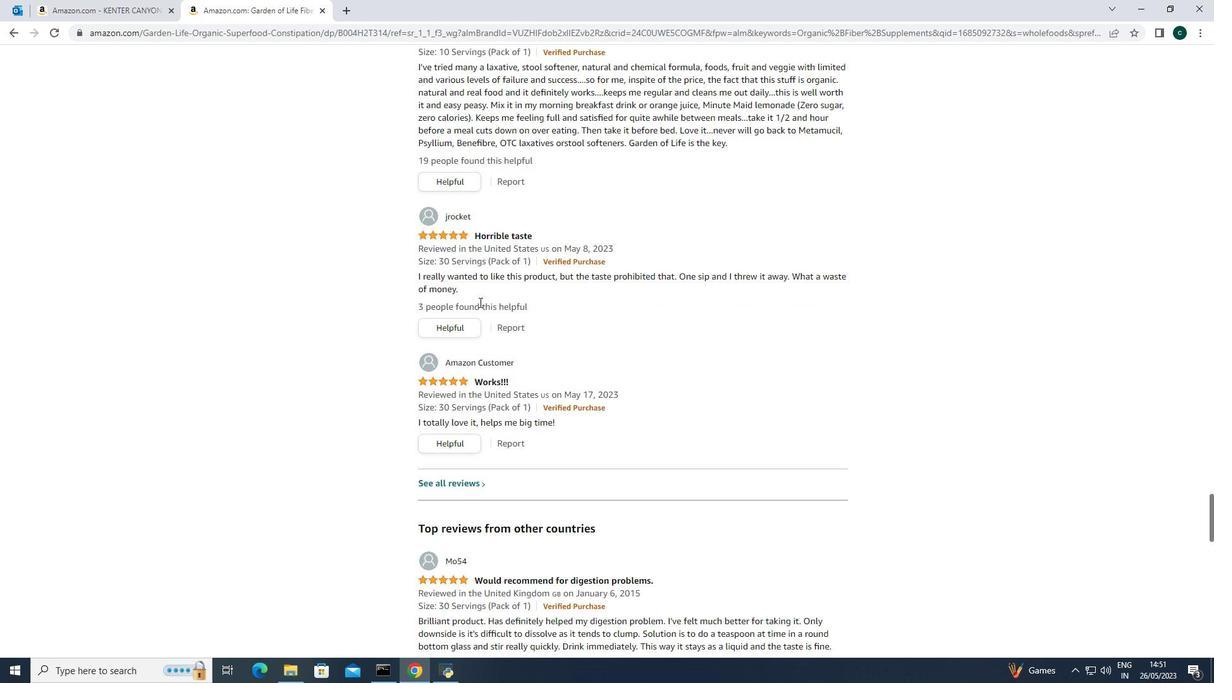 
Action: Mouse scrolled (479, 301) with delta (0, 0)
Screenshot: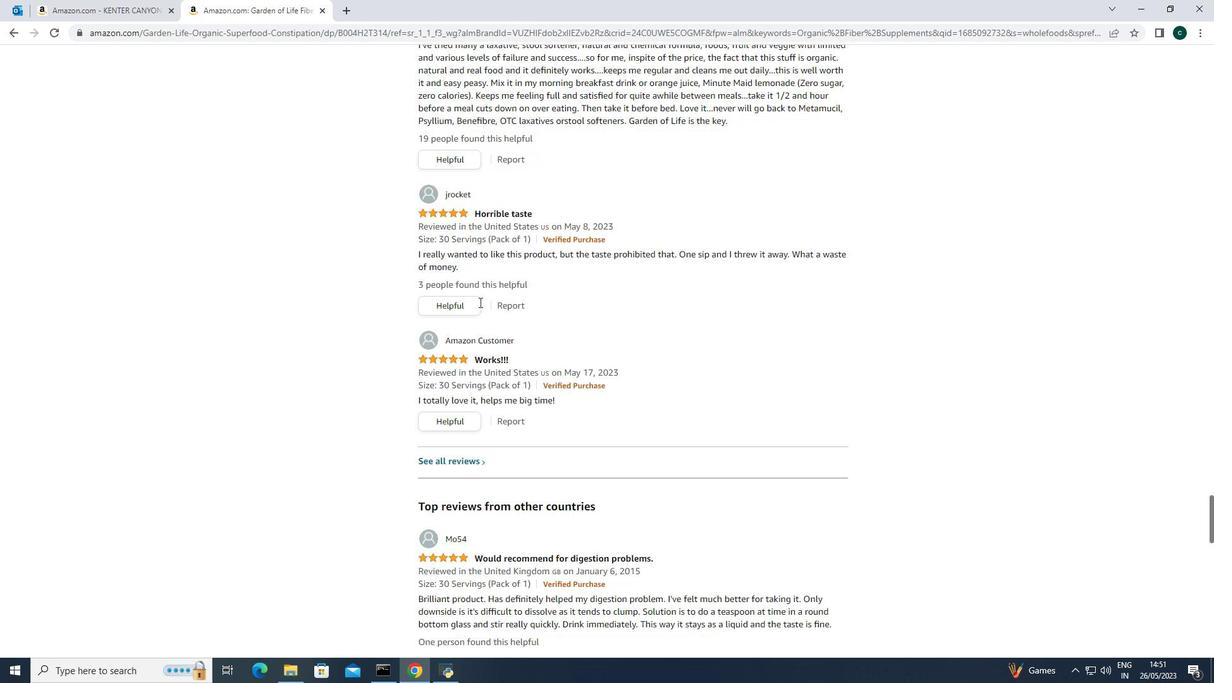 
Action: Mouse moved to (478, 302)
Screenshot: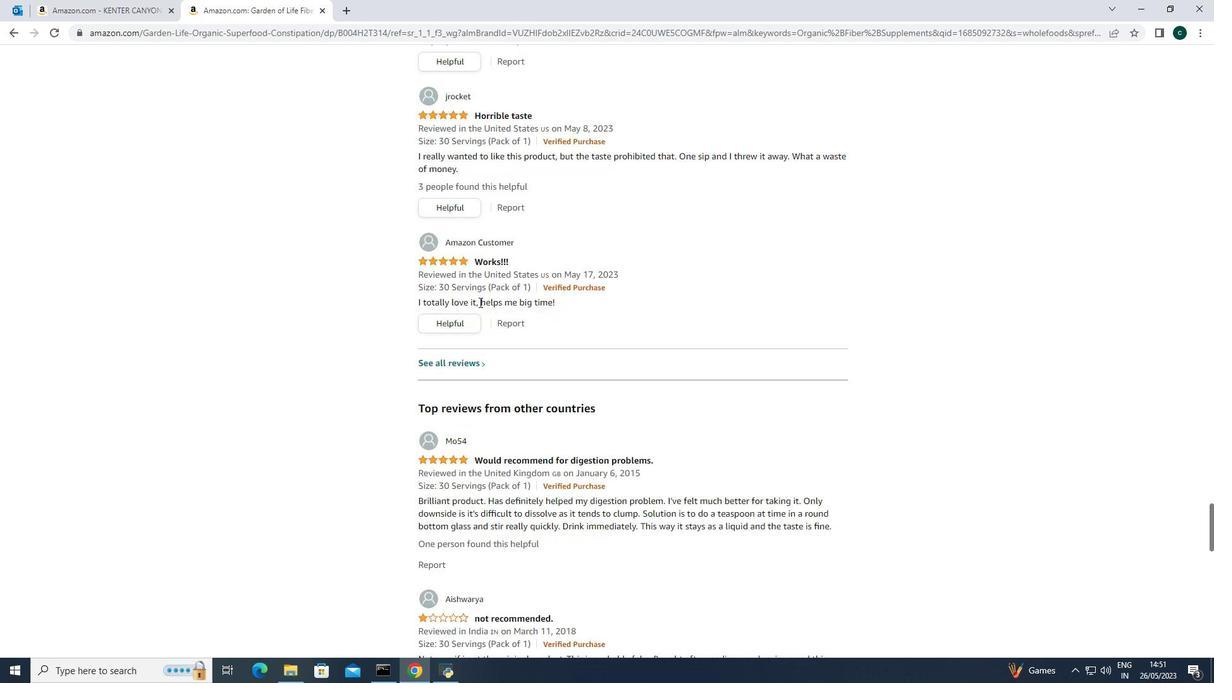 
Action: Mouse scrolled (478, 301) with delta (0, 0)
Screenshot: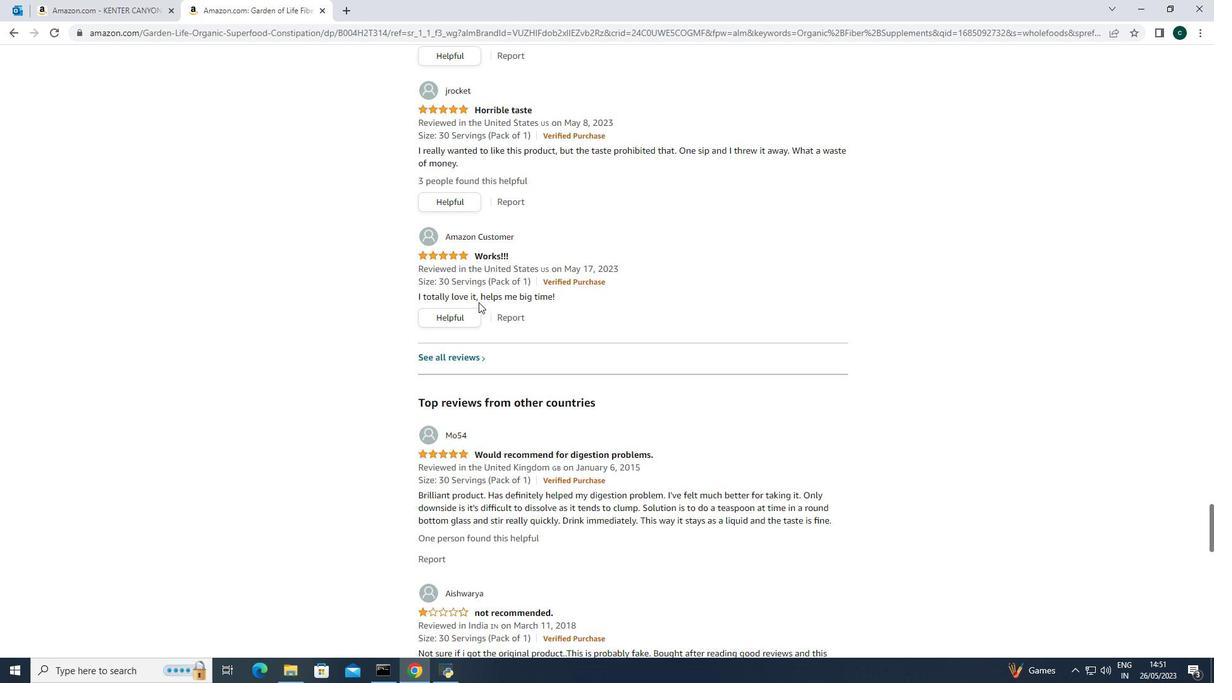 
Action: Mouse scrolled (478, 301) with delta (0, 0)
Screenshot: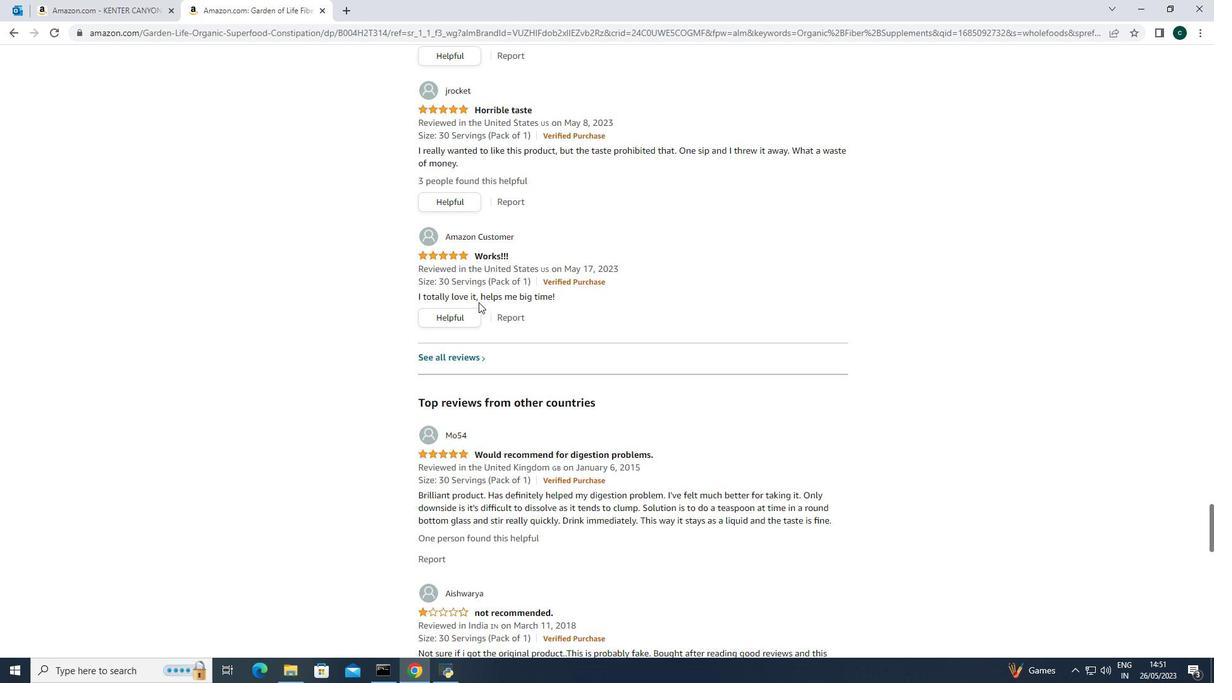 
Action: Mouse scrolled (478, 301) with delta (0, 0)
Screenshot: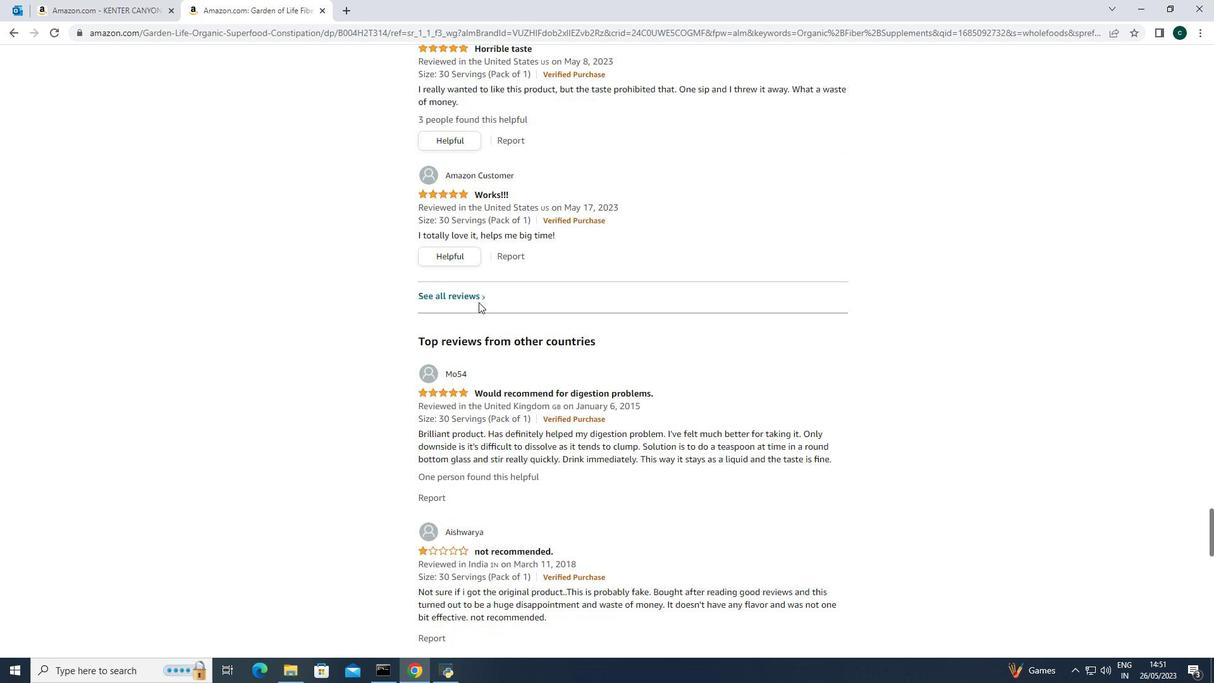 
Action: Mouse scrolled (478, 301) with delta (0, 0)
Screenshot: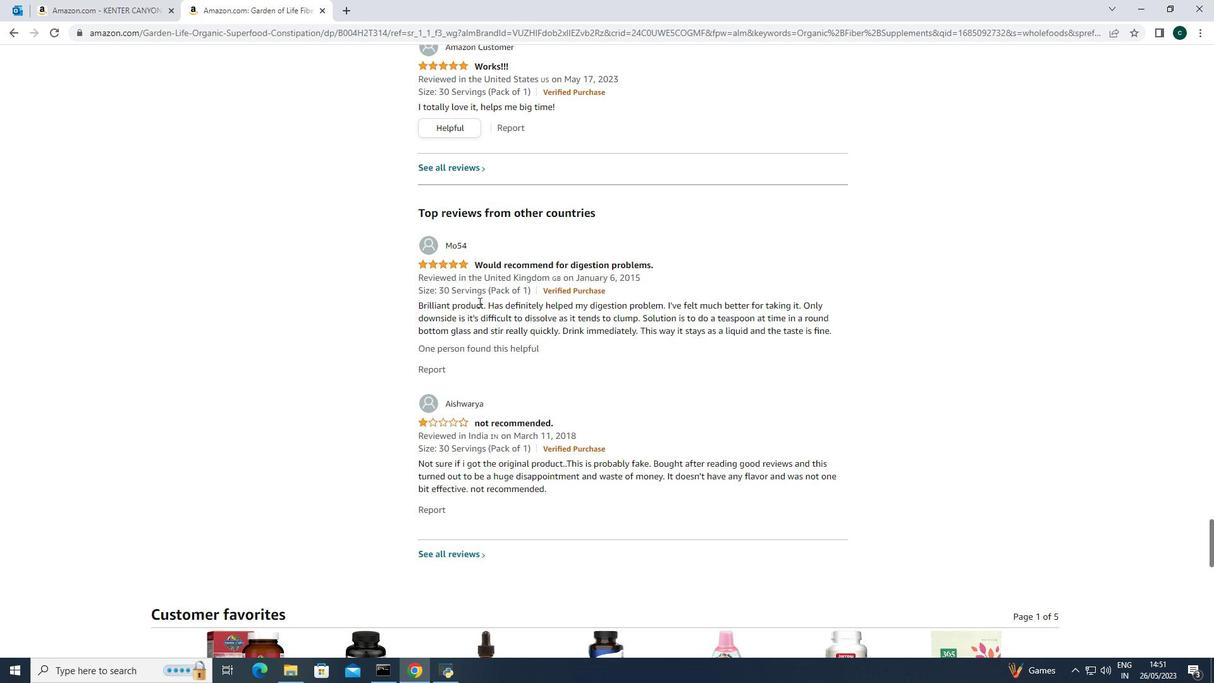 
Action: Mouse scrolled (478, 301) with delta (0, 0)
Screenshot: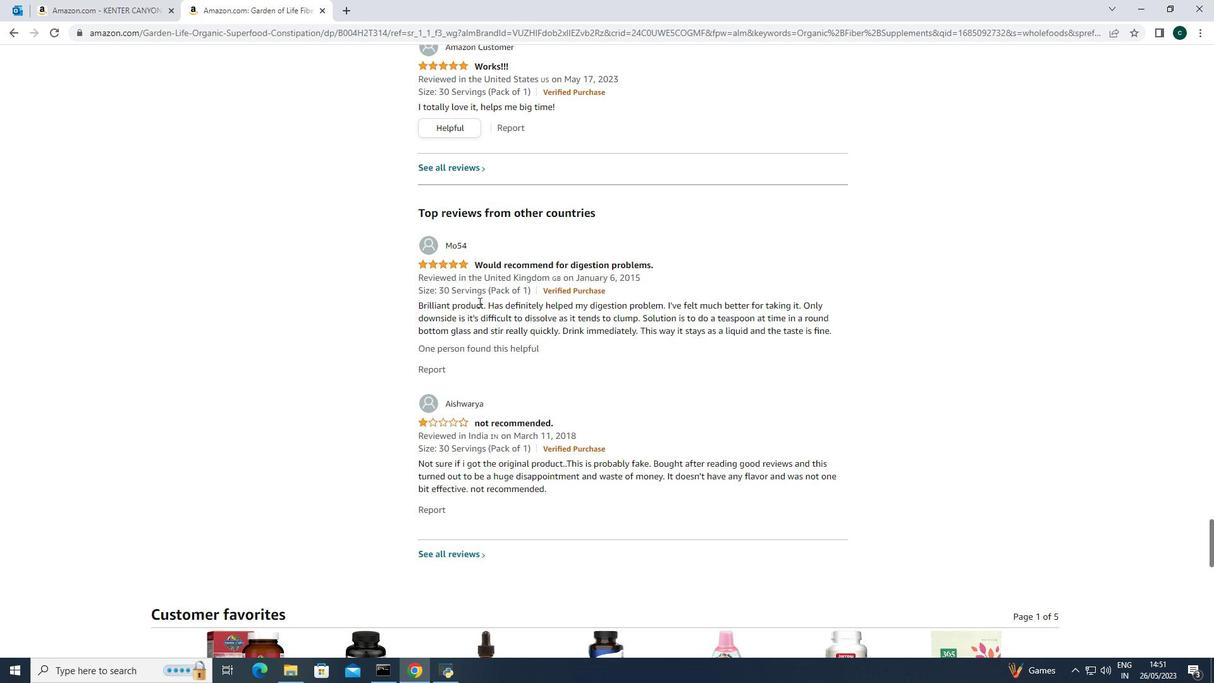 
Action: Mouse scrolled (478, 301) with delta (0, 0)
Screenshot: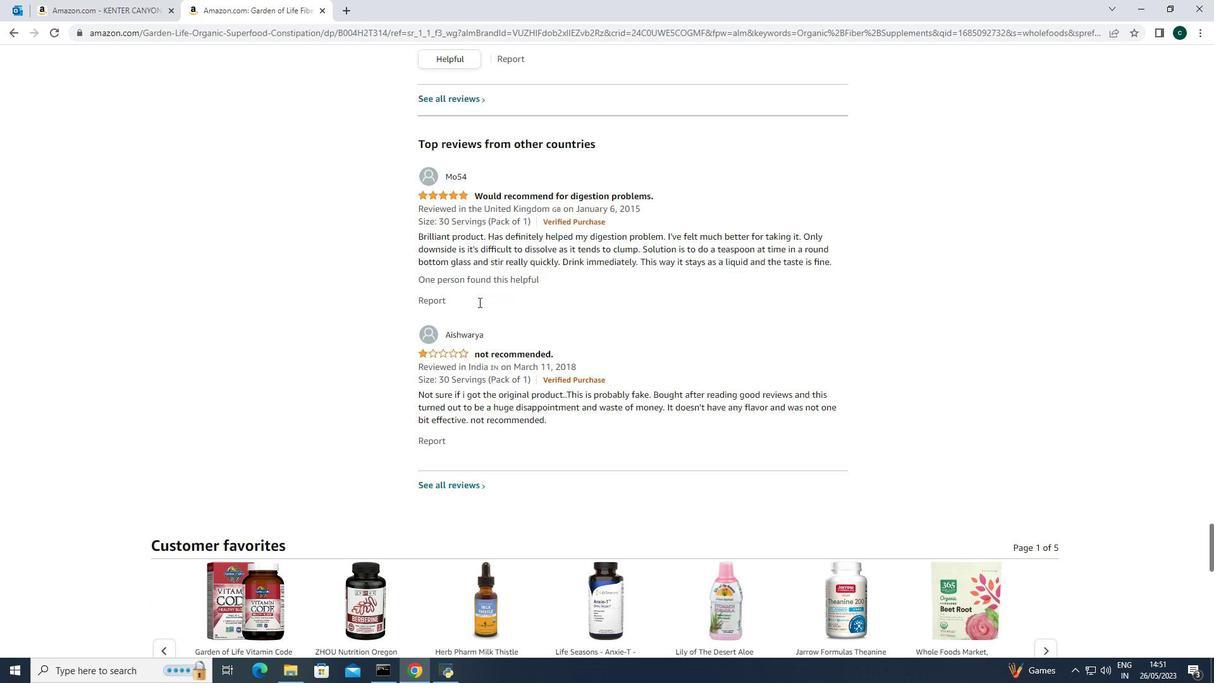 
Action: Mouse scrolled (478, 301) with delta (0, 0)
Screenshot: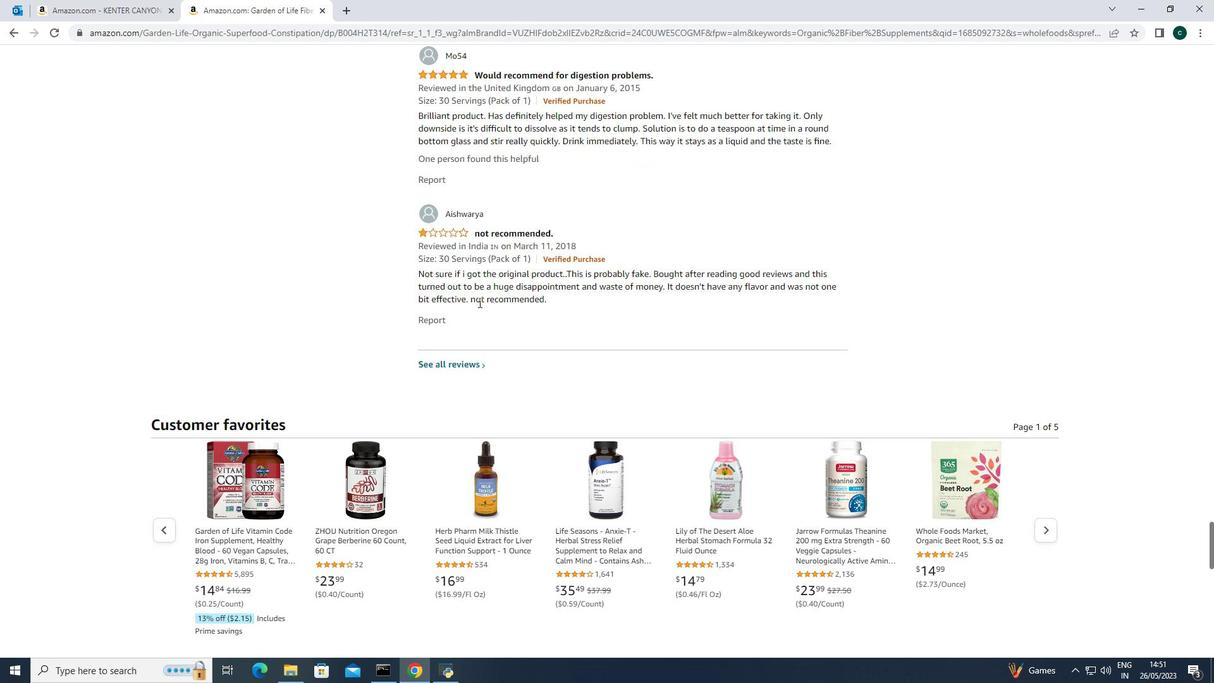 
Action: Mouse moved to (478, 303)
Screenshot: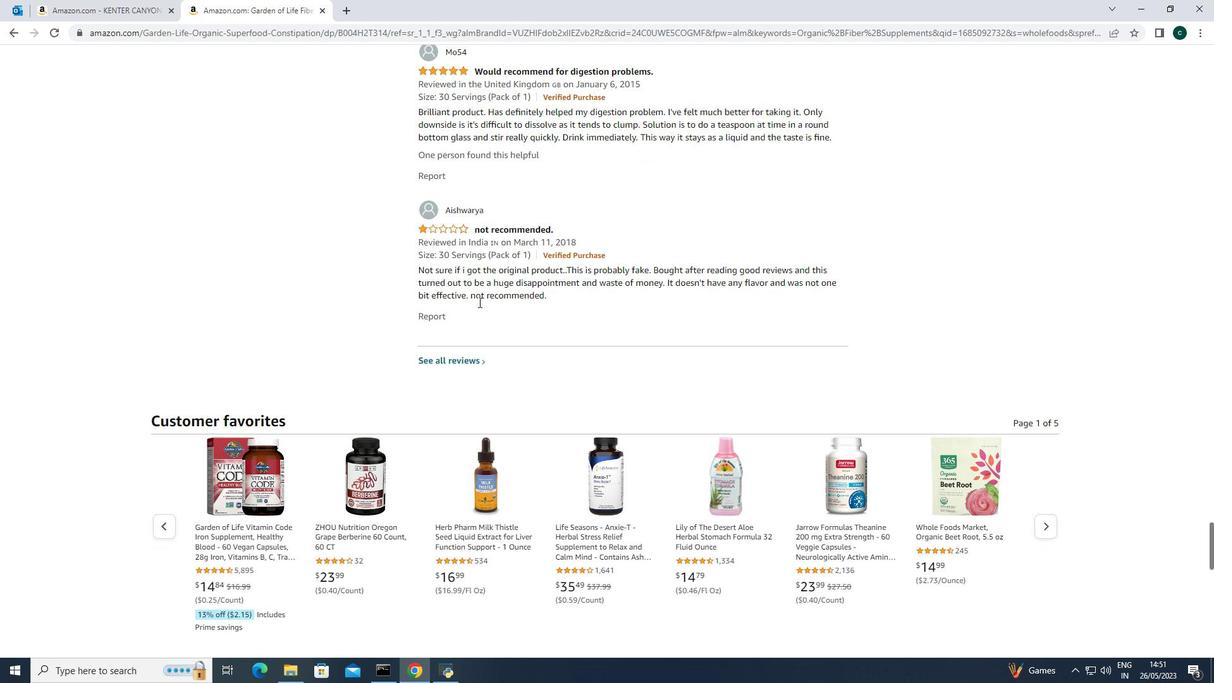 
Action: Mouse scrolled (478, 302) with delta (0, 0)
Screenshot: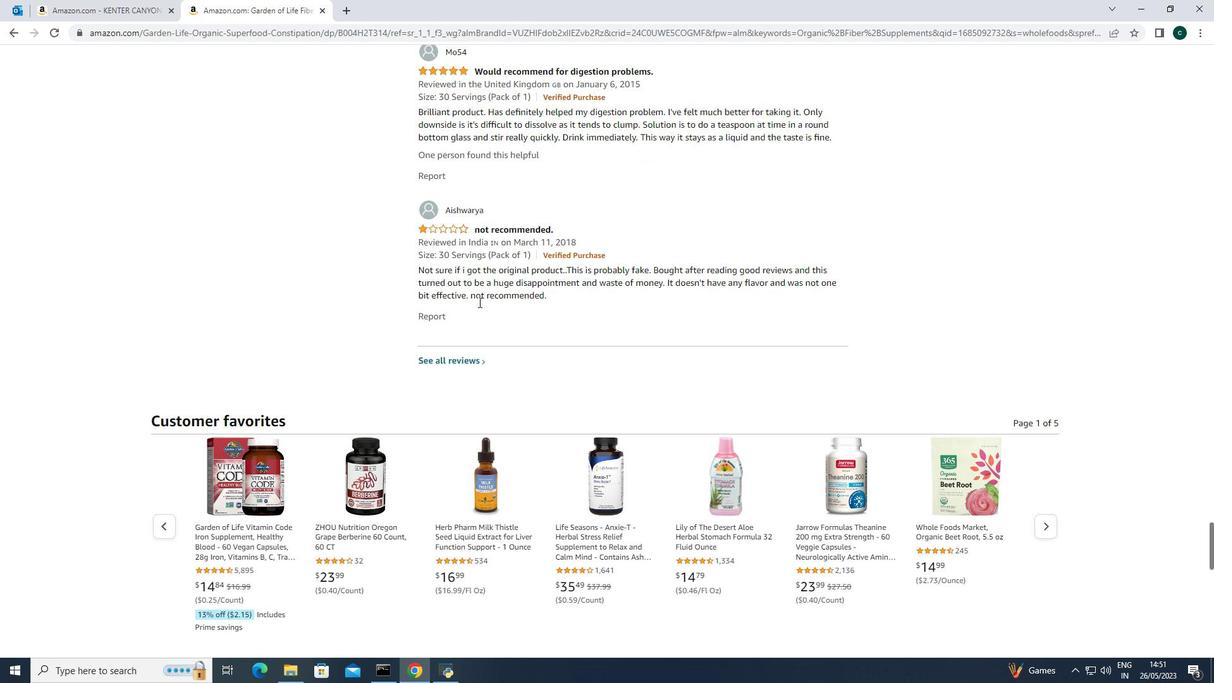 
Action: Mouse scrolled (478, 302) with delta (0, 0)
Screenshot: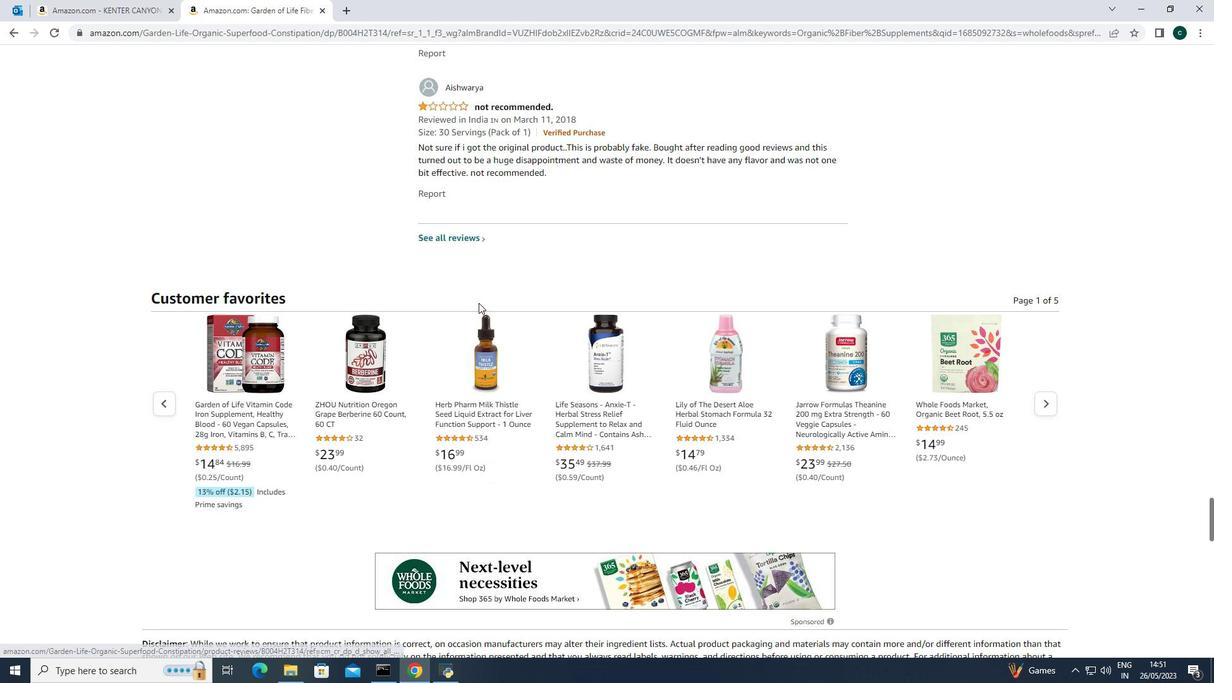 
Action: Mouse scrolled (478, 302) with delta (0, 0)
Screenshot: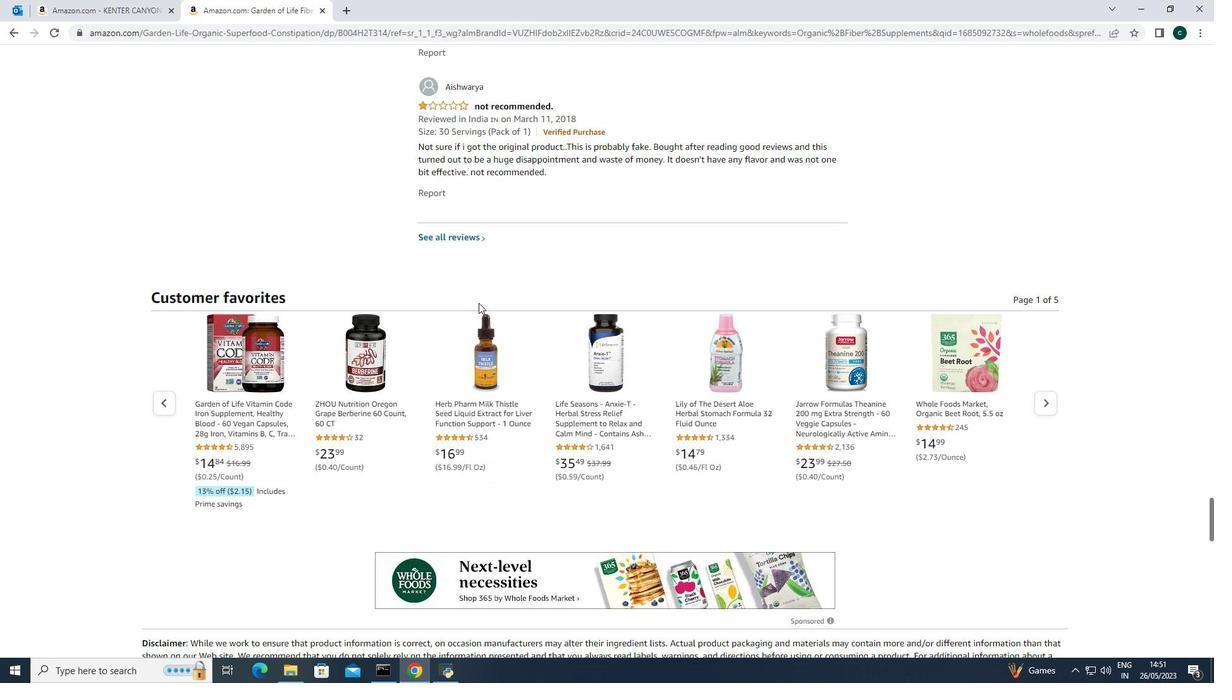
Action: Mouse scrolled (478, 302) with delta (0, 0)
Screenshot: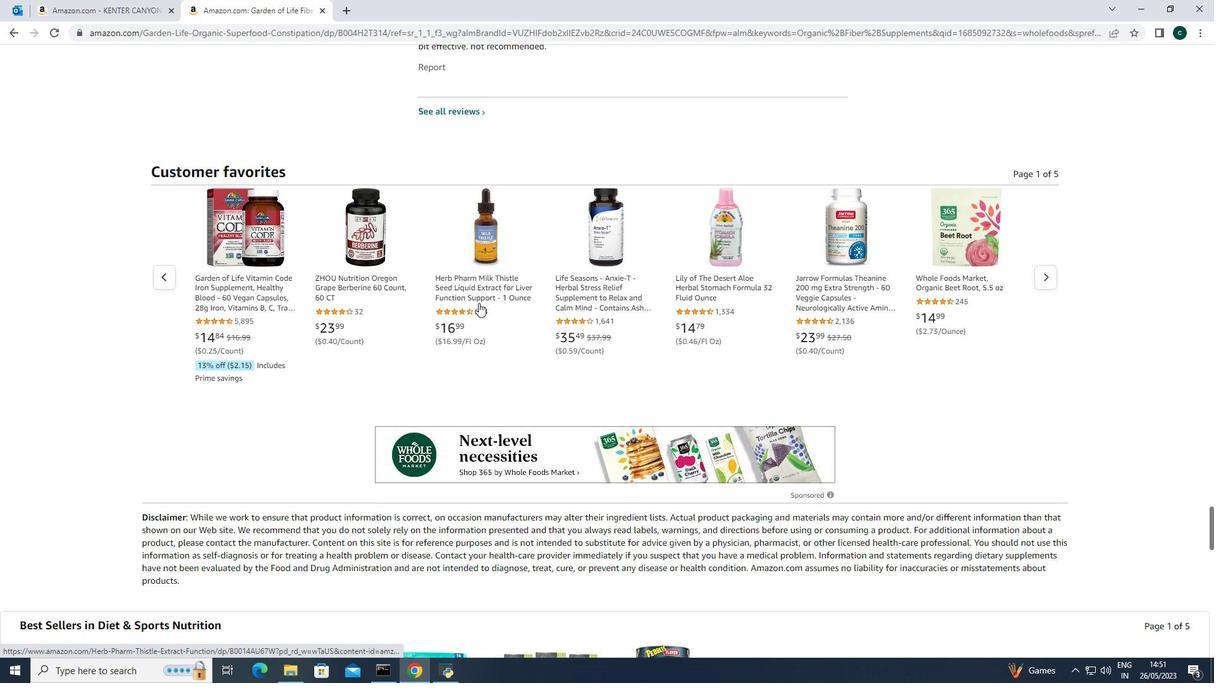 
Action: Mouse scrolled (478, 302) with delta (0, 0)
Screenshot: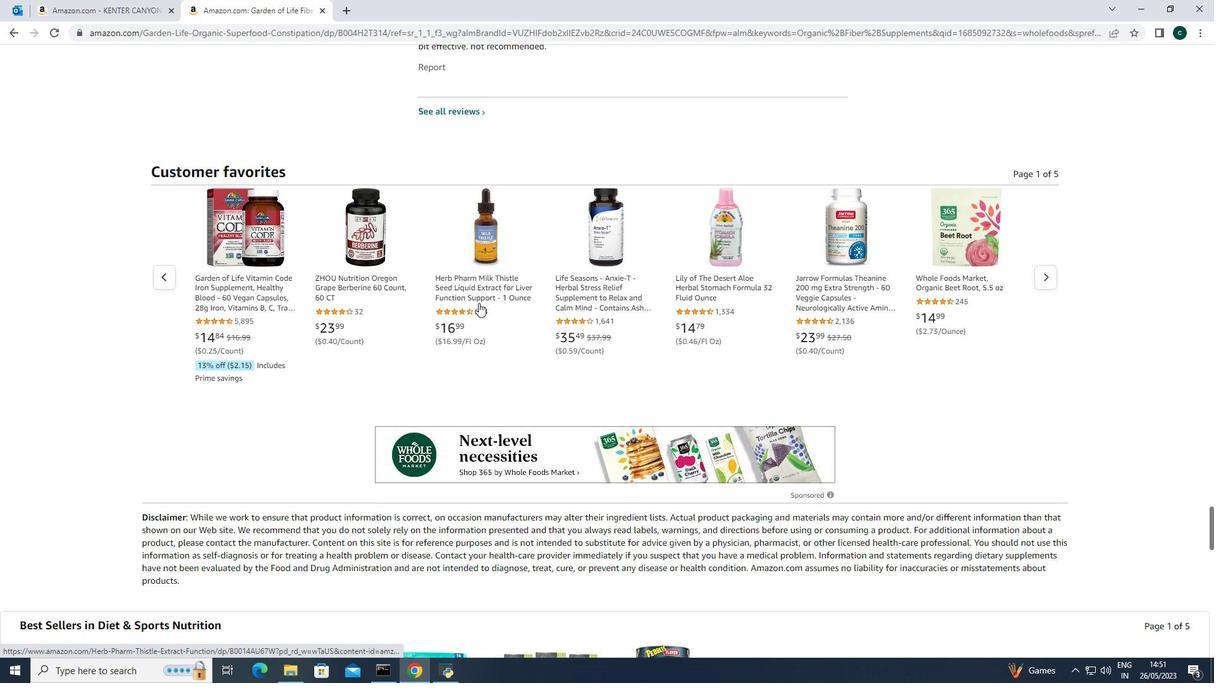 
Action: Mouse scrolled (478, 302) with delta (0, 0)
Screenshot: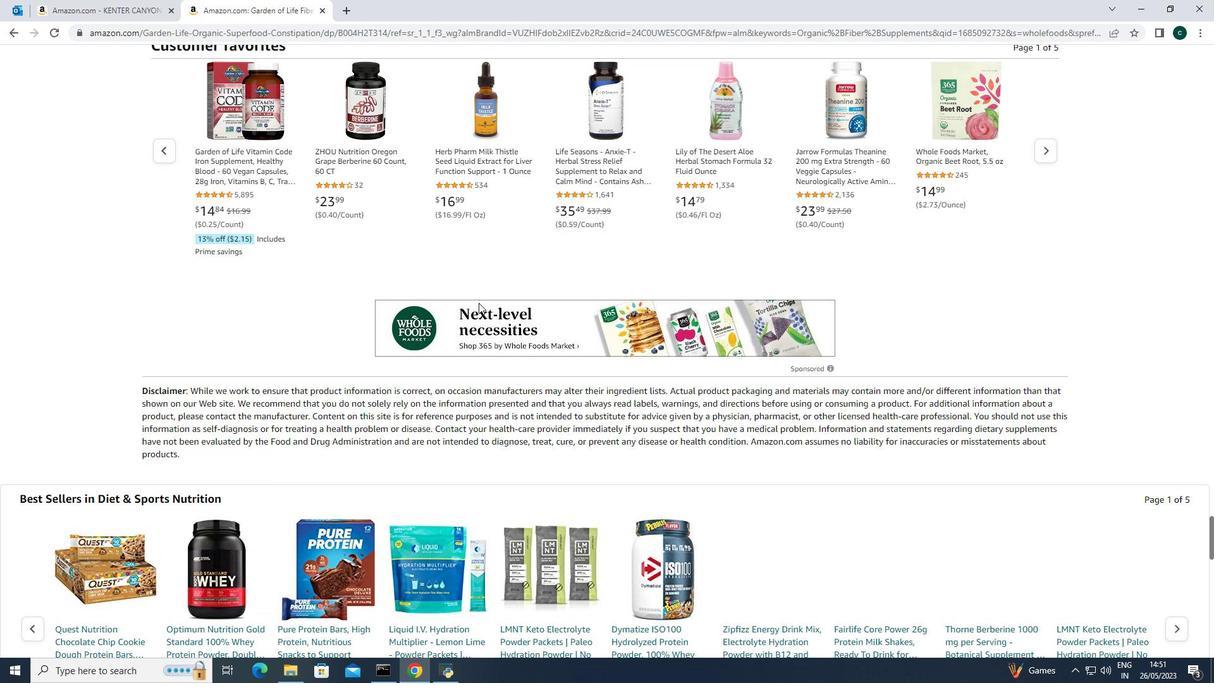 
Action: Mouse scrolled (478, 302) with delta (0, 0)
Screenshot: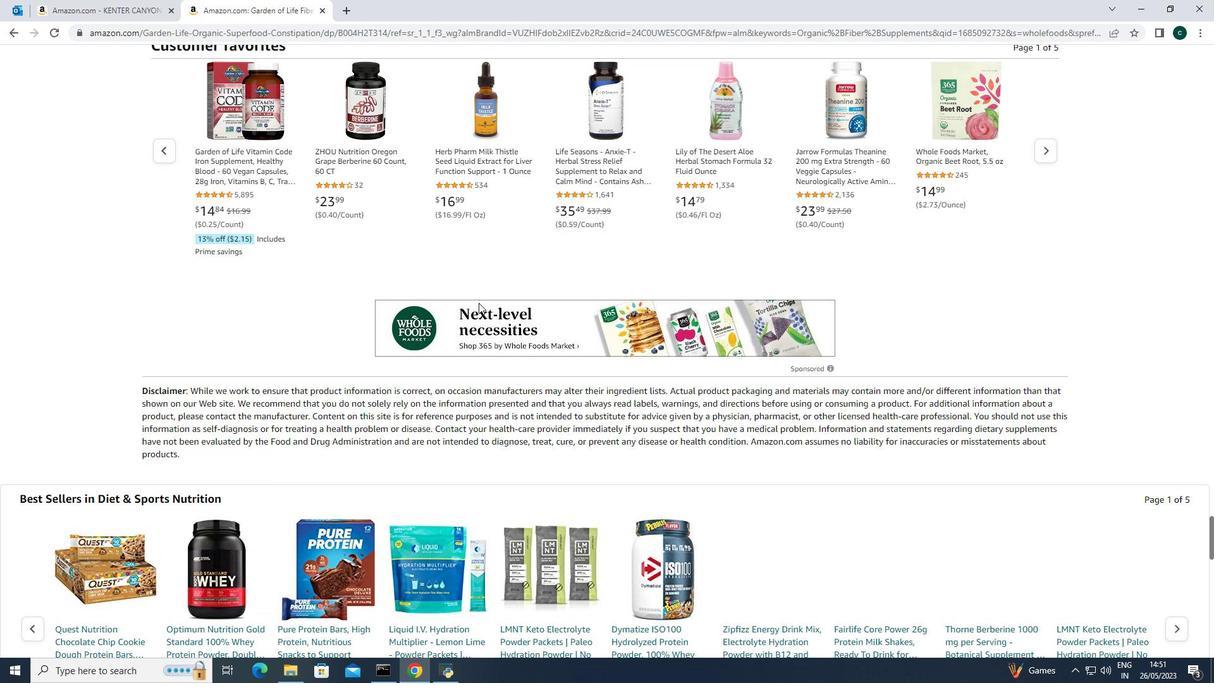
Action: Mouse moved to (478, 303)
Screenshot: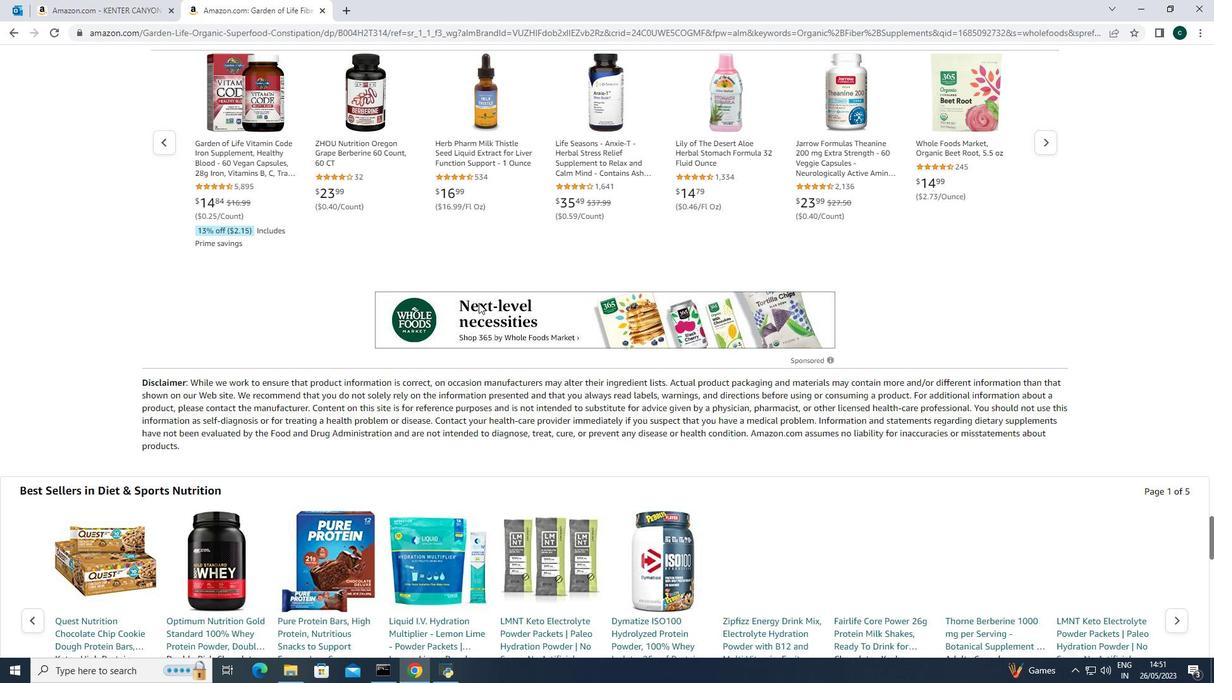 
Action: Mouse scrolled (478, 303) with delta (0, 0)
Screenshot: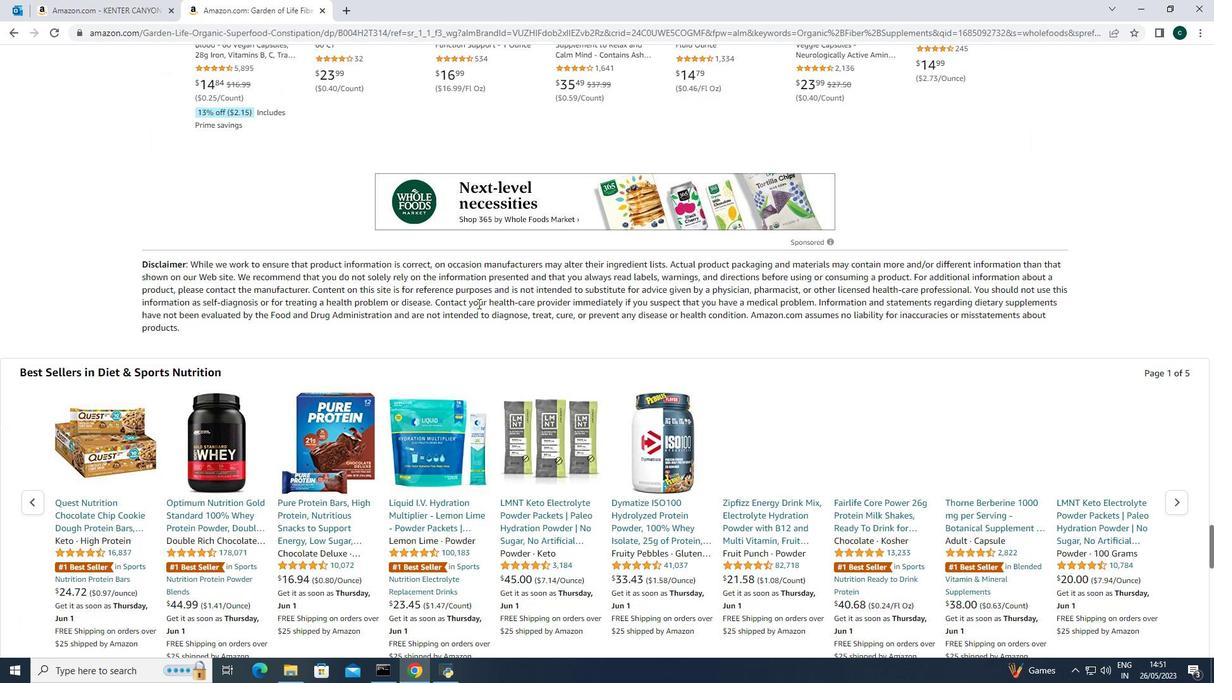 
Action: Mouse scrolled (478, 303) with delta (0, 0)
Screenshot: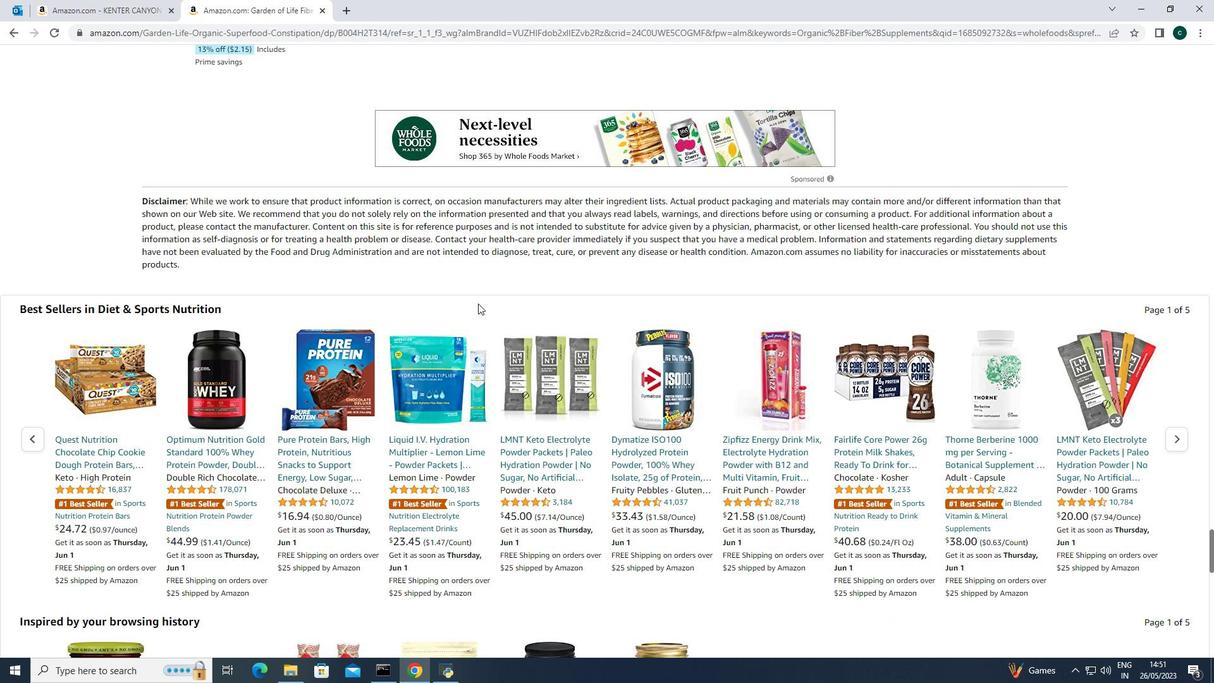 
Action: Mouse scrolled (478, 303) with delta (0, 0)
Screenshot: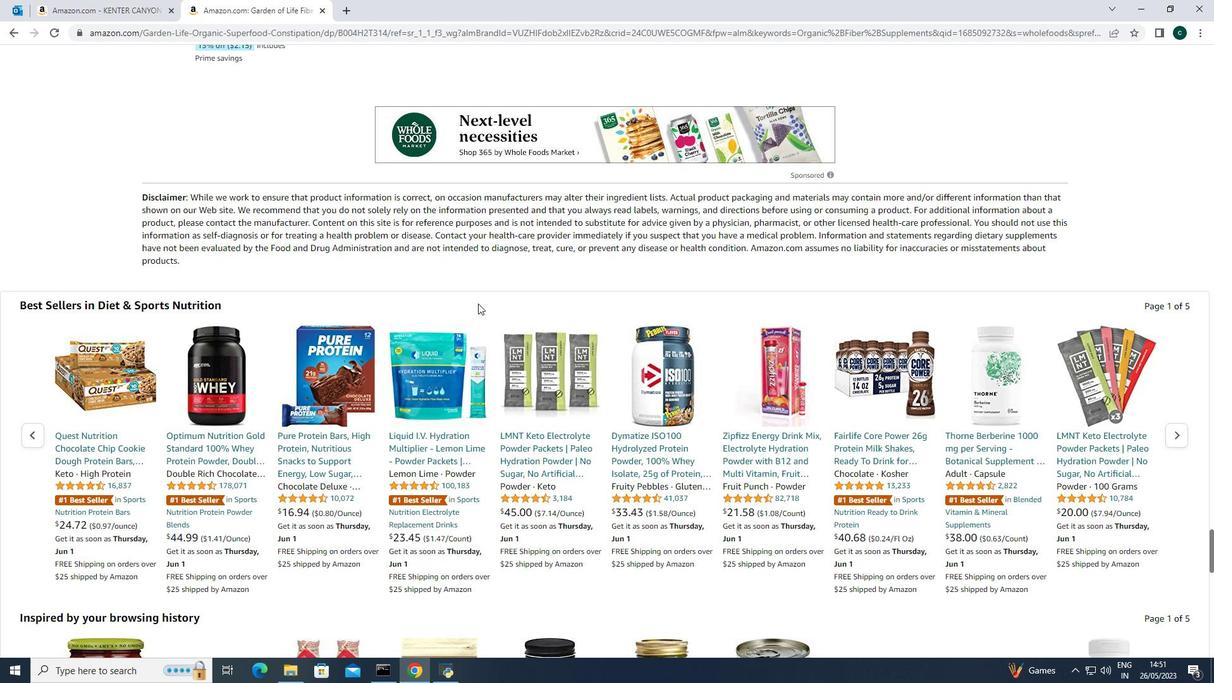 
Action: Mouse moved to (447, 324)
Screenshot: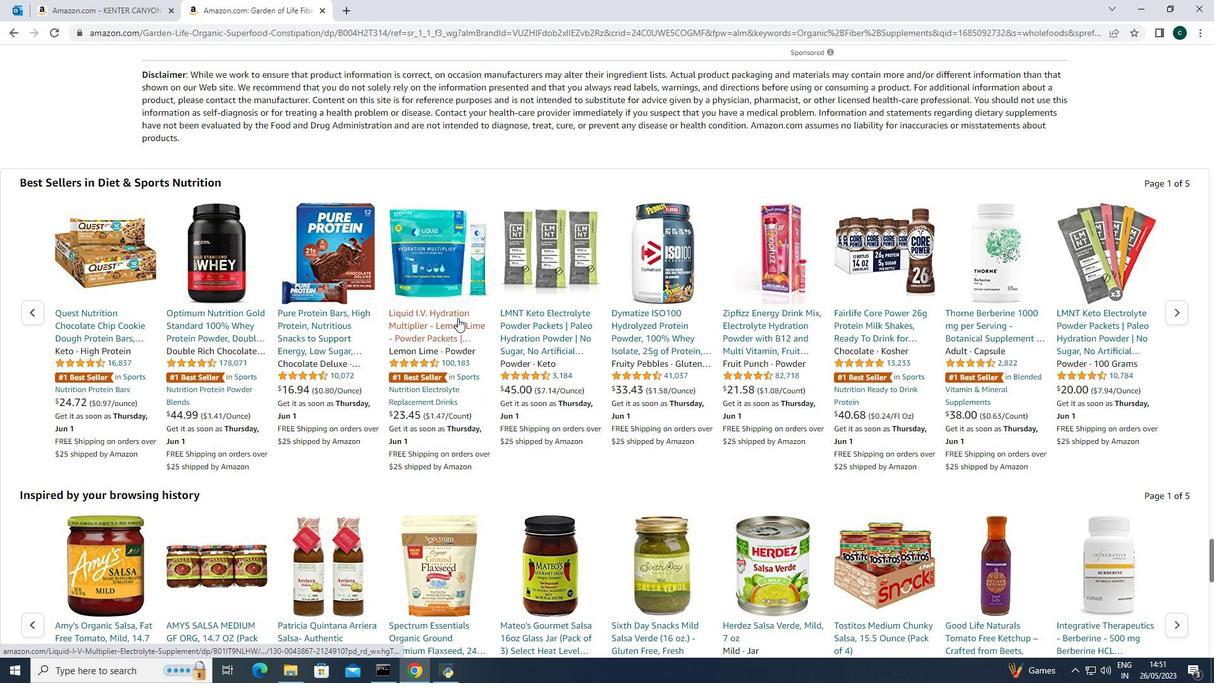 
Action: Mouse scrolled (447, 323) with delta (0, 0)
Screenshot: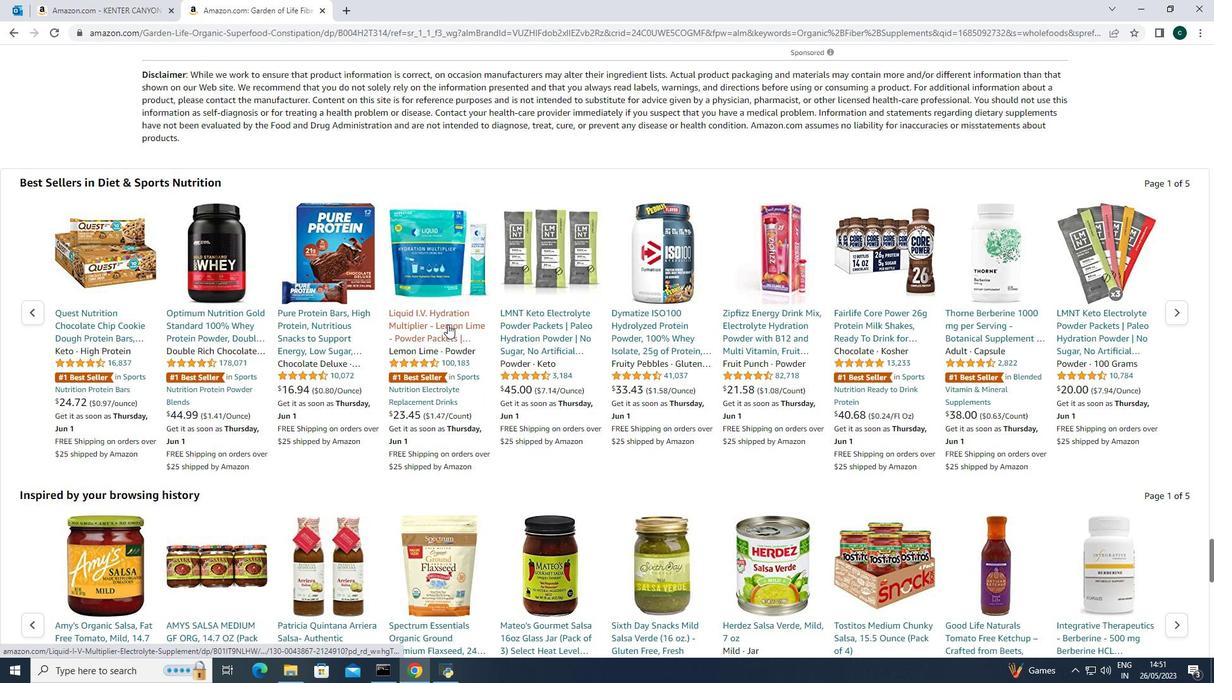 
Action: Mouse moved to (447, 325)
Screenshot: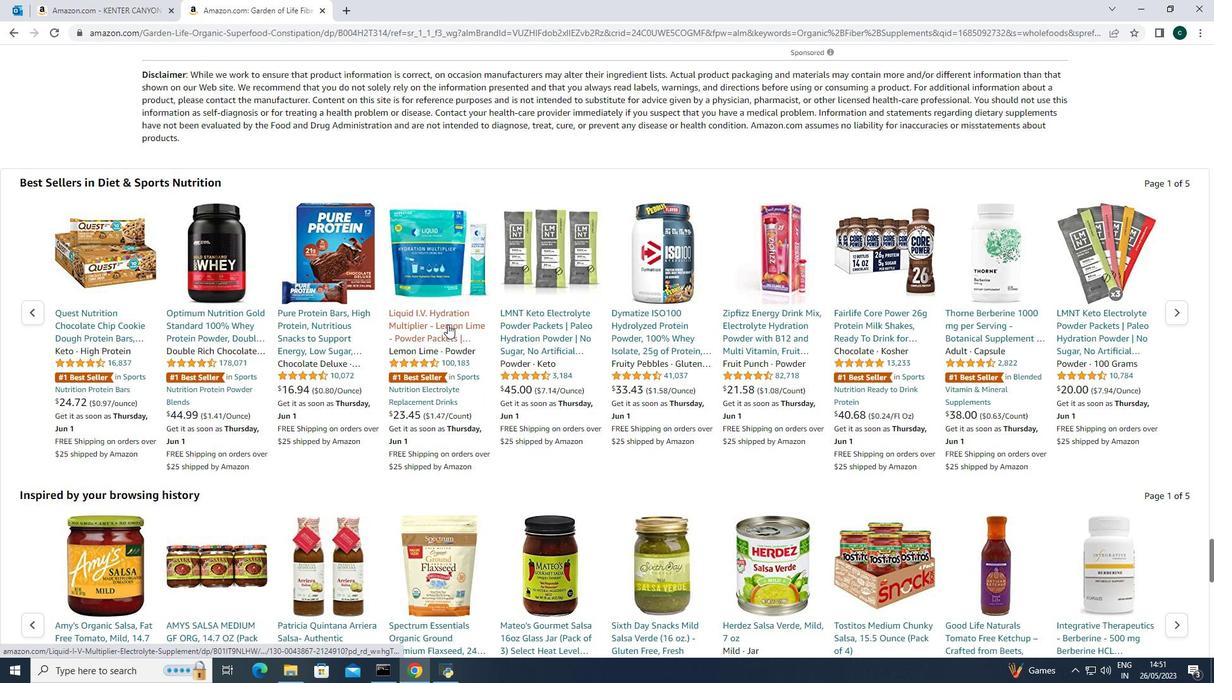 
Action: Mouse scrolled (447, 324) with delta (0, 0)
Screenshot: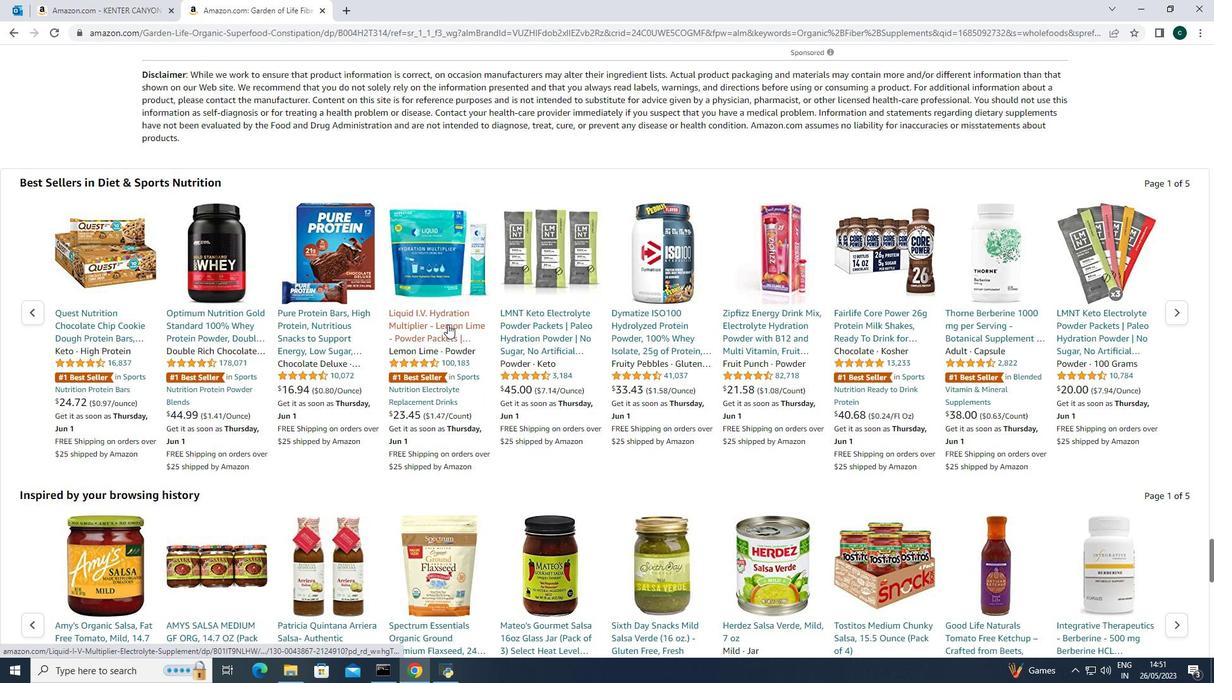 
Action: Mouse scrolled (447, 324) with delta (0, 0)
Screenshot: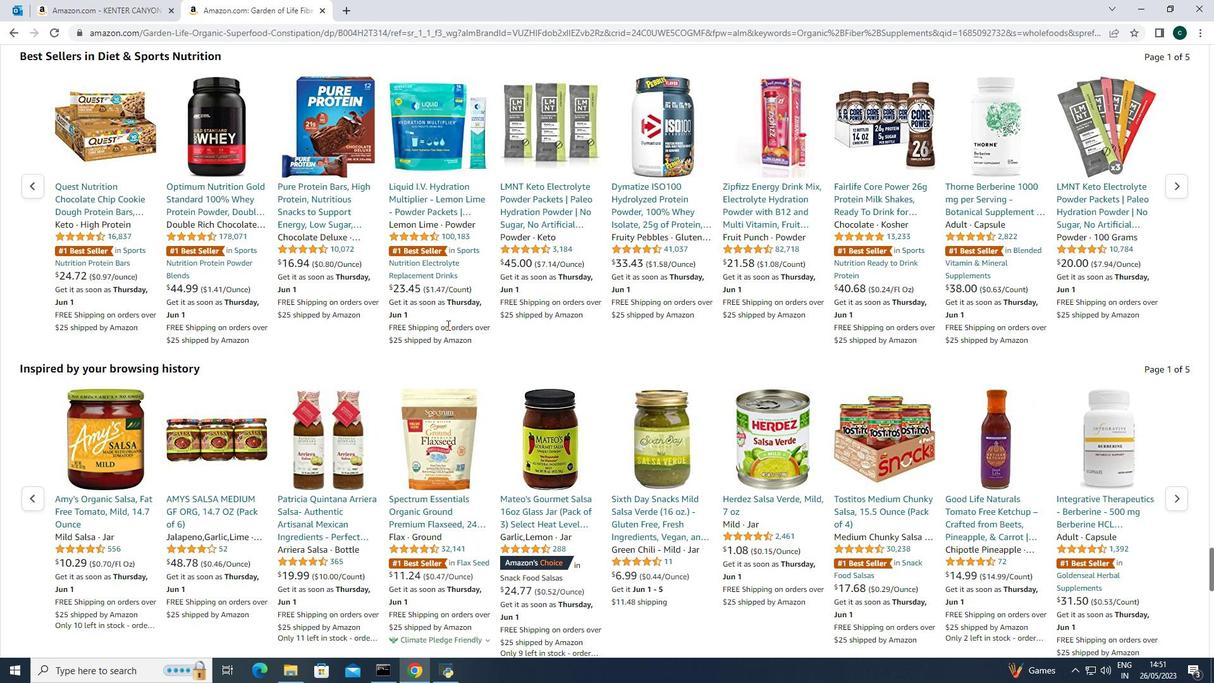 
Action: Mouse scrolled (447, 324) with delta (0, 0)
Screenshot: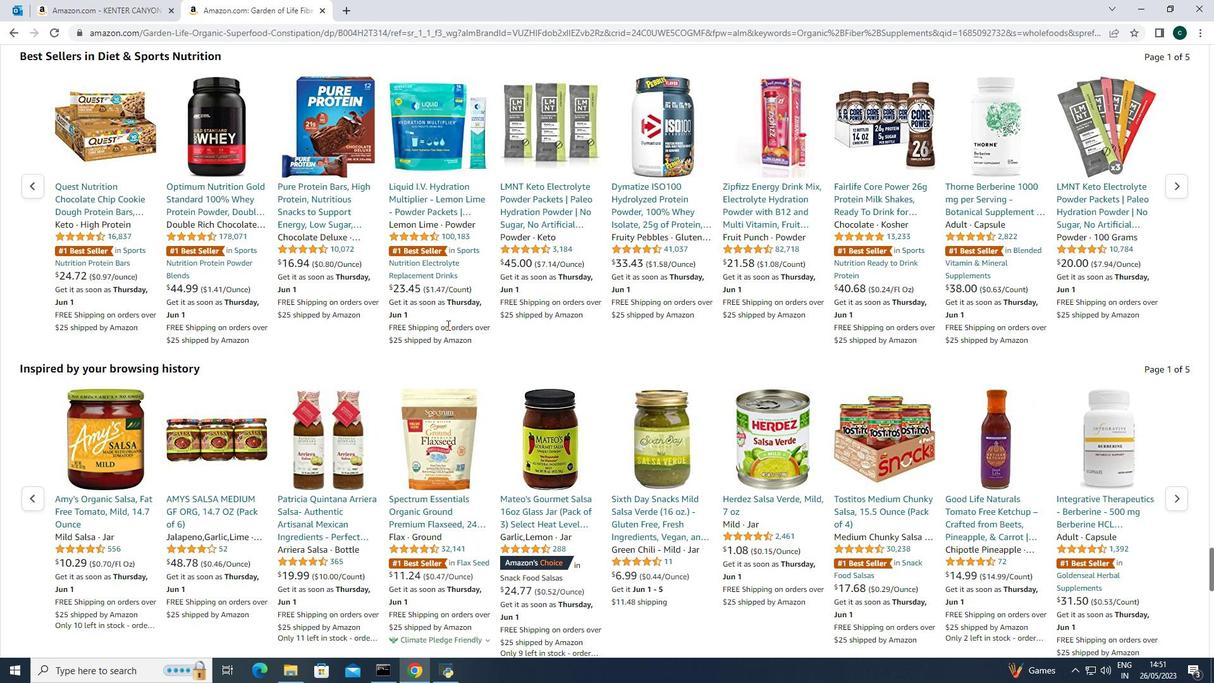 
Action: Mouse scrolled (447, 324) with delta (0, 0)
Screenshot: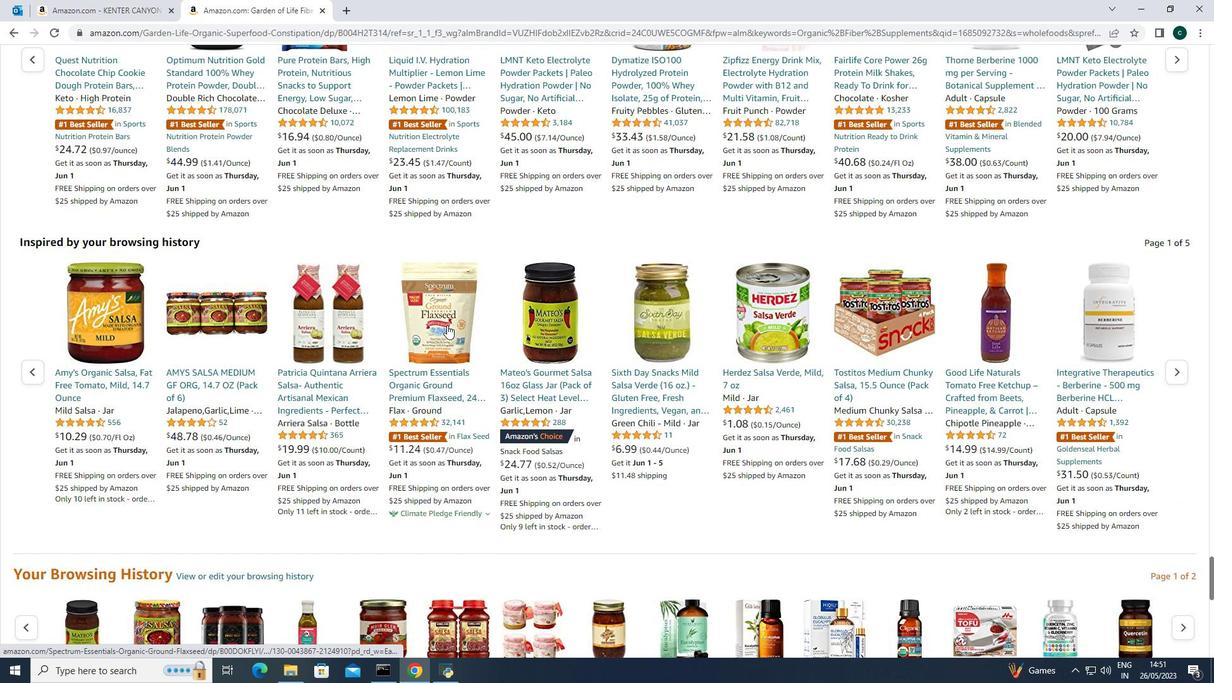 
Action: Mouse scrolled (447, 324) with delta (0, 0)
Screenshot: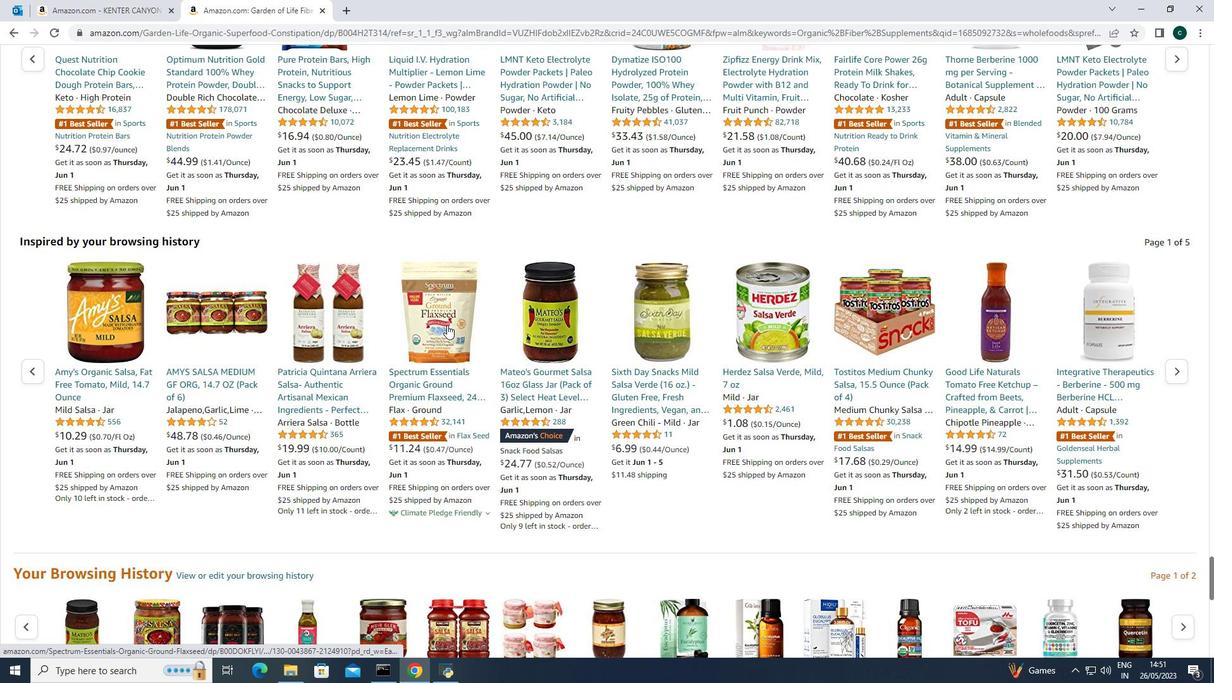 
Action: Mouse moved to (16, 29)
Screenshot: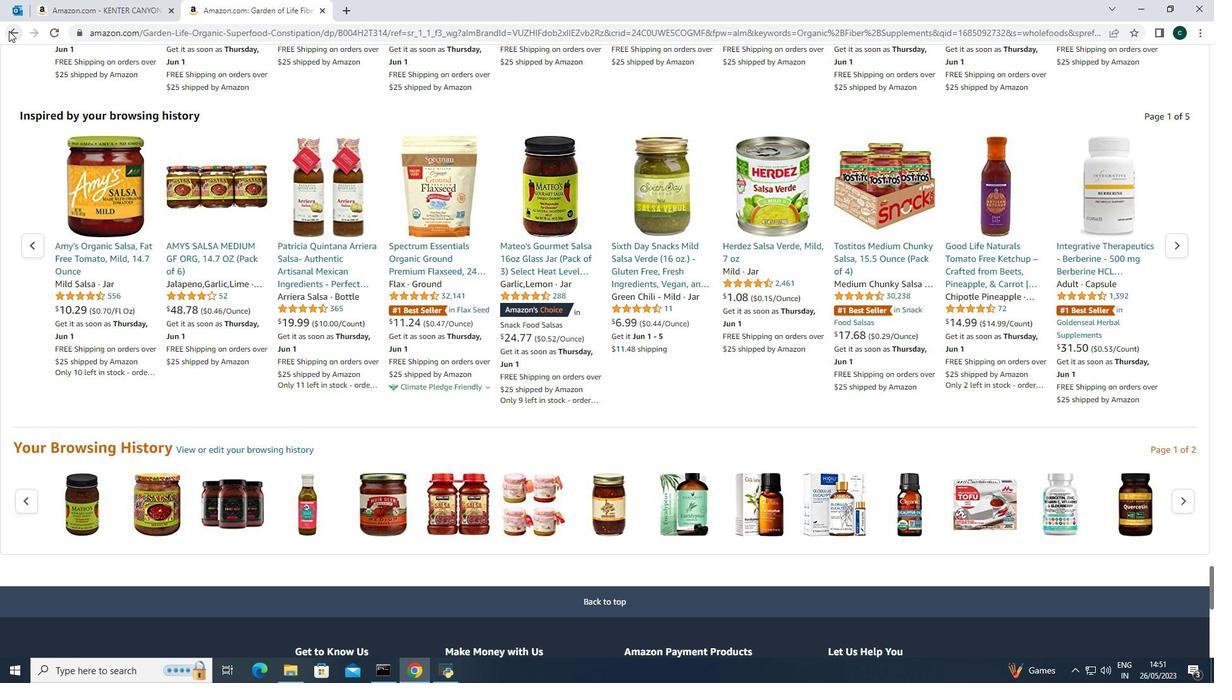 
Action: Mouse pressed left at (16, 29)
Screenshot: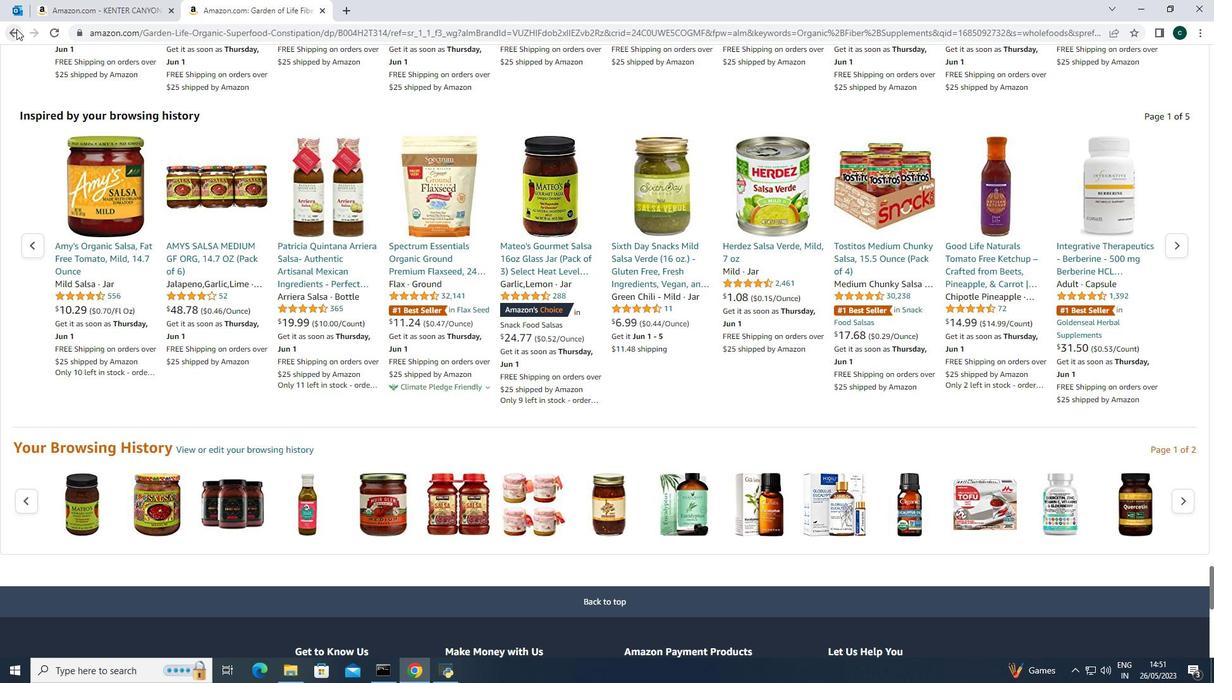 
Action: Mouse moved to (655, 332)
Screenshot: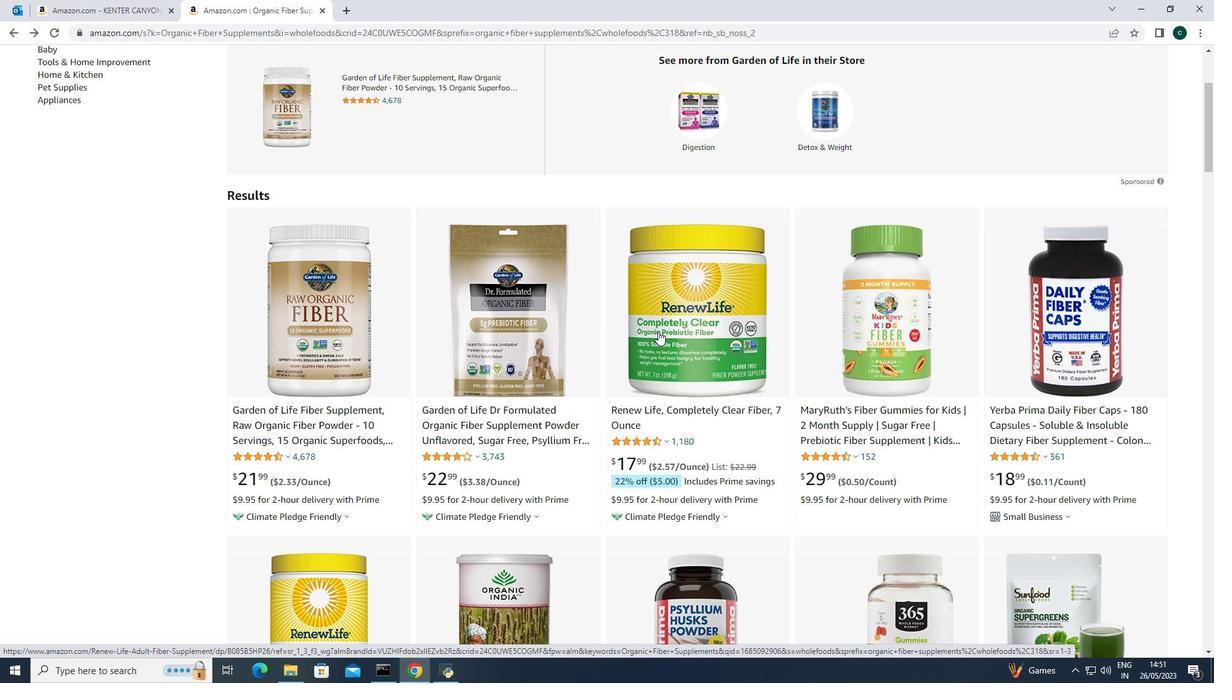 
Action: Mouse scrolled (655, 332) with delta (0, 0)
Screenshot: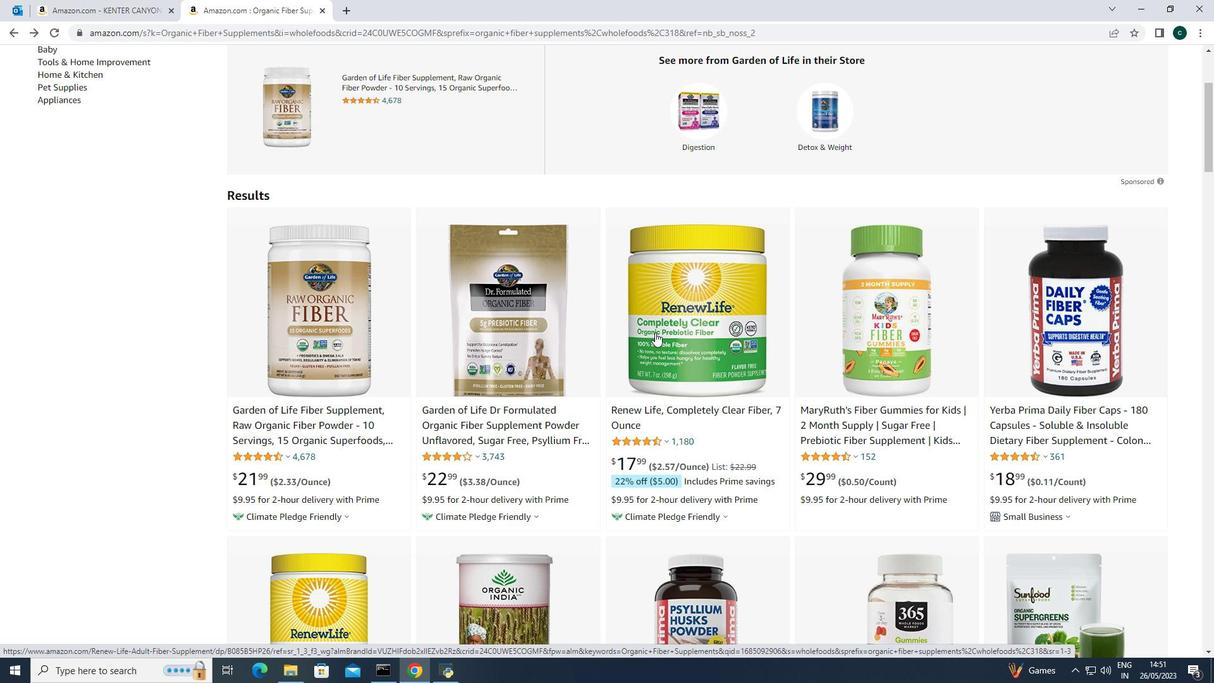
Action: Mouse scrolled (655, 332) with delta (0, 0)
Screenshot: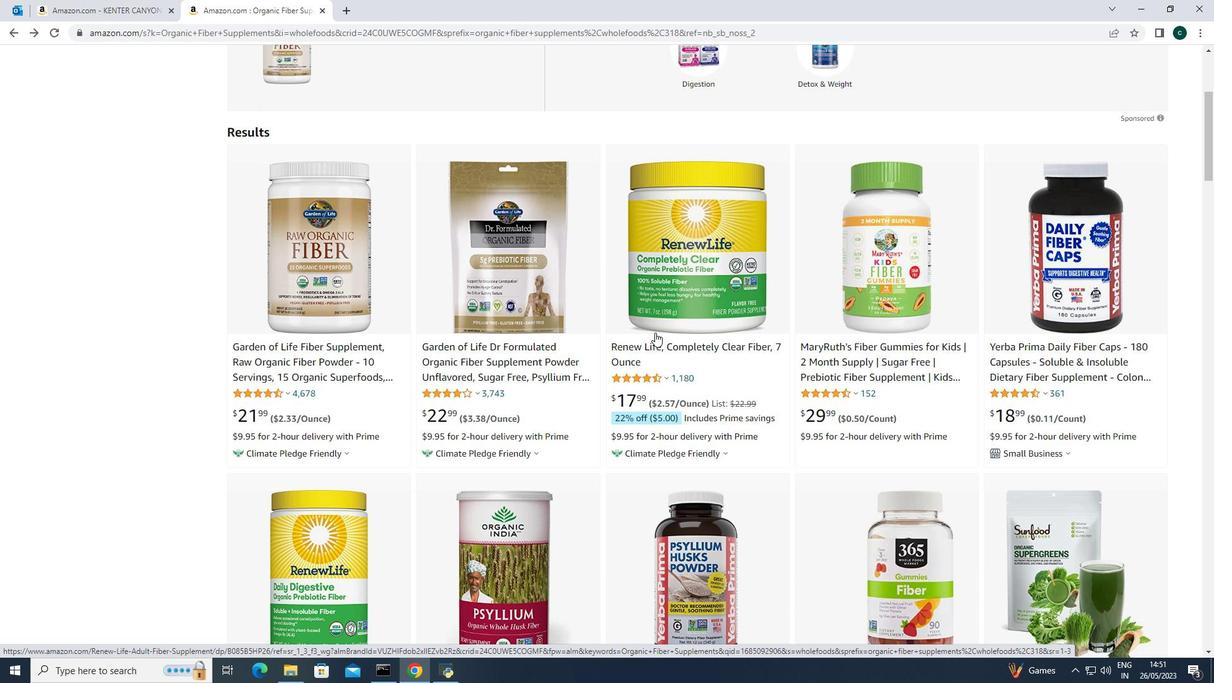 
Action: Mouse scrolled (655, 332) with delta (0, 0)
Screenshot: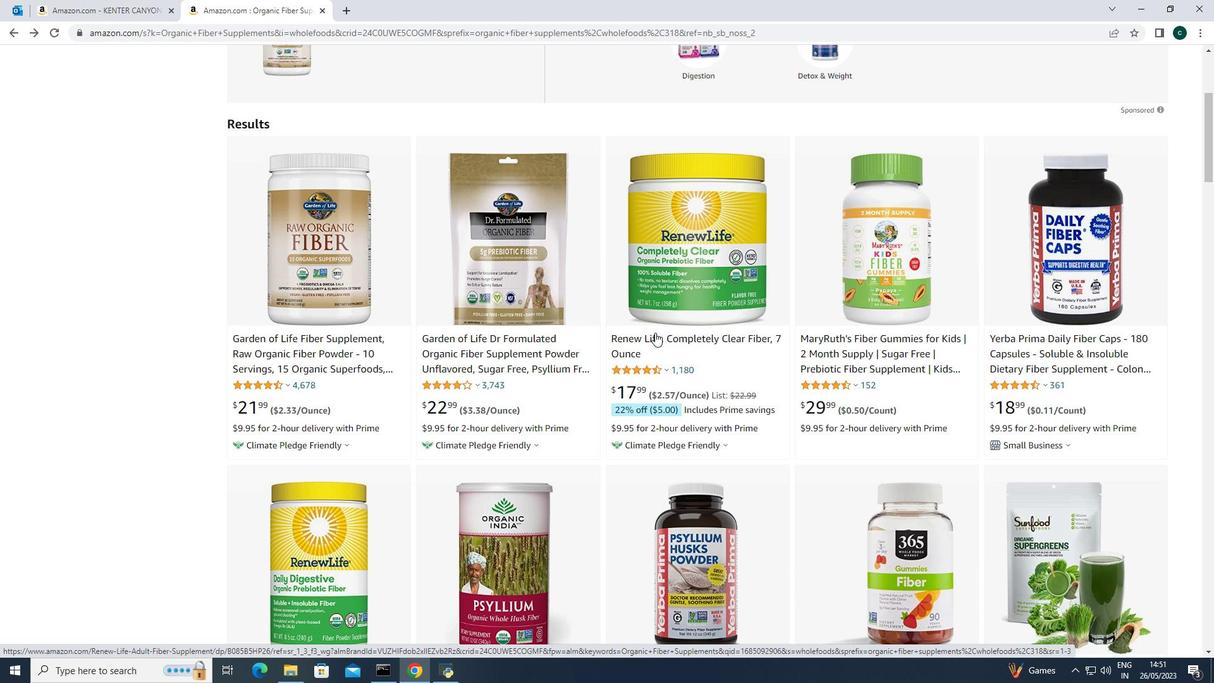 
Action: Mouse moved to (317, 398)
Screenshot: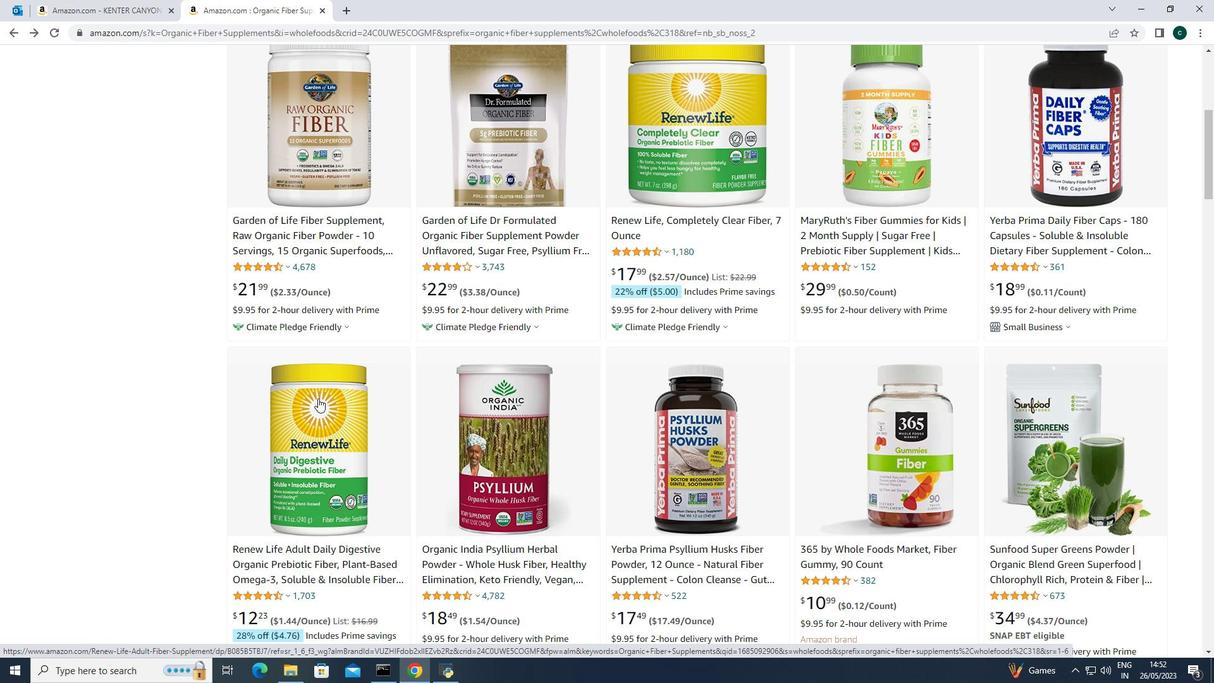 
Action: Mouse pressed left at (317, 398)
Screenshot: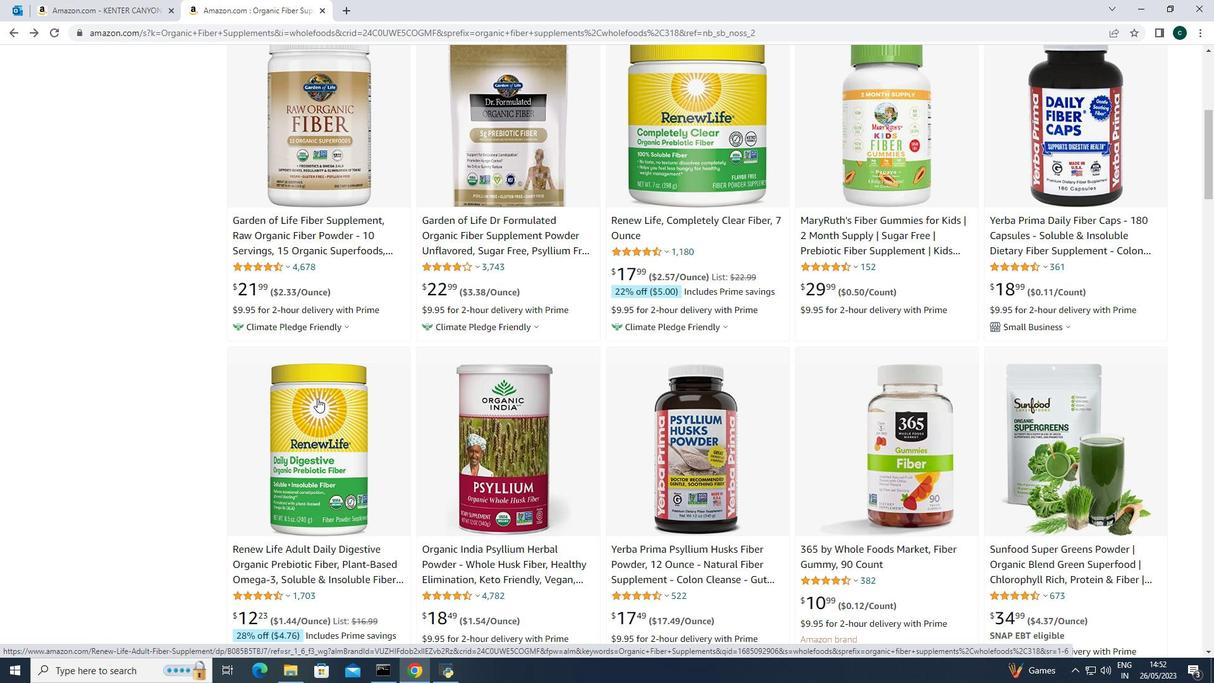 
Action: Mouse pressed left at (317, 398)
Screenshot: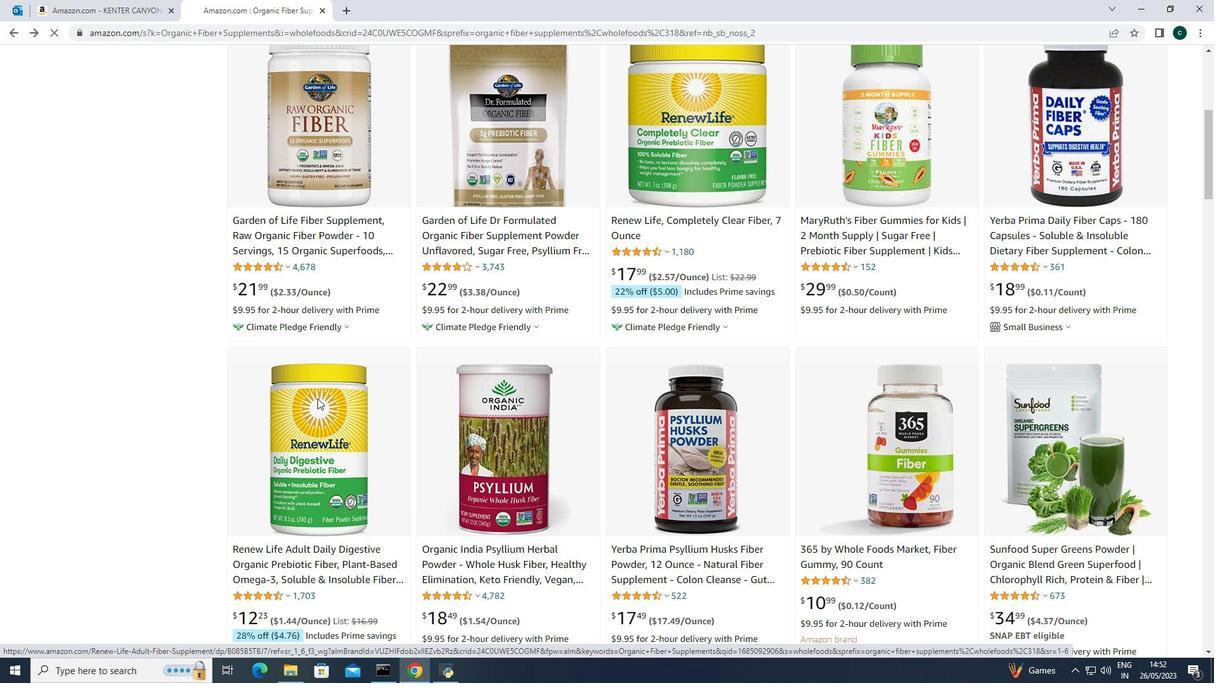 
Action: Mouse moved to (678, 474)
Screenshot: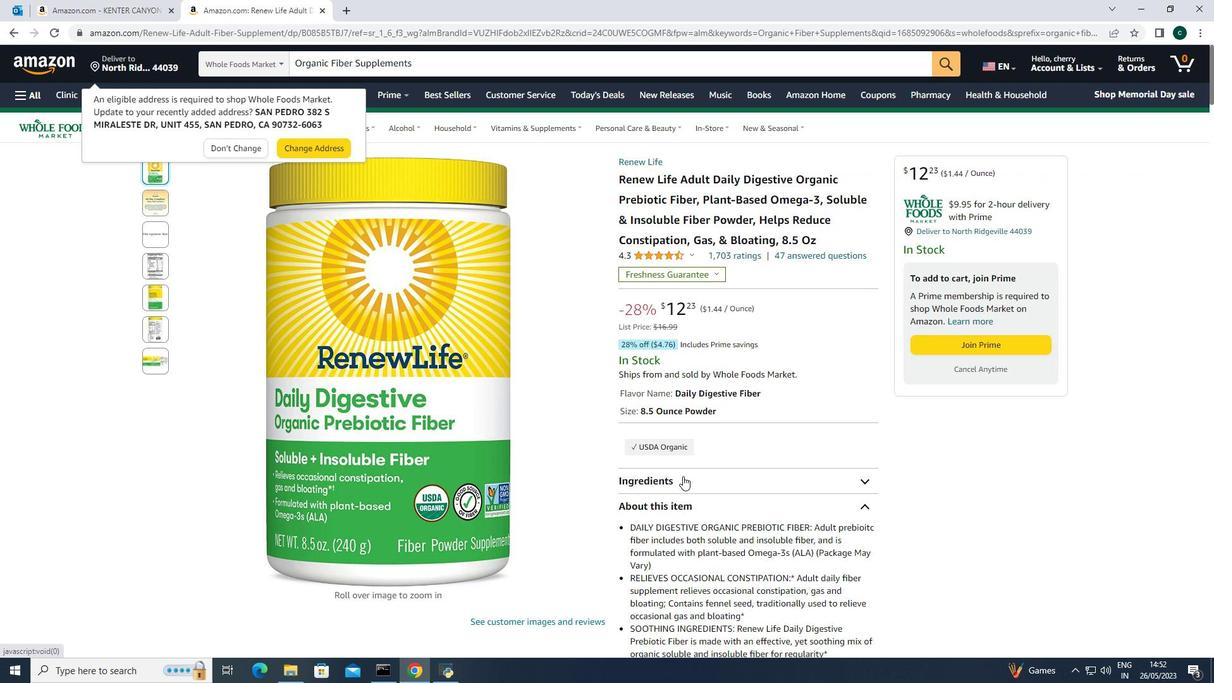 
Action: Mouse scrolled (678, 473) with delta (0, 0)
Screenshot: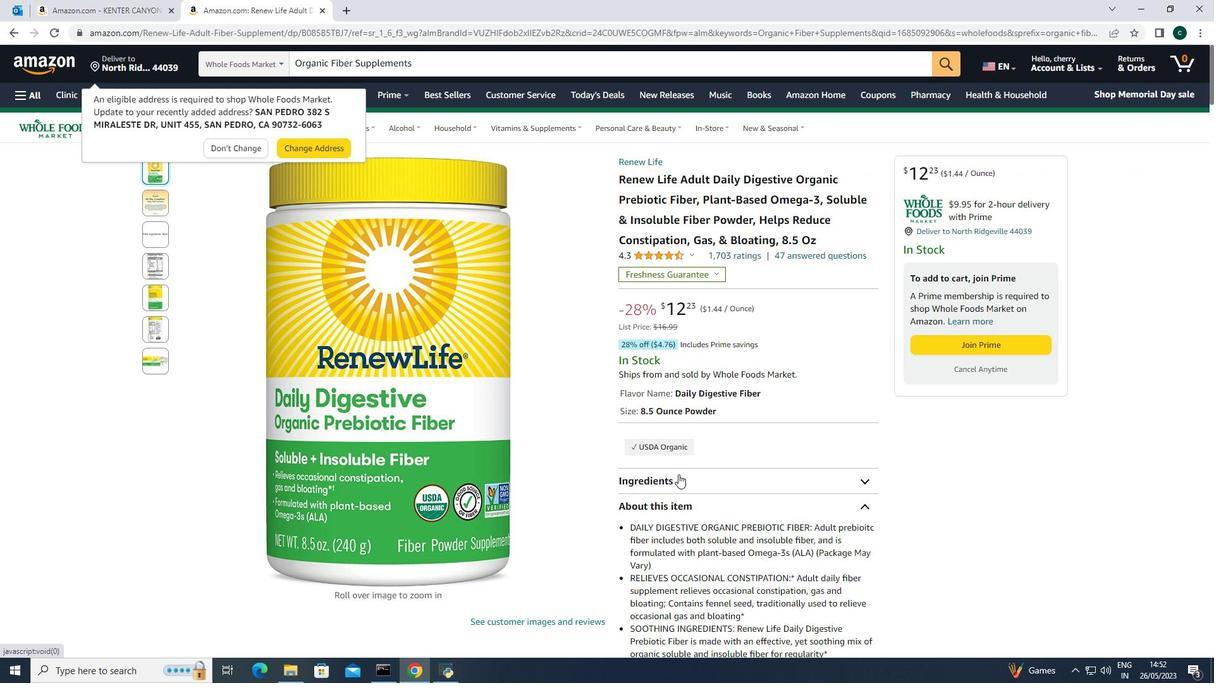 
Action: Mouse scrolled (678, 473) with delta (0, 0)
Screenshot: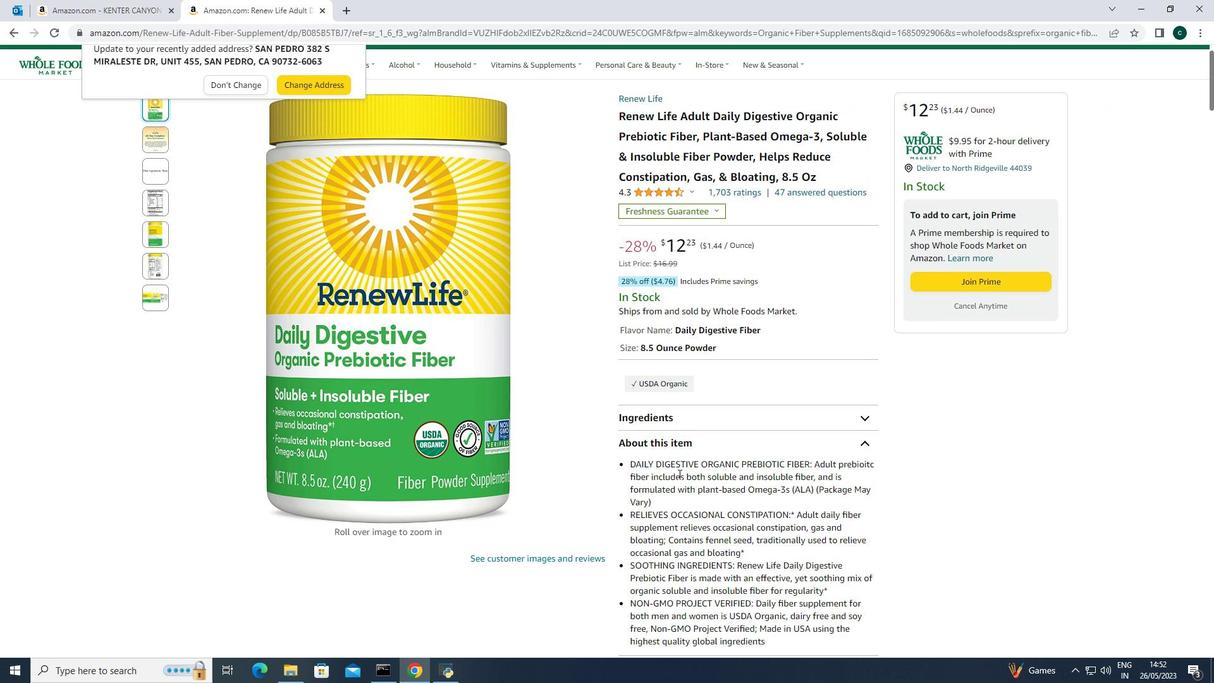 
Action: Mouse scrolled (678, 473) with delta (0, 0)
Screenshot: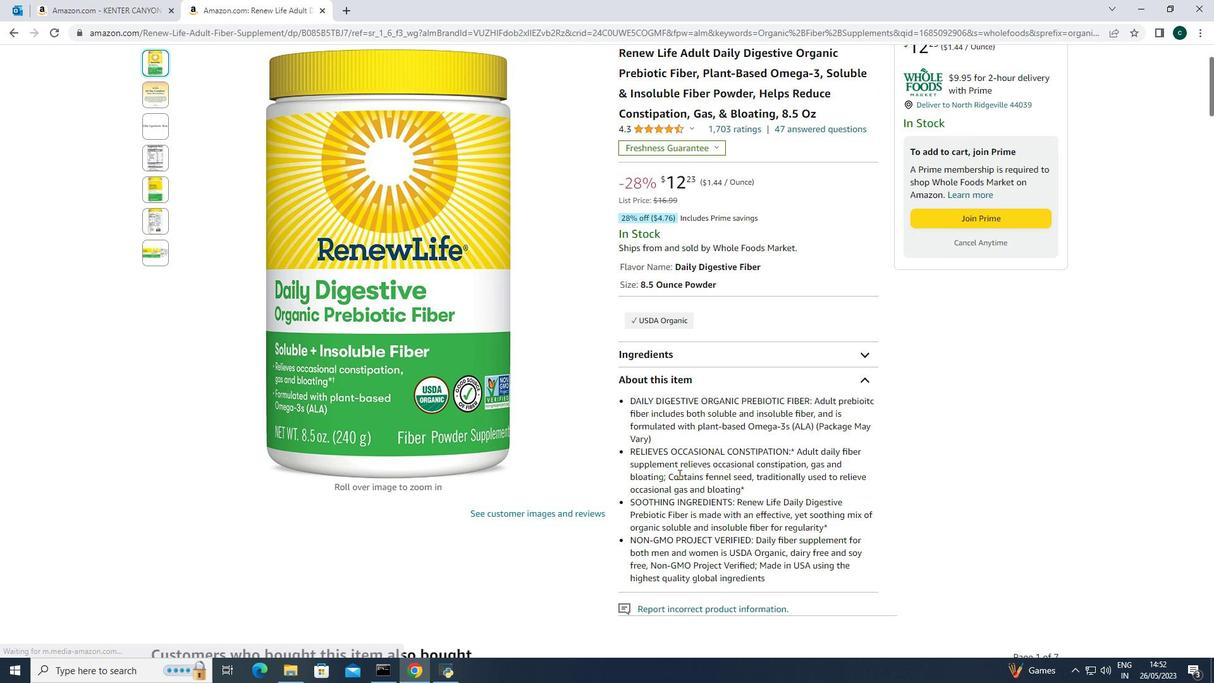 
Action: Mouse moved to (678, 471)
Screenshot: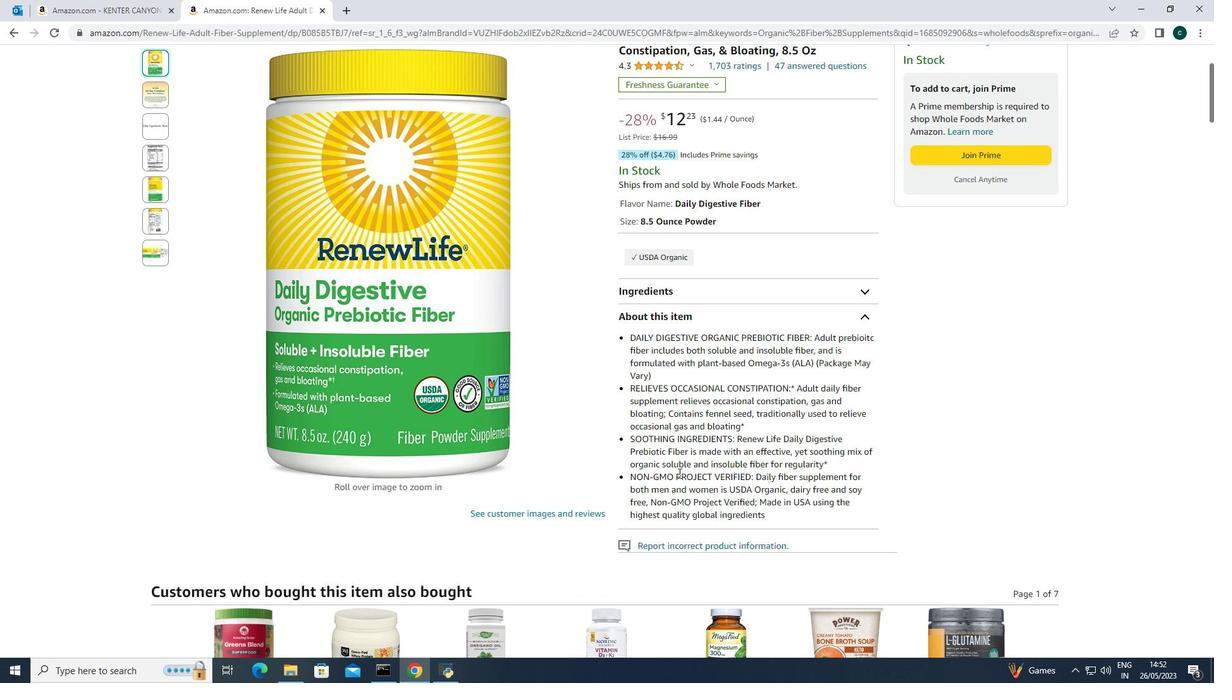 
Action: Mouse scrolled (678, 471) with delta (0, 0)
Screenshot: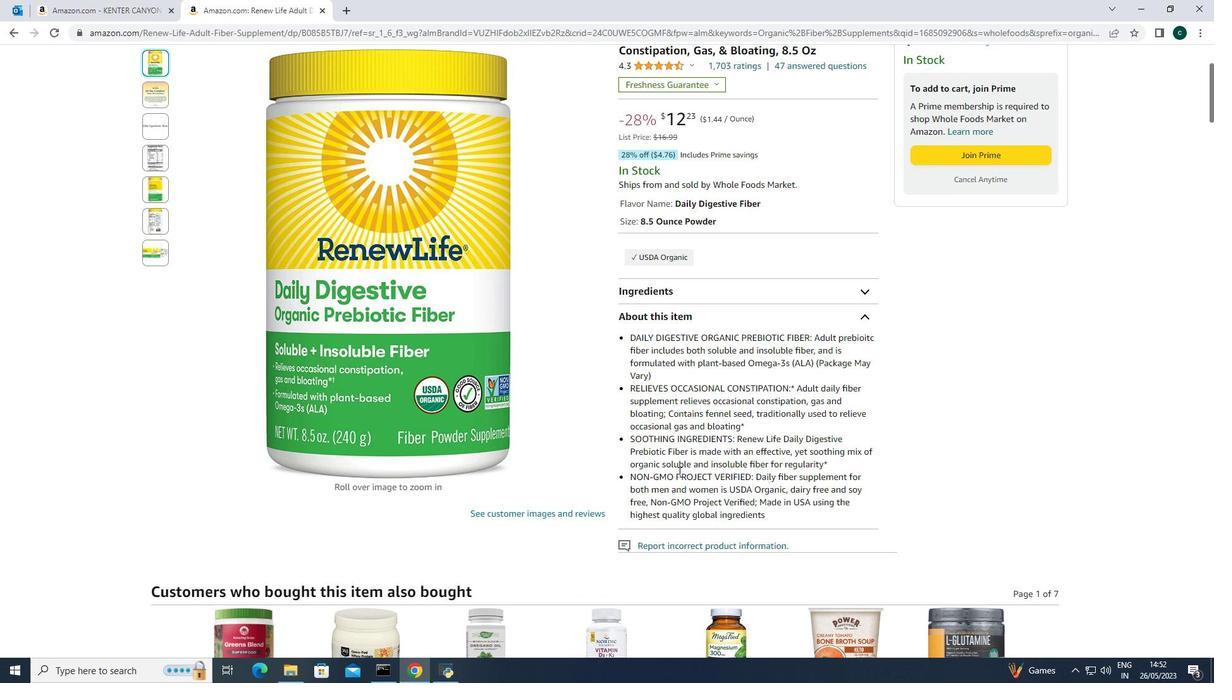 
Action: Mouse moved to (678, 471)
Screenshot: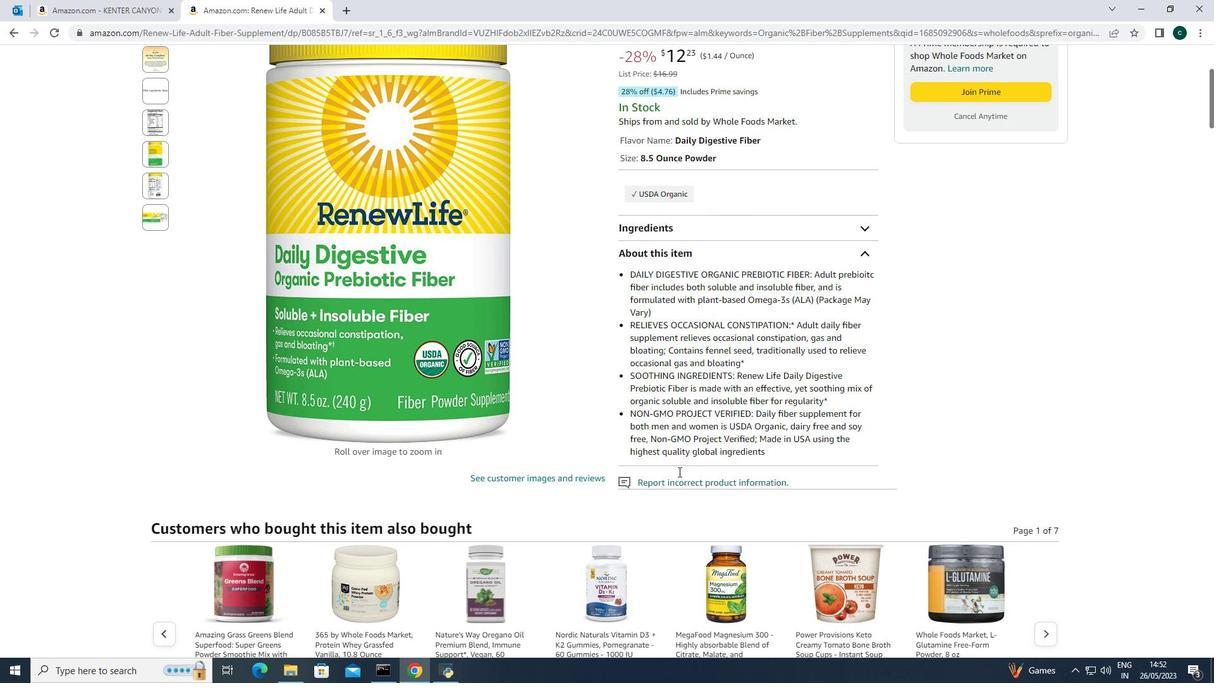 
Action: Mouse scrolled (678, 470) with delta (0, 0)
Screenshot: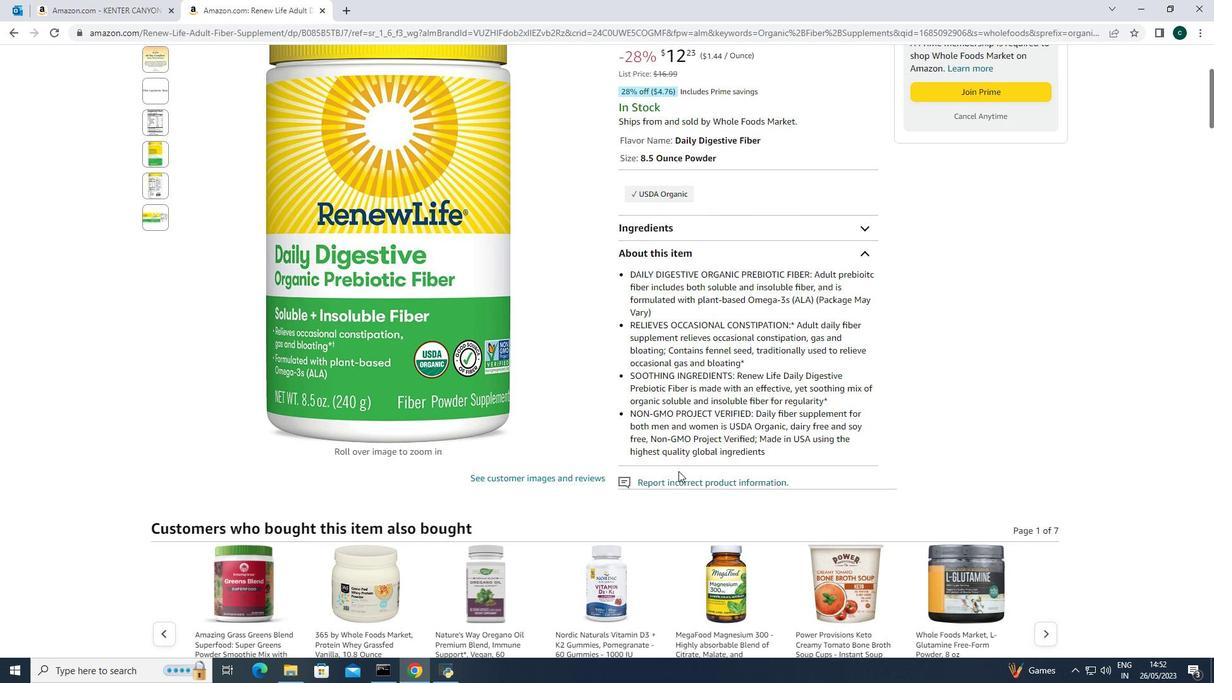 
Action: Mouse scrolled (678, 470) with delta (0, 0)
Screenshot: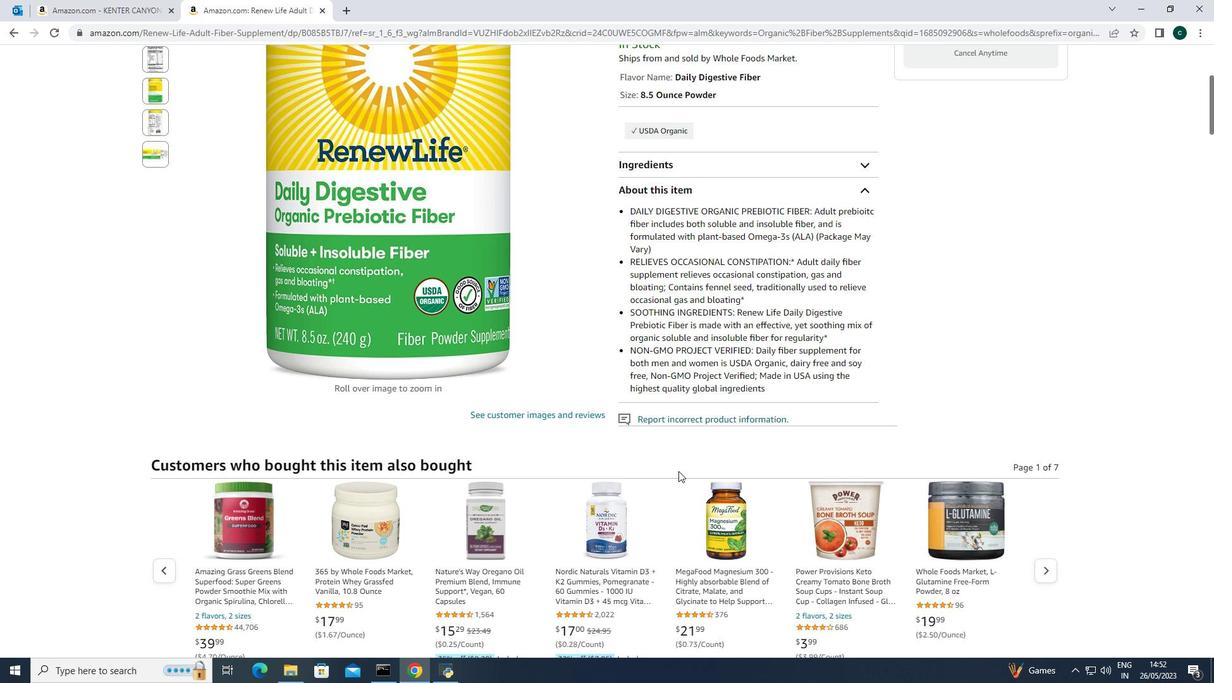 
Action: Mouse moved to (678, 468)
Screenshot: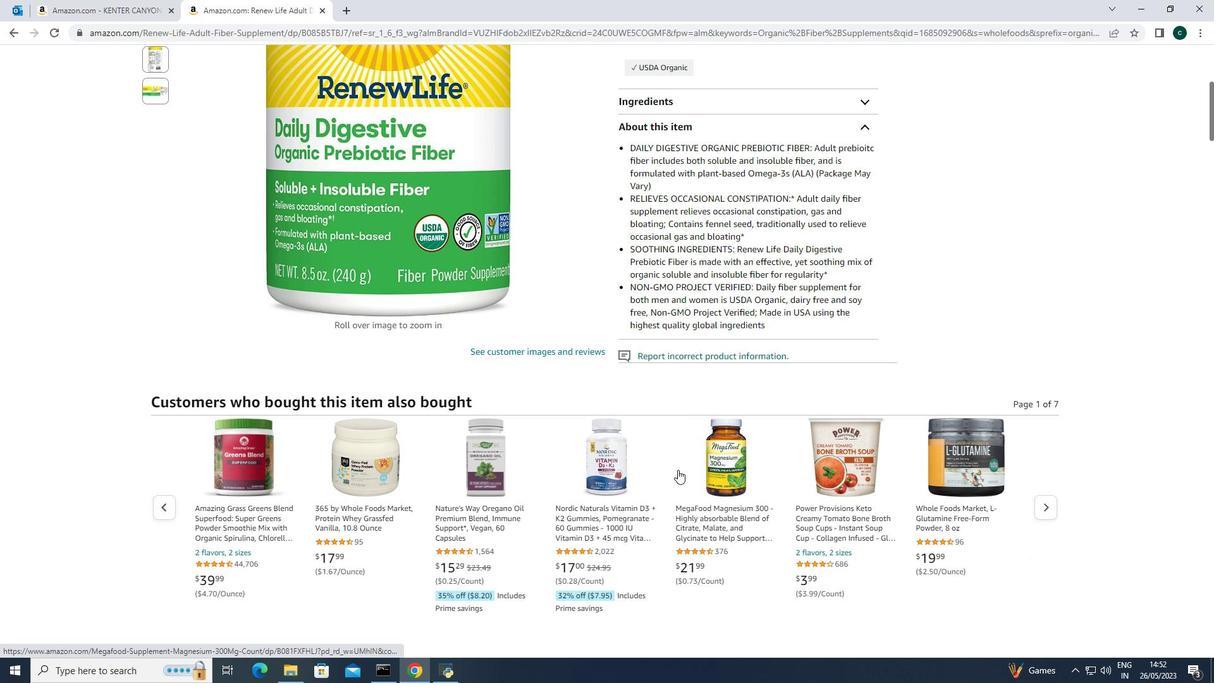 
Action: Mouse scrolled (678, 467) with delta (0, 0)
Screenshot: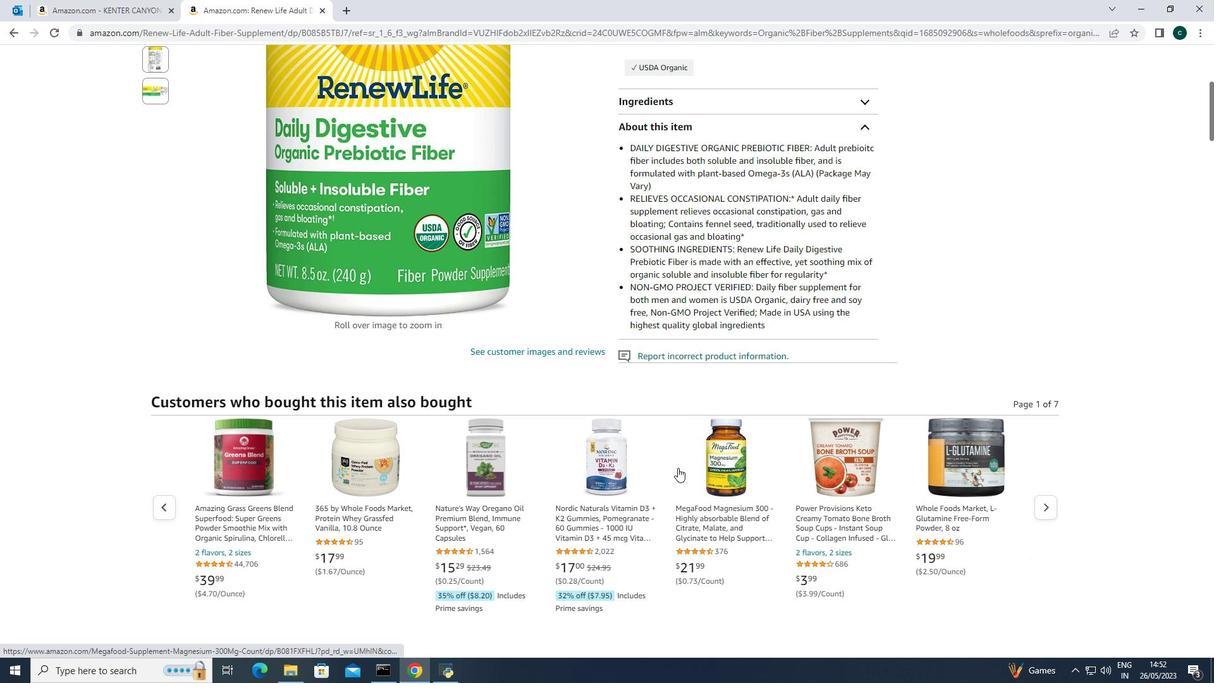 
Action: Mouse moved to (678, 467)
Screenshot: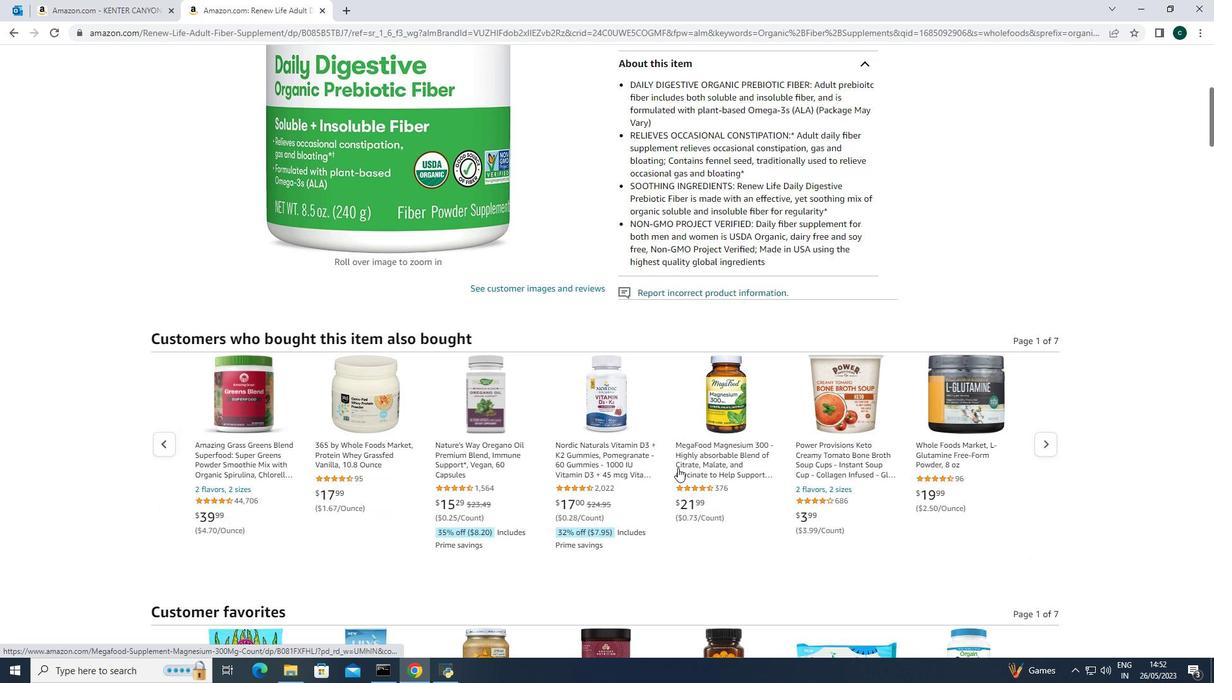 
Action: Mouse scrolled (678, 466) with delta (0, 0)
Screenshot: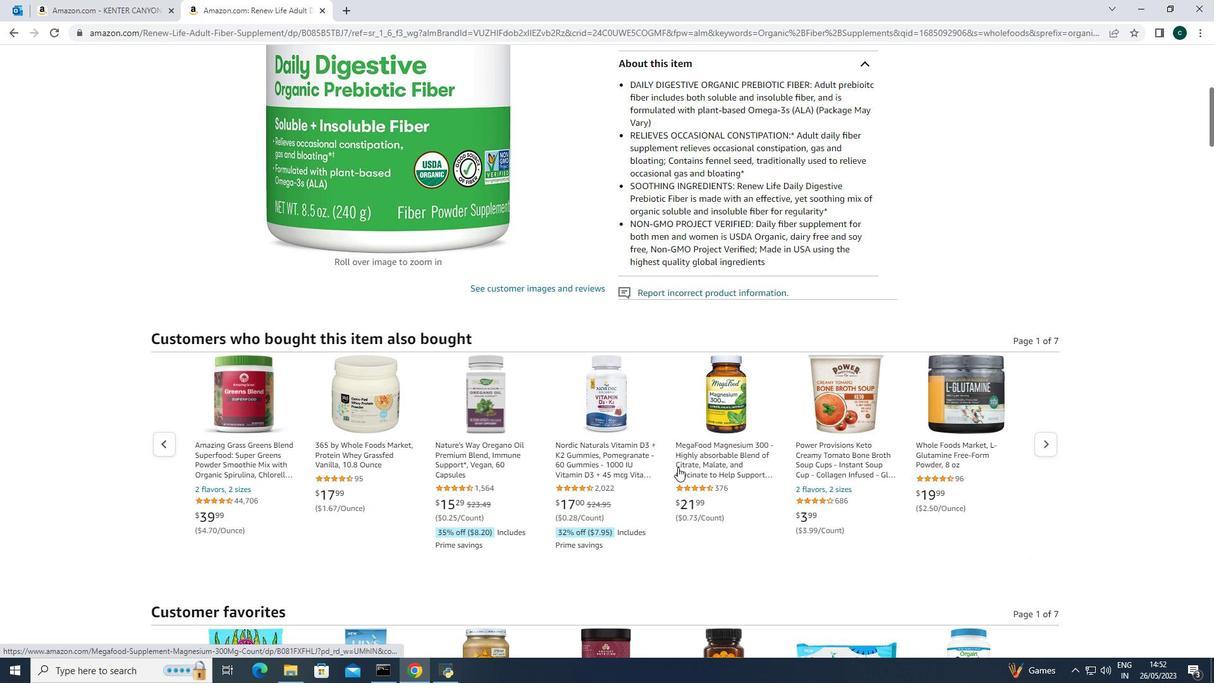 
Action: Mouse scrolled (678, 466) with delta (0, 0)
Screenshot: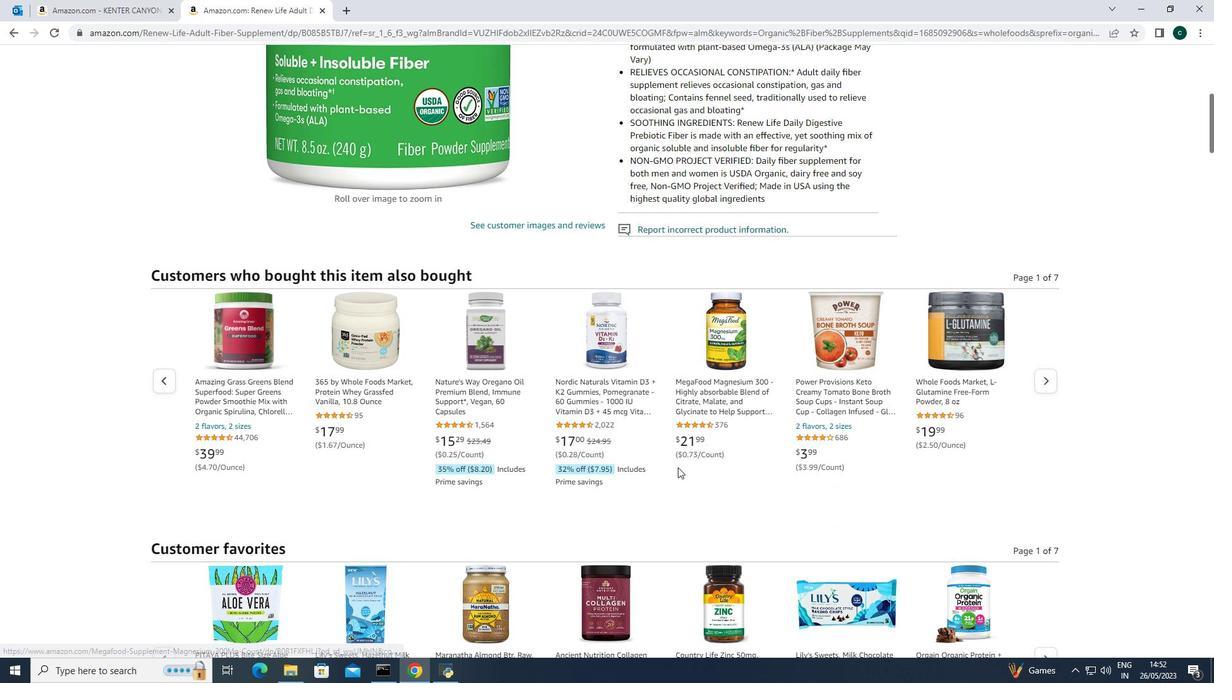 
Action: Mouse scrolled (678, 466) with delta (0, 0)
Screenshot: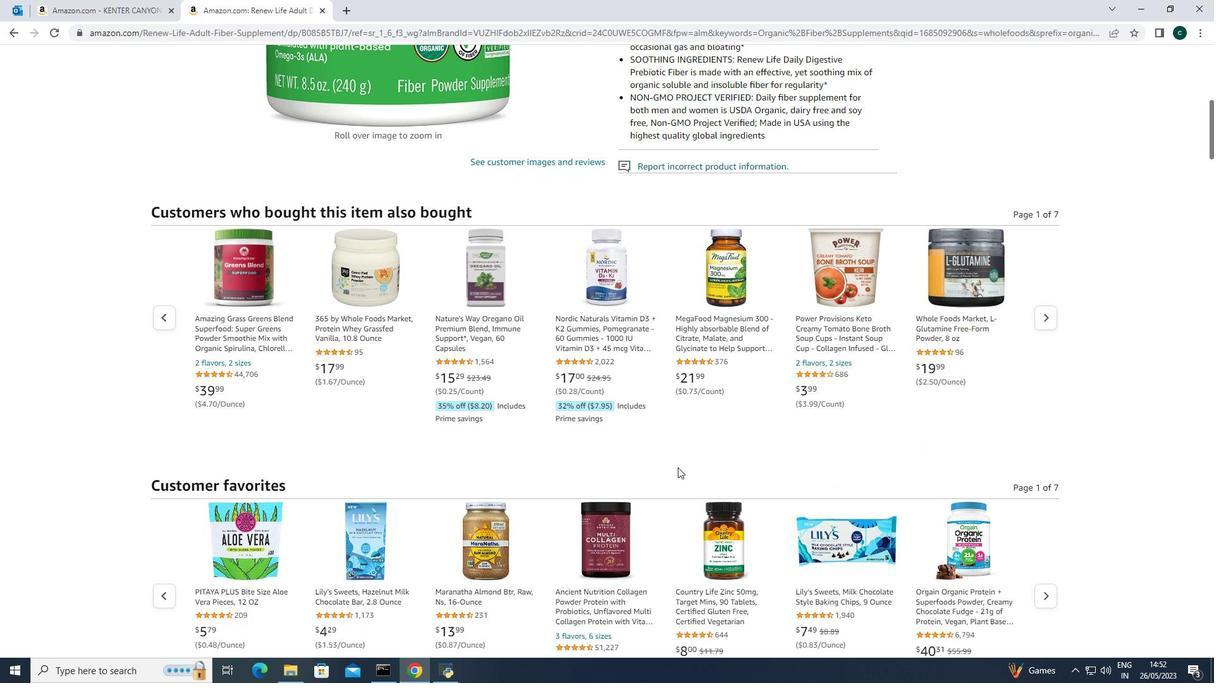 
Action: Mouse scrolled (678, 466) with delta (0, 0)
Screenshot: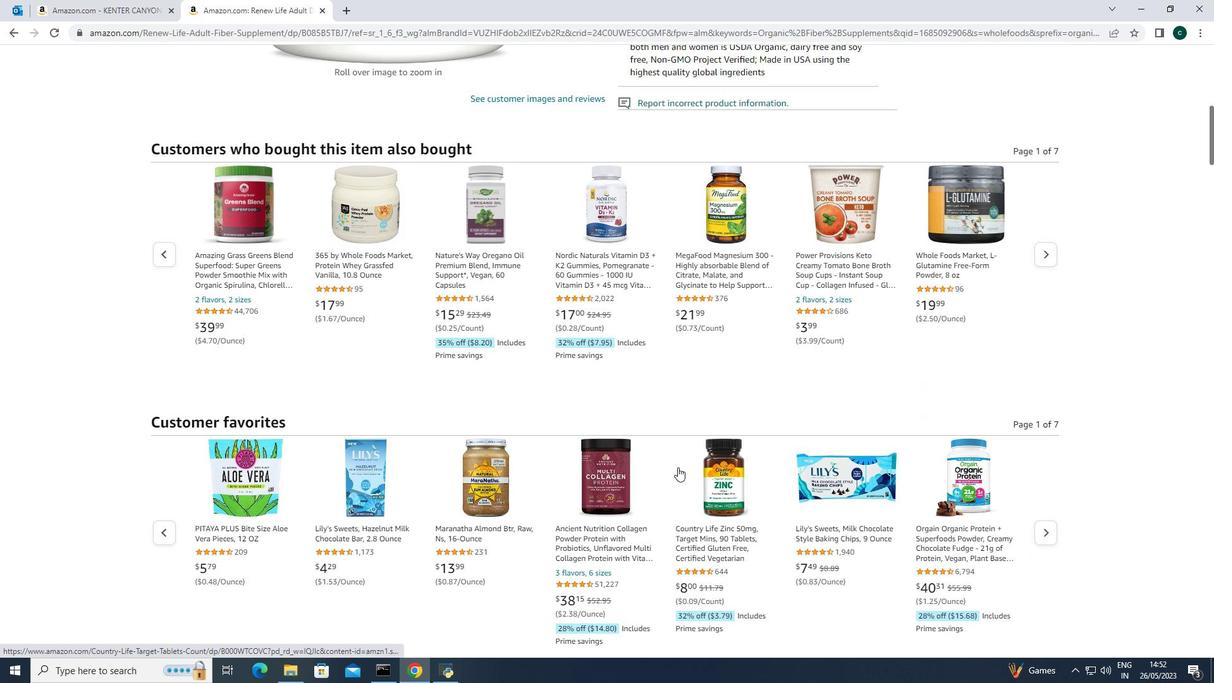 
Action: Mouse scrolled (678, 466) with delta (0, 0)
Screenshot: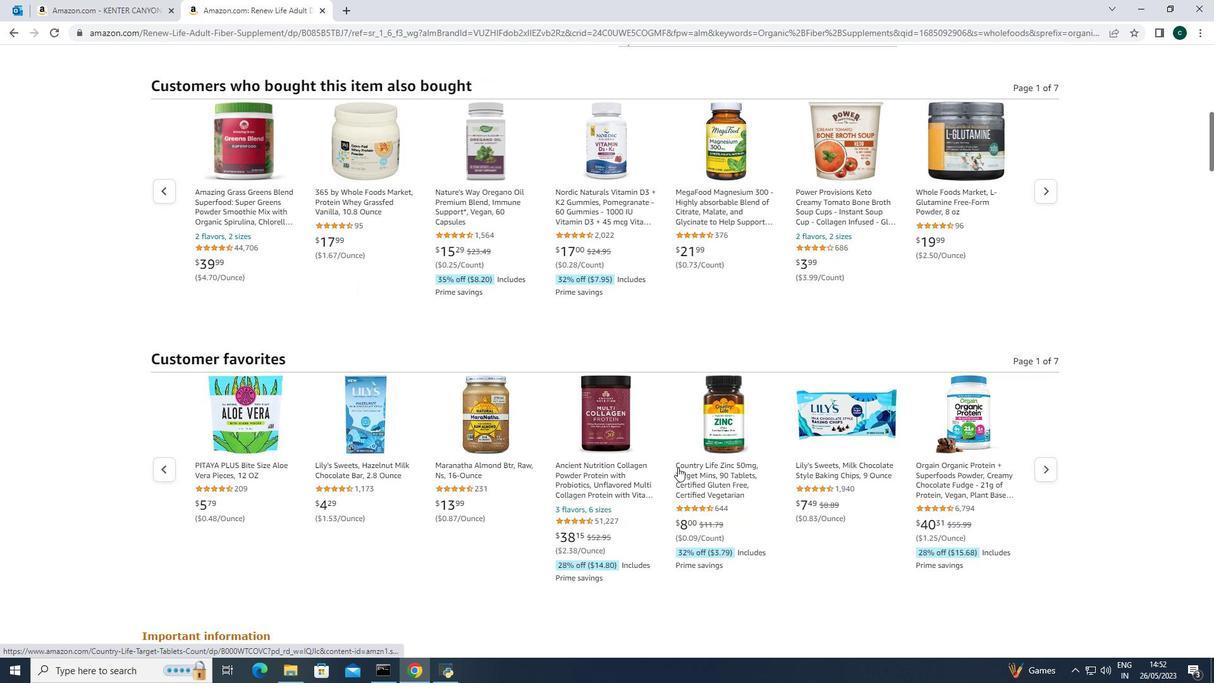 
Action: Mouse scrolled (678, 466) with delta (0, 0)
Screenshot: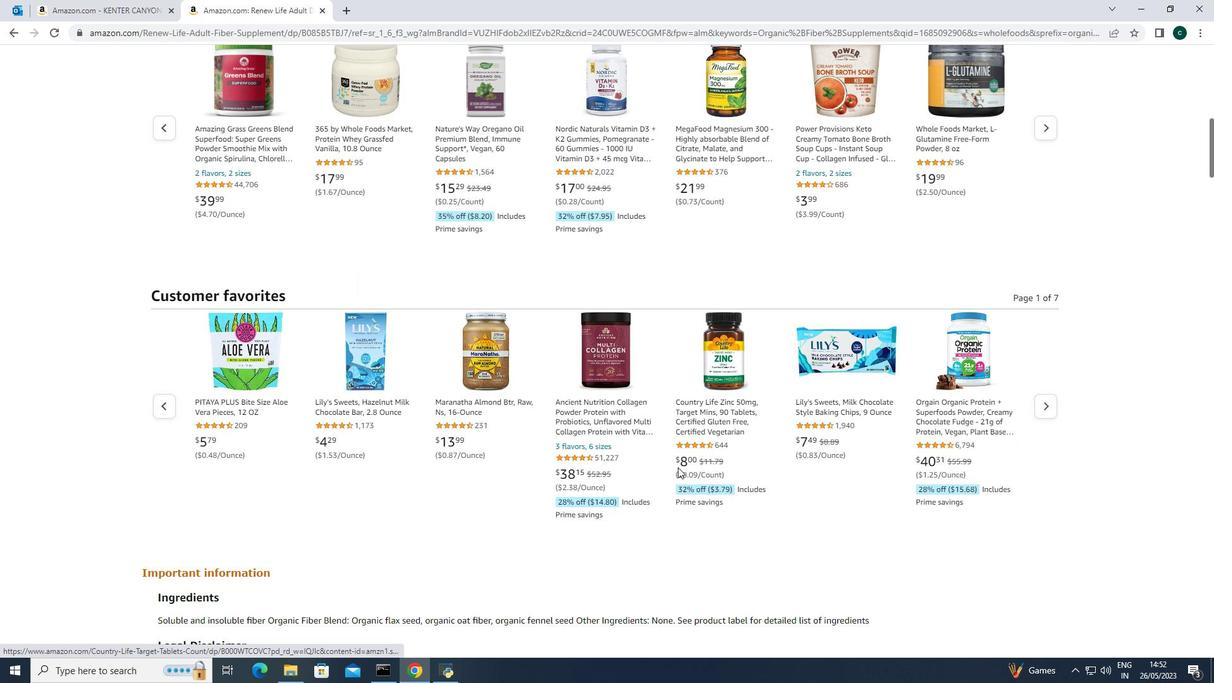 
Action: Mouse scrolled (678, 466) with delta (0, 0)
Screenshot: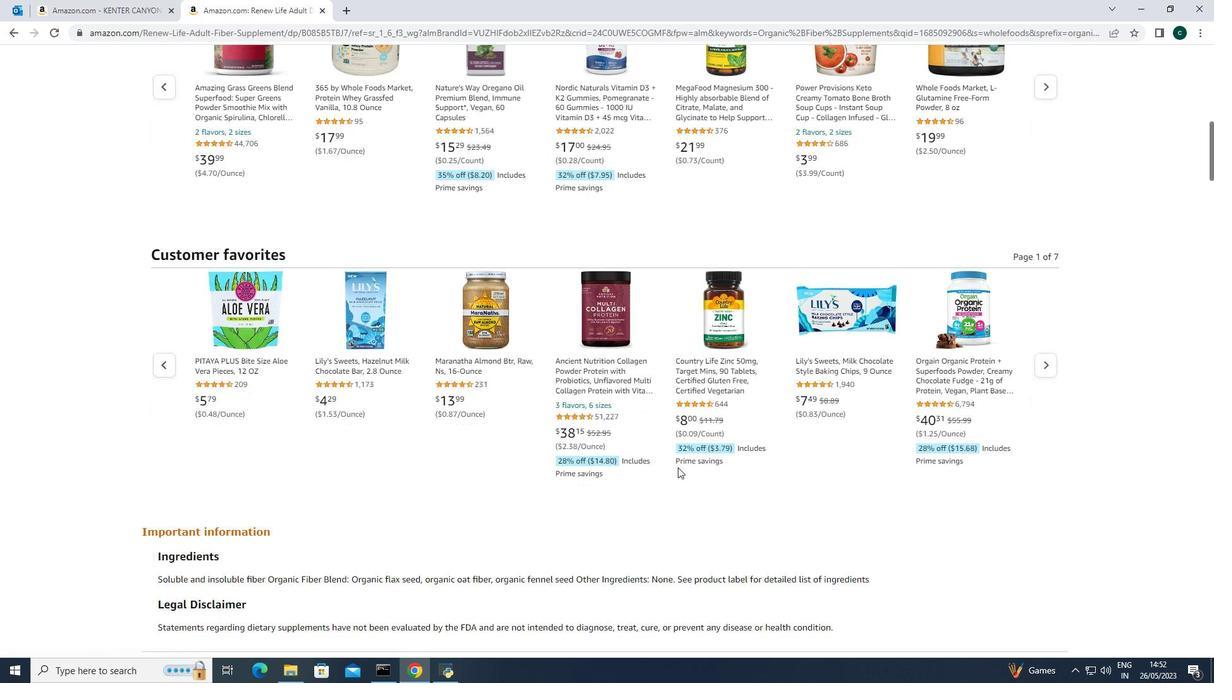 
Action: Mouse scrolled (678, 466) with delta (0, 0)
Screenshot: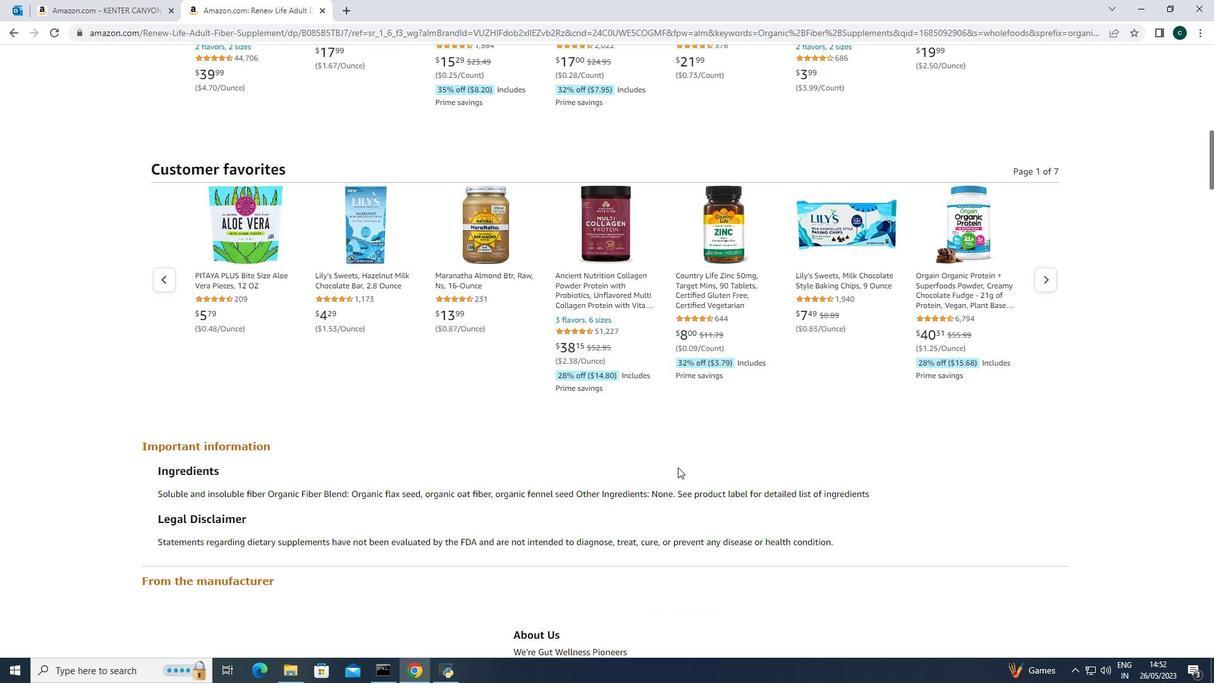 
Action: Mouse scrolled (678, 466) with delta (0, 0)
Screenshot: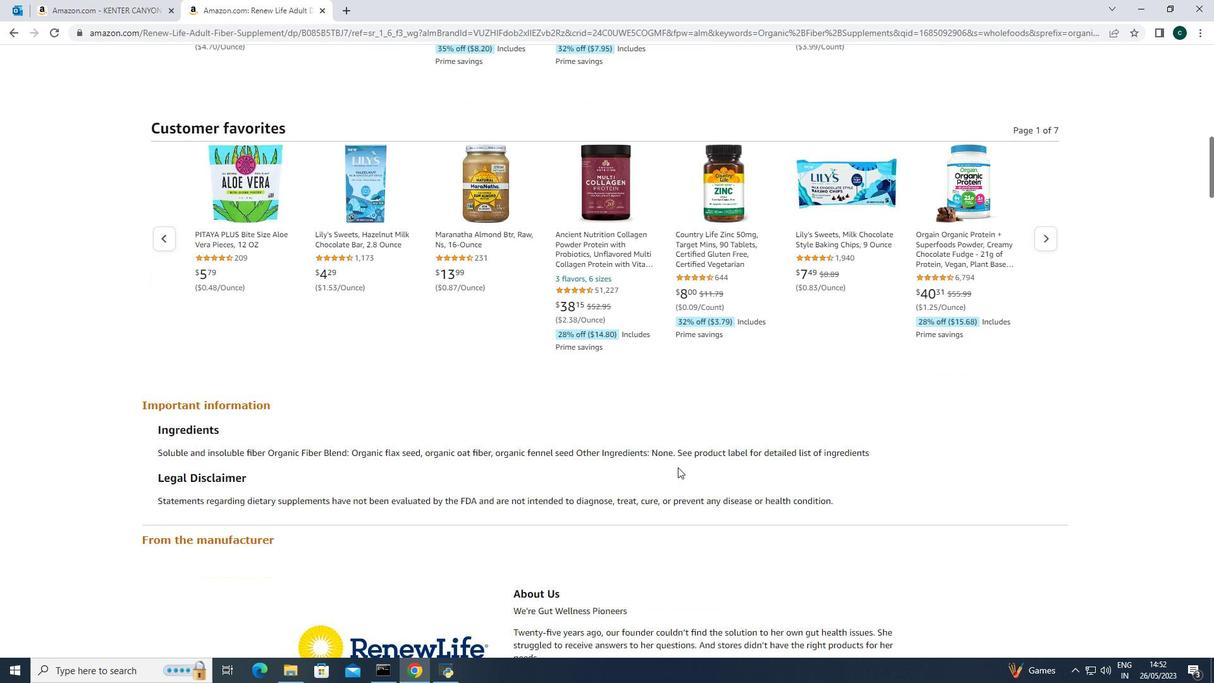 
Action: Mouse scrolled (678, 466) with delta (0, 0)
Screenshot: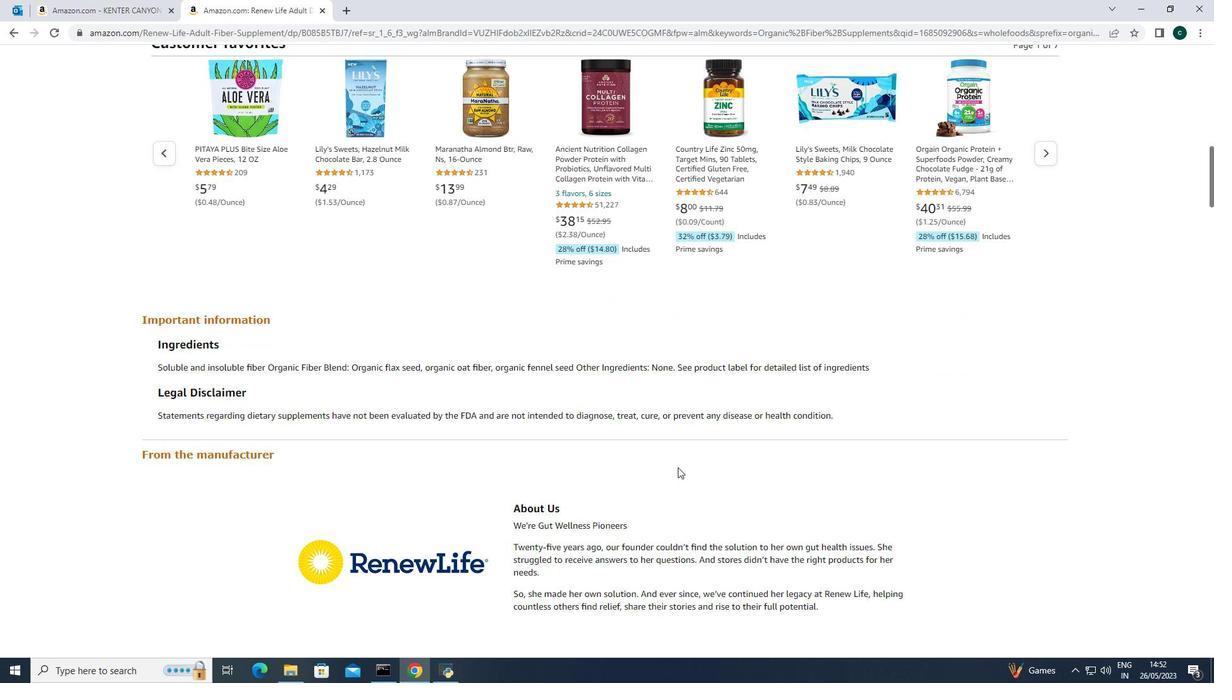 
Action: Mouse scrolled (678, 466) with delta (0, 0)
Screenshot: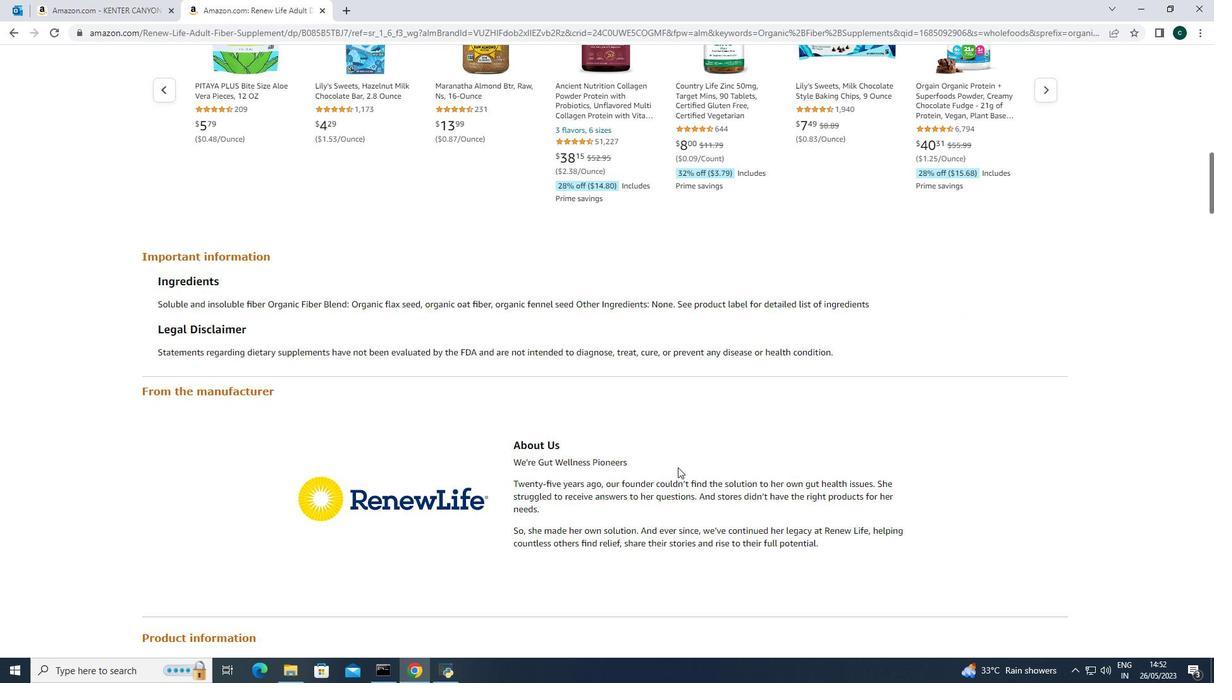 
Action: Mouse scrolled (678, 466) with delta (0, 0)
Screenshot: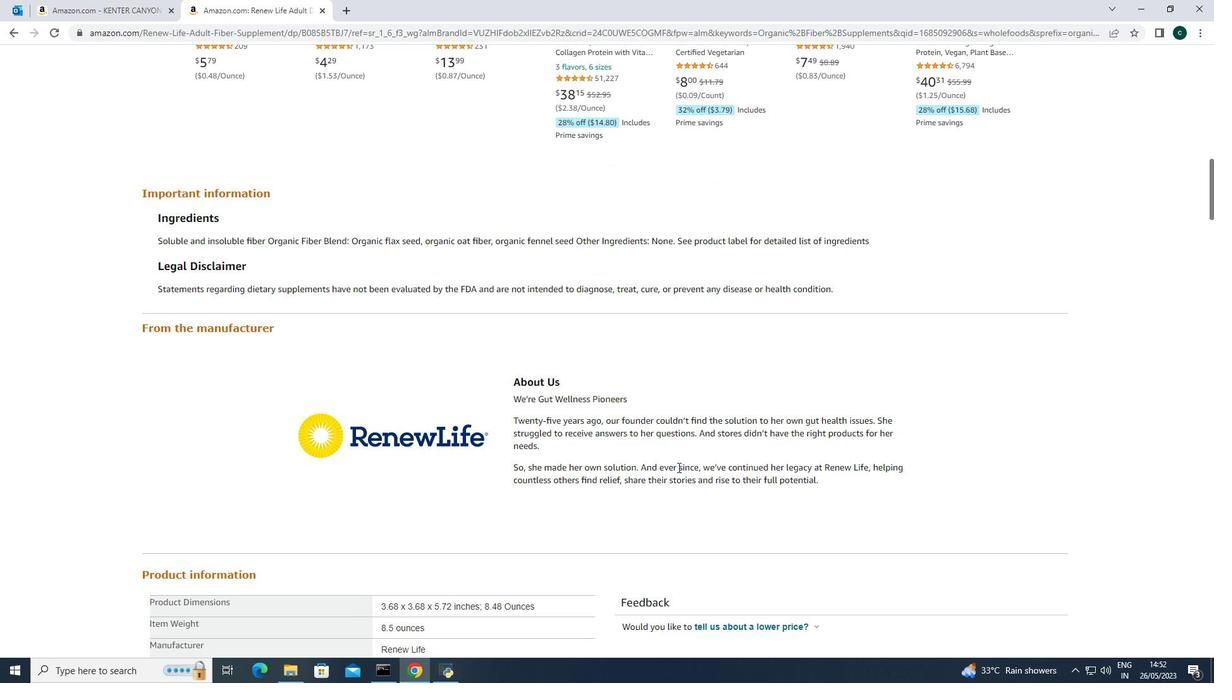 
Action: Mouse scrolled (678, 466) with delta (0, 0)
Screenshot: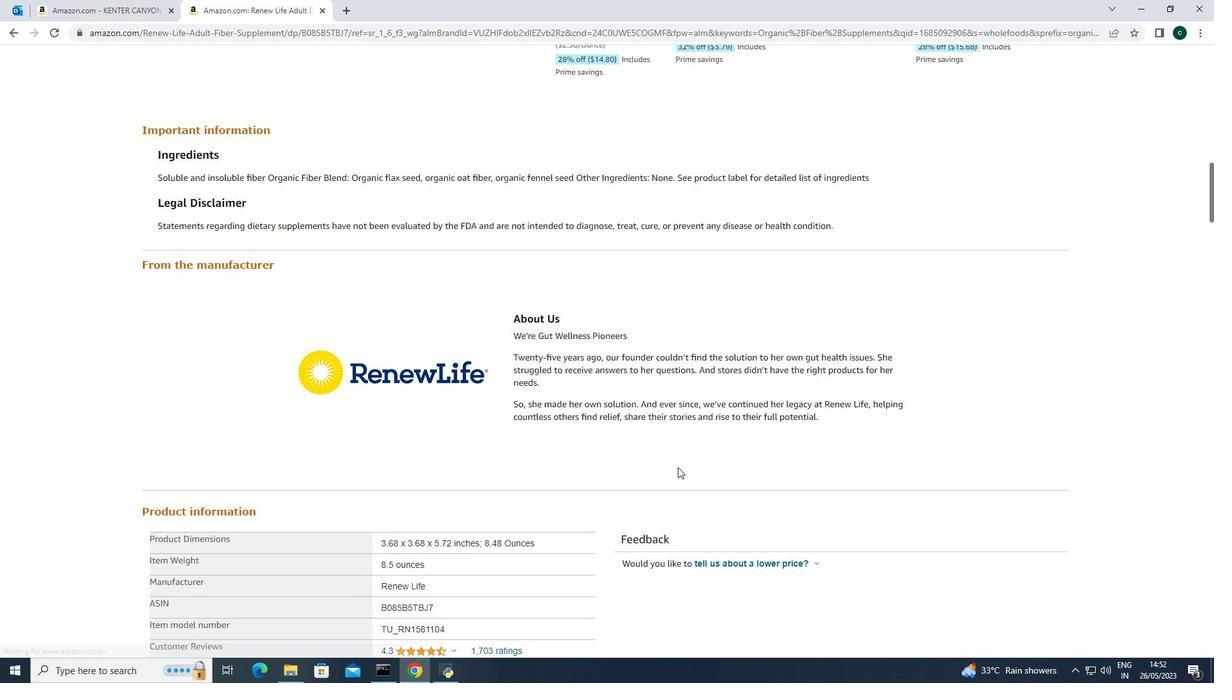 
Action: Mouse moved to (678, 466)
Screenshot: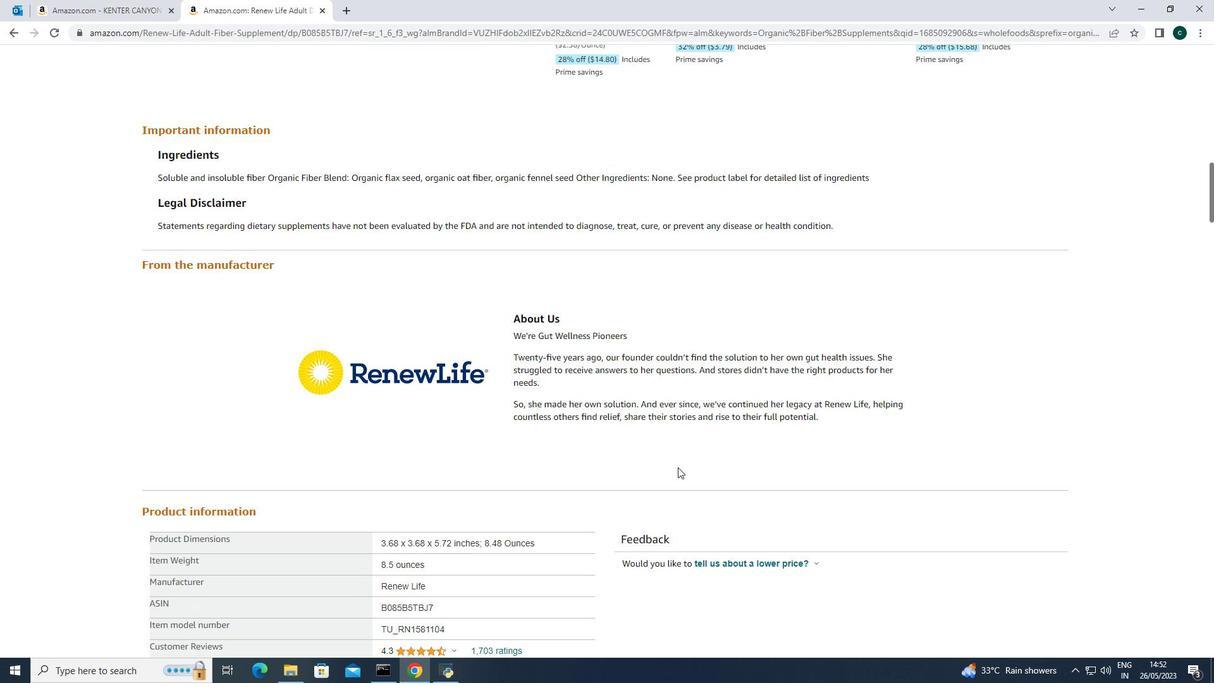 
Action: Mouse scrolled (678, 466) with delta (0, 0)
Screenshot: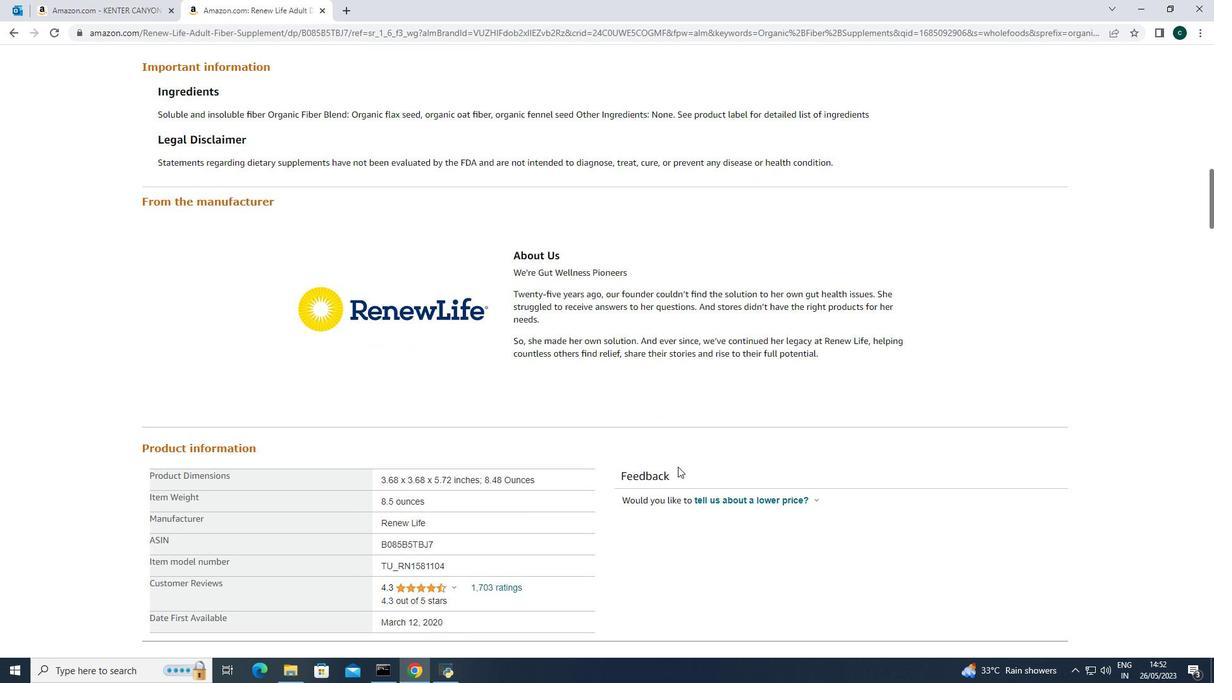 
Action: Mouse scrolled (678, 466) with delta (0, 0)
Screenshot: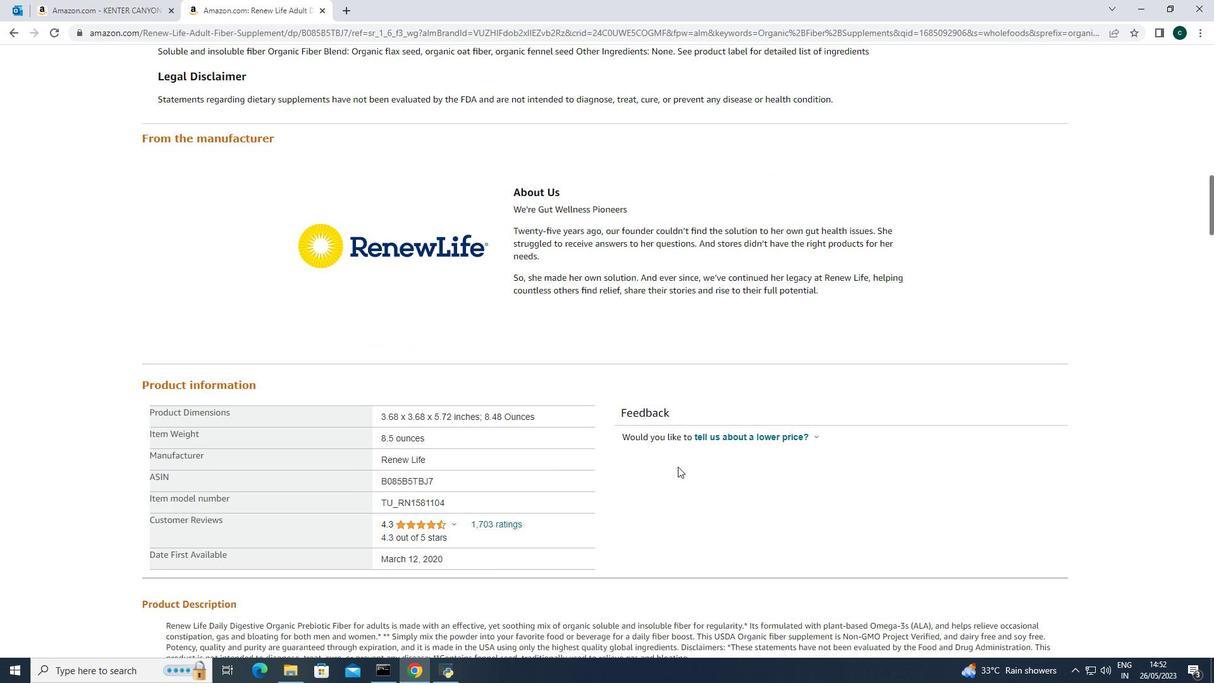 
Action: Mouse scrolled (678, 466) with delta (0, 0)
Screenshot: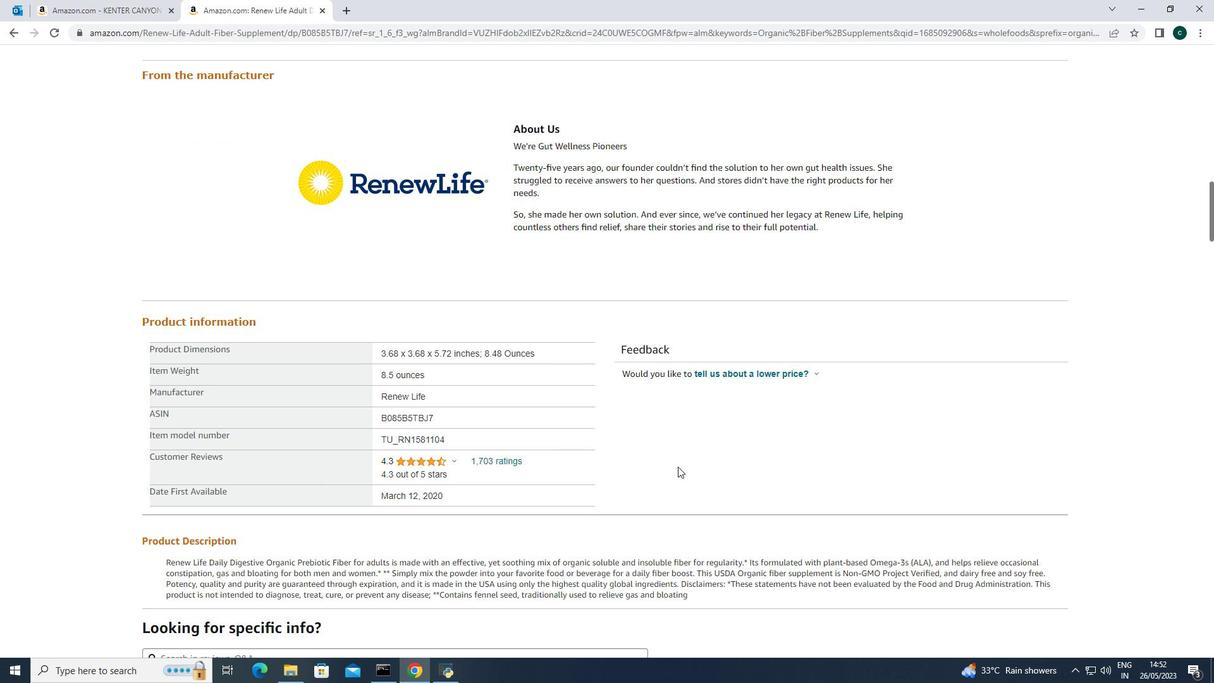 
Action: Mouse scrolled (678, 466) with delta (0, 0)
Screenshot: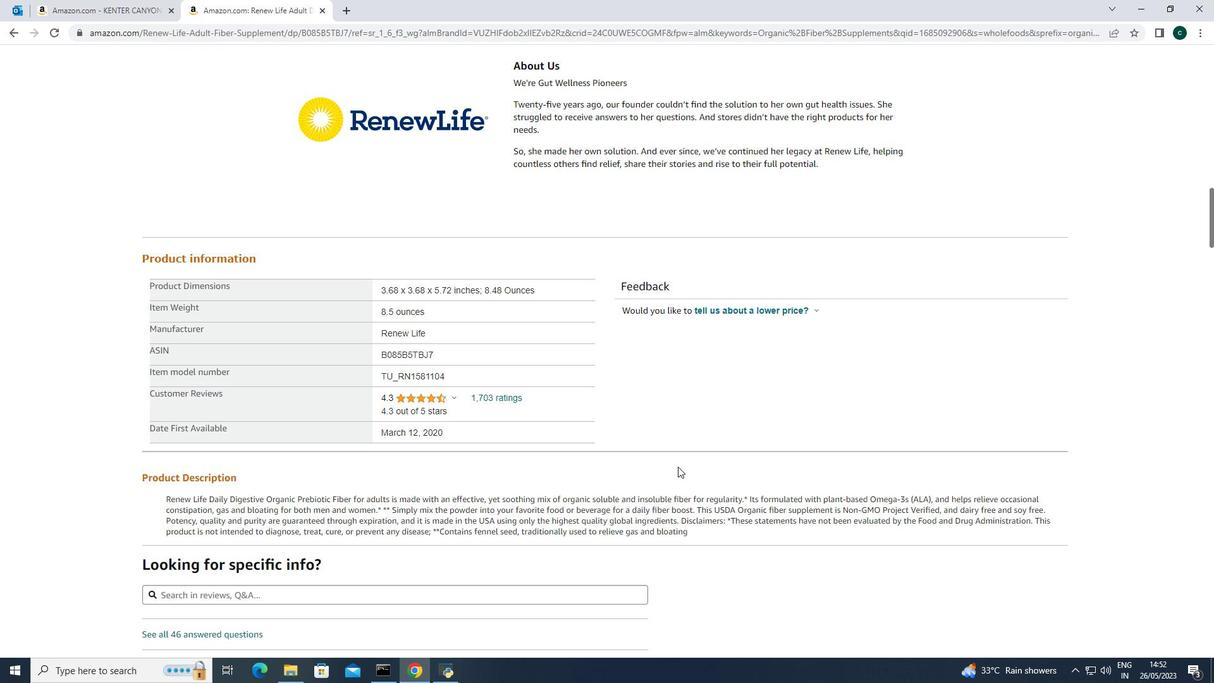 
Action: Mouse scrolled (678, 466) with delta (0, 0)
Screenshot: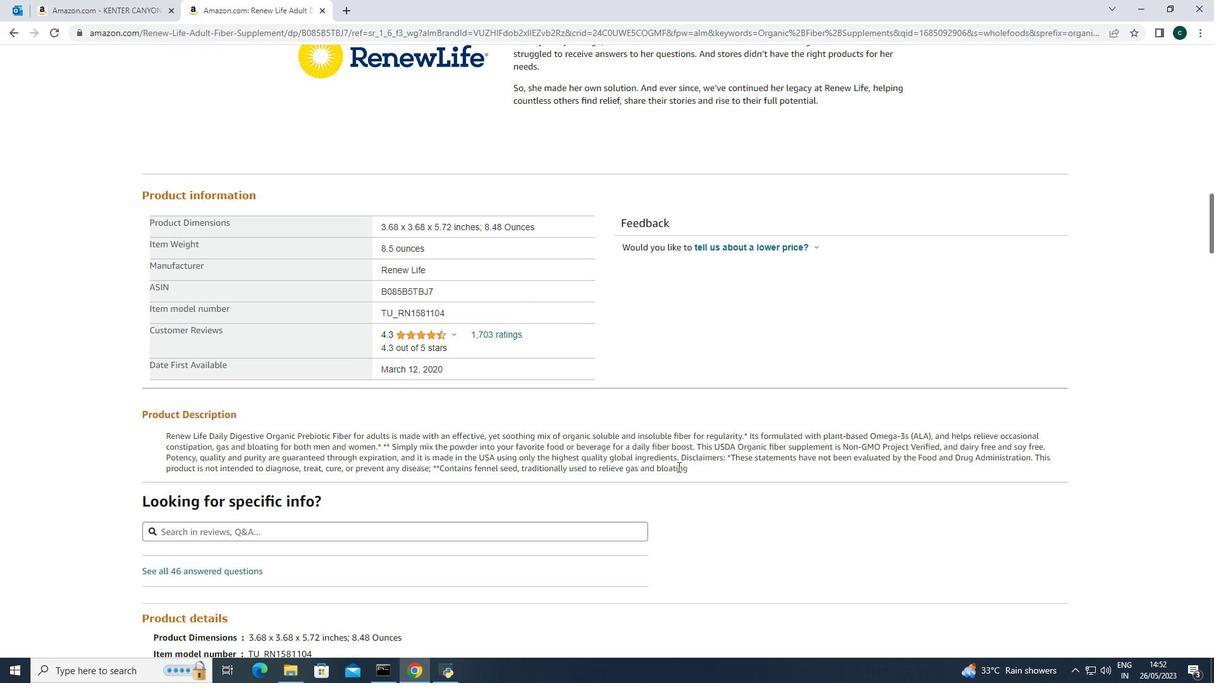 
Action: Mouse scrolled (678, 466) with delta (0, 0)
Screenshot: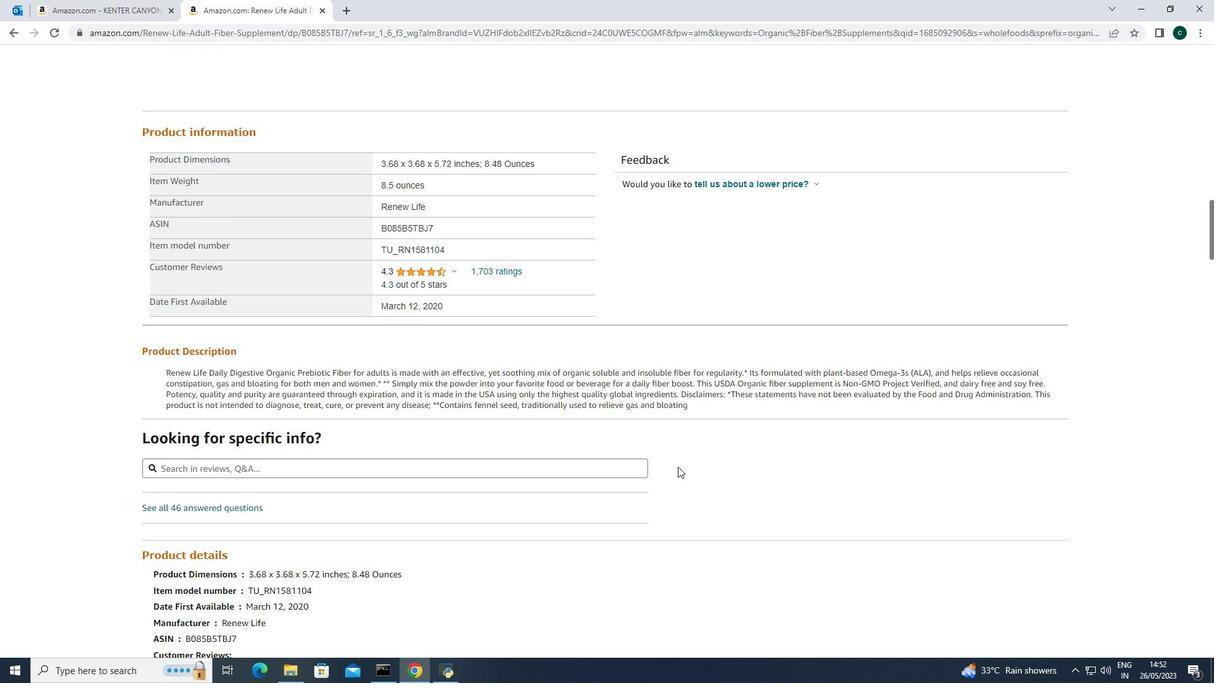 
Action: Mouse scrolled (678, 466) with delta (0, 0)
Screenshot: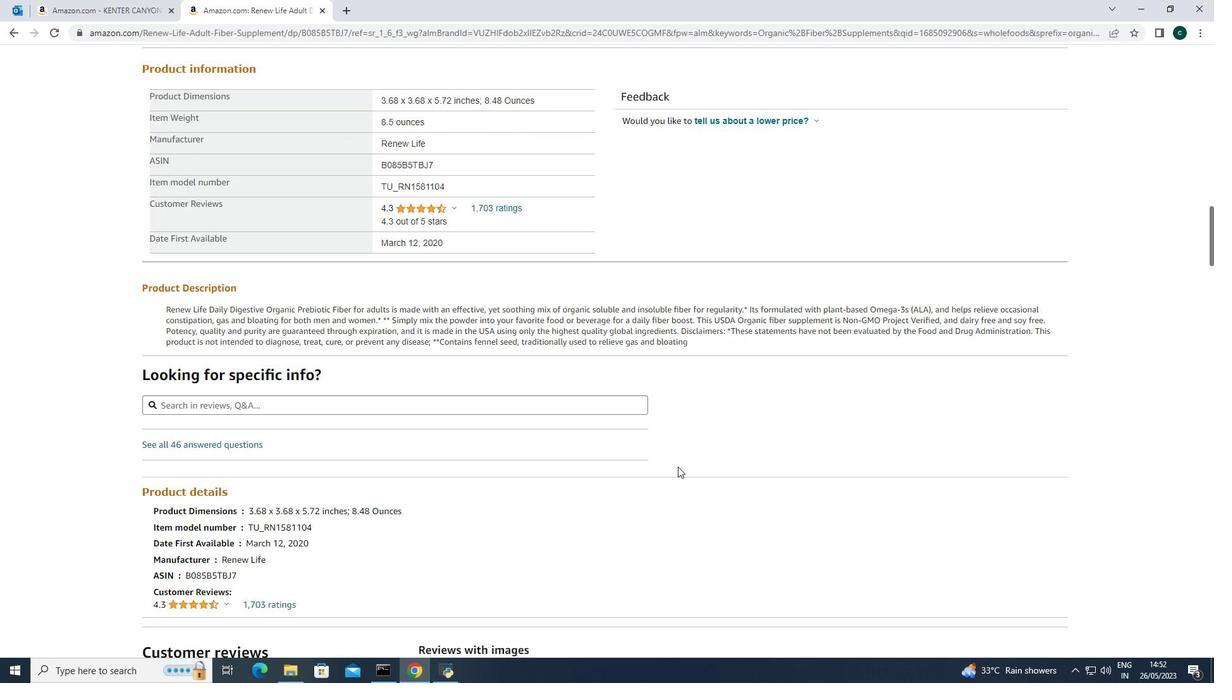 
Action: Mouse scrolled (678, 466) with delta (0, 0)
Screenshot: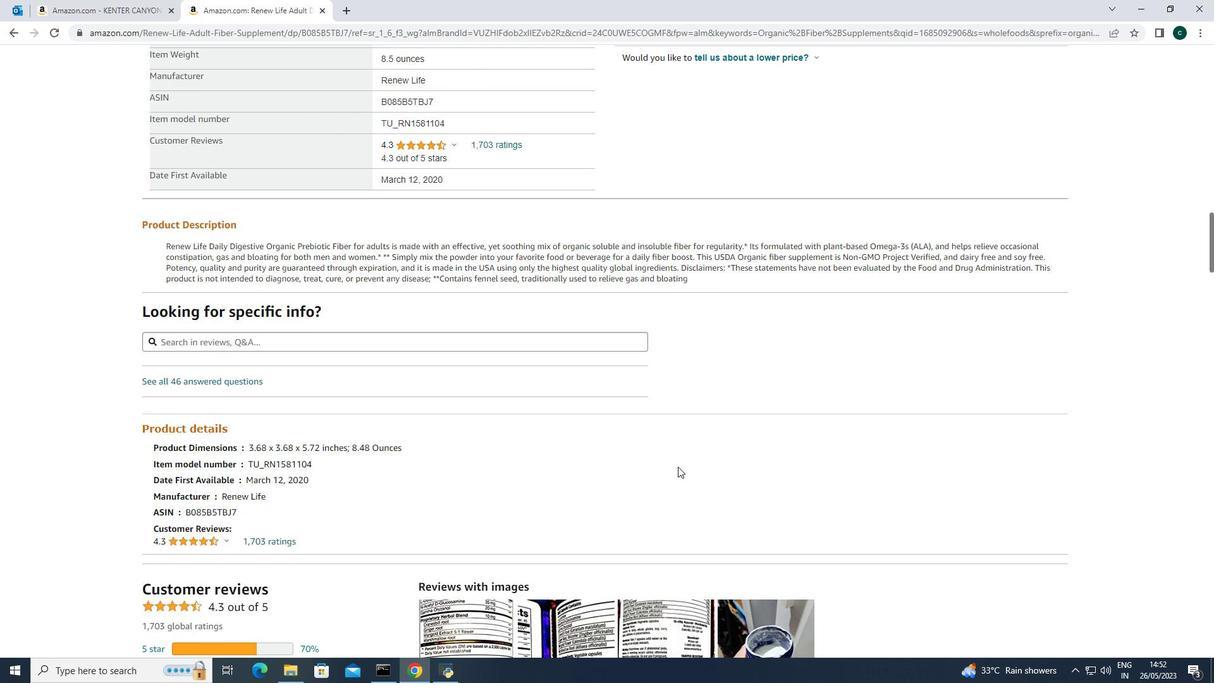 
Action: Mouse scrolled (678, 466) with delta (0, 0)
Screenshot: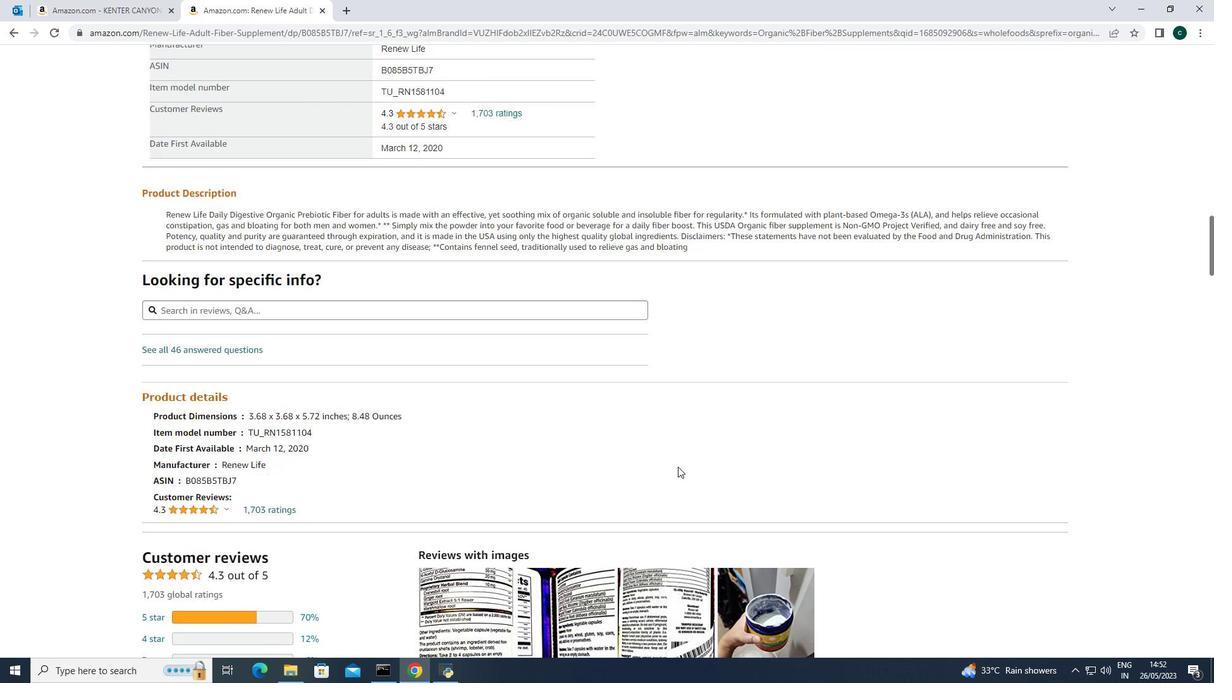 
Action: Mouse scrolled (678, 466) with delta (0, 0)
Screenshot: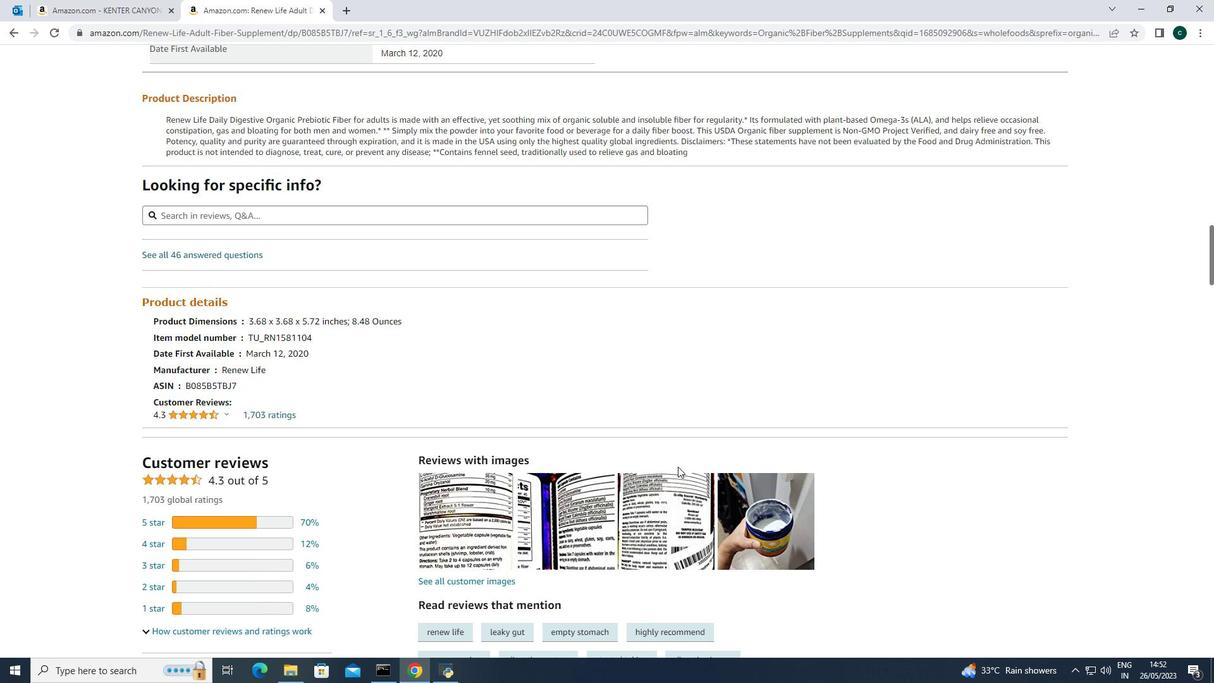 
Action: Mouse moved to (677, 466)
Screenshot: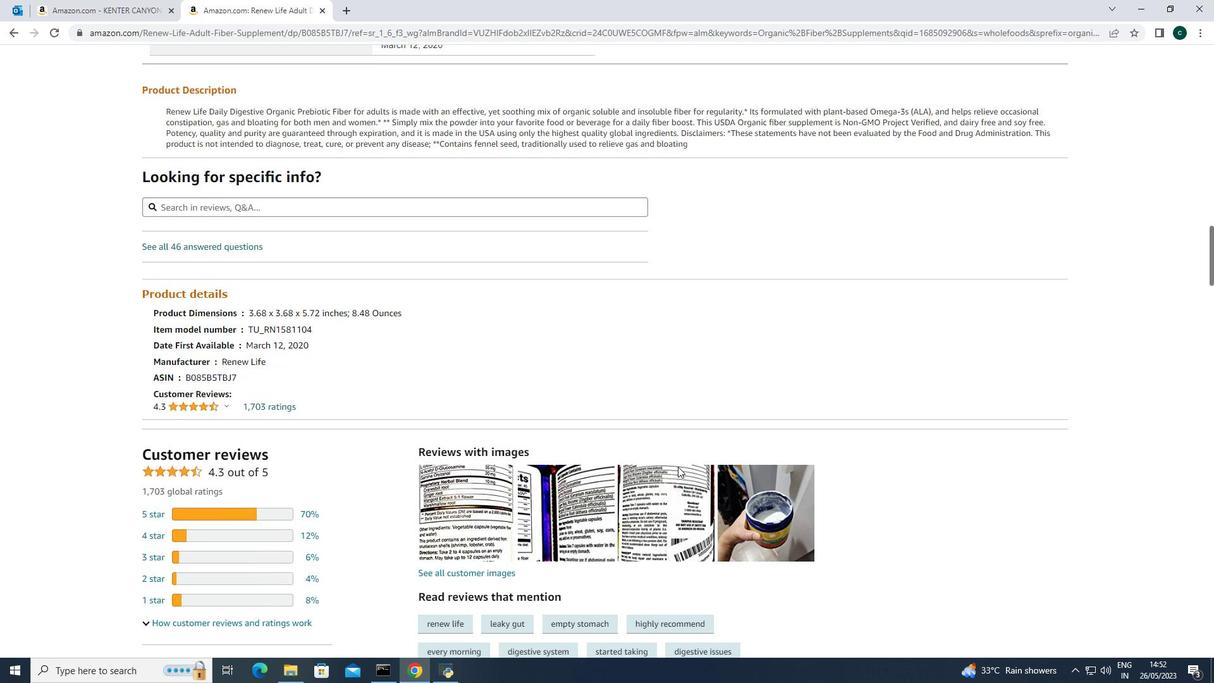
Action: Mouse scrolled (677, 466) with delta (0, 0)
Screenshot: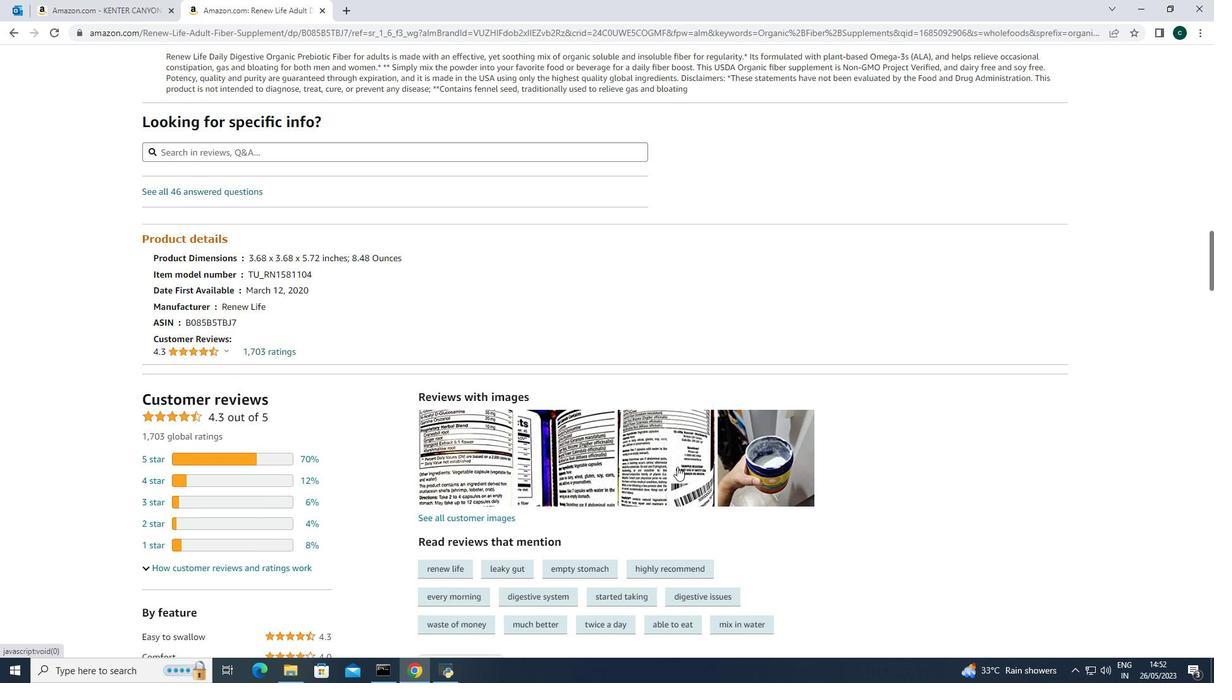 
Action: Mouse moved to (677, 466)
Screenshot: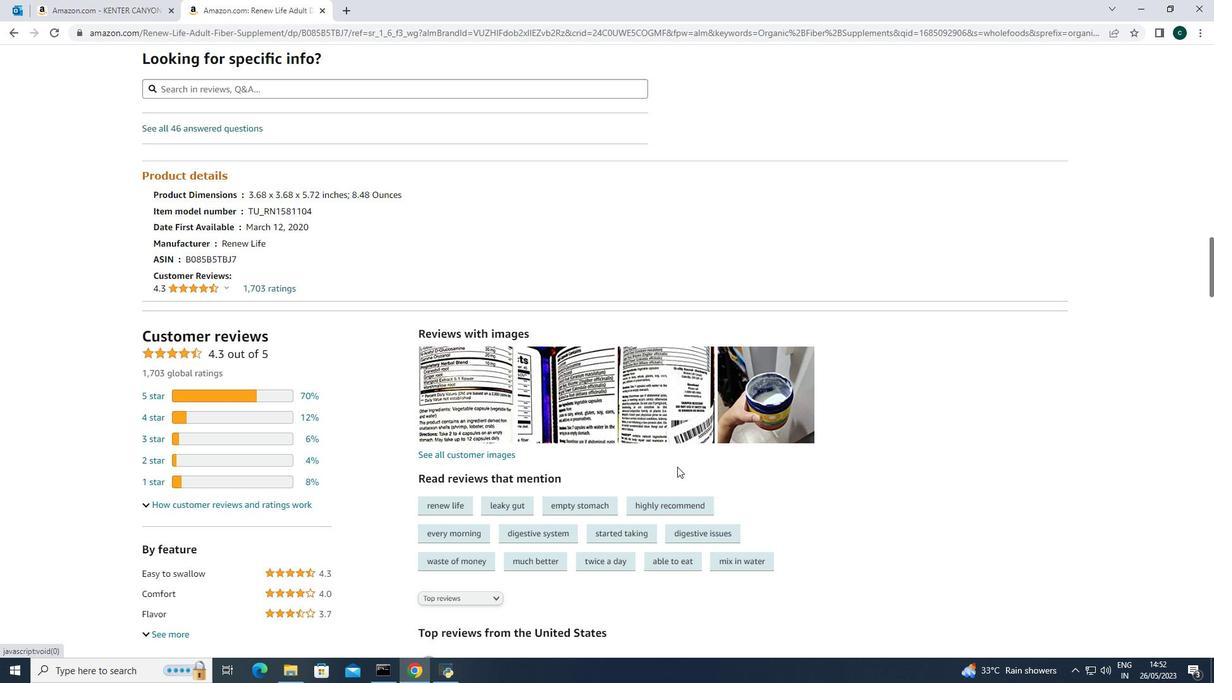 
Action: Mouse scrolled (677, 466) with delta (0, 0)
Screenshot: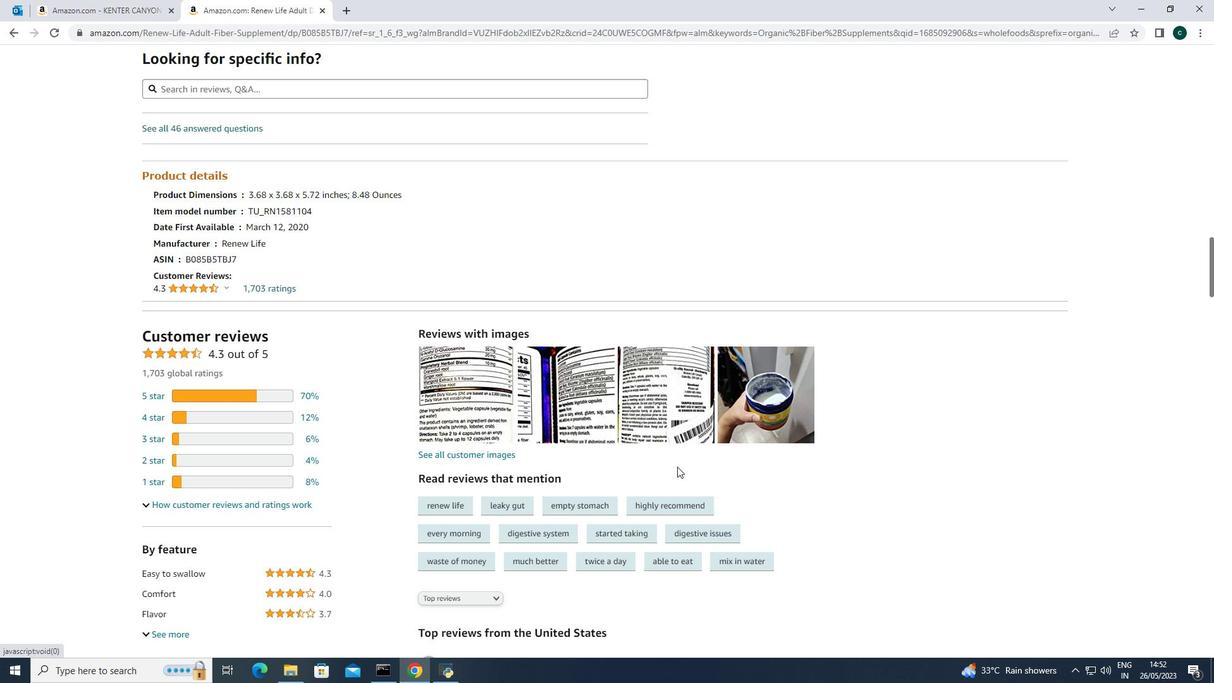 
Action: Mouse scrolled (677, 466) with delta (0, 0)
Screenshot: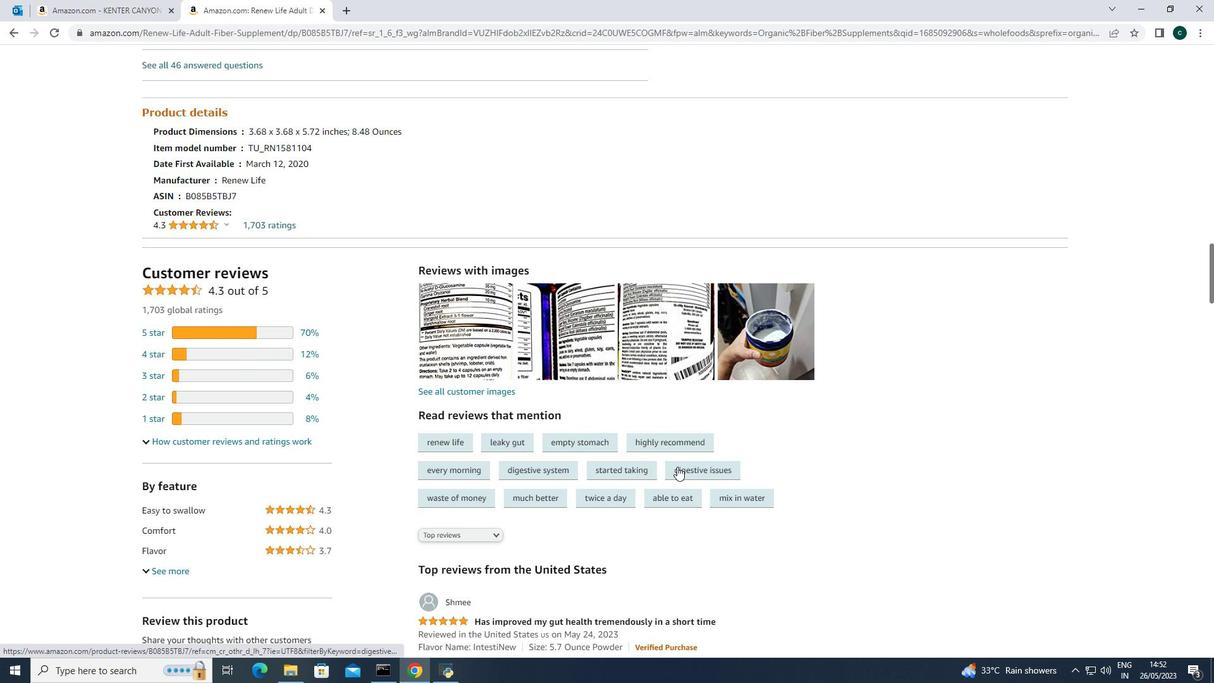 
Action: Mouse moved to (676, 467)
Screenshot: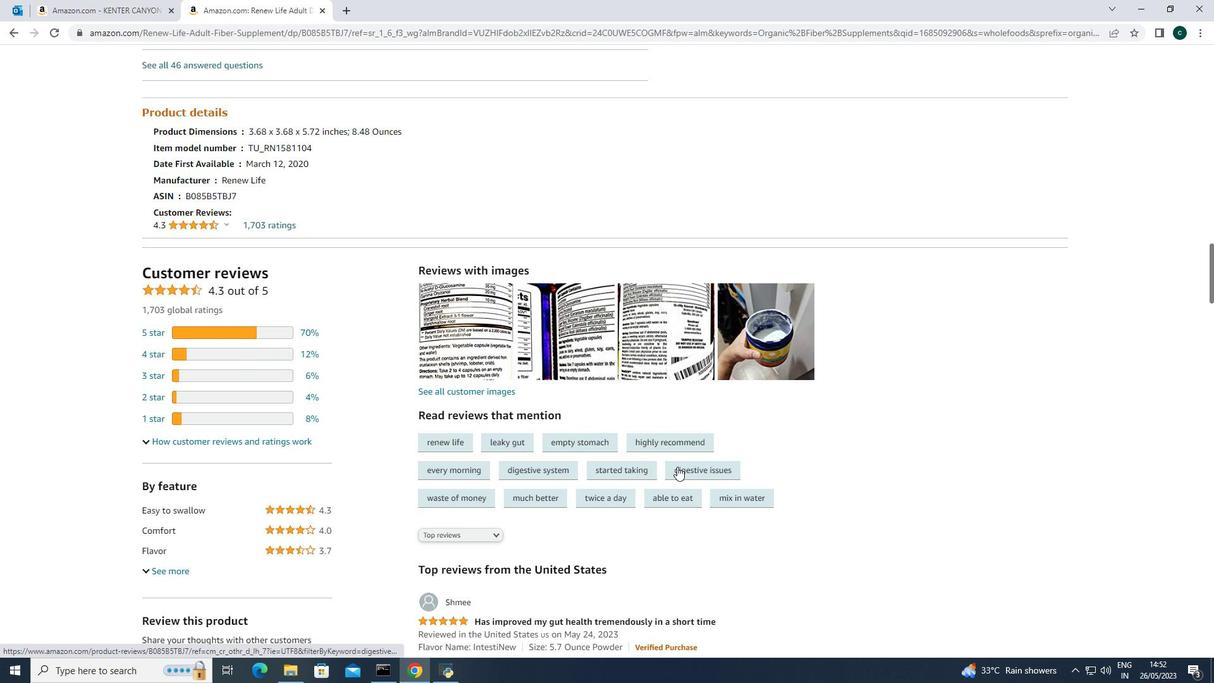 
Action: Mouse scrolled (676, 466) with delta (0, 0)
Screenshot: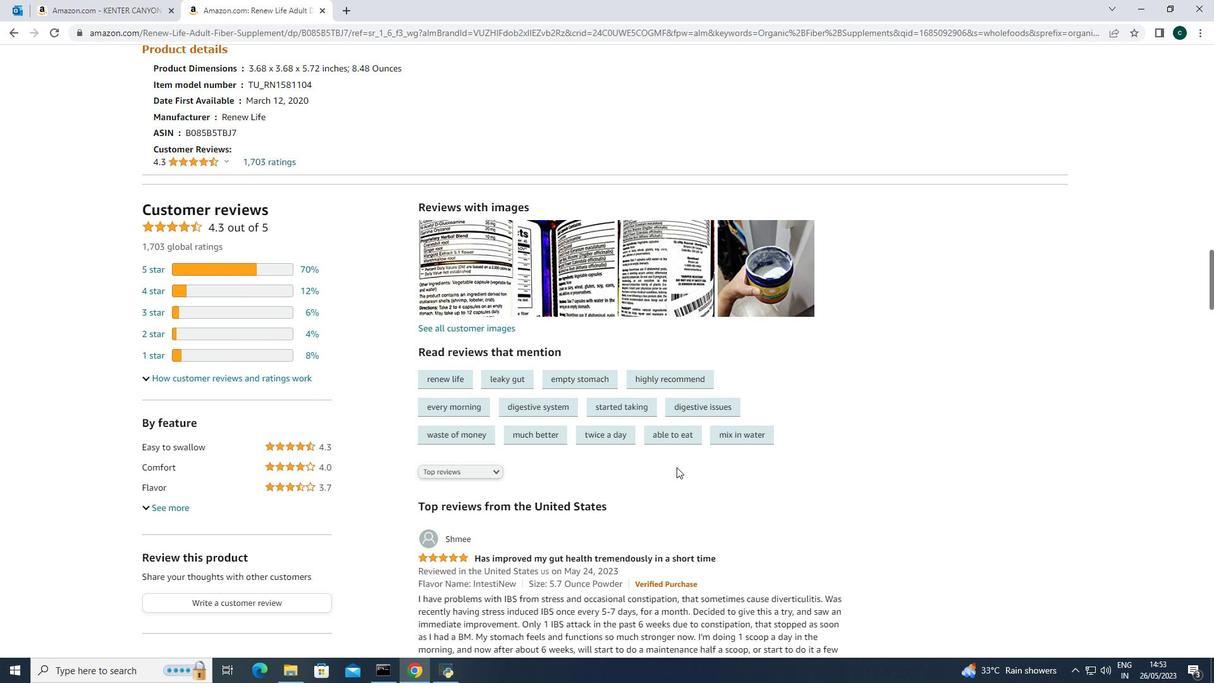 
Action: Mouse scrolled (676, 466) with delta (0, 0)
Screenshot: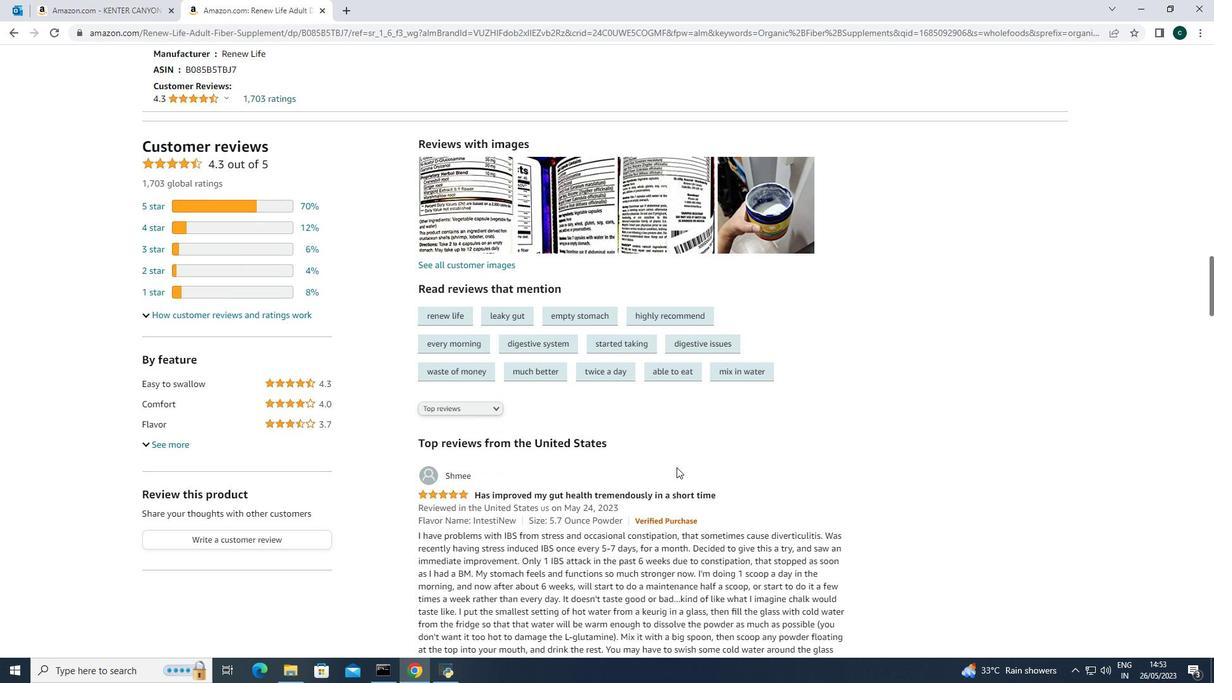 
Action: Mouse scrolled (676, 466) with delta (0, 0)
Screenshot: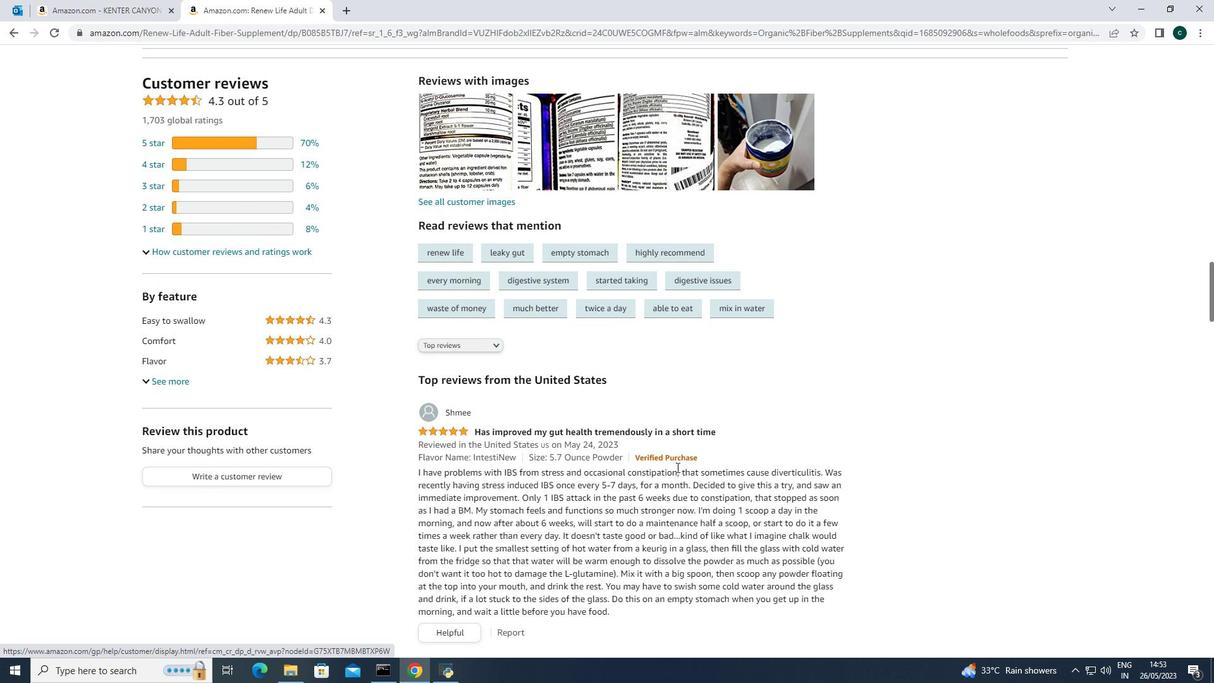 
Action: Mouse scrolled (676, 466) with delta (0, 0)
Screenshot: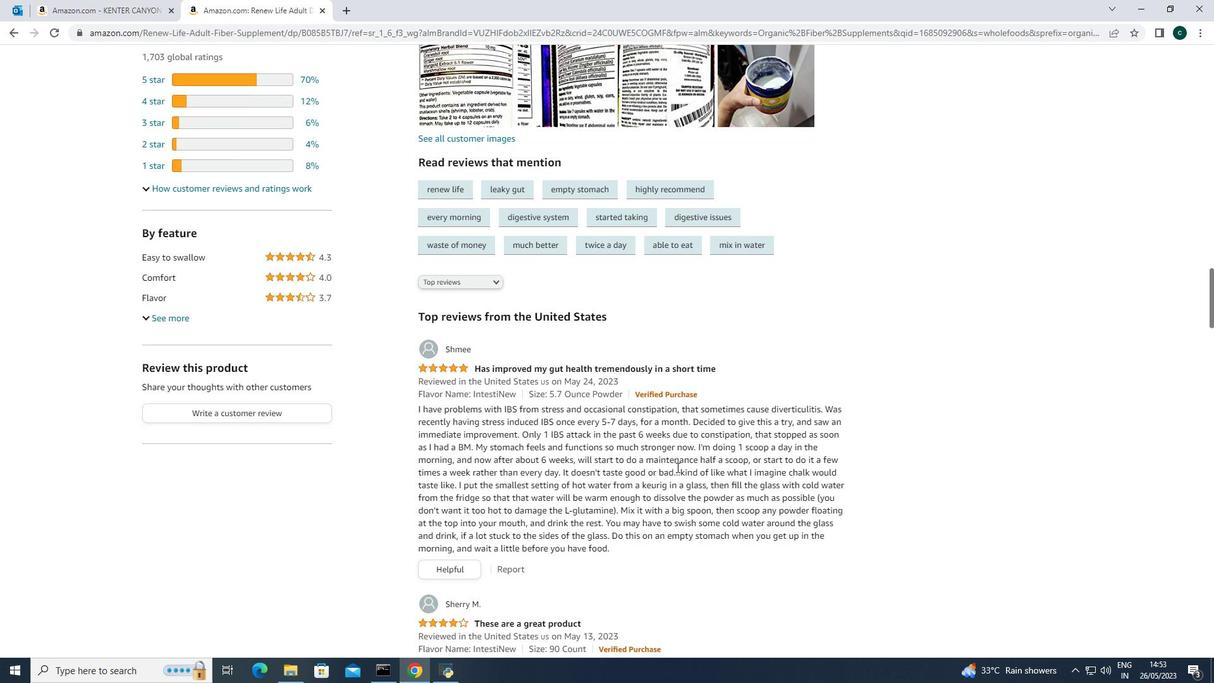 
Action: Mouse scrolled (676, 466) with delta (0, 0)
Screenshot: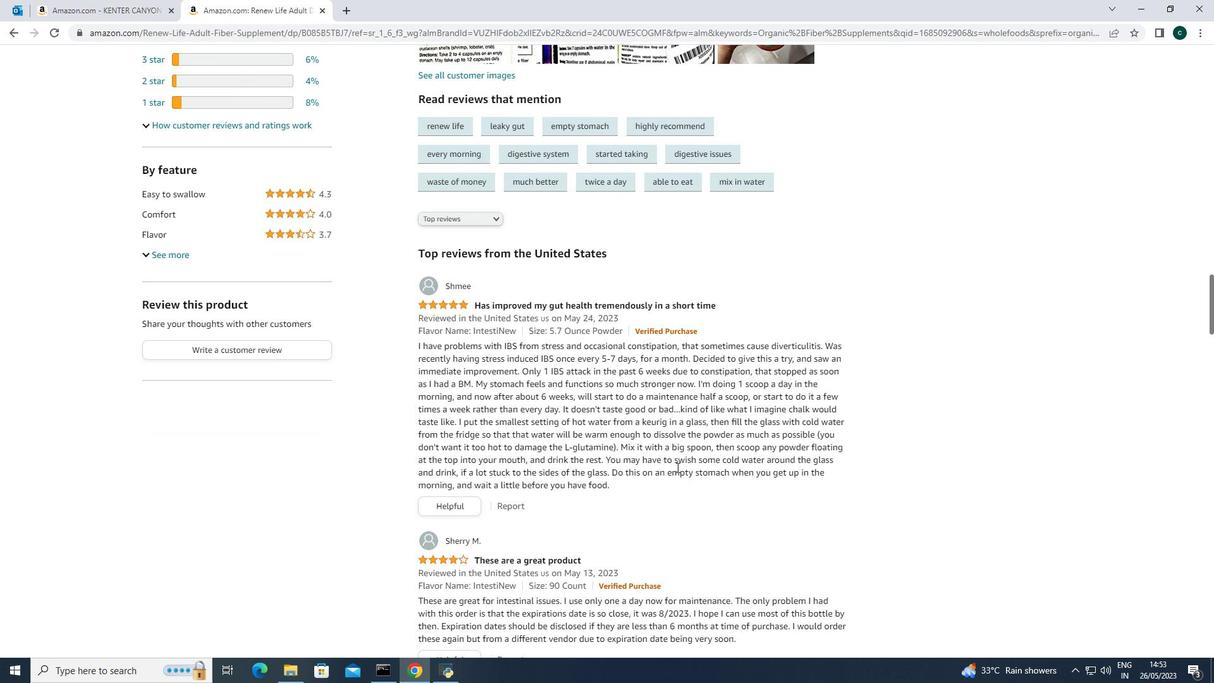 
Action: Mouse scrolled (676, 466) with delta (0, 0)
Screenshot: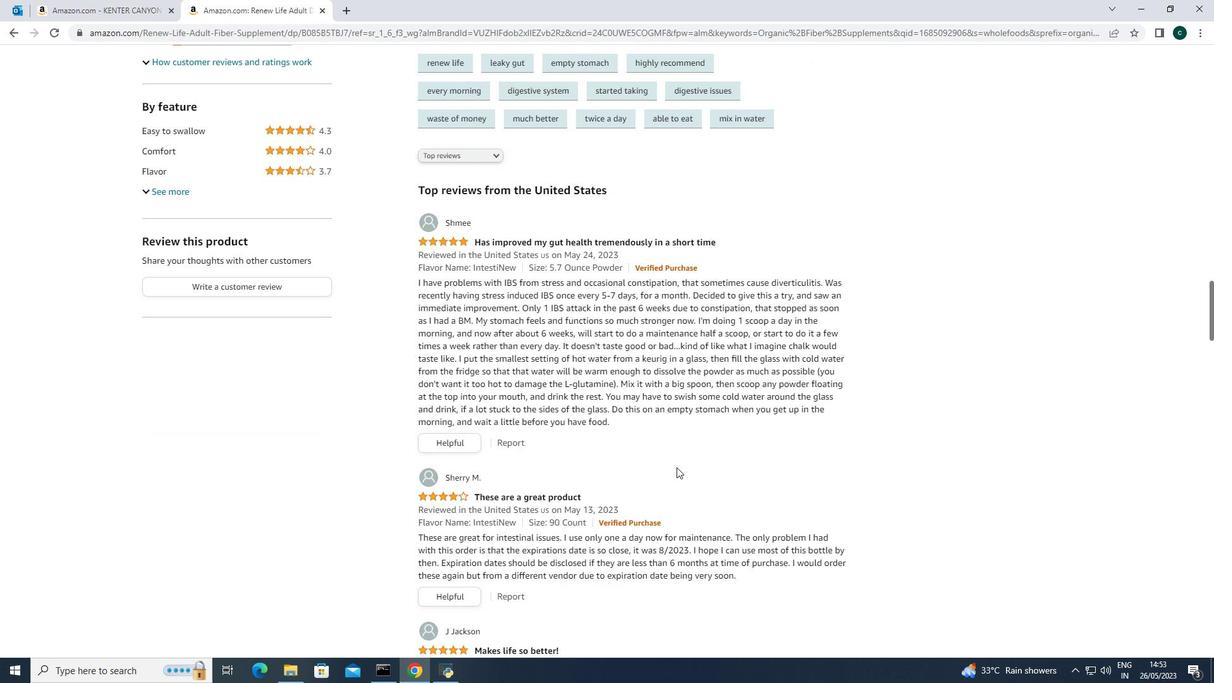 
Action: Mouse scrolled (676, 466) with delta (0, 0)
Screenshot: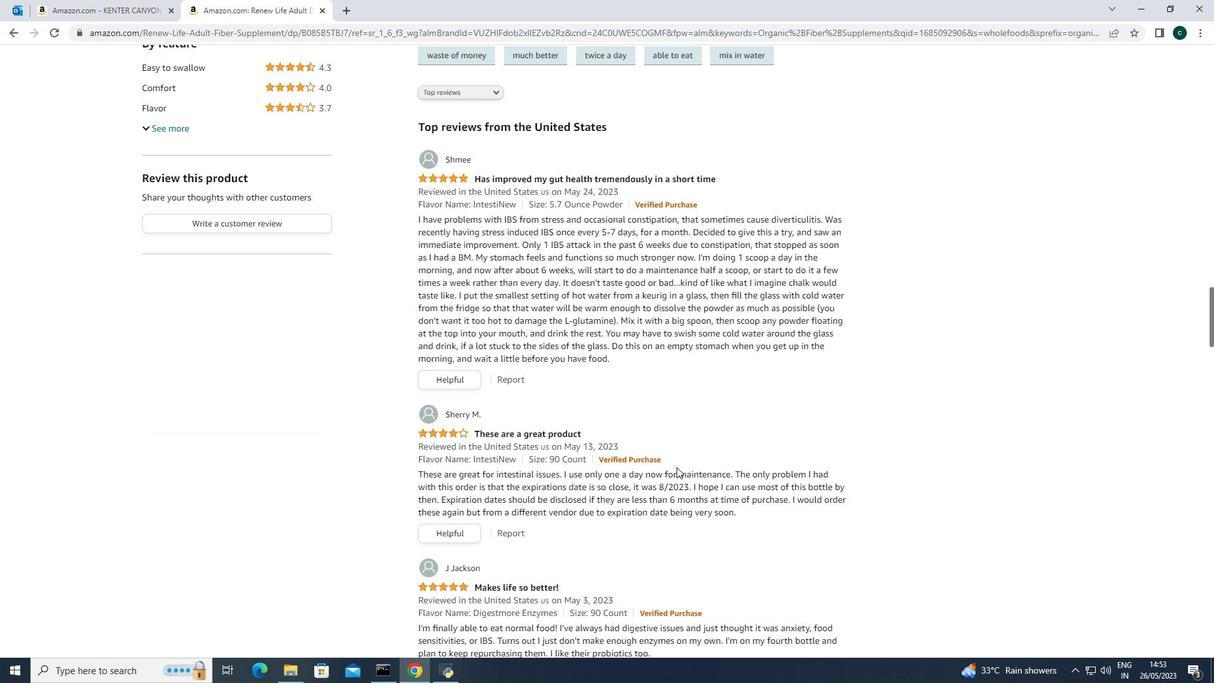 
Action: Mouse scrolled (676, 466) with delta (0, 0)
Screenshot: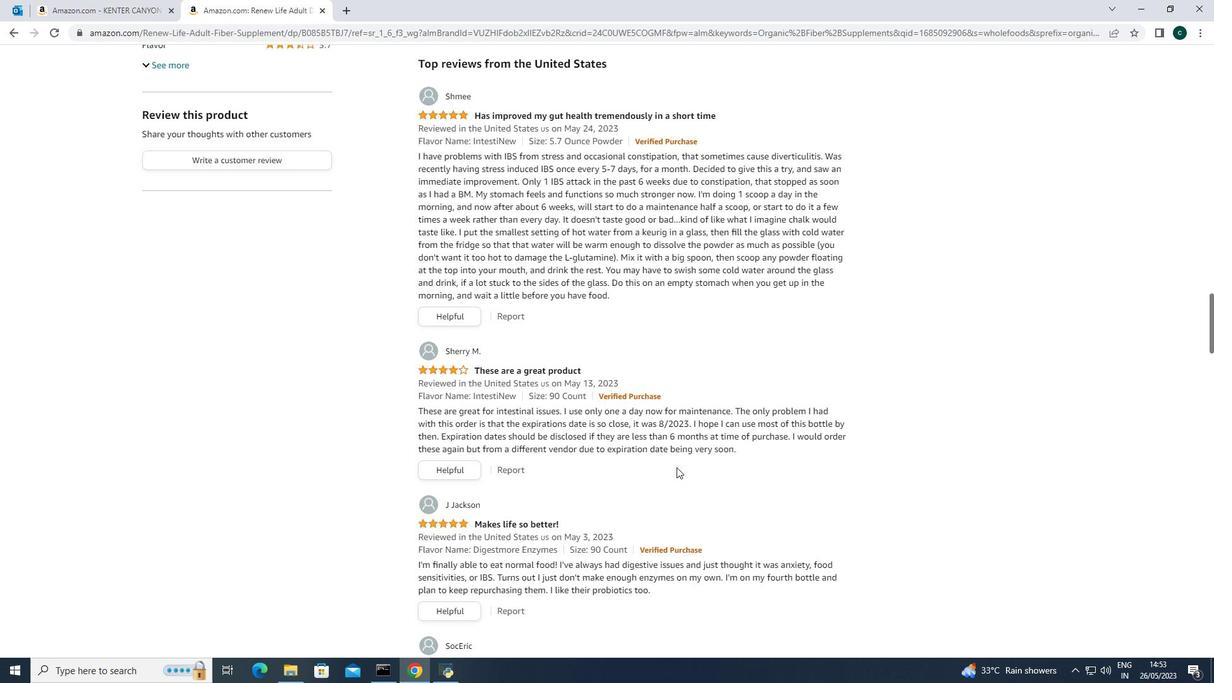 
Action: Mouse moved to (676, 467)
Screenshot: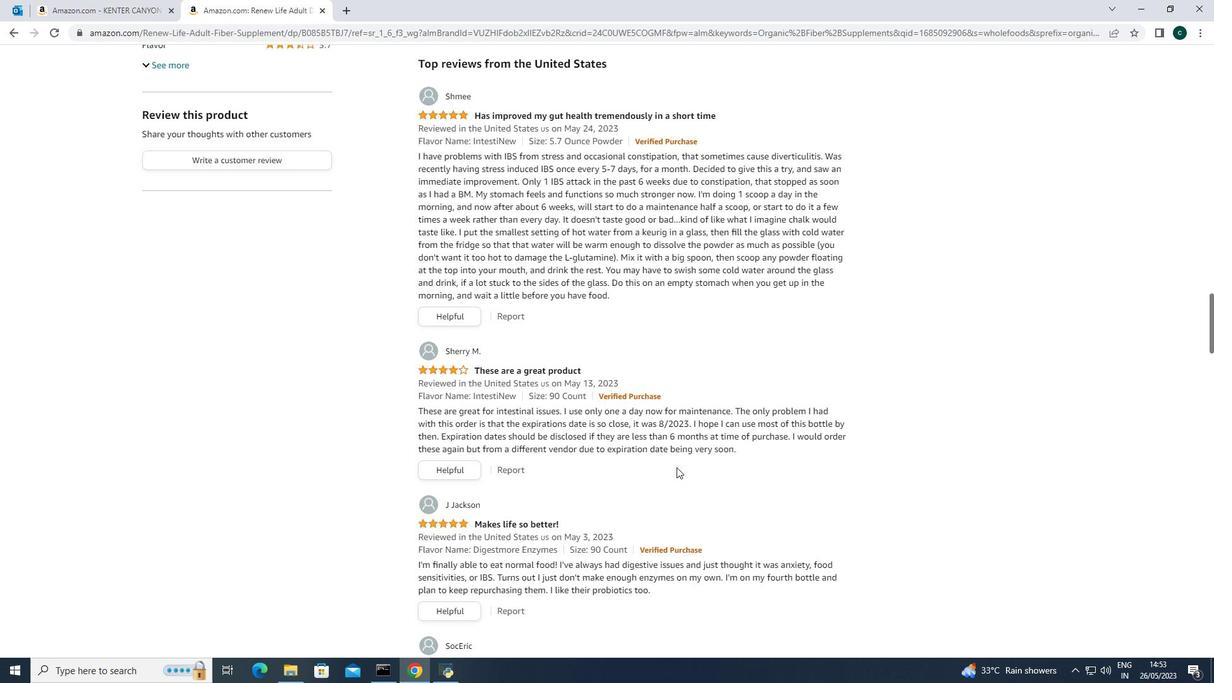 
Action: Mouse scrolled (676, 466) with delta (0, 0)
Screenshot: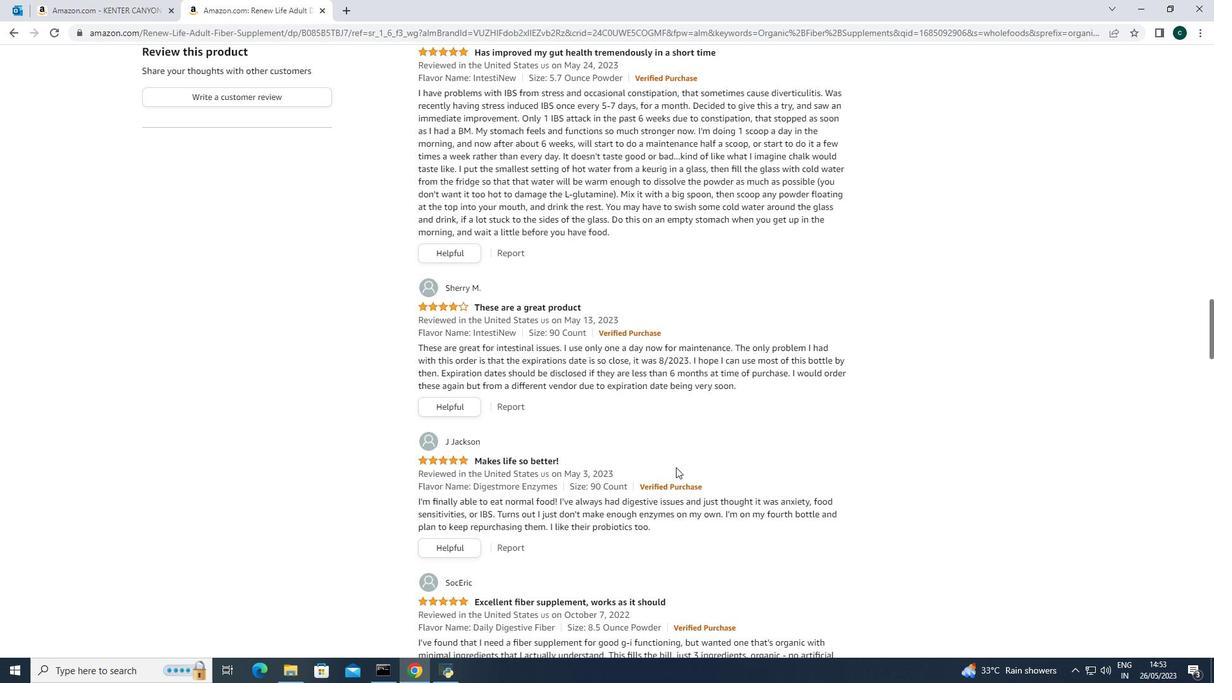 
Action: Mouse scrolled (676, 466) with delta (0, 0)
Screenshot: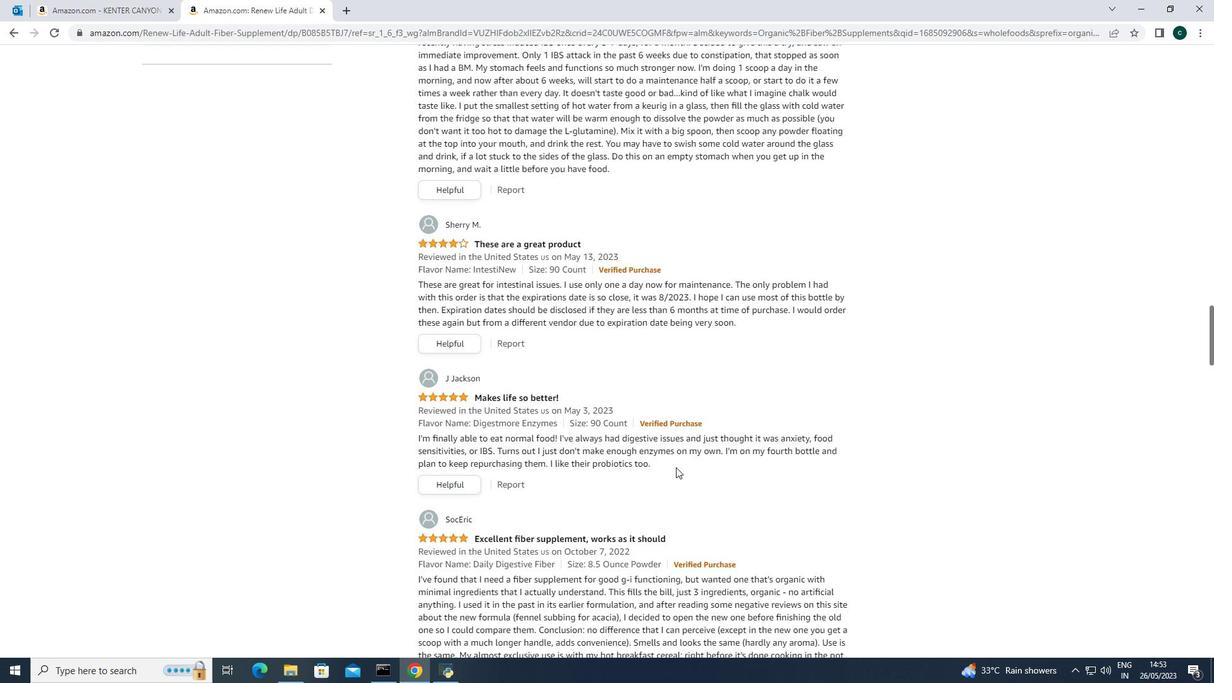 
Action: Mouse scrolled (676, 466) with delta (0, 0)
